 Task: Format the document by adding a header with the text 'DISTANCE EDUCATION', change the font style and color, and attempt to insert a picture into the header.
Action: Mouse moved to (461, 357)
Screenshot: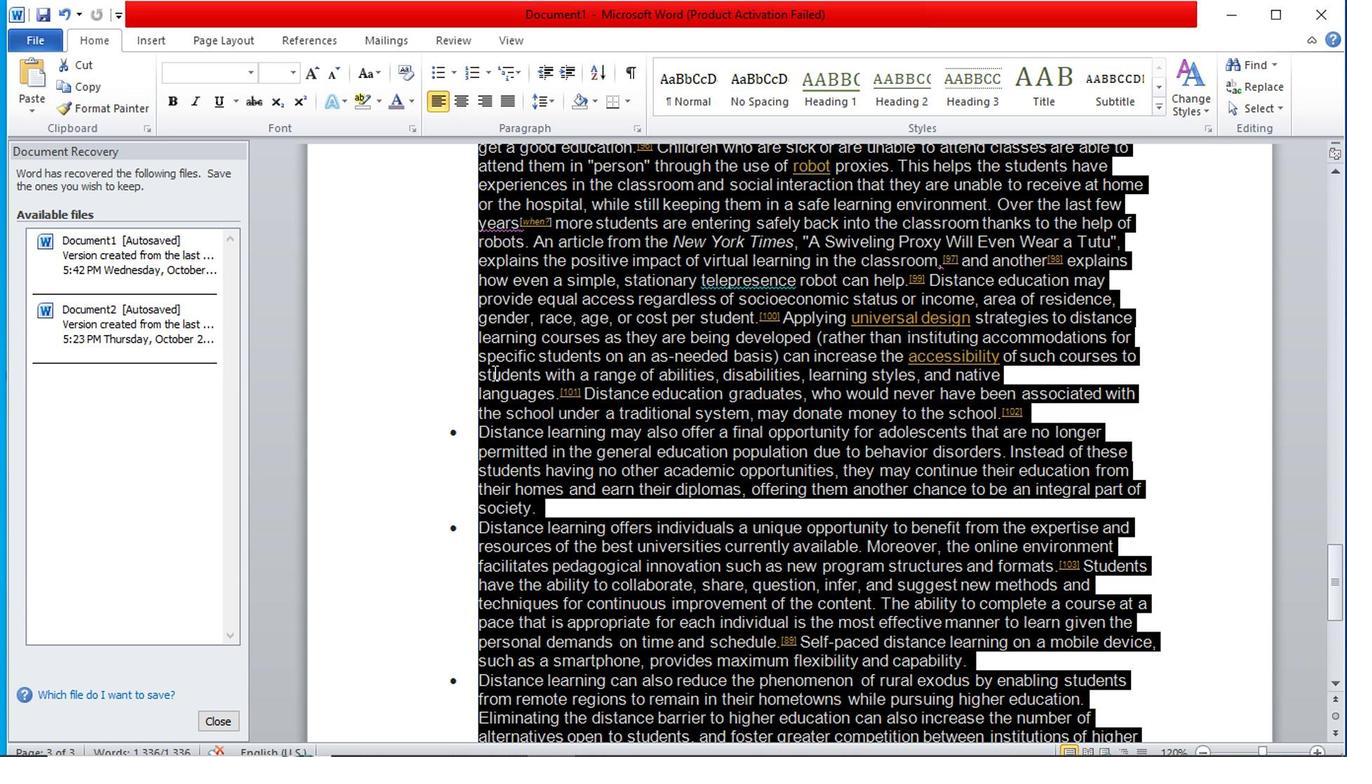 
Action: Mouse pressed left at (461, 357)
Screenshot: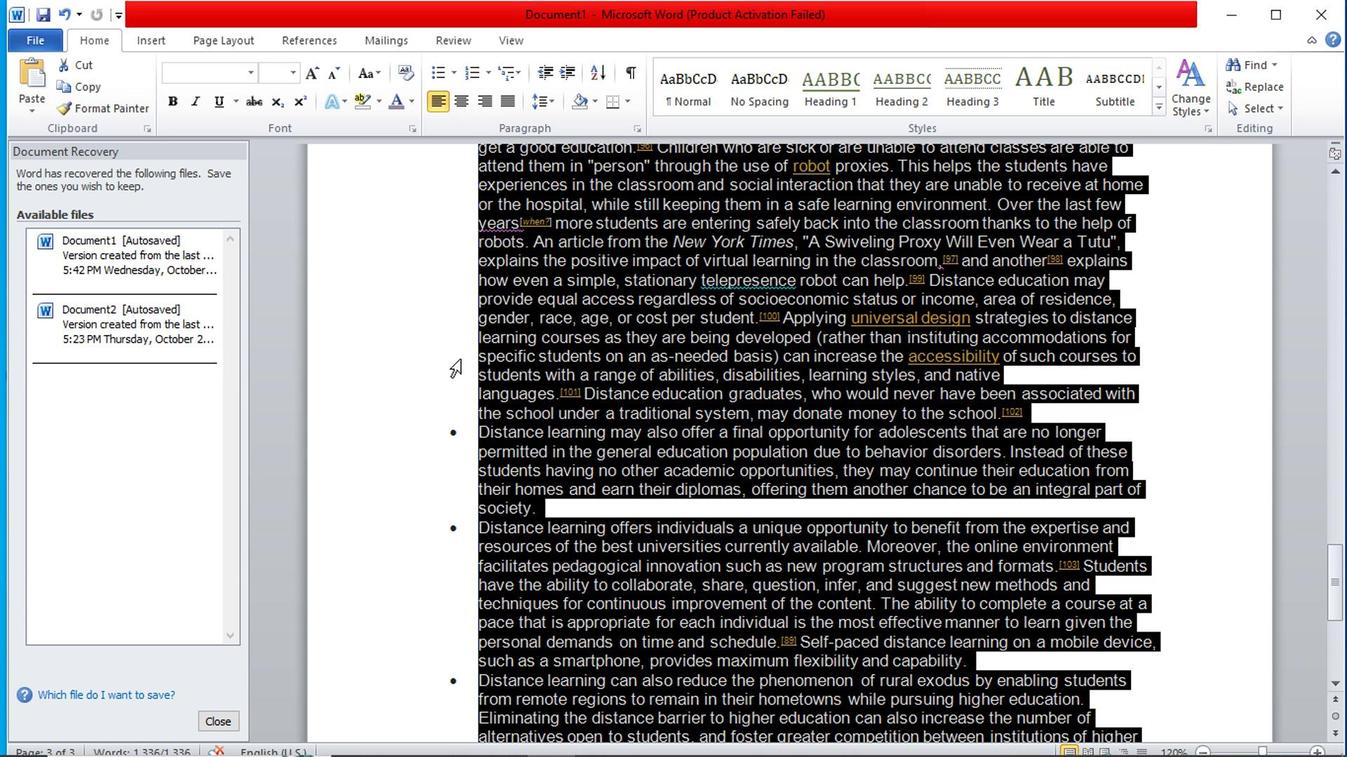 
Action: Mouse moved to (1247, 352)
Screenshot: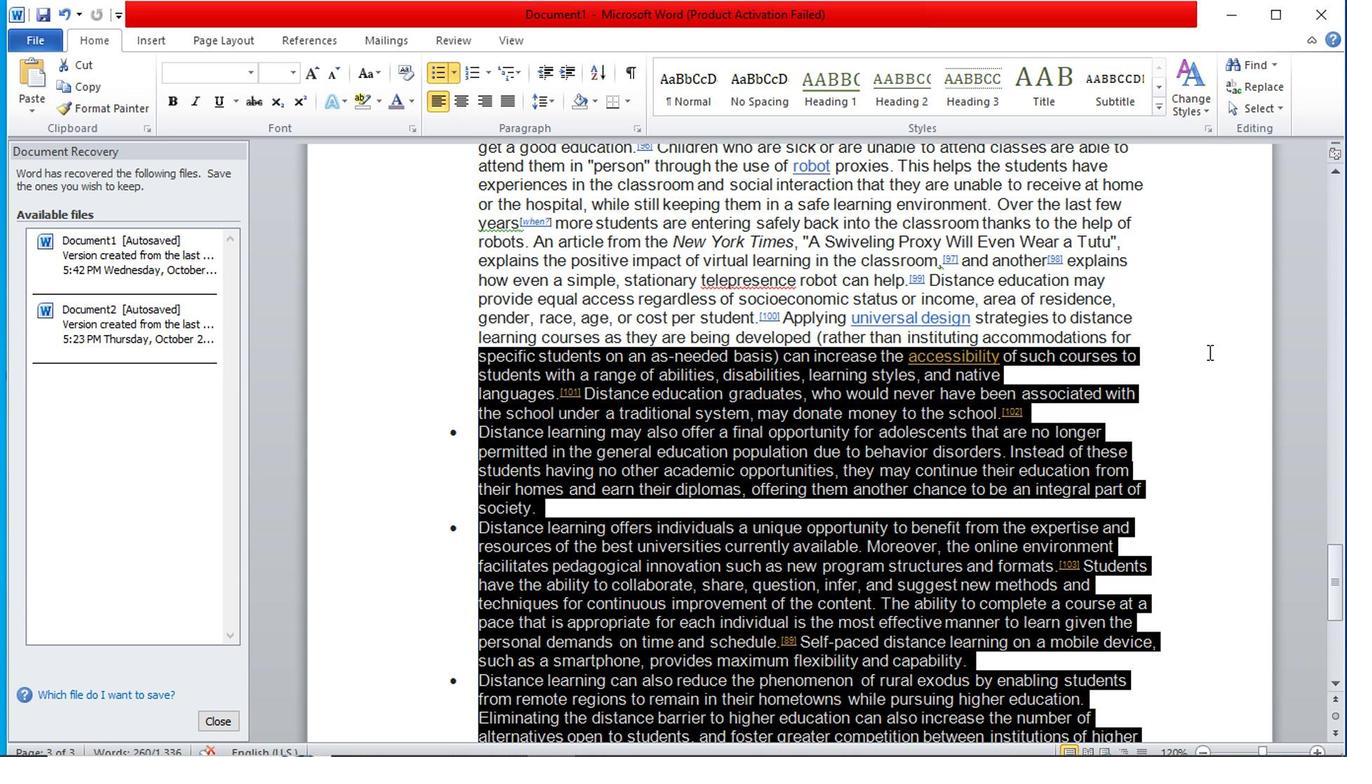 
Action: Mouse pressed left at (1247, 352)
Screenshot: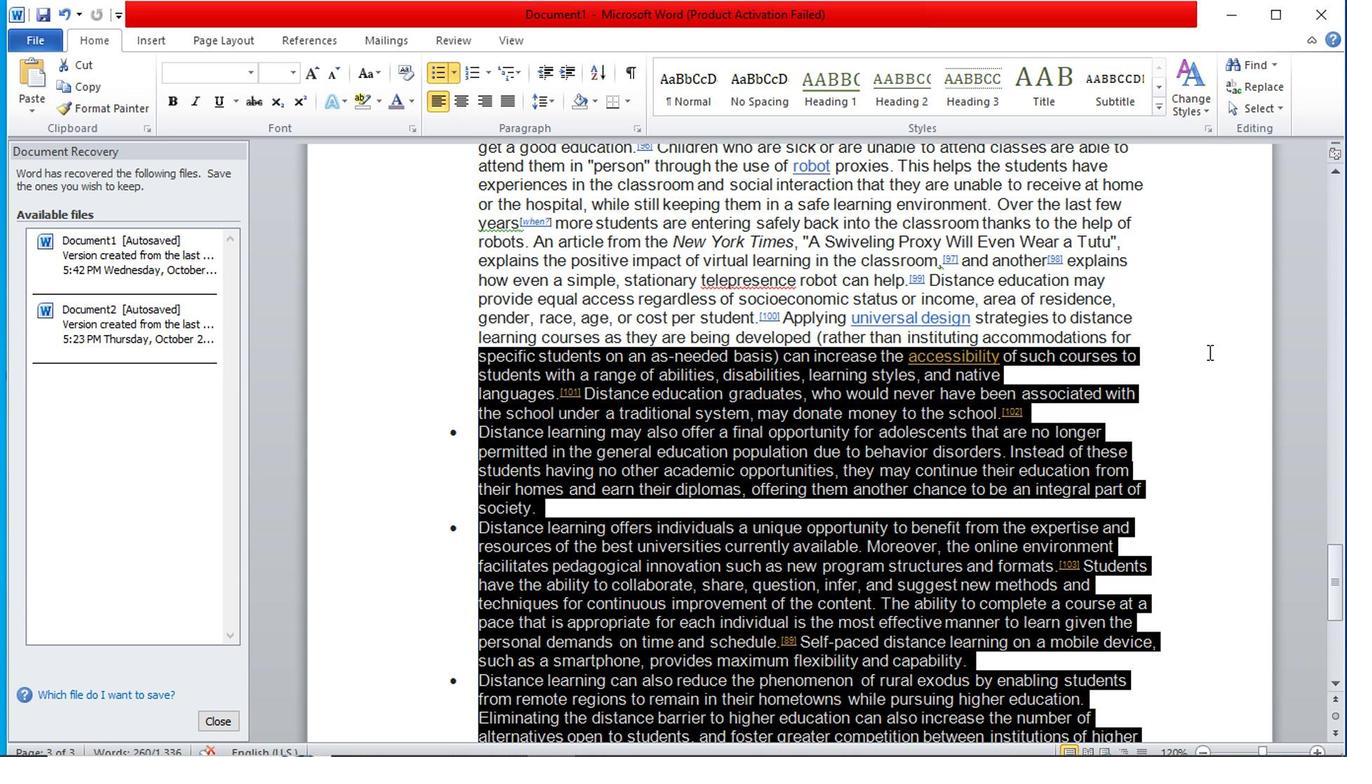 
Action: Mouse moved to (1247, 358)
Screenshot: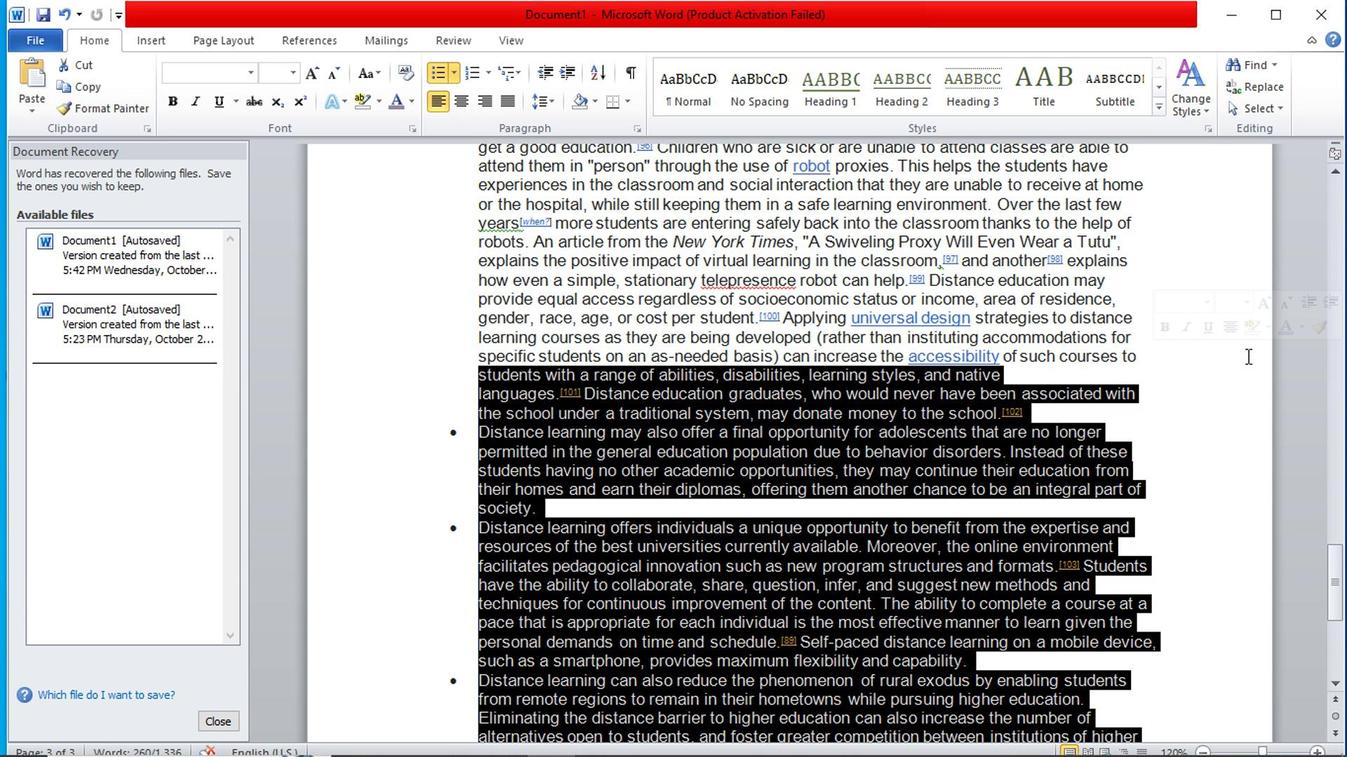 
Action: Mouse pressed left at (1247, 358)
Screenshot: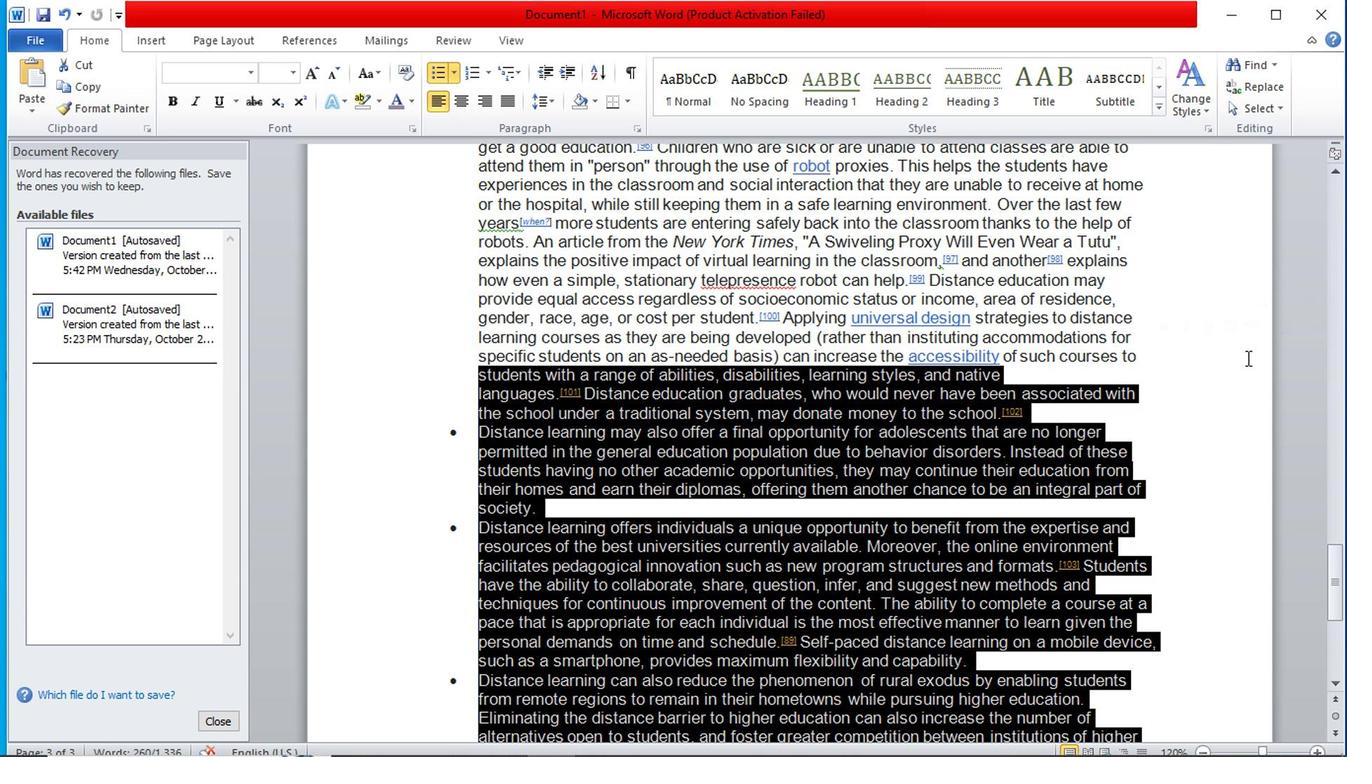 
Action: Mouse moved to (1245, 427)
Screenshot: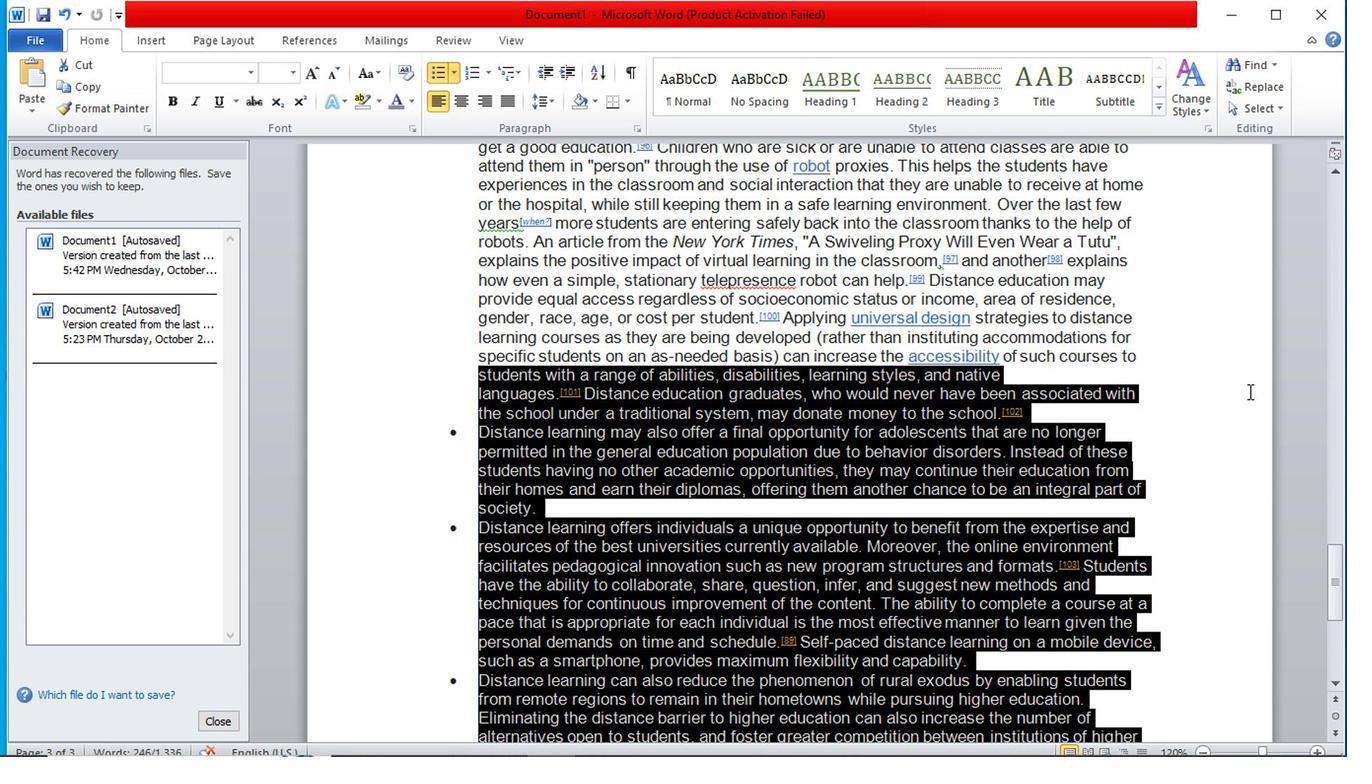 
Action: Mouse pressed left at (1245, 427)
Screenshot: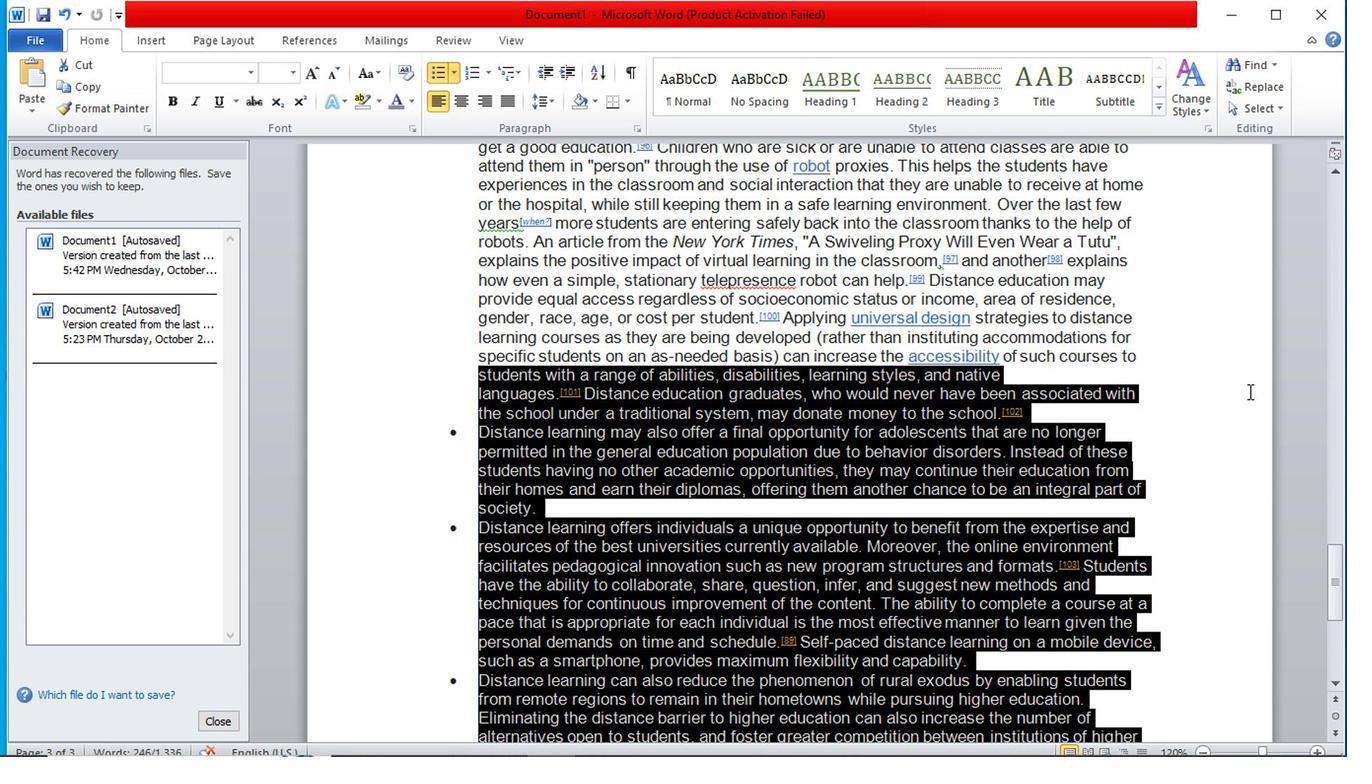 
Action: Mouse moved to (1278, 426)
Screenshot: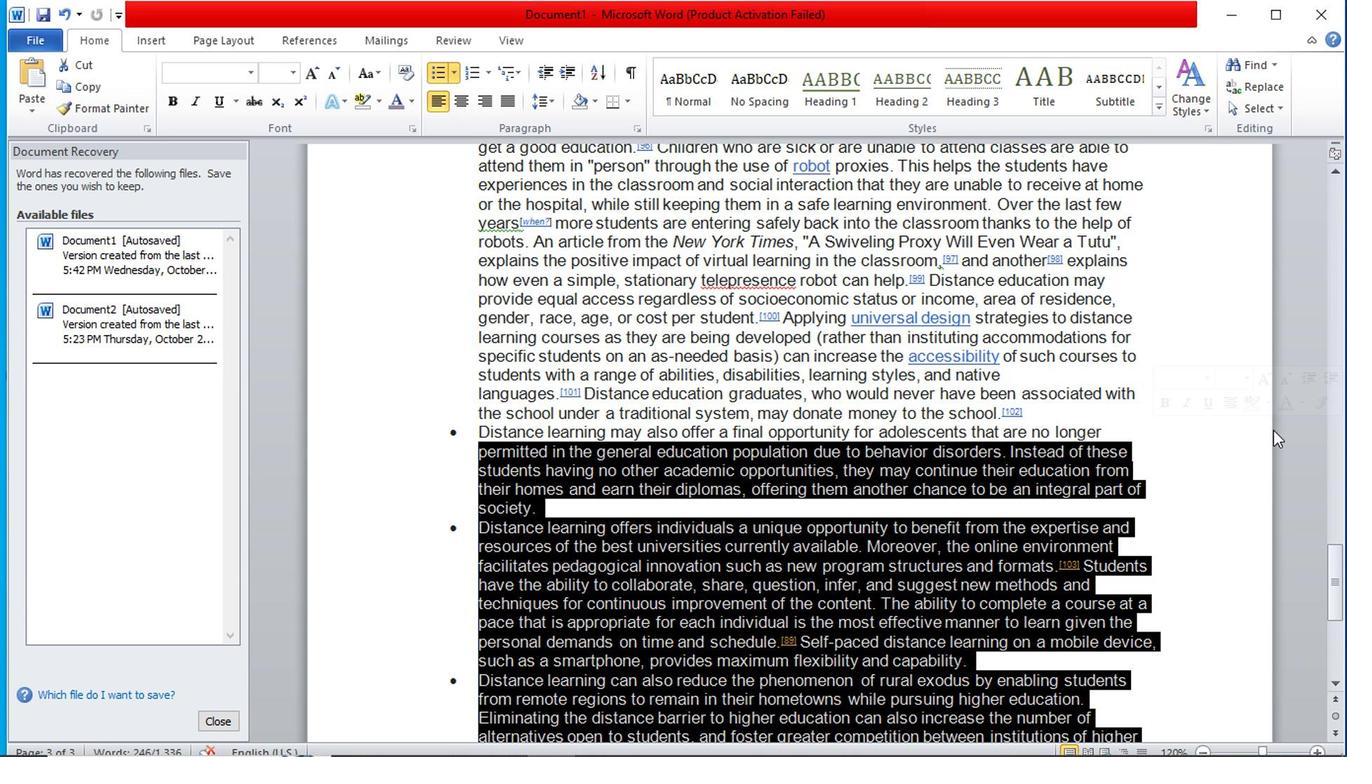 
Action: Mouse pressed left at (1278, 426)
Screenshot: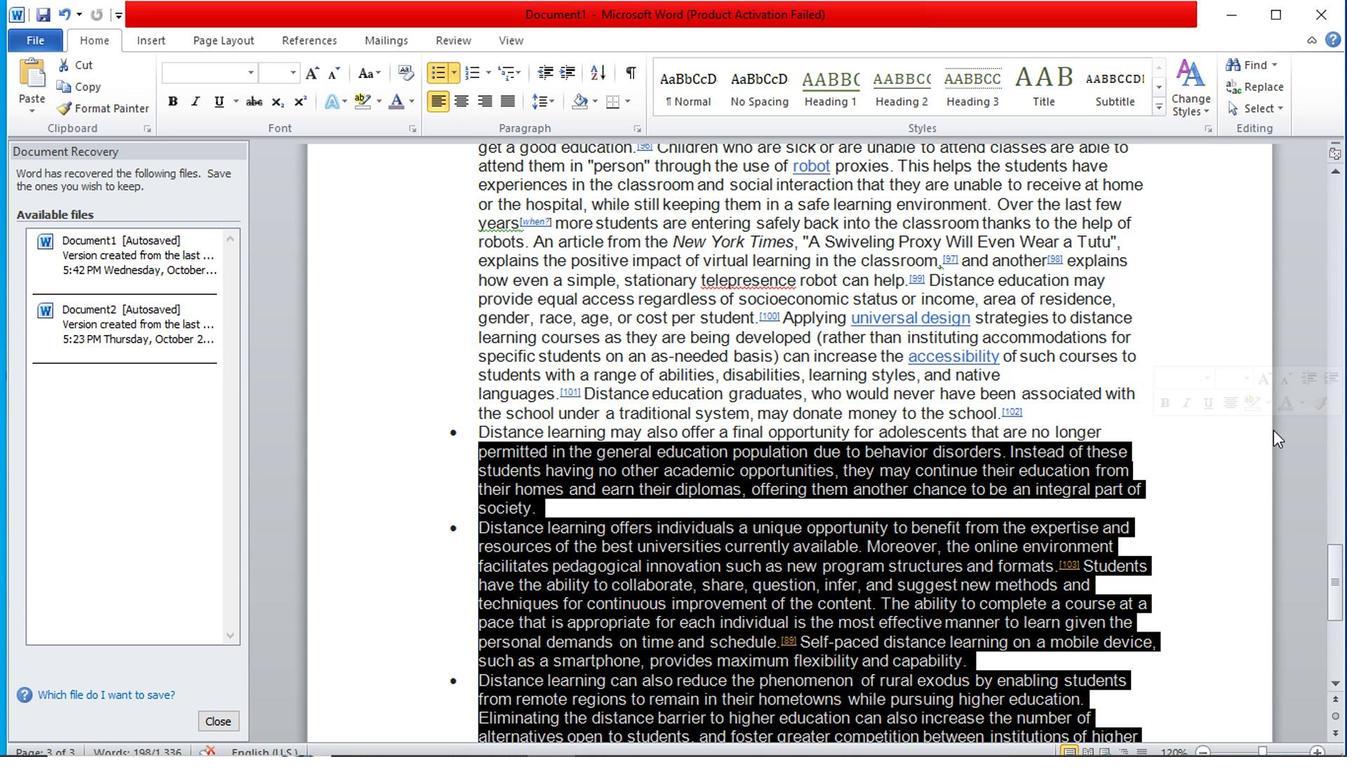 
Action: Mouse moved to (1290, 447)
Screenshot: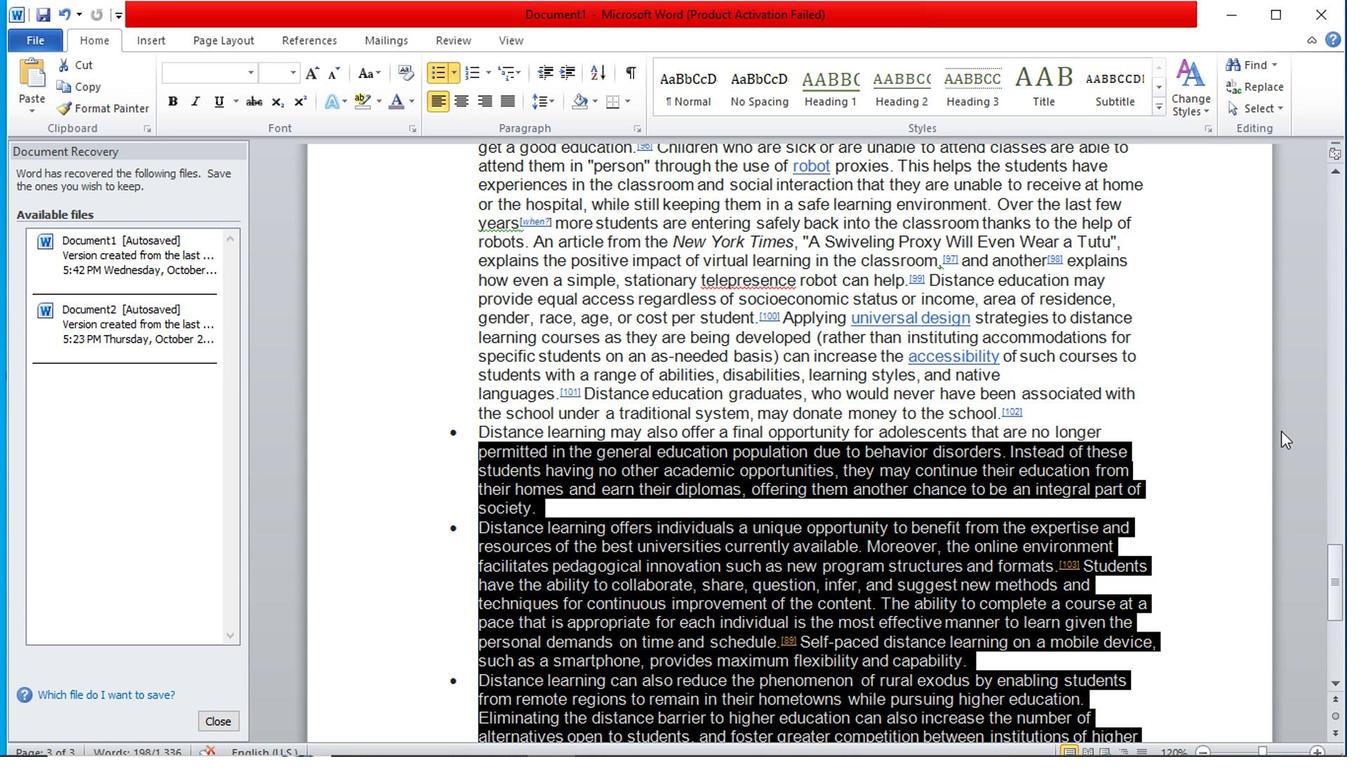
Action: Mouse pressed left at (1290, 447)
Screenshot: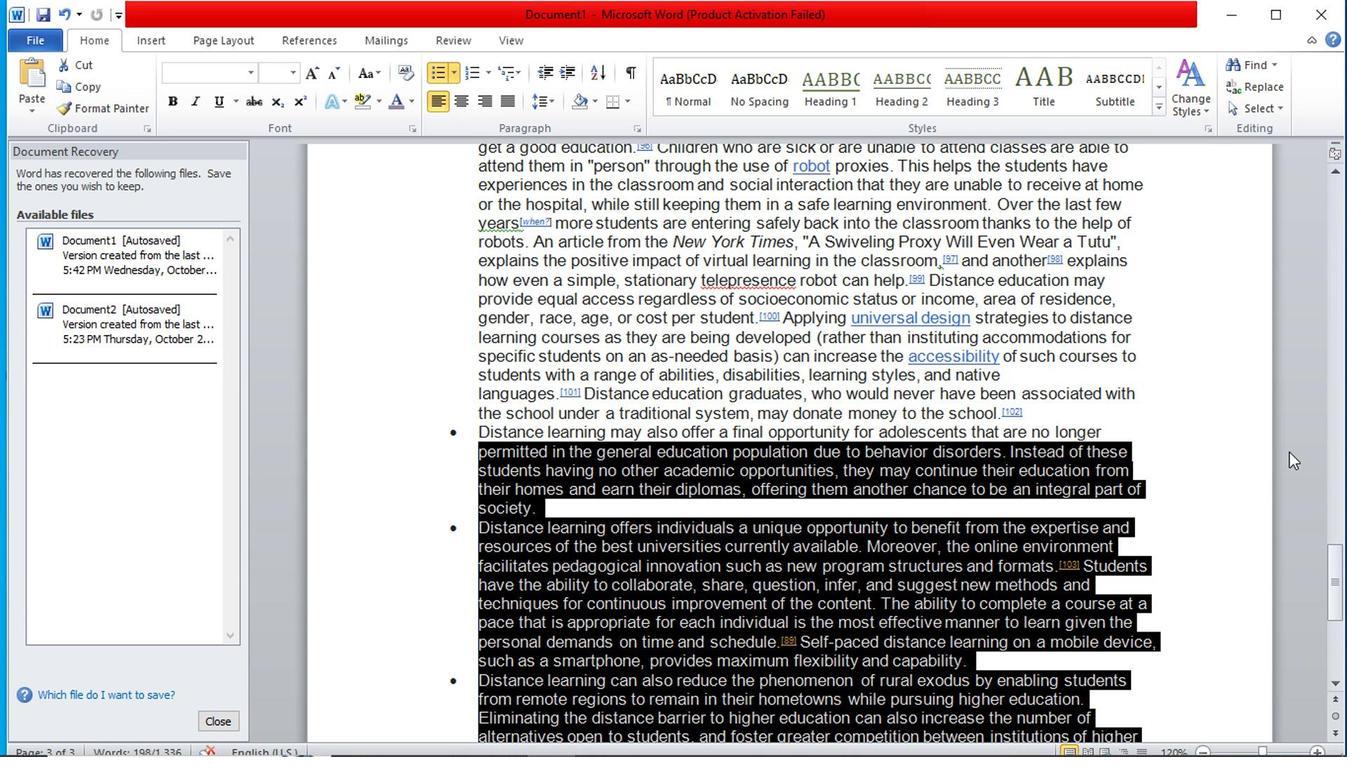 
Action: Mouse pressed left at (1290, 447)
Screenshot: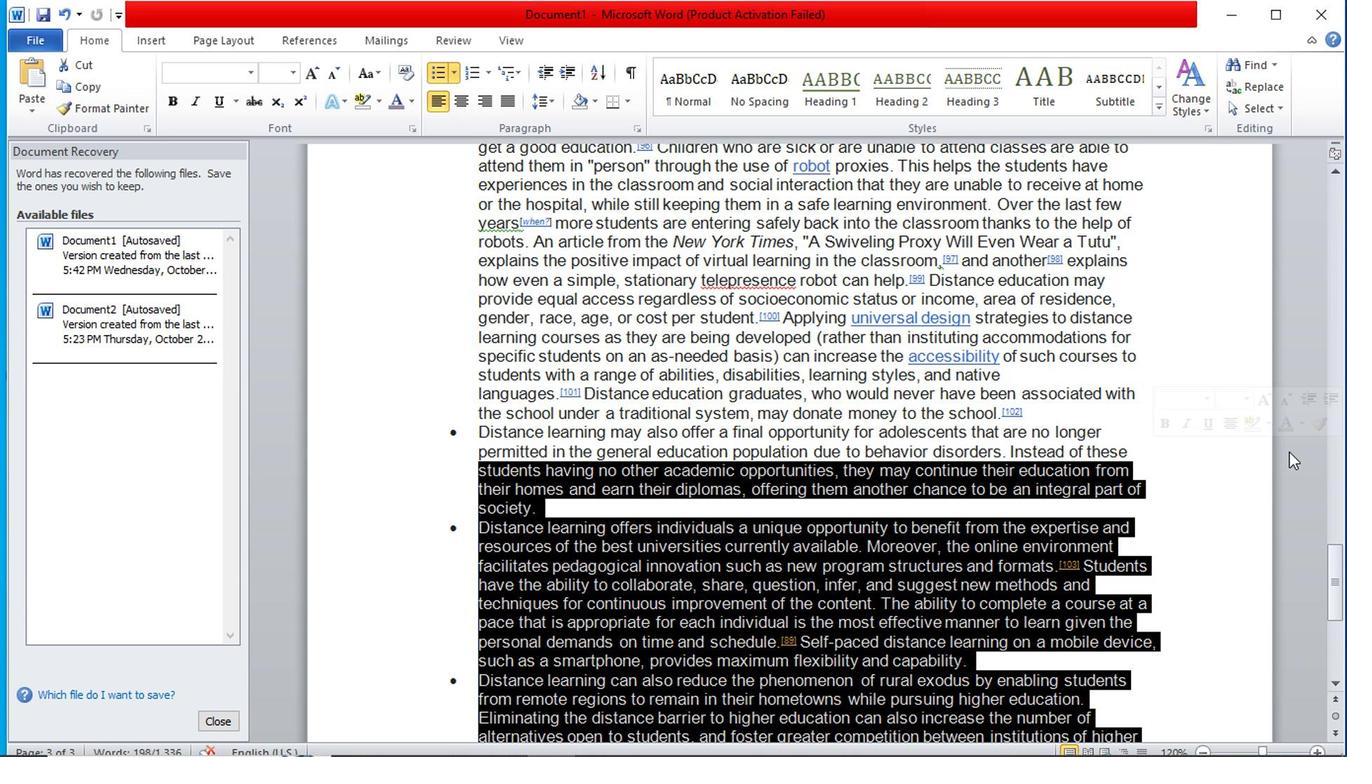 
Action: Mouse pressed left at (1290, 447)
Screenshot: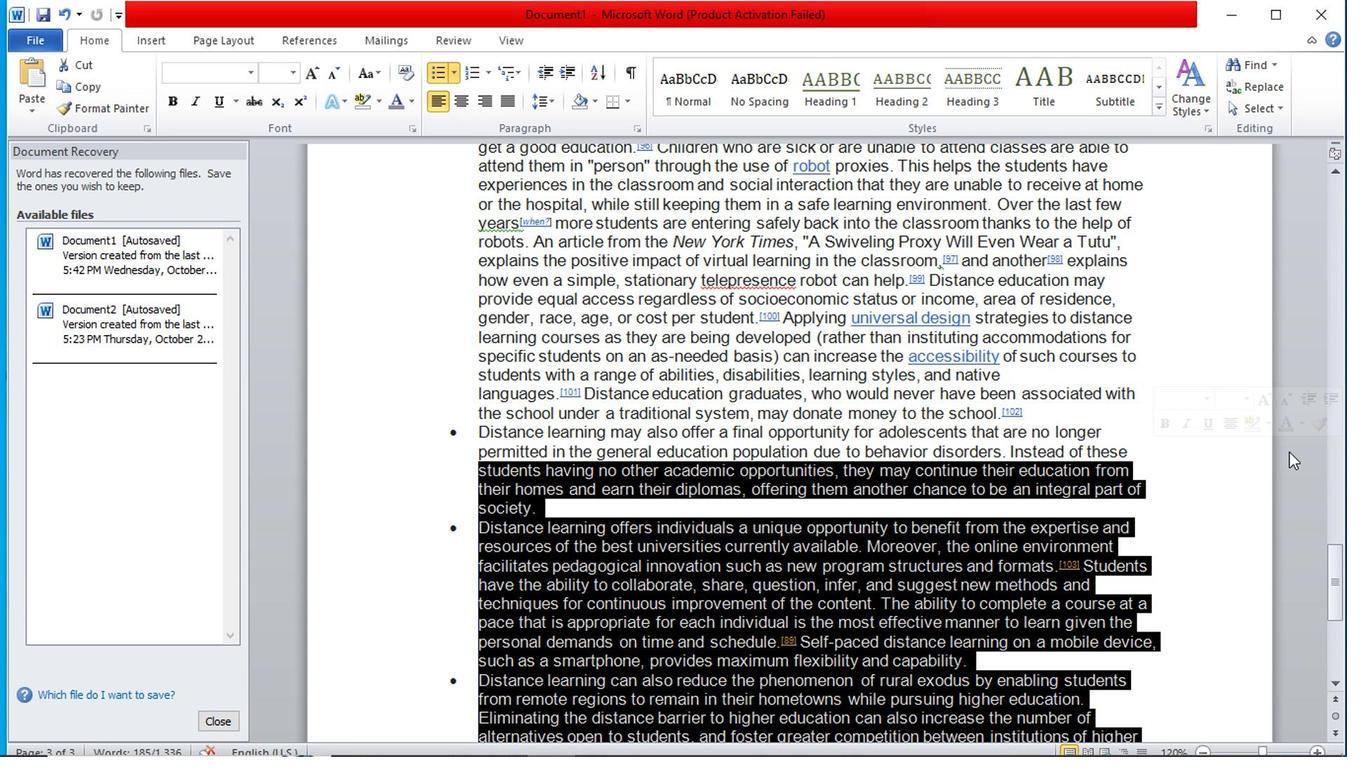 
Action: Mouse moved to (1214, 423)
Screenshot: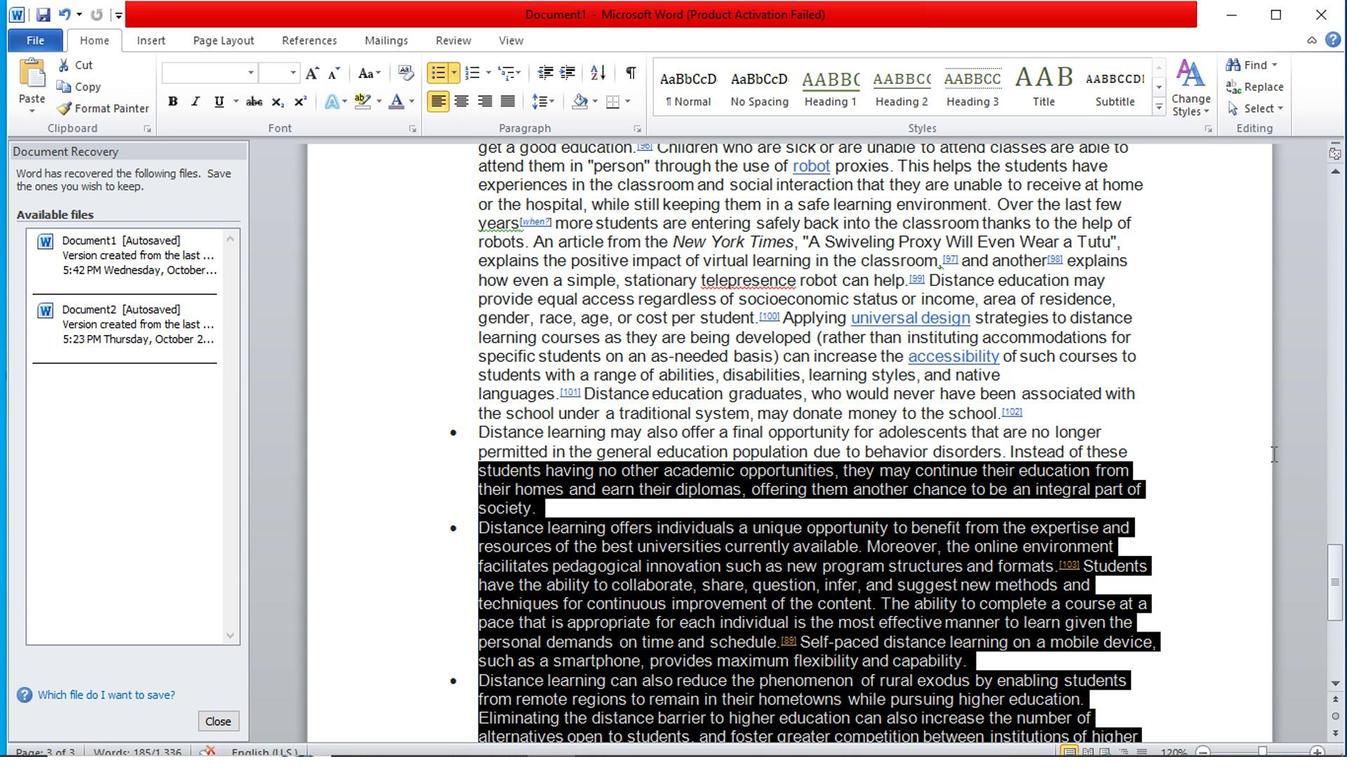 
Action: Mouse scrolled (1214, 422) with delta (0, -1)
Screenshot: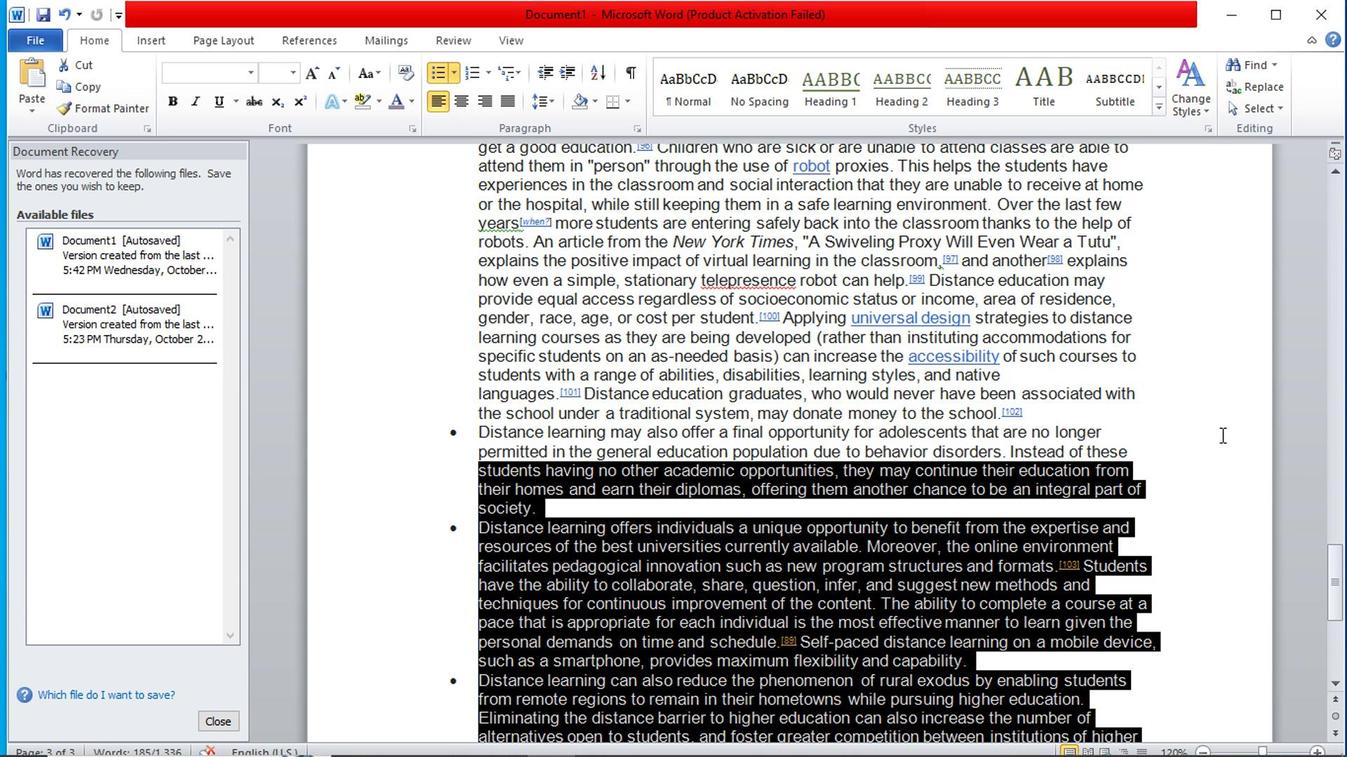 
Action: Mouse scrolled (1214, 422) with delta (0, -1)
Screenshot: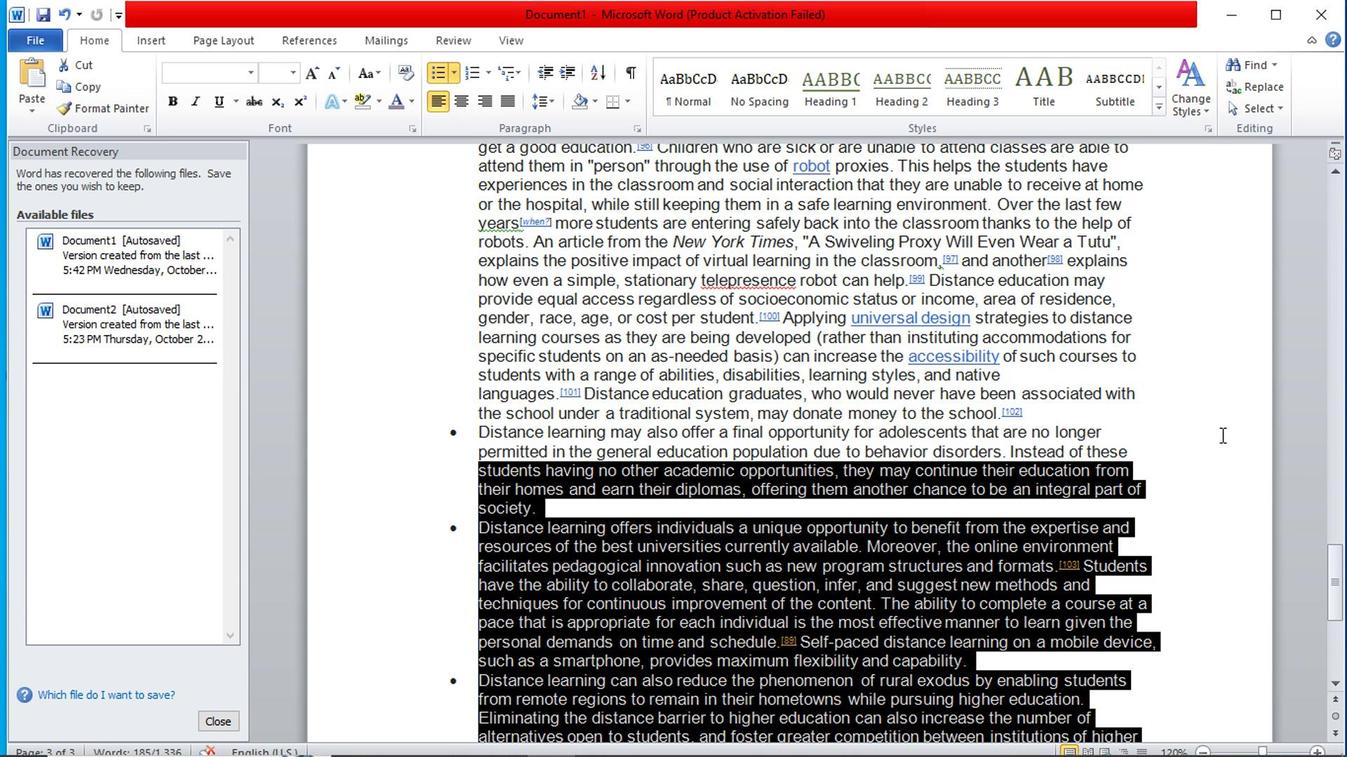 
Action: Mouse scrolled (1214, 422) with delta (0, -1)
Screenshot: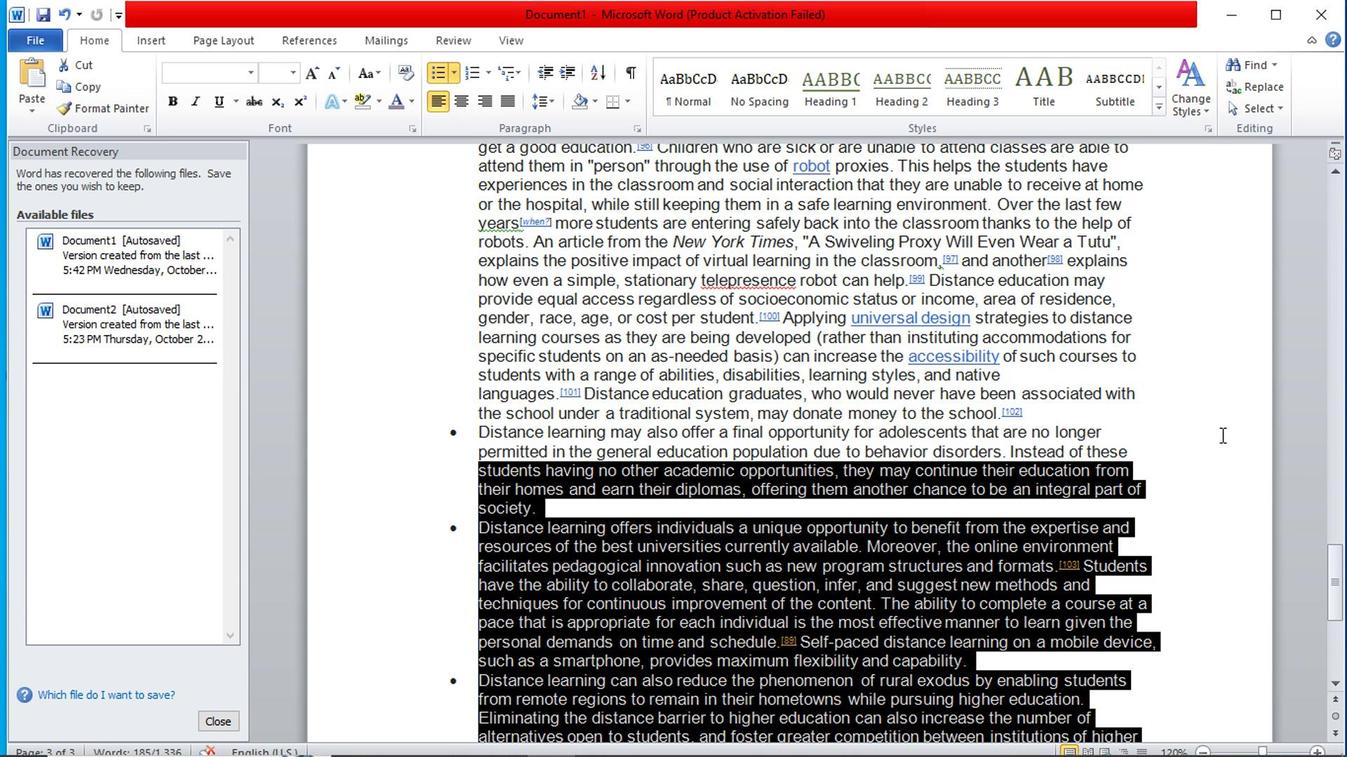 
Action: Mouse moved to (1213, 414)
Screenshot: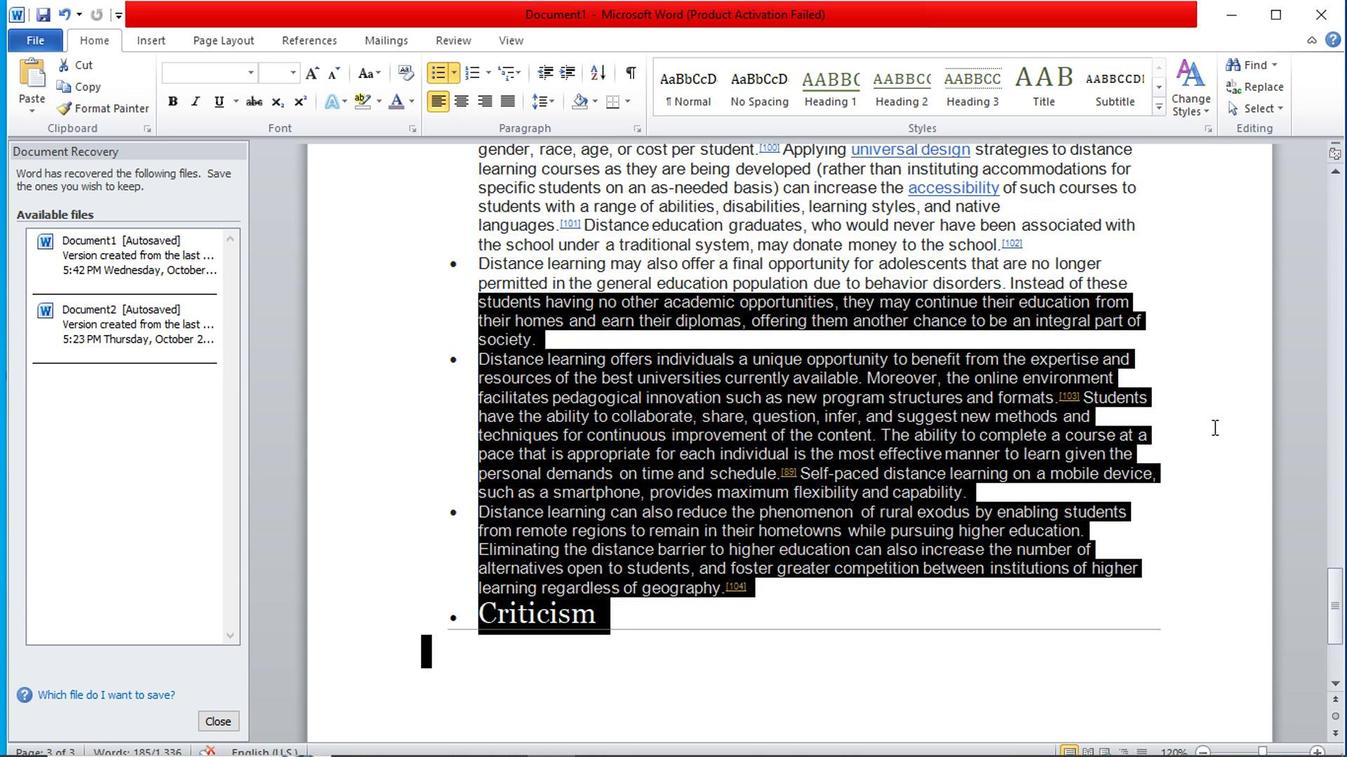 
Action: Mouse scrolled (1213, 414) with delta (0, 0)
Screenshot: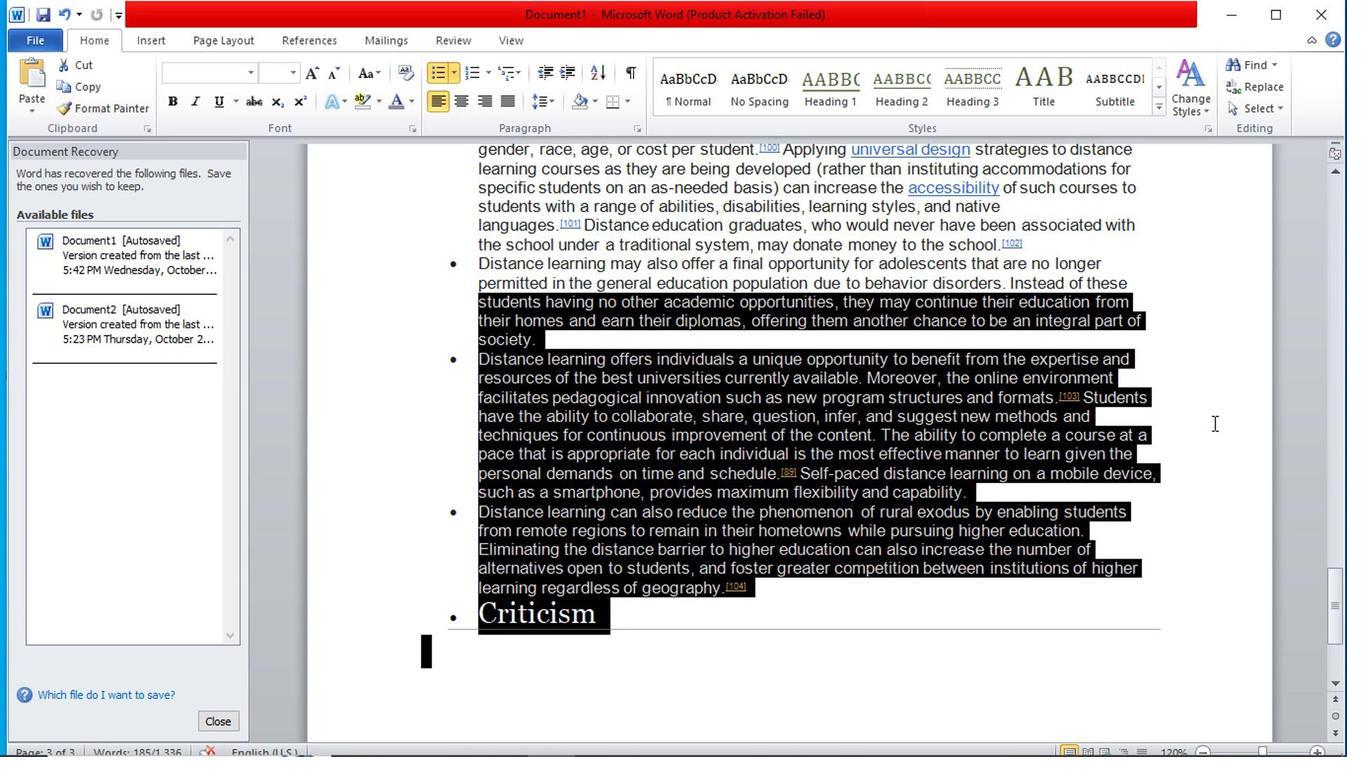 
Action: Mouse scrolled (1213, 414) with delta (0, 0)
Screenshot: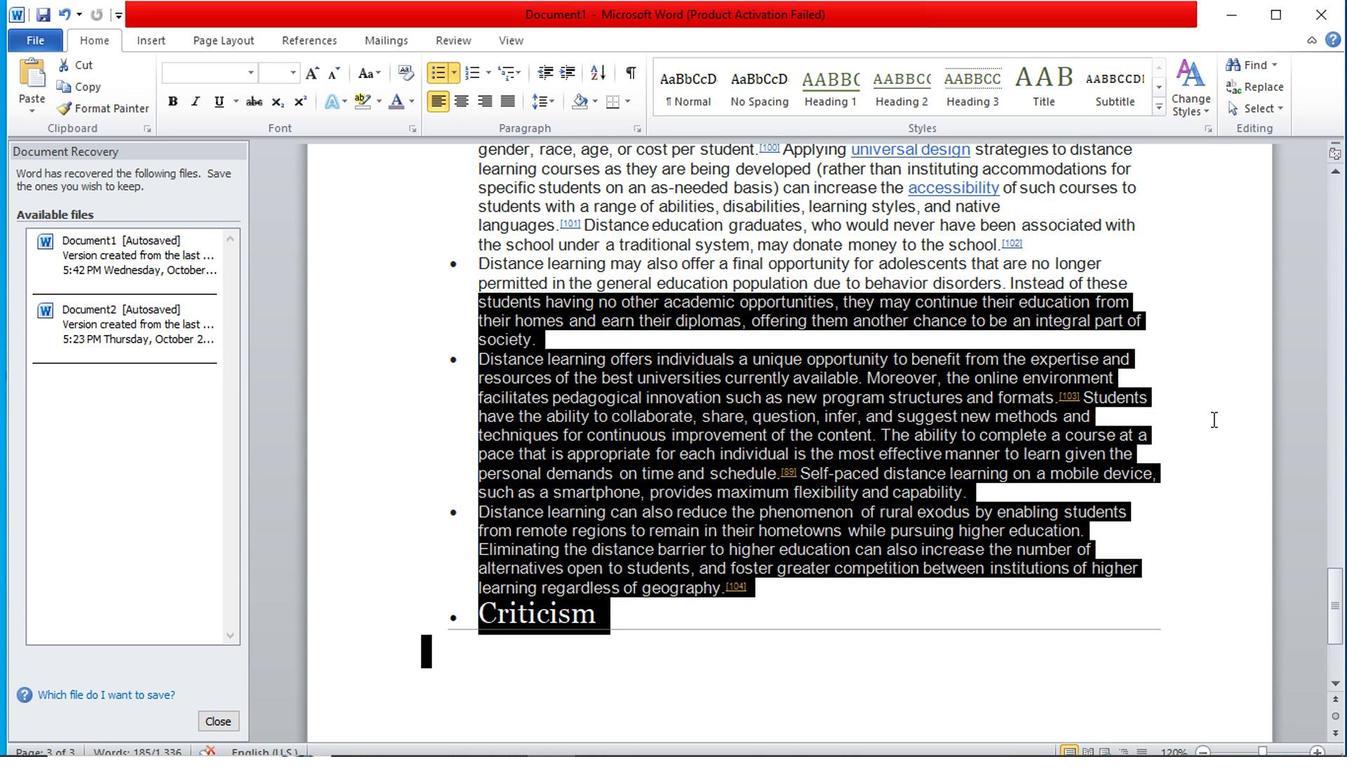 
Action: Mouse moved to (1263, 411)
Screenshot: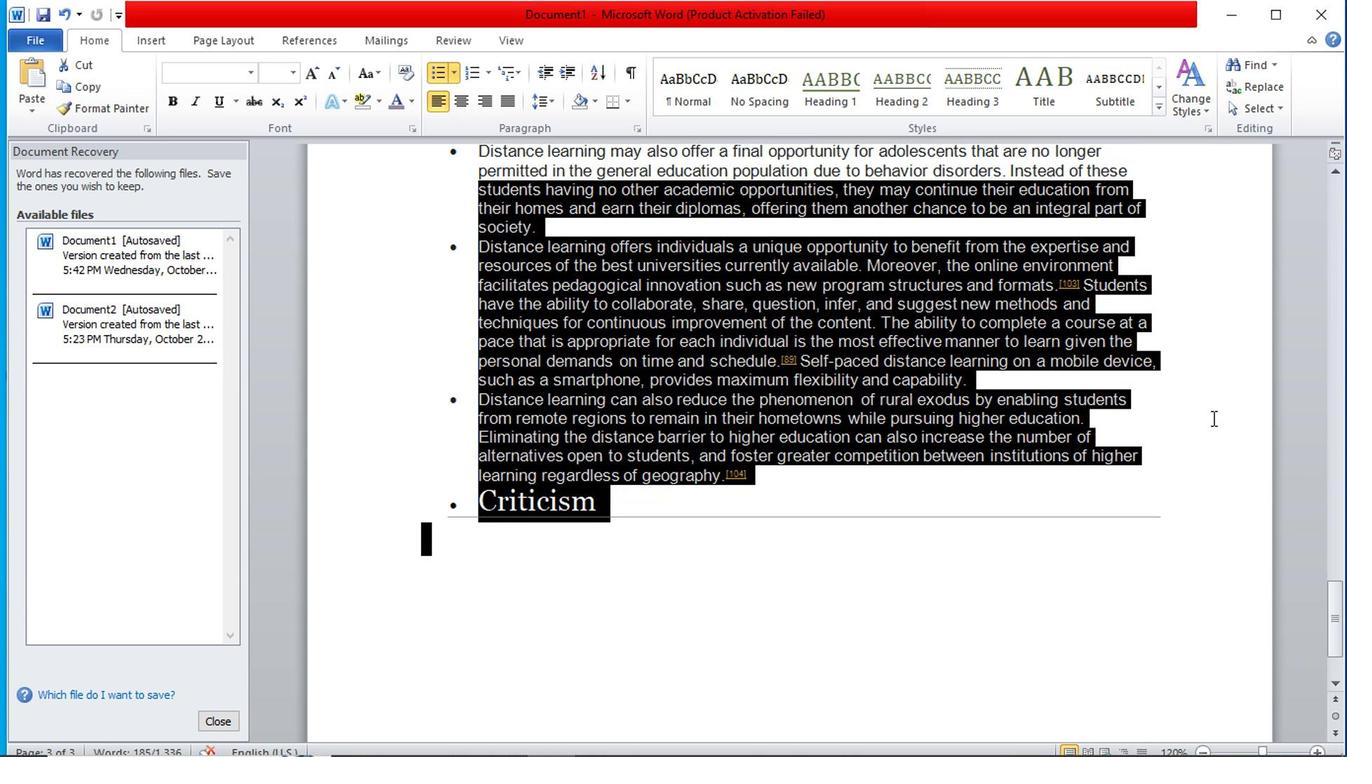 
Action: Mouse pressed left at (1263, 411)
Screenshot: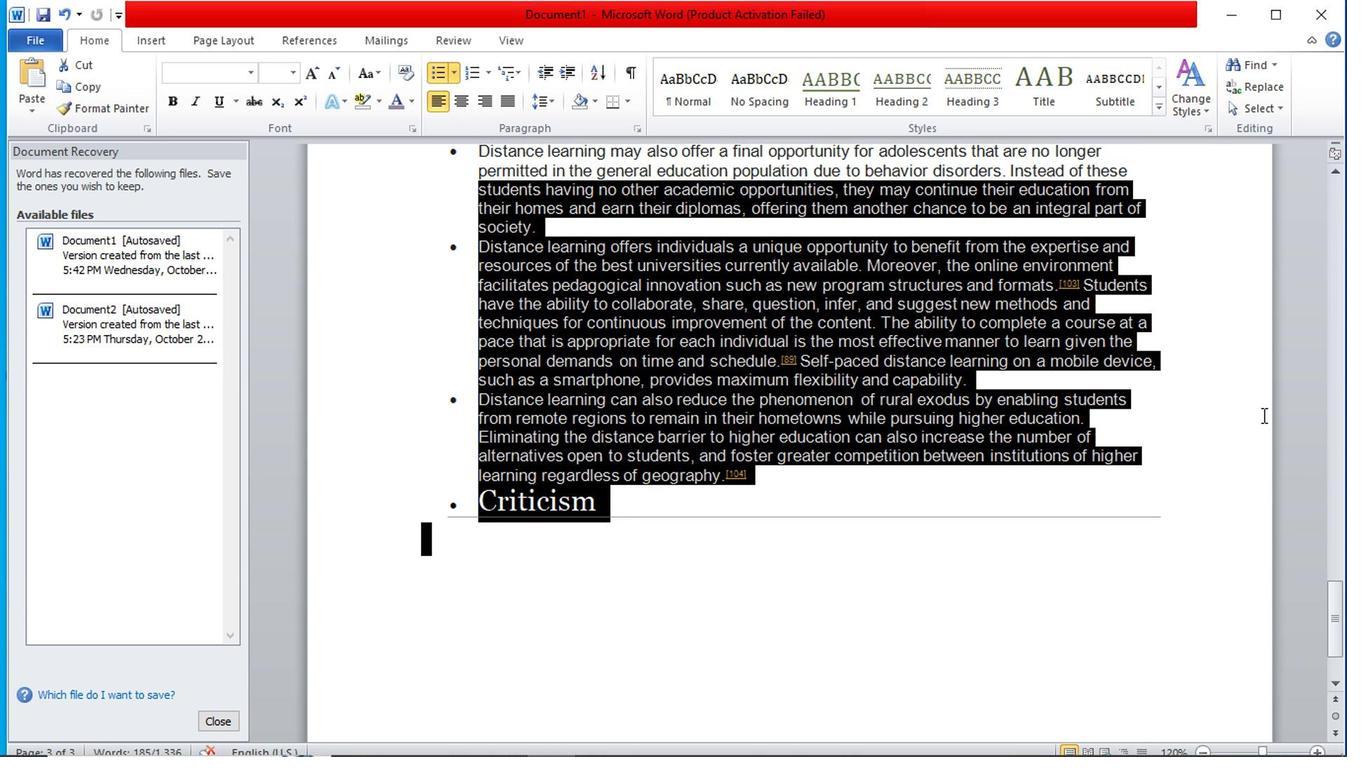
Action: Mouse moved to (1293, 437)
Screenshot: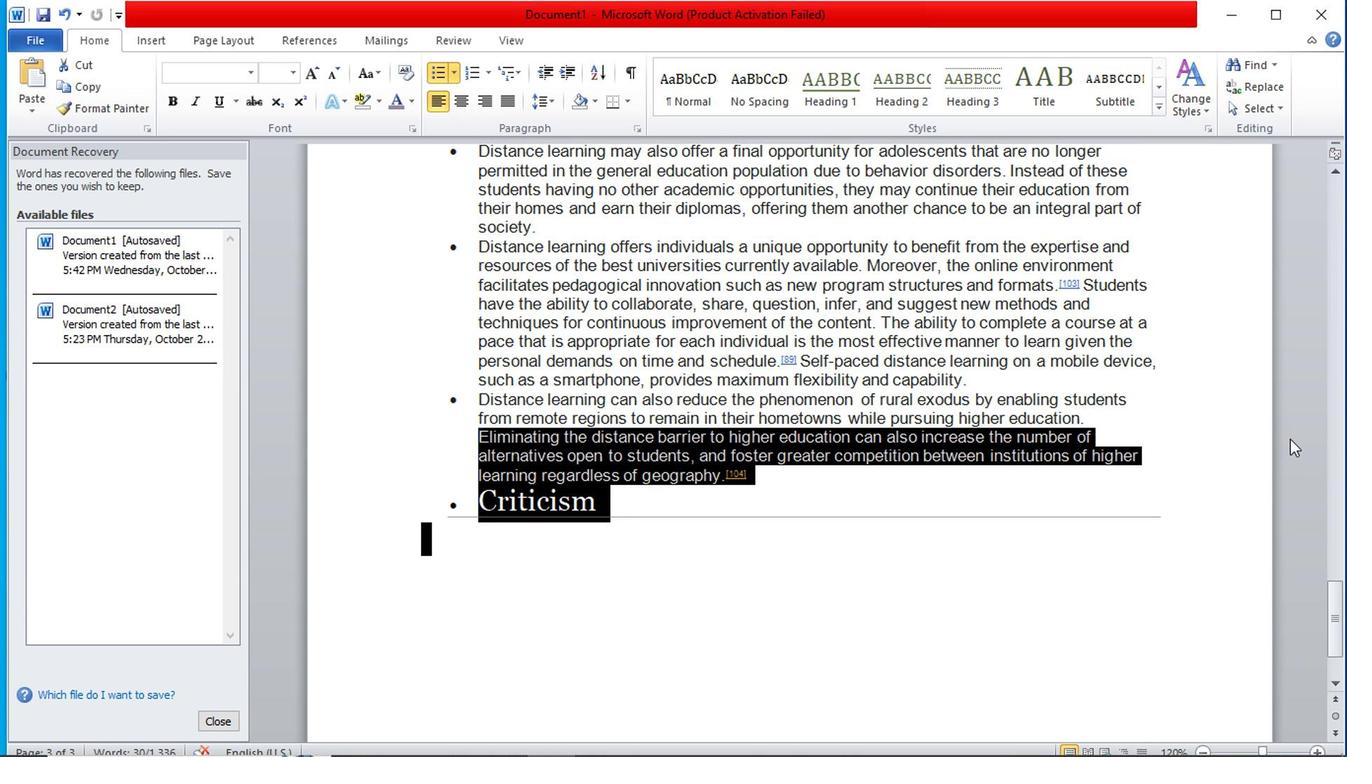 
Action: Mouse pressed left at (1293, 437)
Screenshot: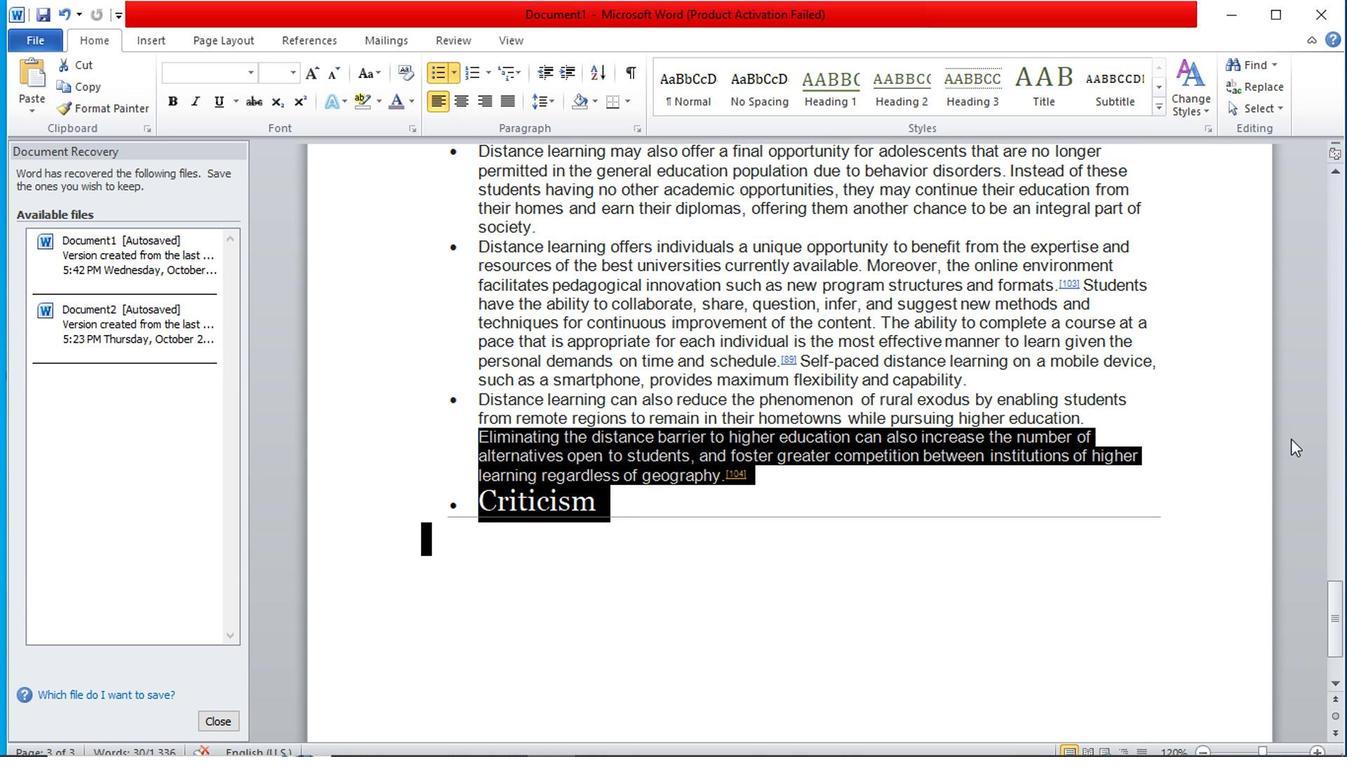 
Action: Mouse moved to (1273, 455)
Screenshot: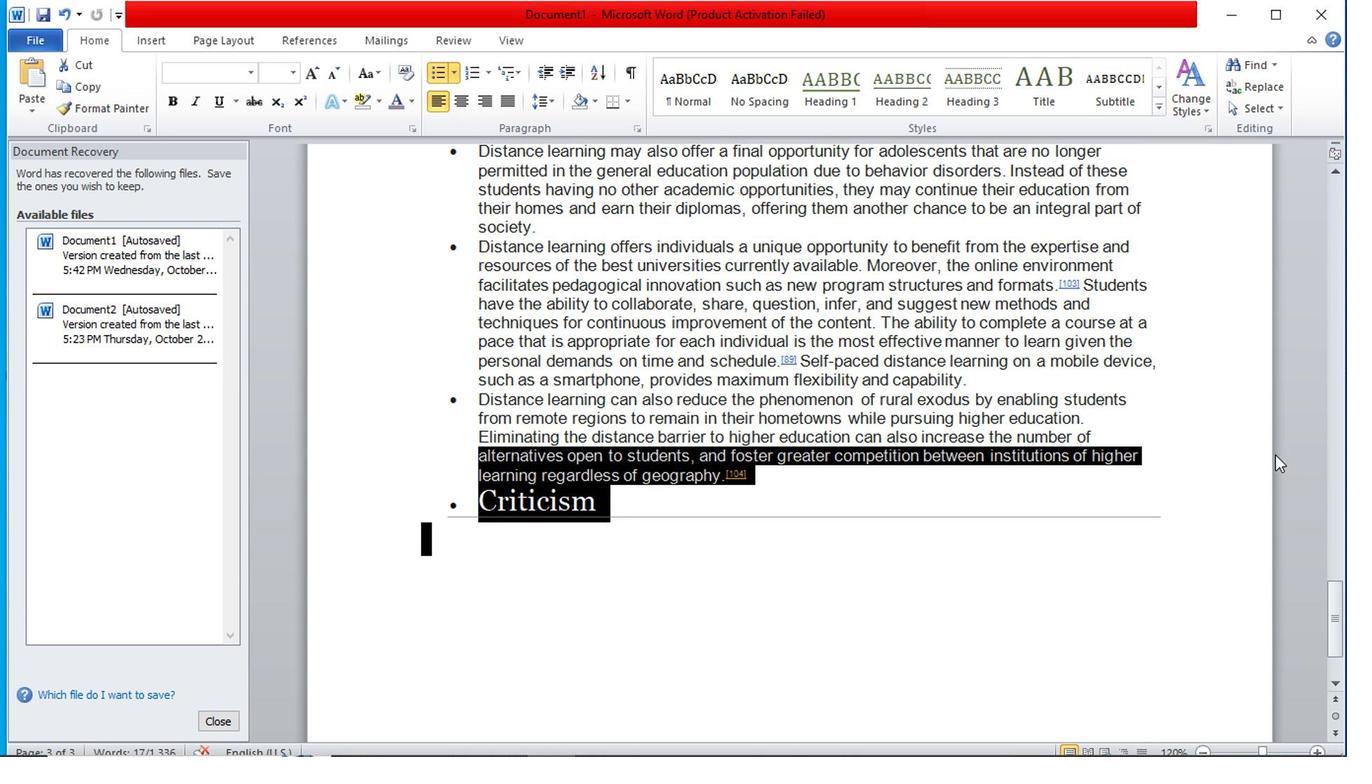 
Action: Mouse pressed left at (1273, 455)
Screenshot: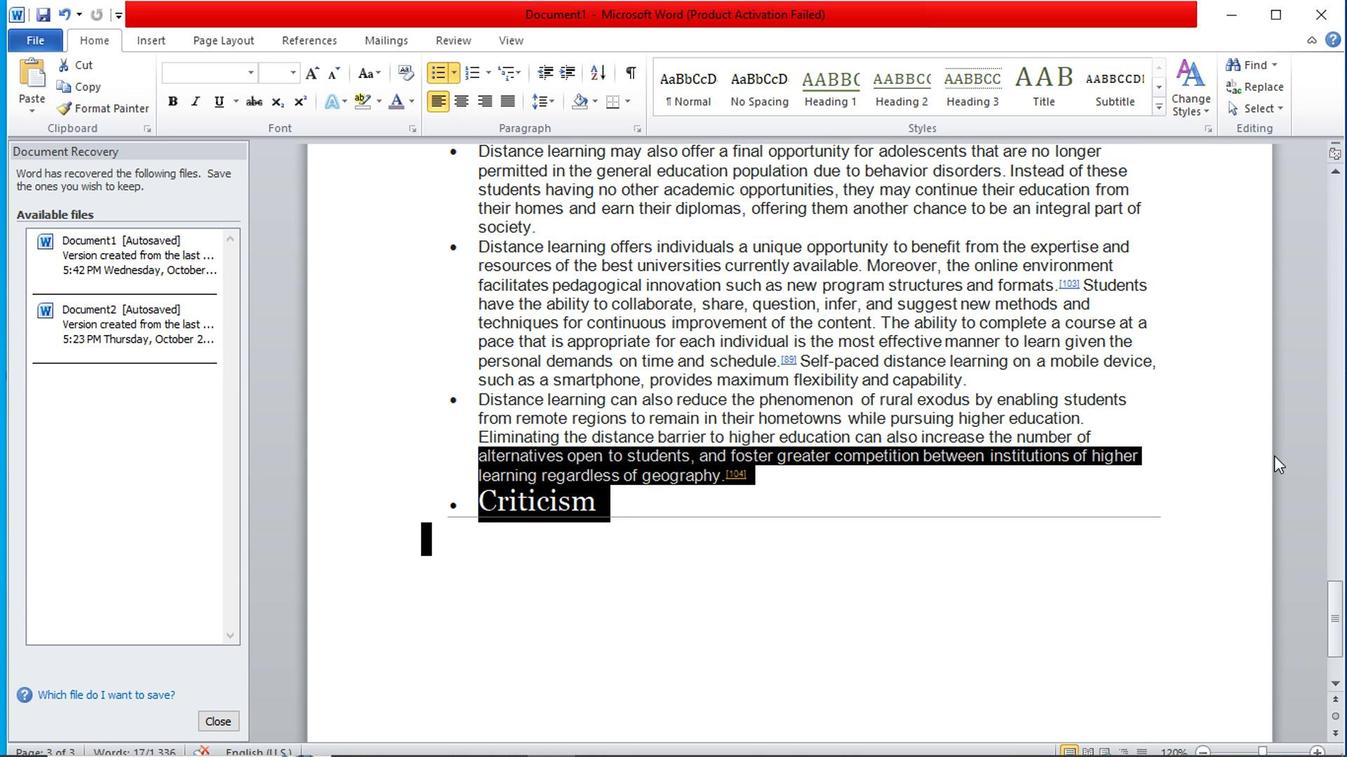 
Action: Mouse moved to (1273, 496)
Screenshot: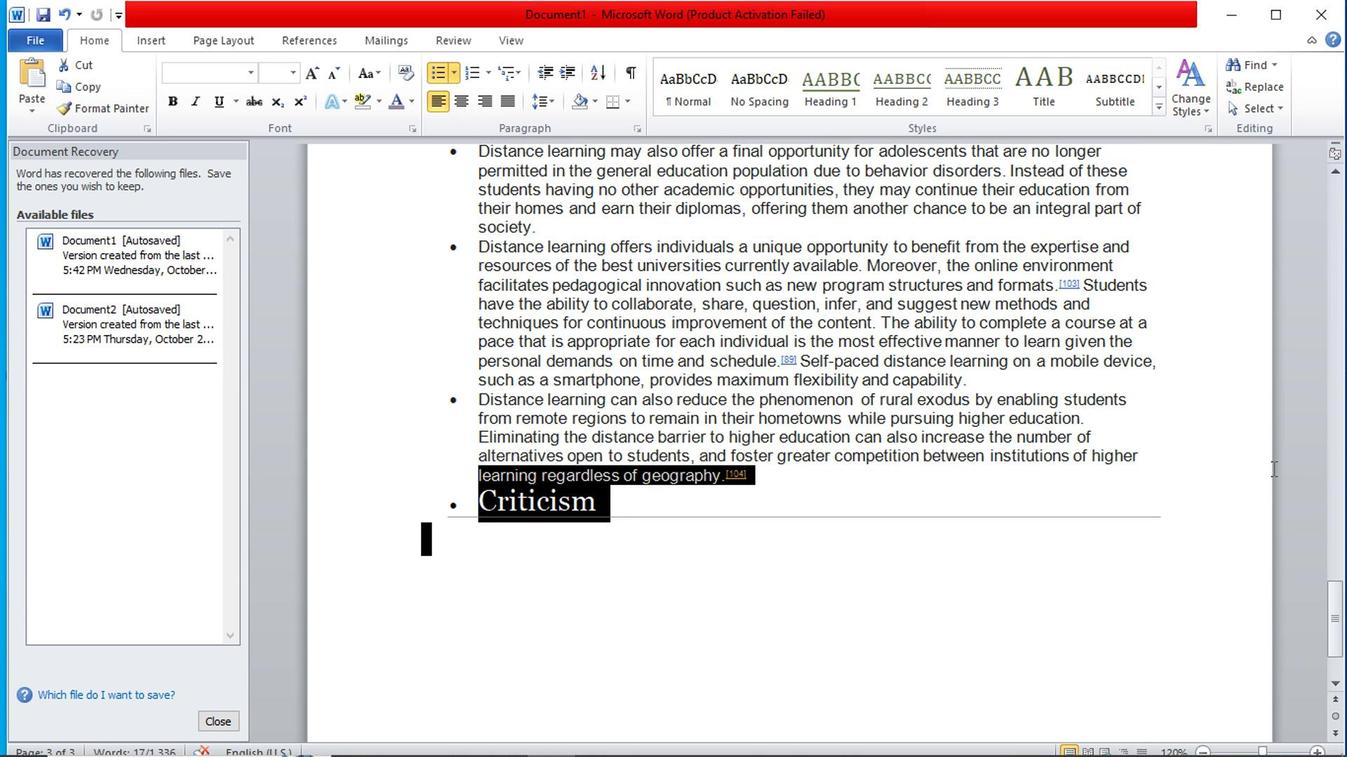 
Action: Mouse pressed left at (1273, 496)
Screenshot: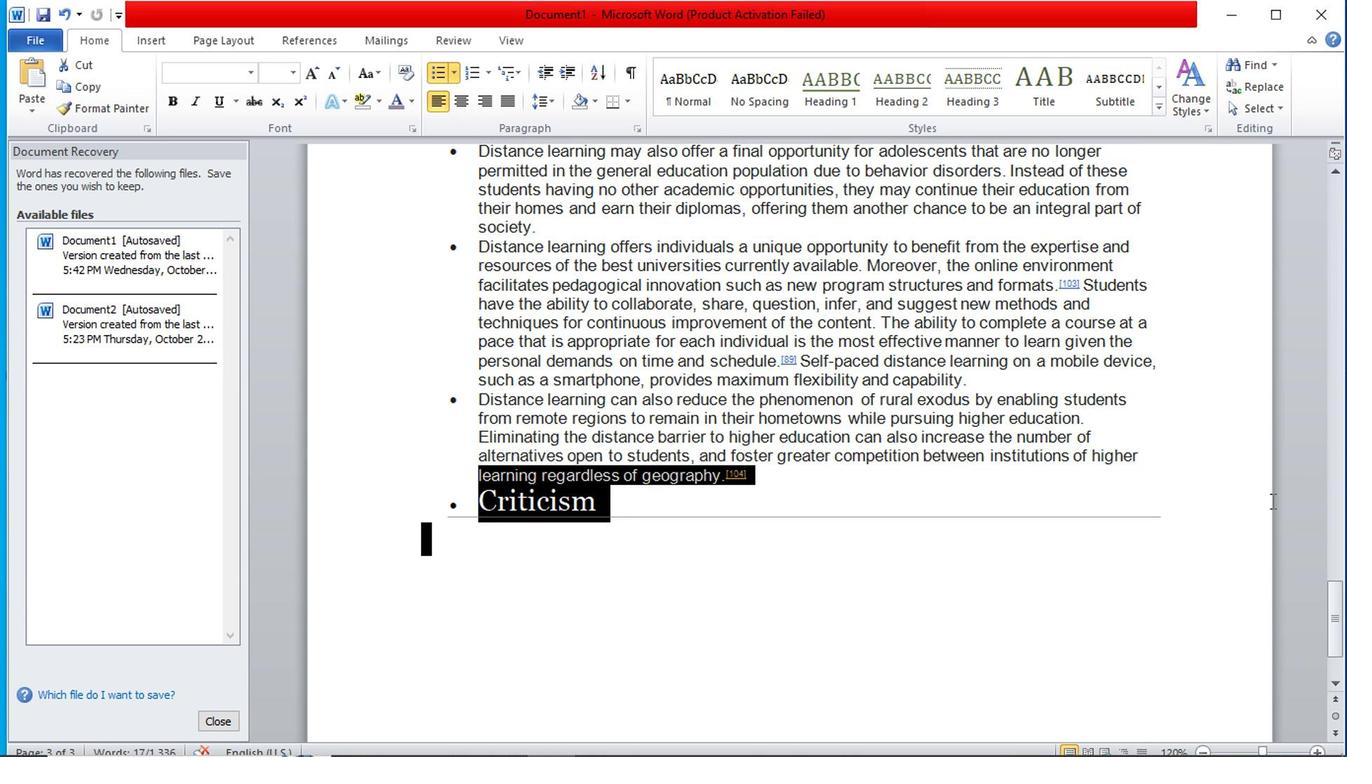
Action: Mouse moved to (1274, 543)
Screenshot: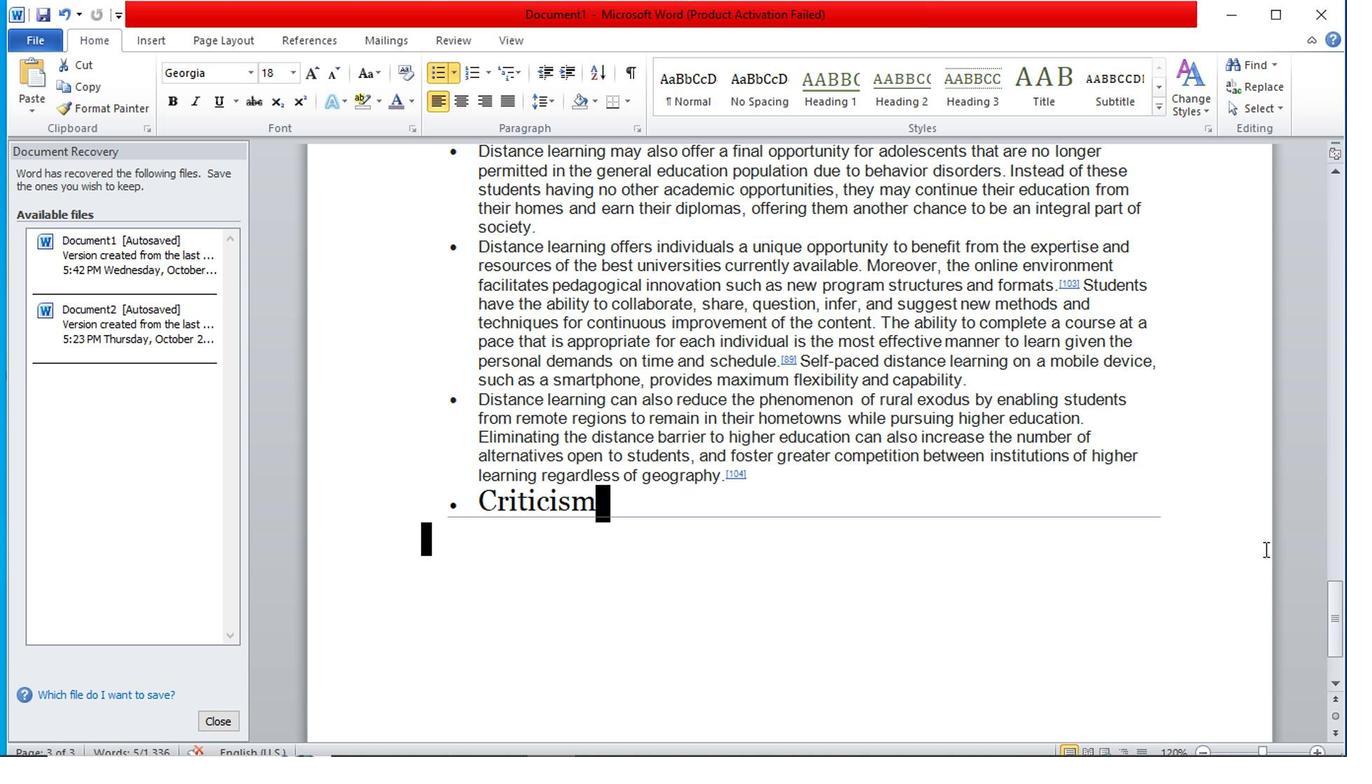 
Action: Mouse pressed left at (1274, 543)
Screenshot: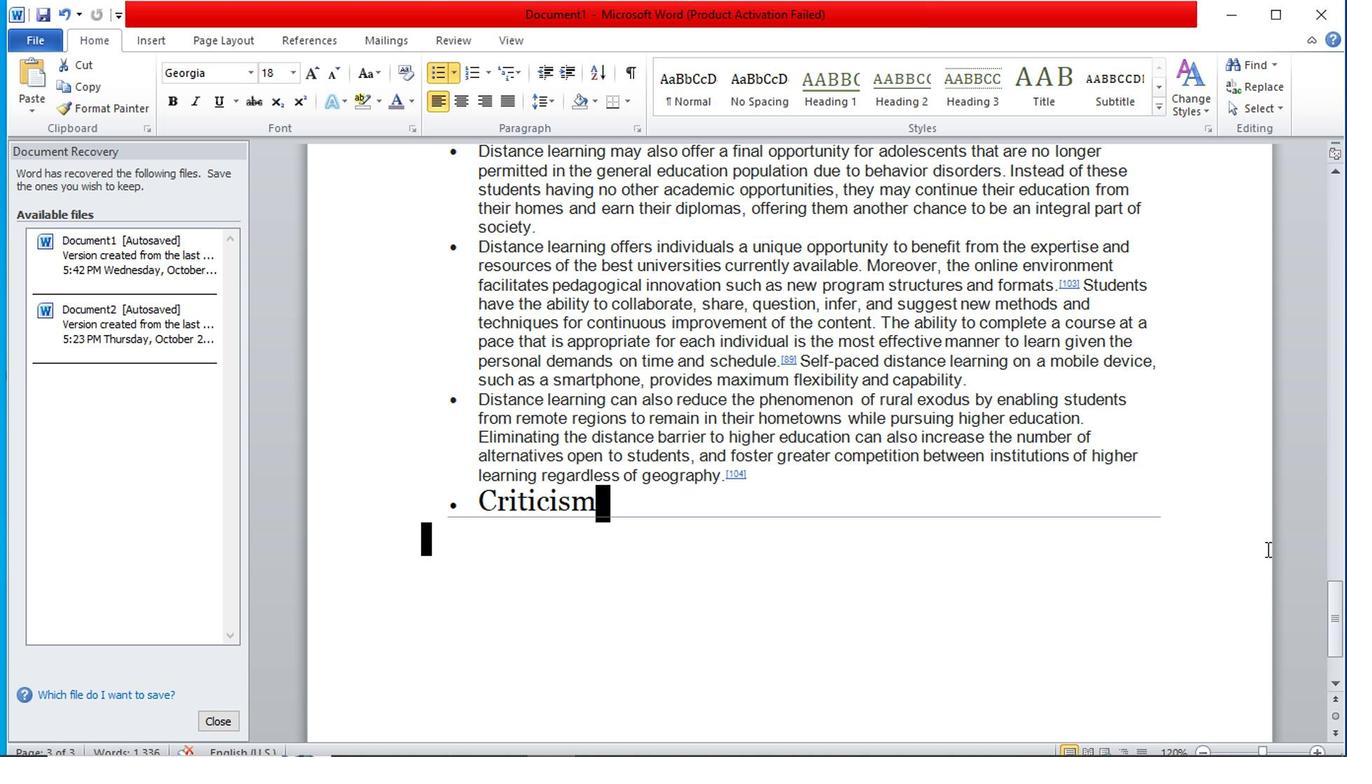 
Action: Mouse moved to (1108, 341)
Screenshot: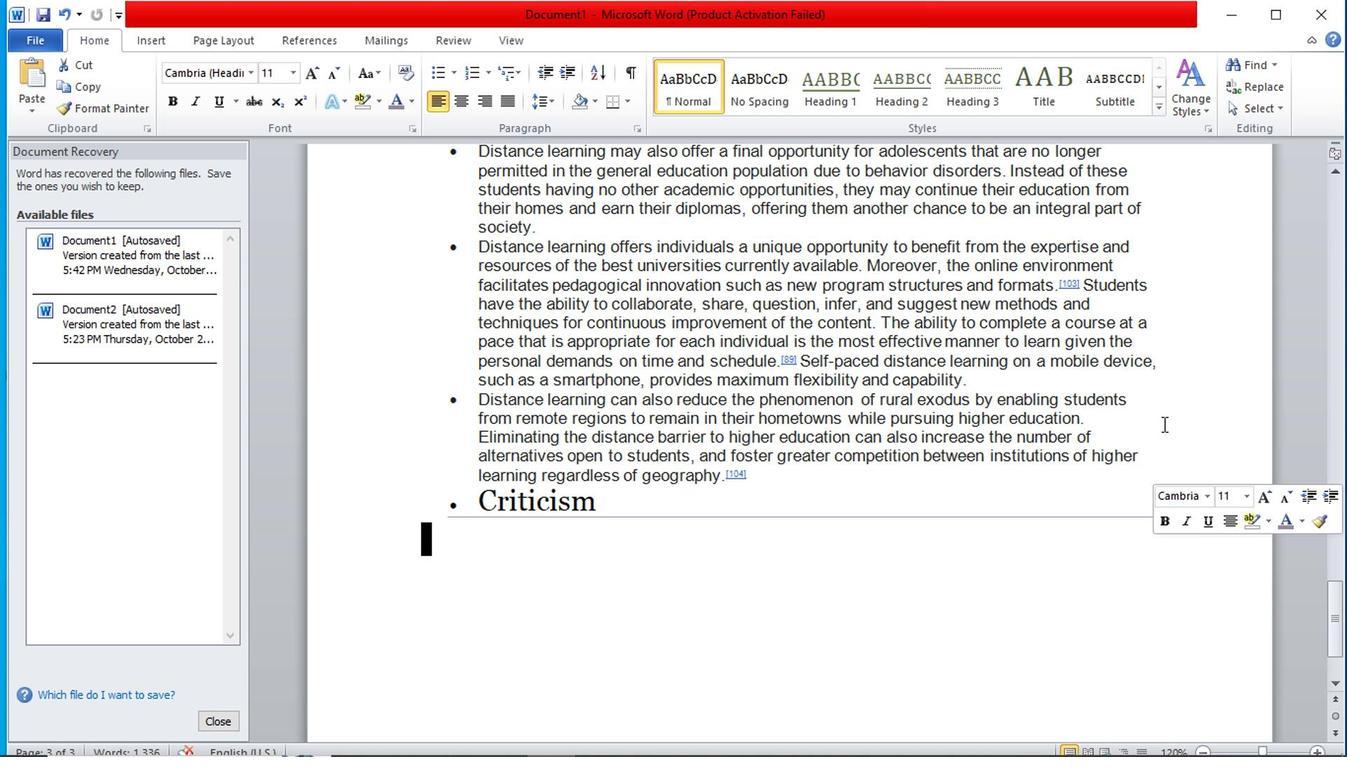 
Action: Mouse scrolled (1108, 342) with delta (0, 0)
Screenshot: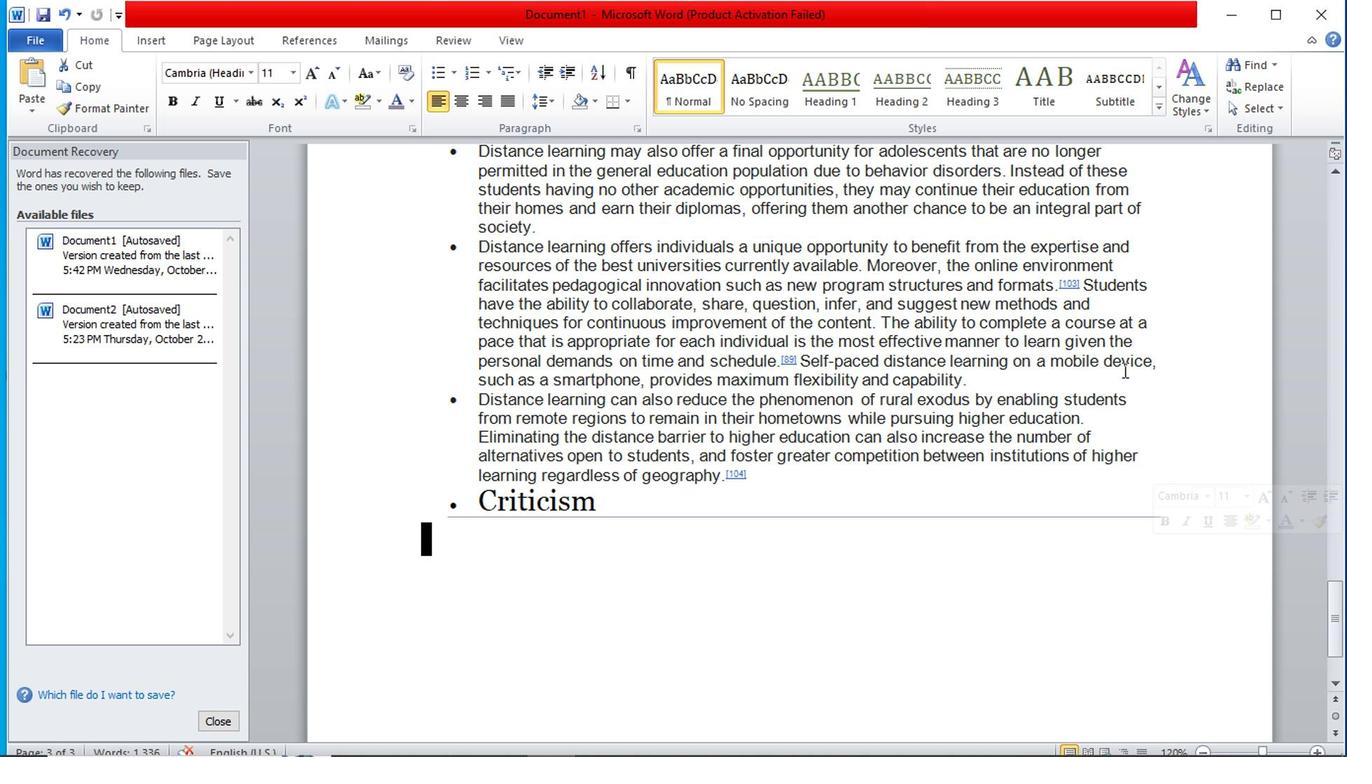 
Action: Mouse scrolled (1108, 342) with delta (0, 0)
Screenshot: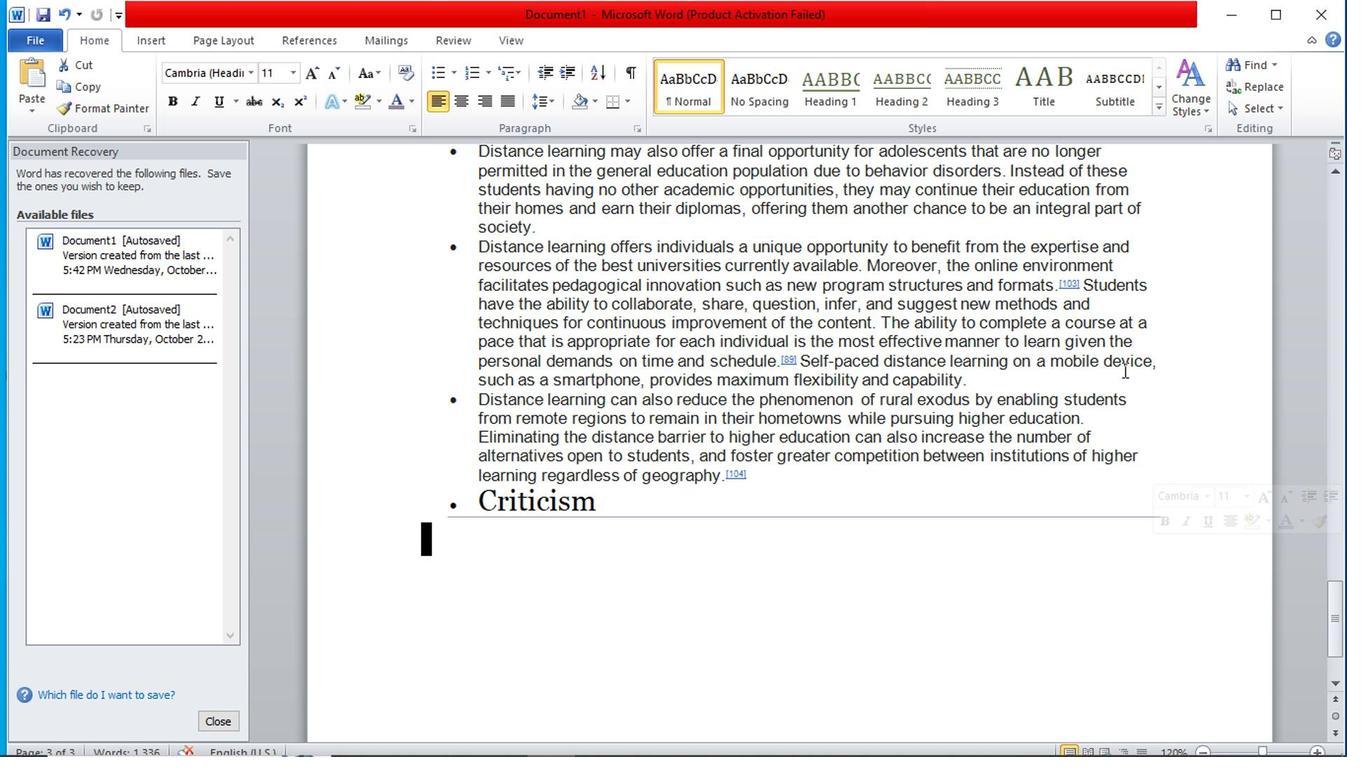 
Action: Mouse scrolled (1108, 342) with delta (0, 0)
Screenshot: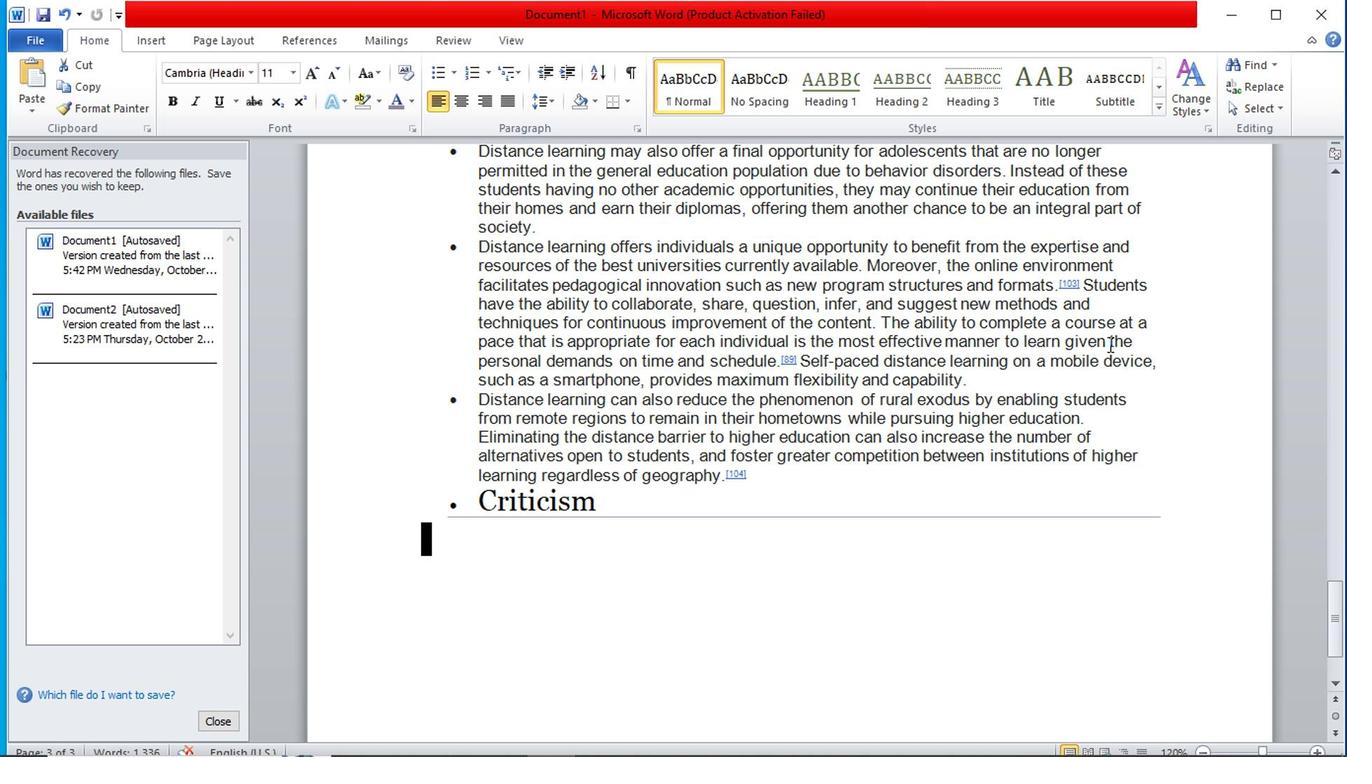 
Action: Mouse scrolled (1108, 342) with delta (0, 0)
Screenshot: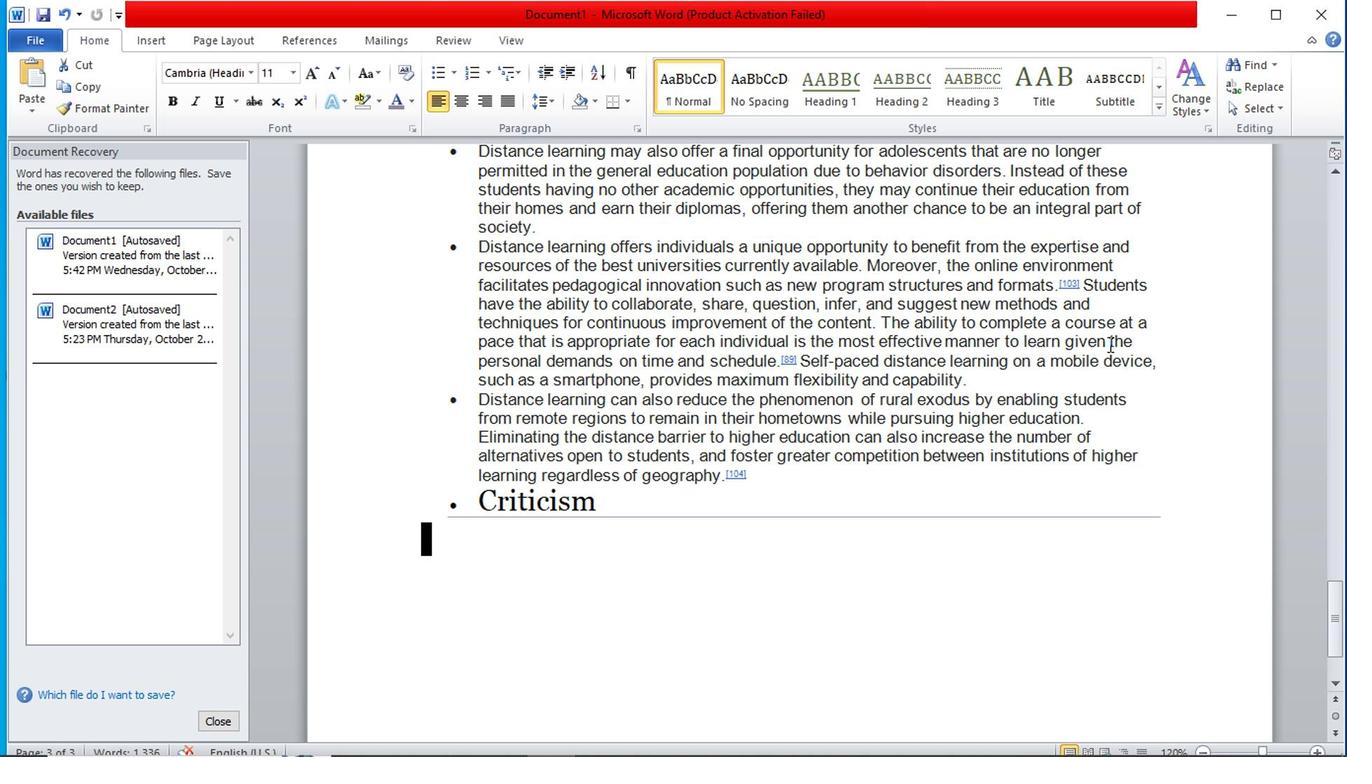 
Action: Mouse moved to (1094, 321)
Screenshot: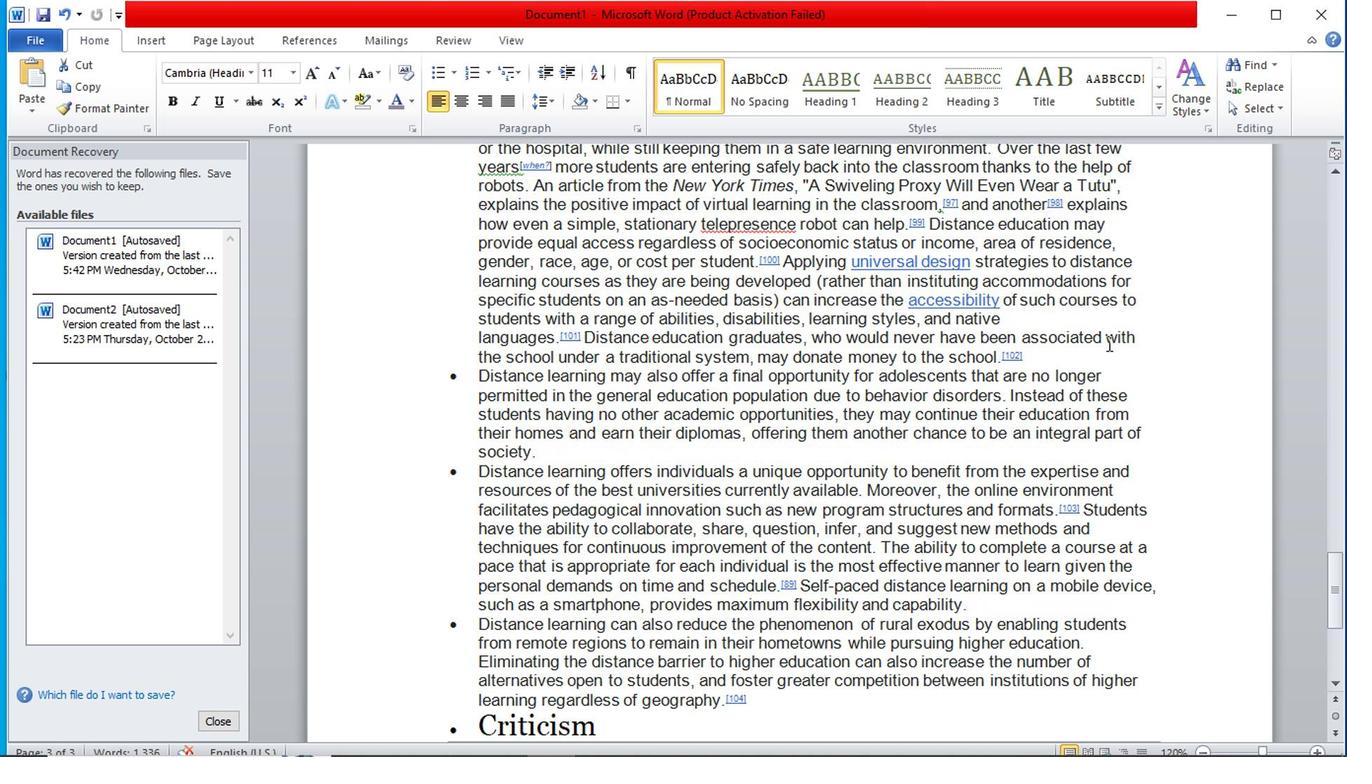 
Action: Mouse scrolled (1094, 322) with delta (0, 0)
Screenshot: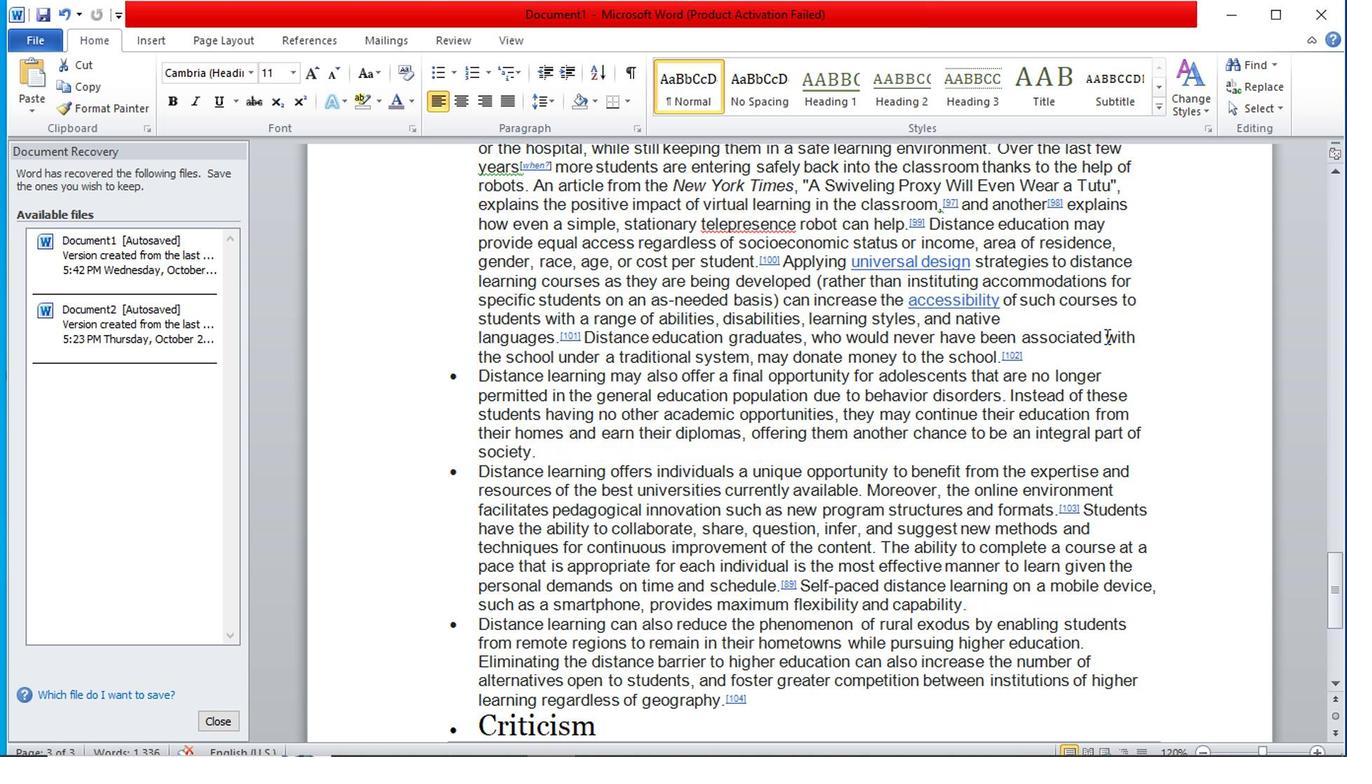 
Action: Mouse scrolled (1094, 322) with delta (0, 0)
Screenshot: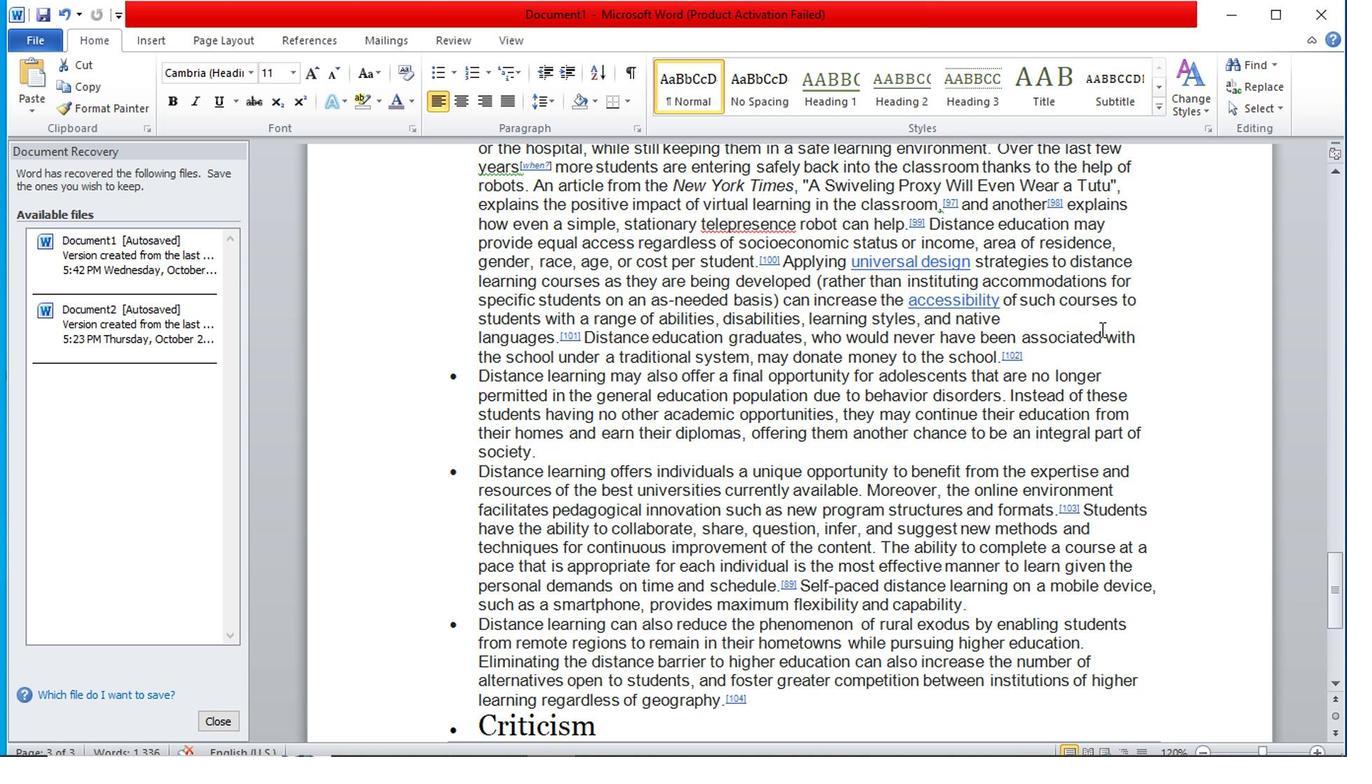 
Action: Mouse scrolled (1094, 322) with delta (0, 0)
Screenshot: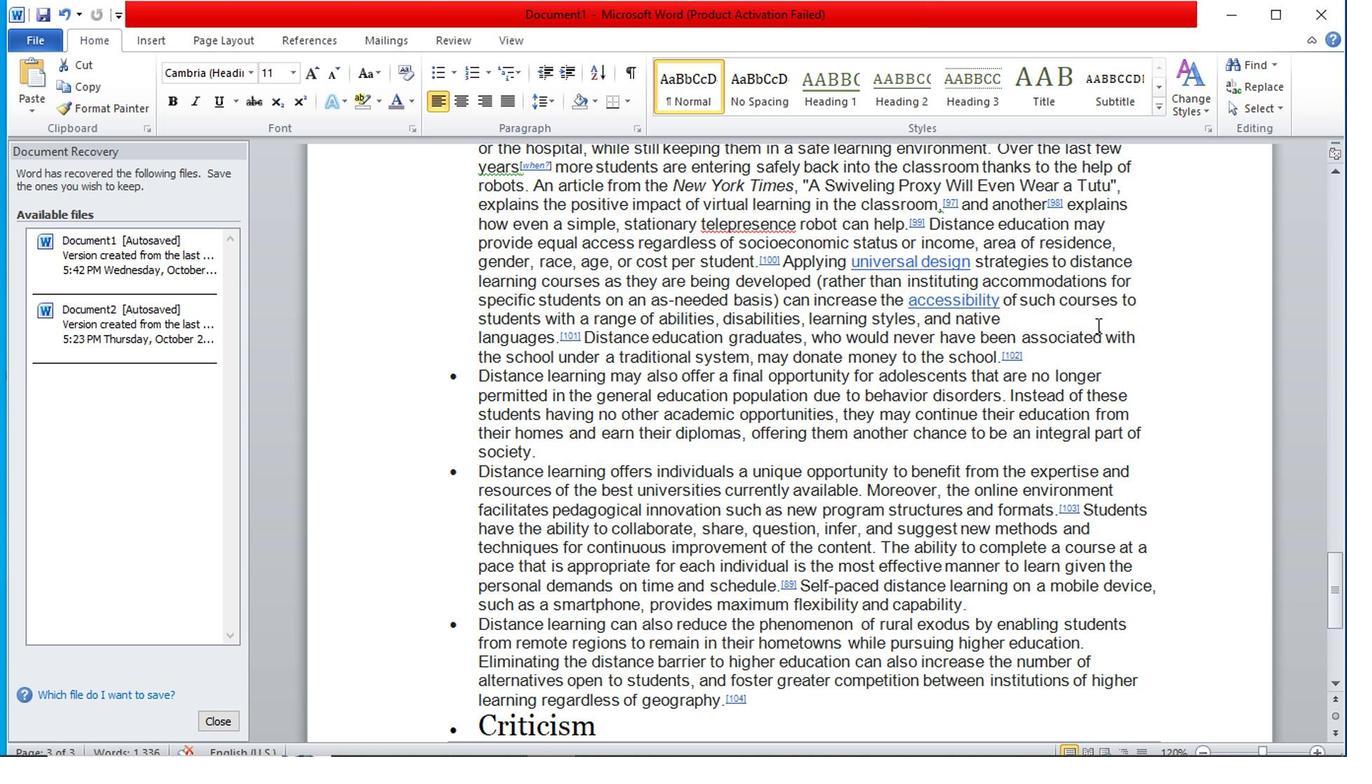
Action: Mouse scrolled (1094, 322) with delta (0, 0)
Screenshot: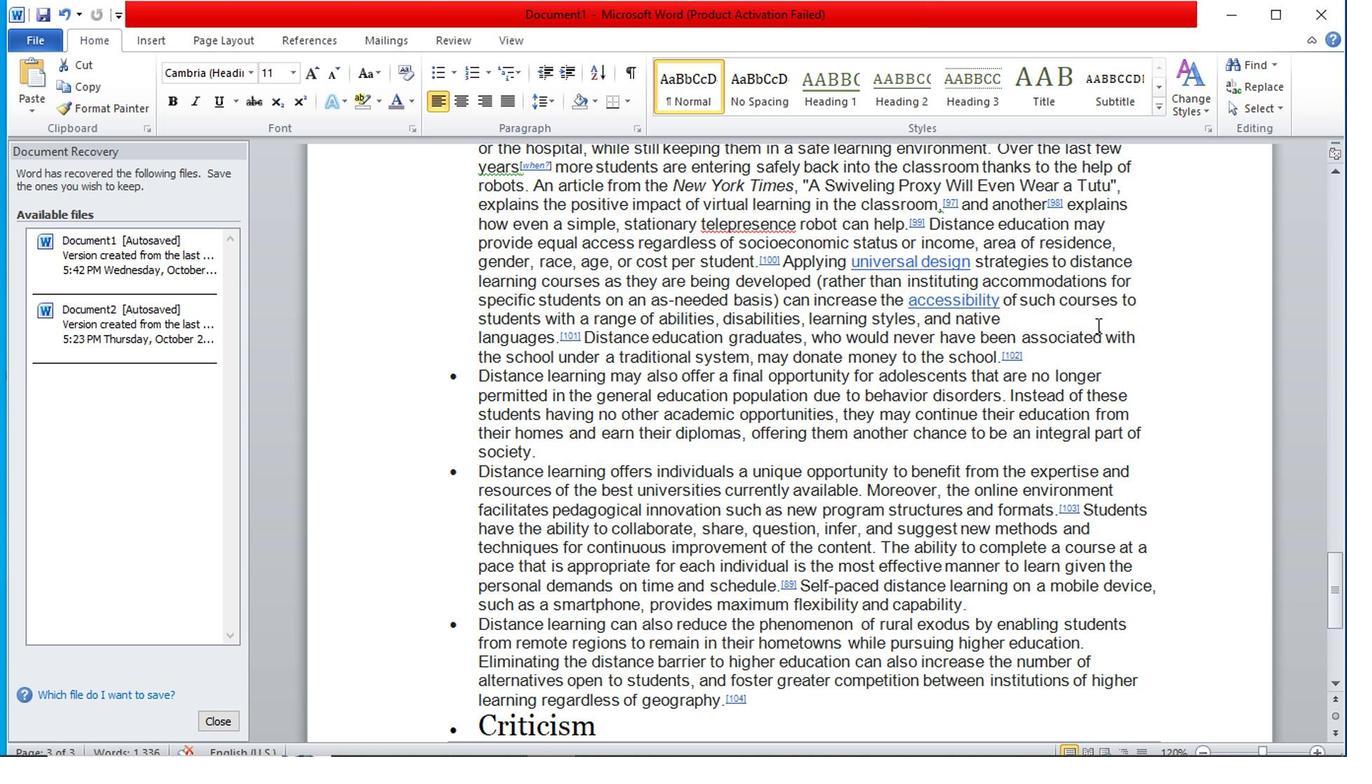 
Action: Mouse scrolled (1094, 322) with delta (0, 0)
Screenshot: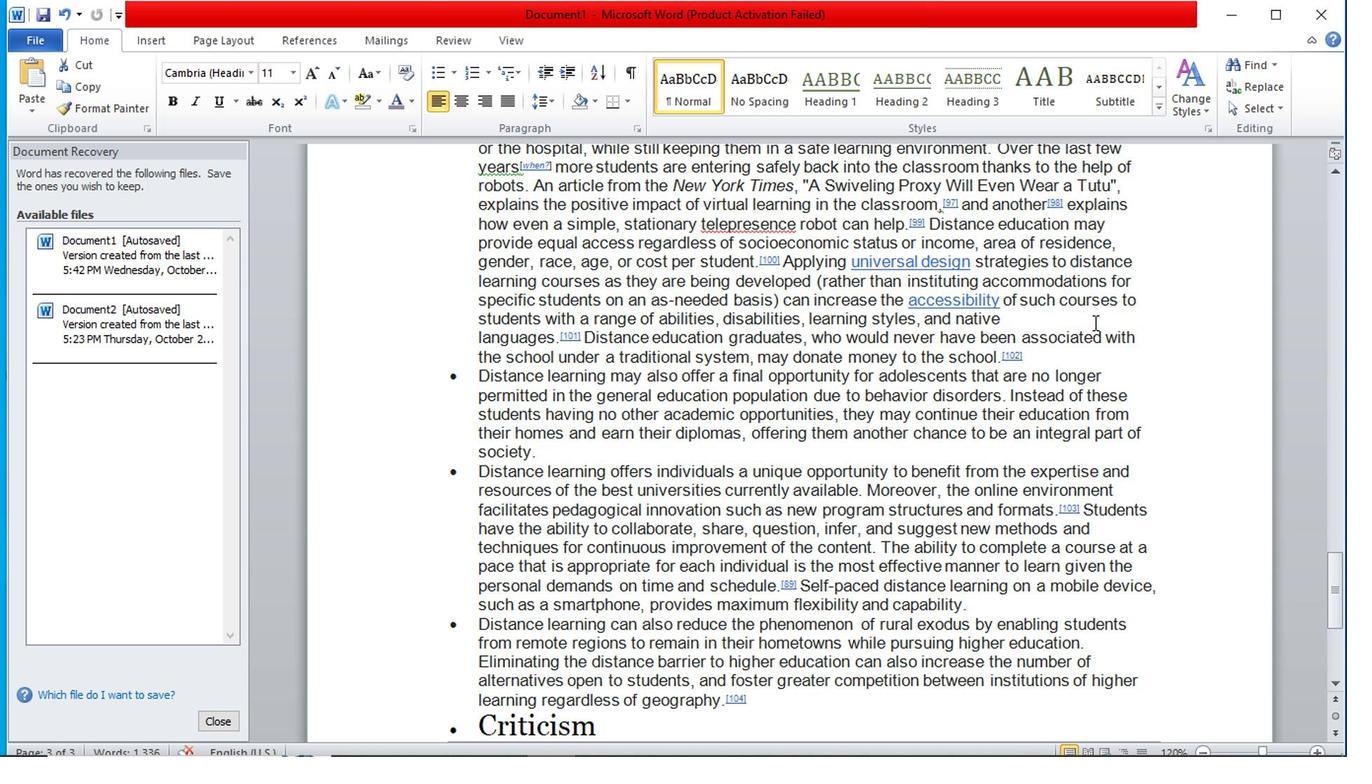 
Action: Mouse scrolled (1094, 320) with delta (0, -1)
Screenshot: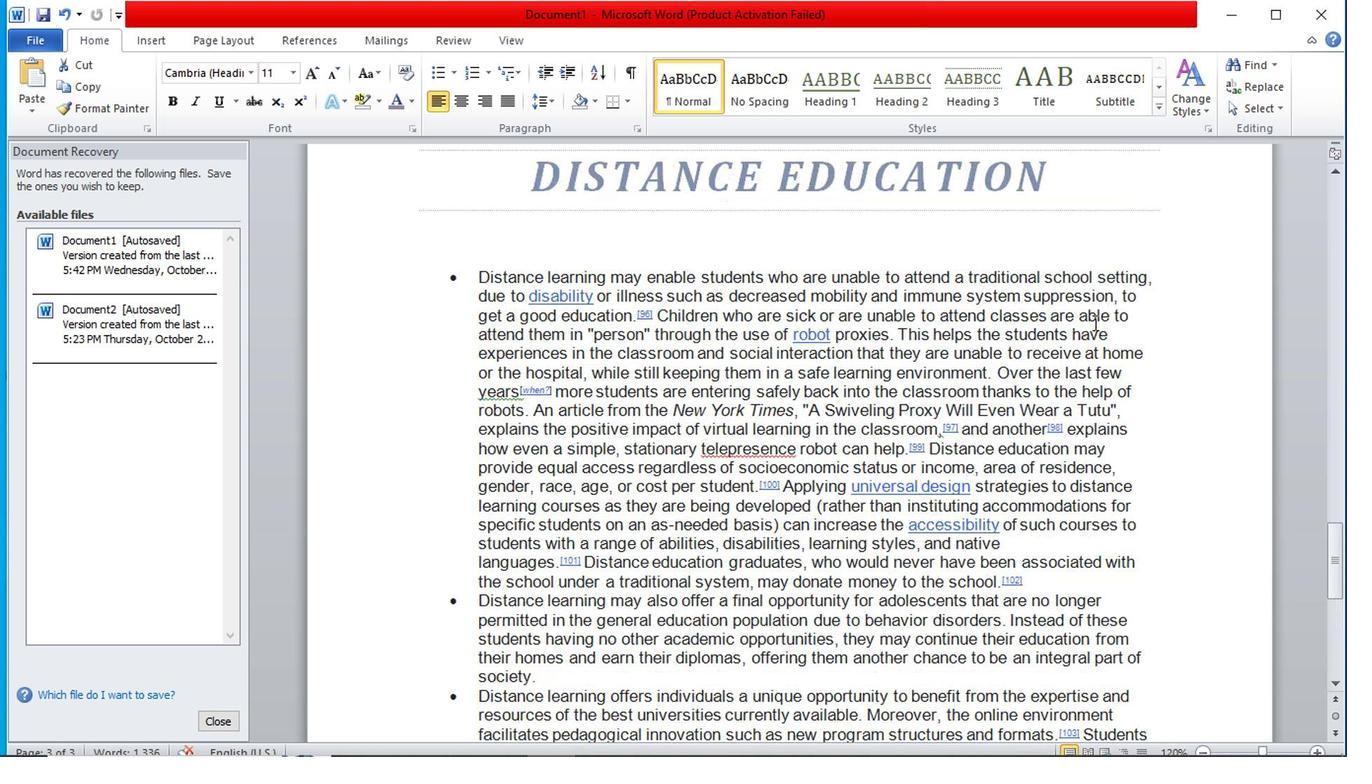 
Action: Mouse scrolled (1094, 320) with delta (0, -1)
Screenshot: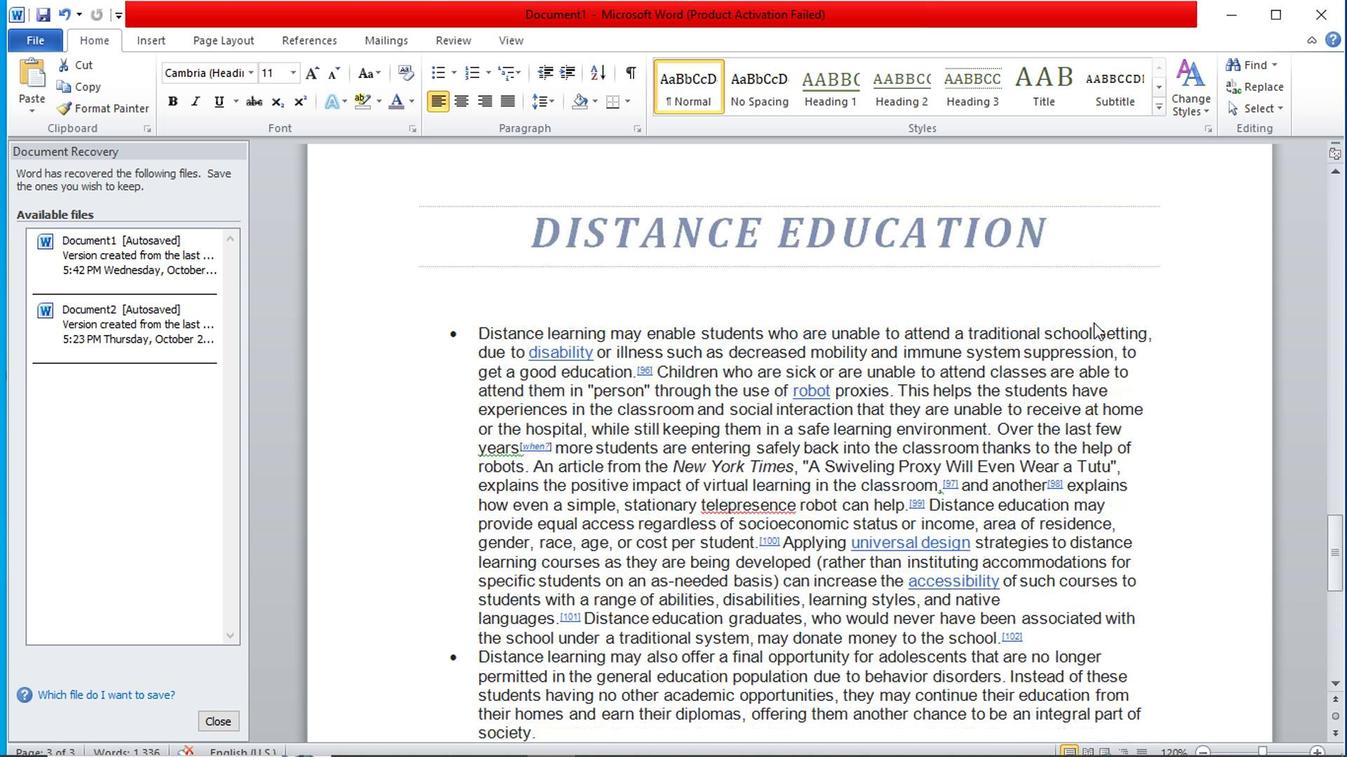 
Action: Mouse scrolled (1094, 320) with delta (0, -1)
Screenshot: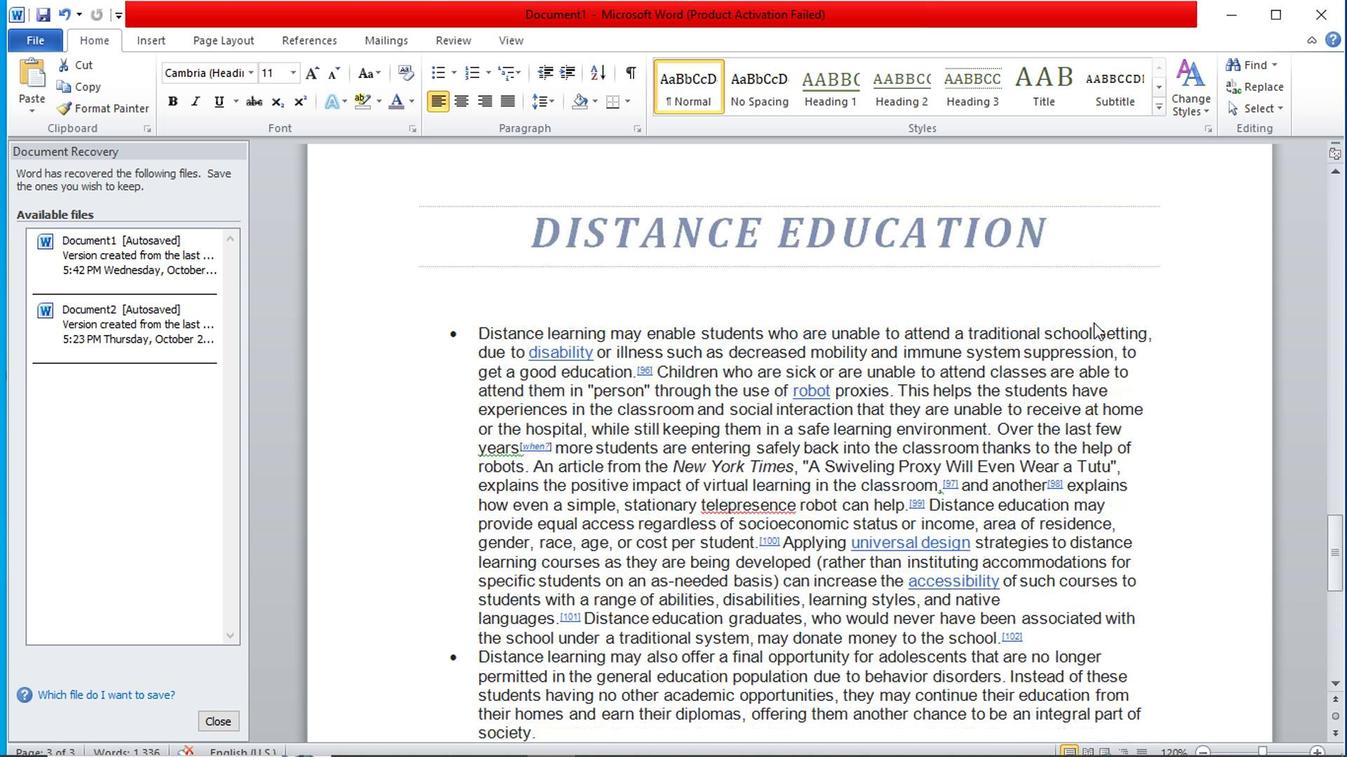 
Action: Mouse scrolled (1094, 320) with delta (0, -1)
Screenshot: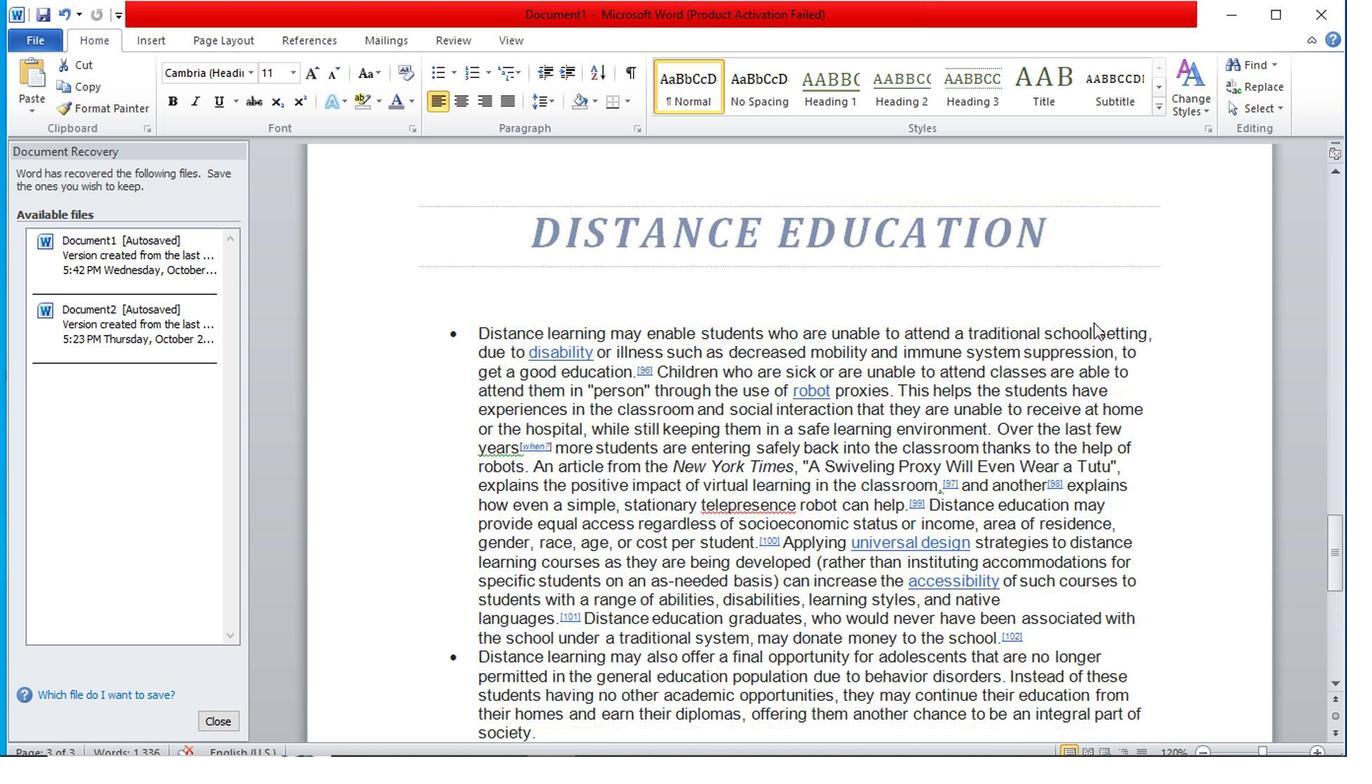 
Action: Mouse moved to (1094, 321)
Screenshot: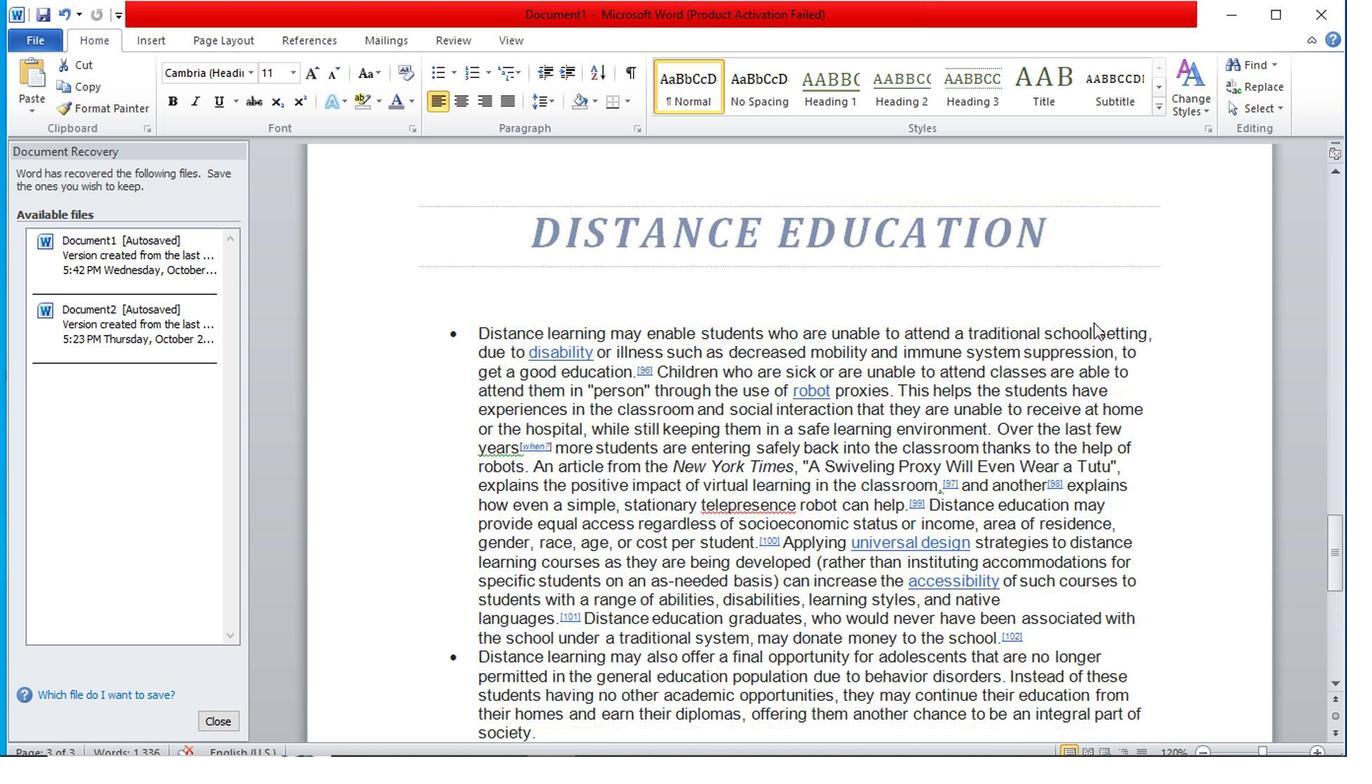 
Action: Mouse scrolled (1094, 320) with delta (0, -1)
Screenshot: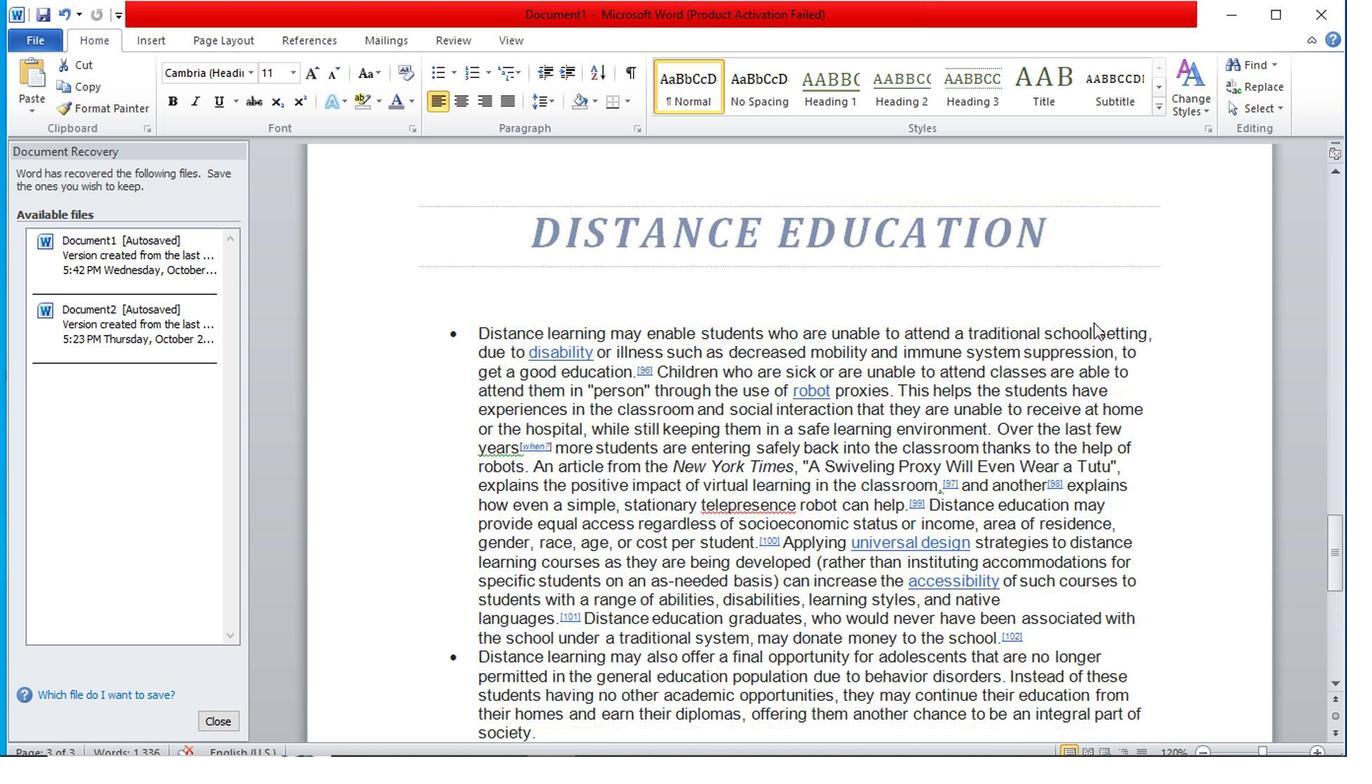 
Action: Mouse moved to (1084, 322)
Screenshot: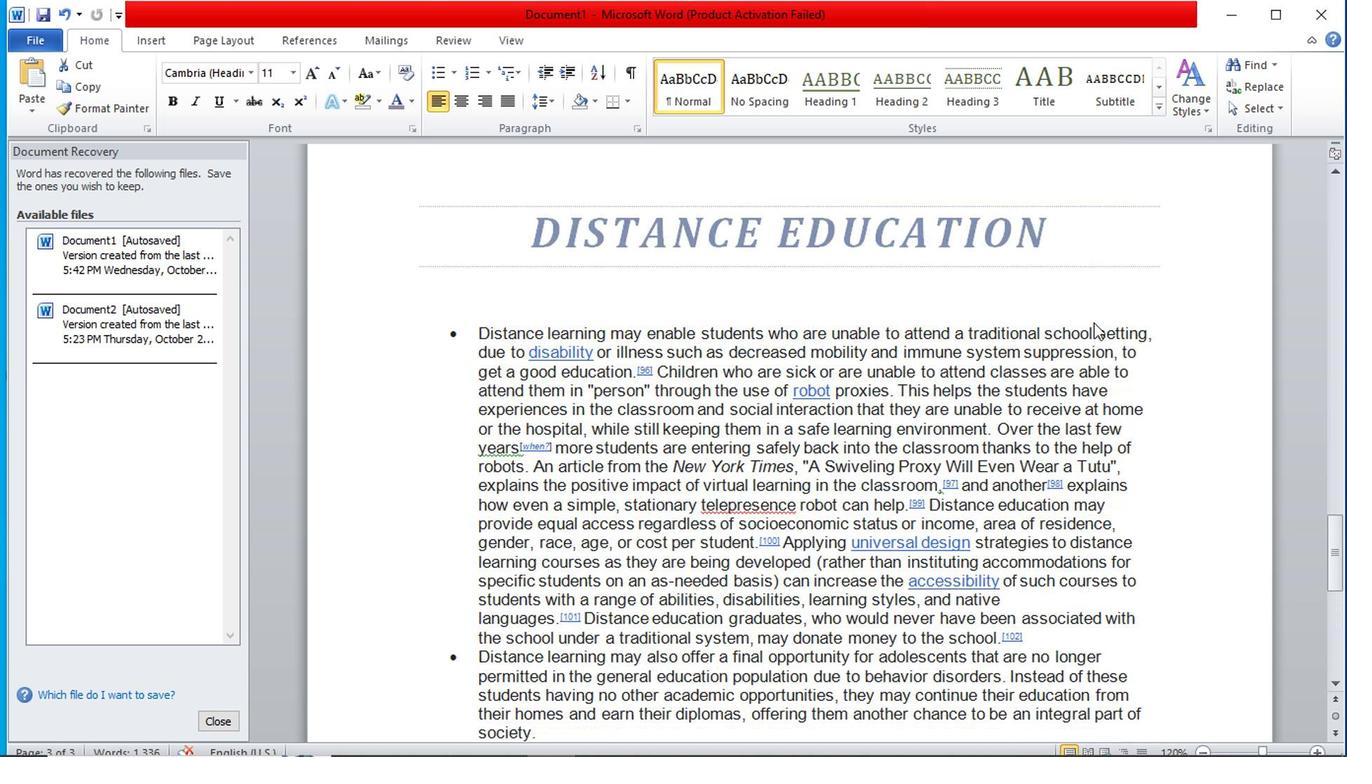 
Action: Mouse scrolled (1084, 321) with delta (0, 0)
Screenshot: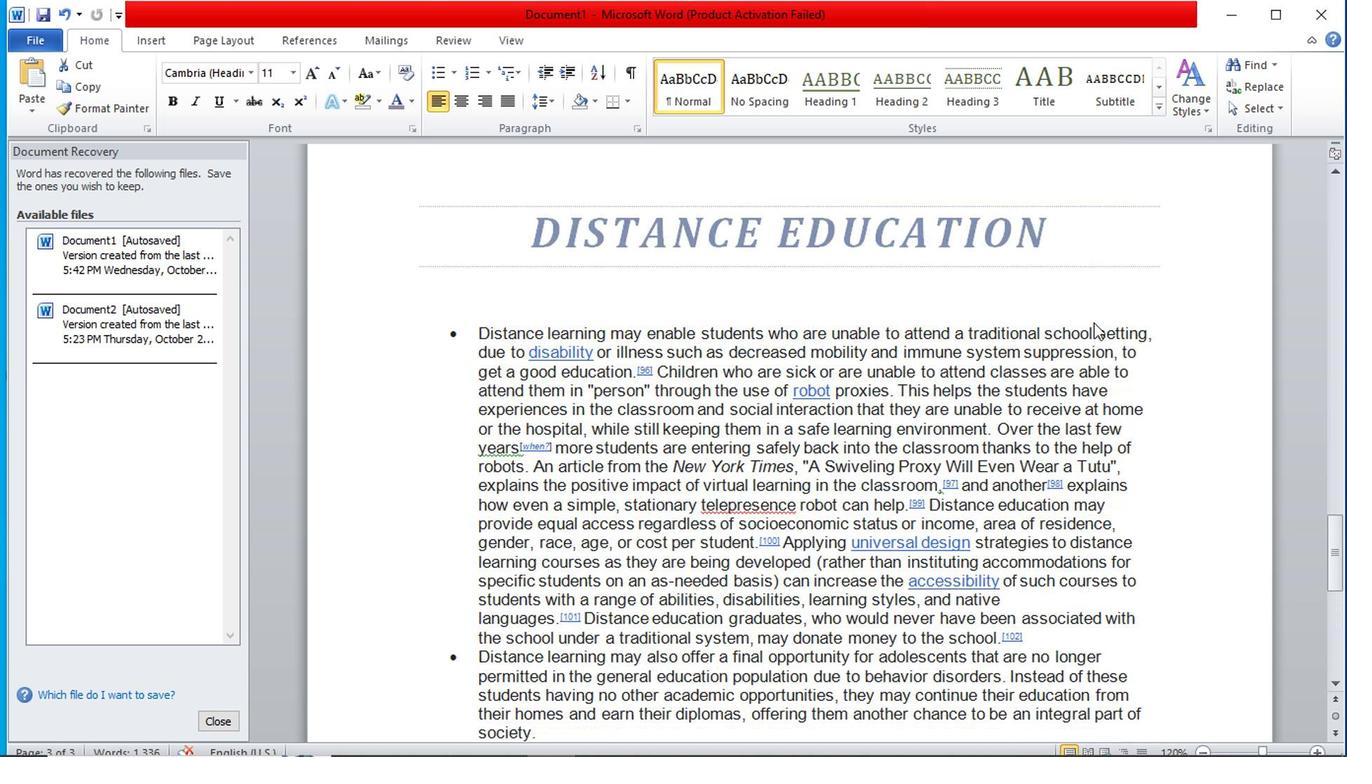 
Action: Mouse moved to (1046, 324)
Screenshot: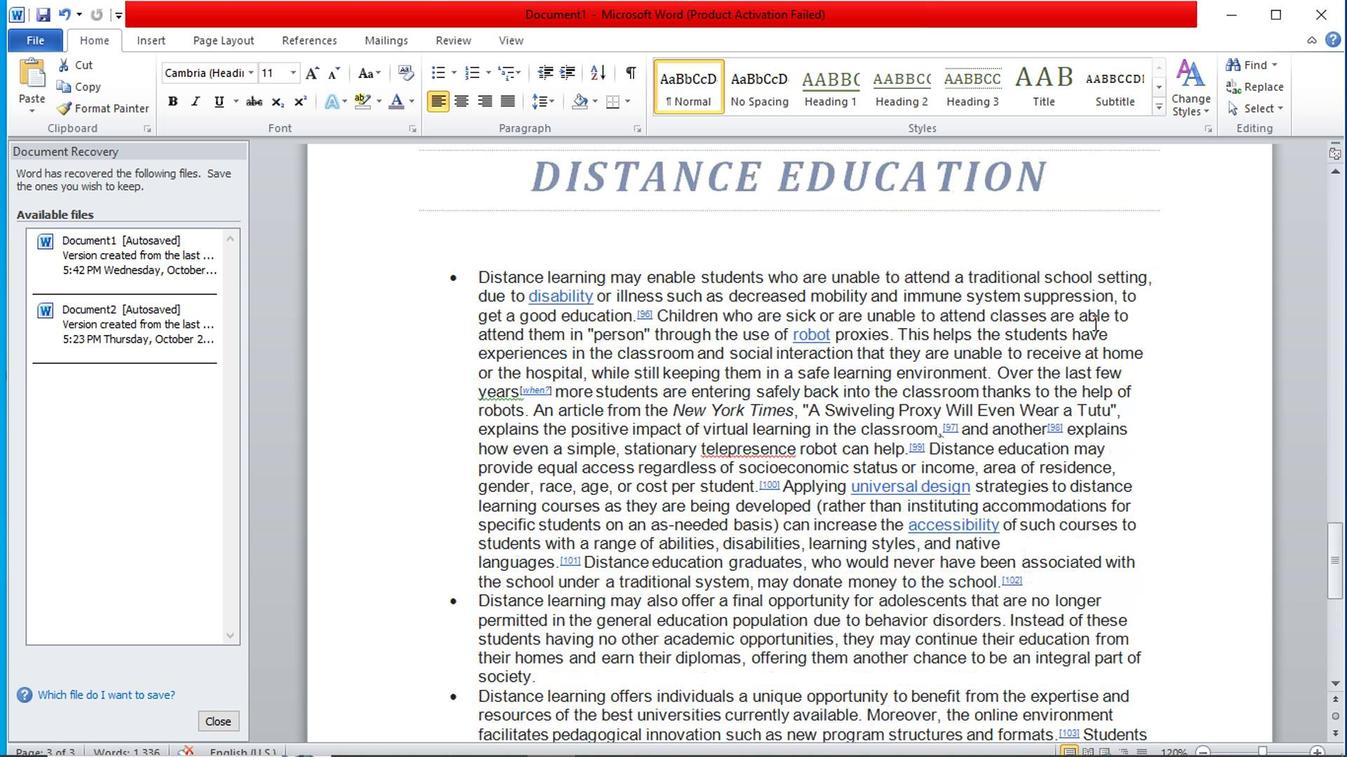 
Action: Mouse scrolled (1046, 323) with delta (0, 0)
Screenshot: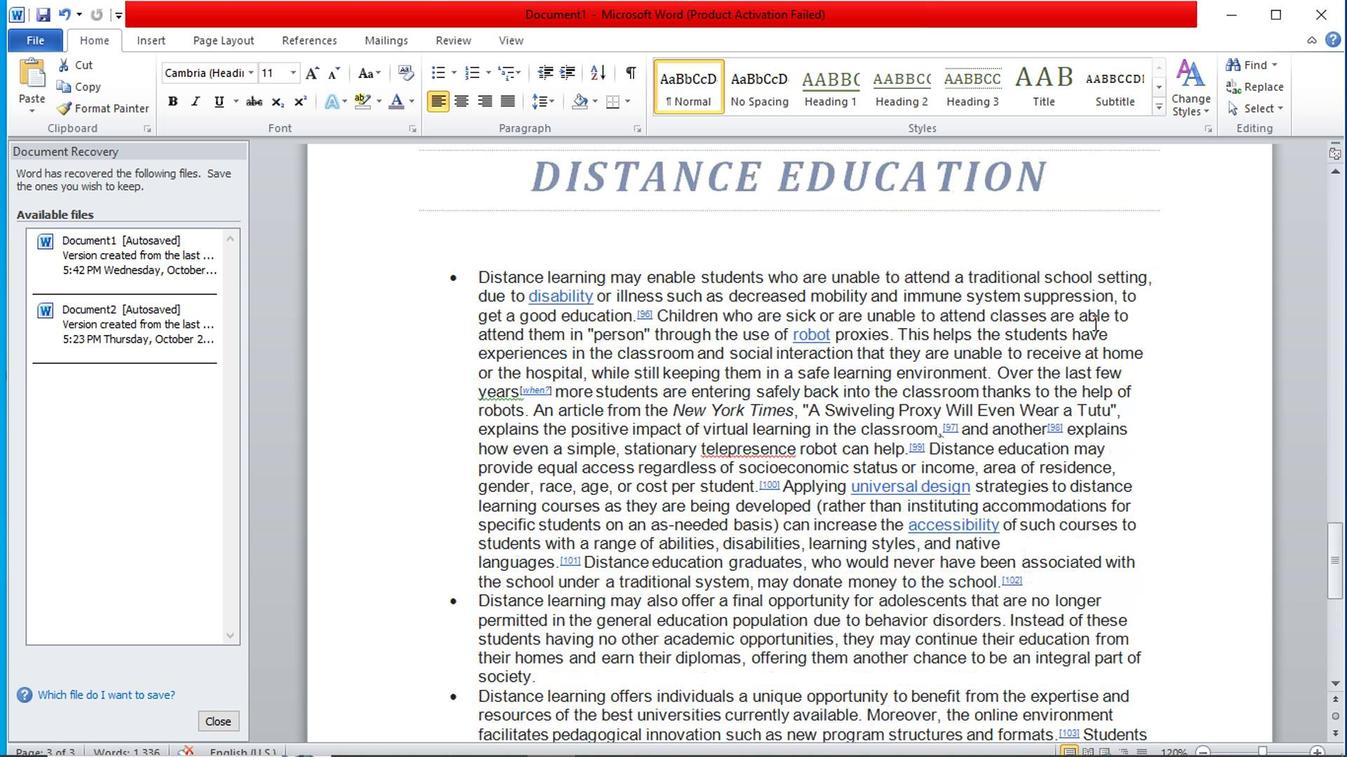 
Action: Mouse moved to (984, 303)
Screenshot: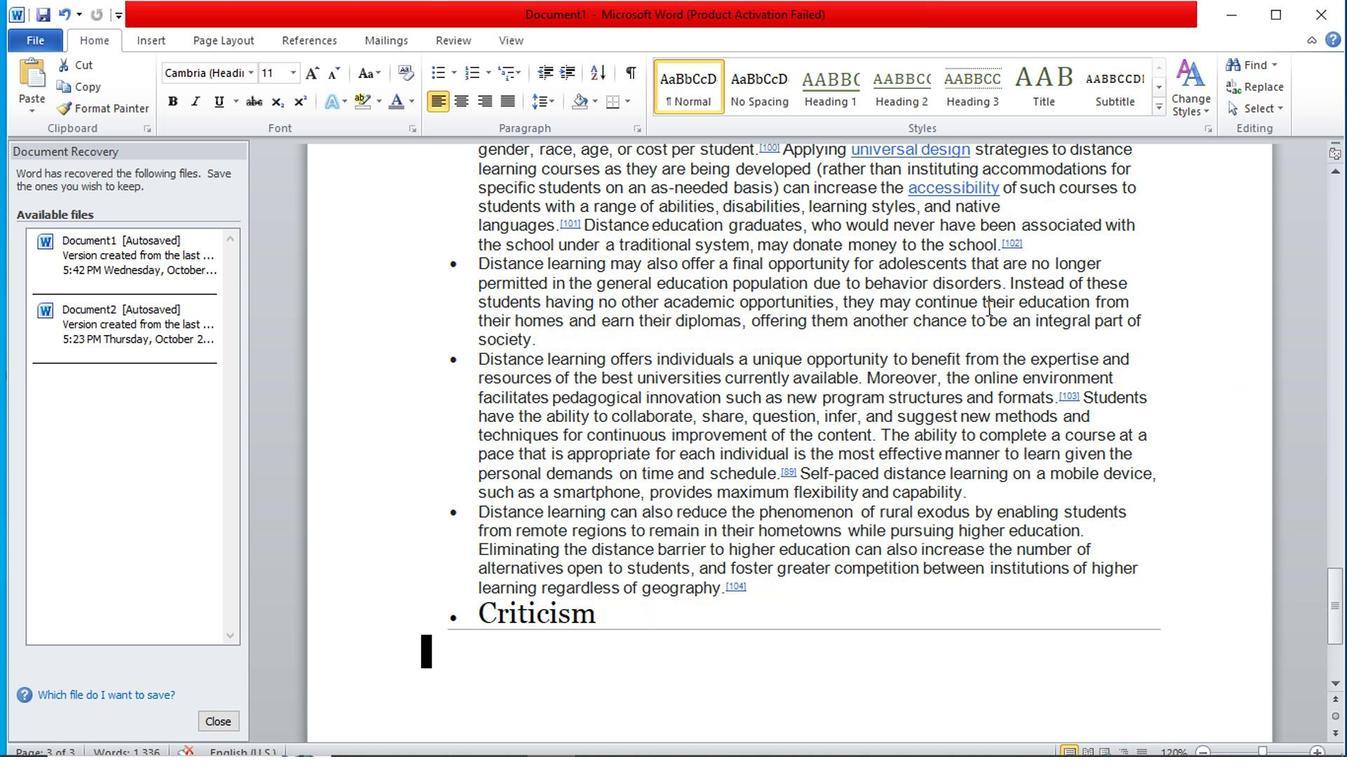 
Action: Mouse scrolled (984, 301) with delta (0, -1)
Screenshot: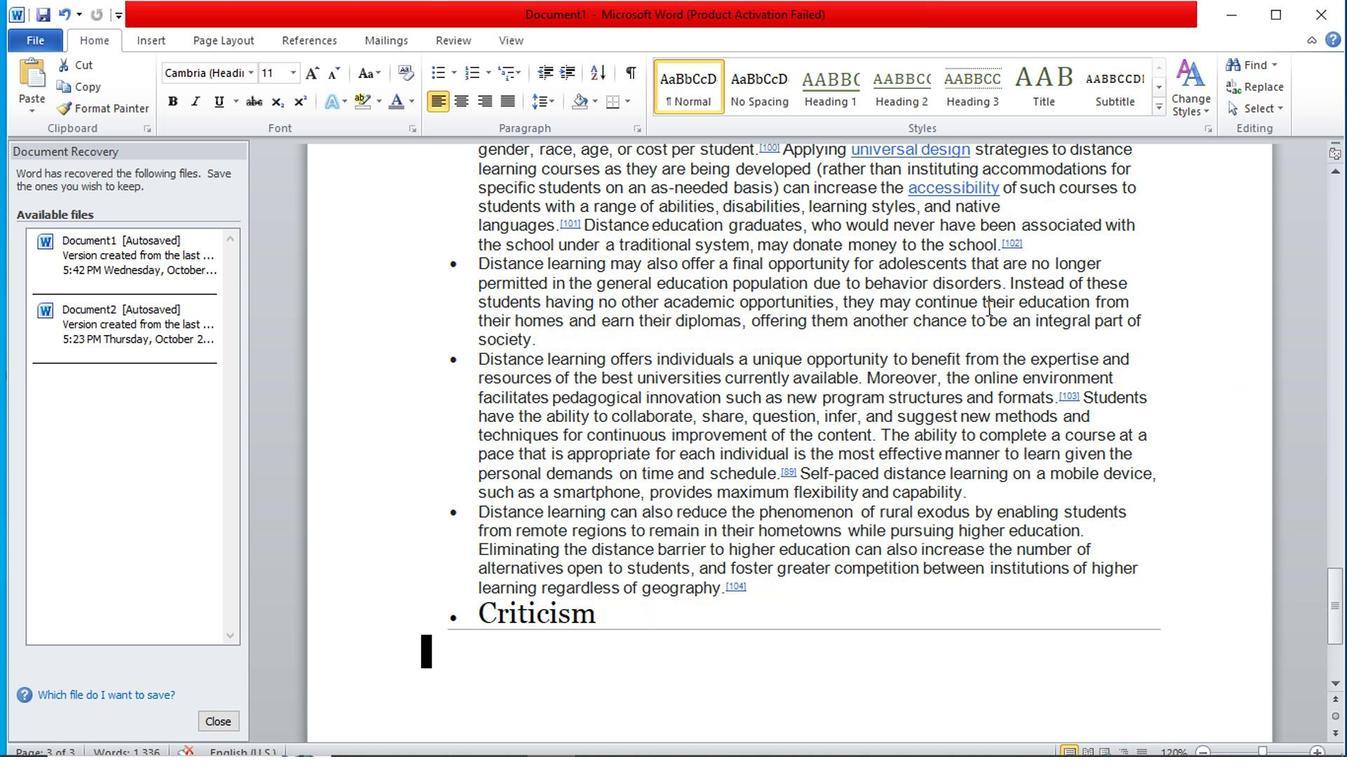 
Action: Mouse moved to (979, 303)
Screenshot: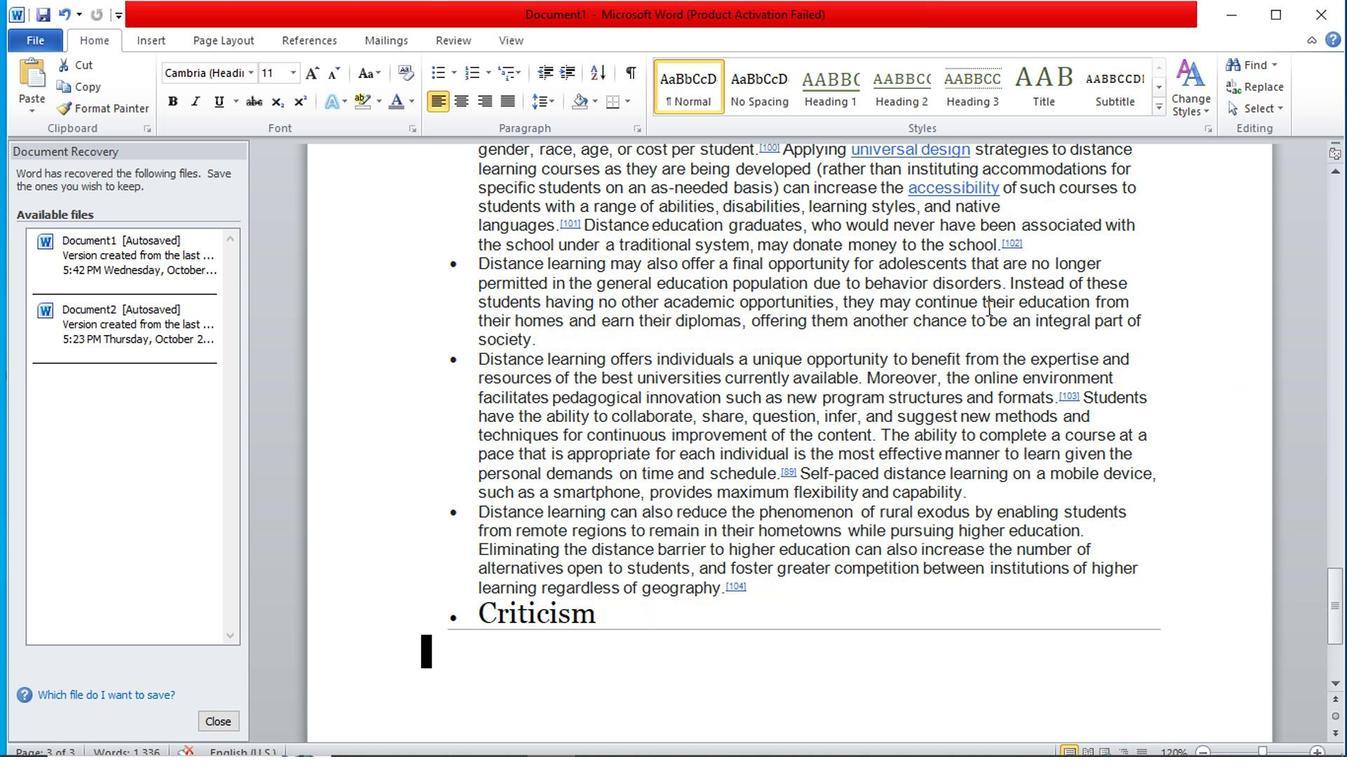 
Action: Mouse scrolled (979, 301) with delta (0, -1)
Screenshot: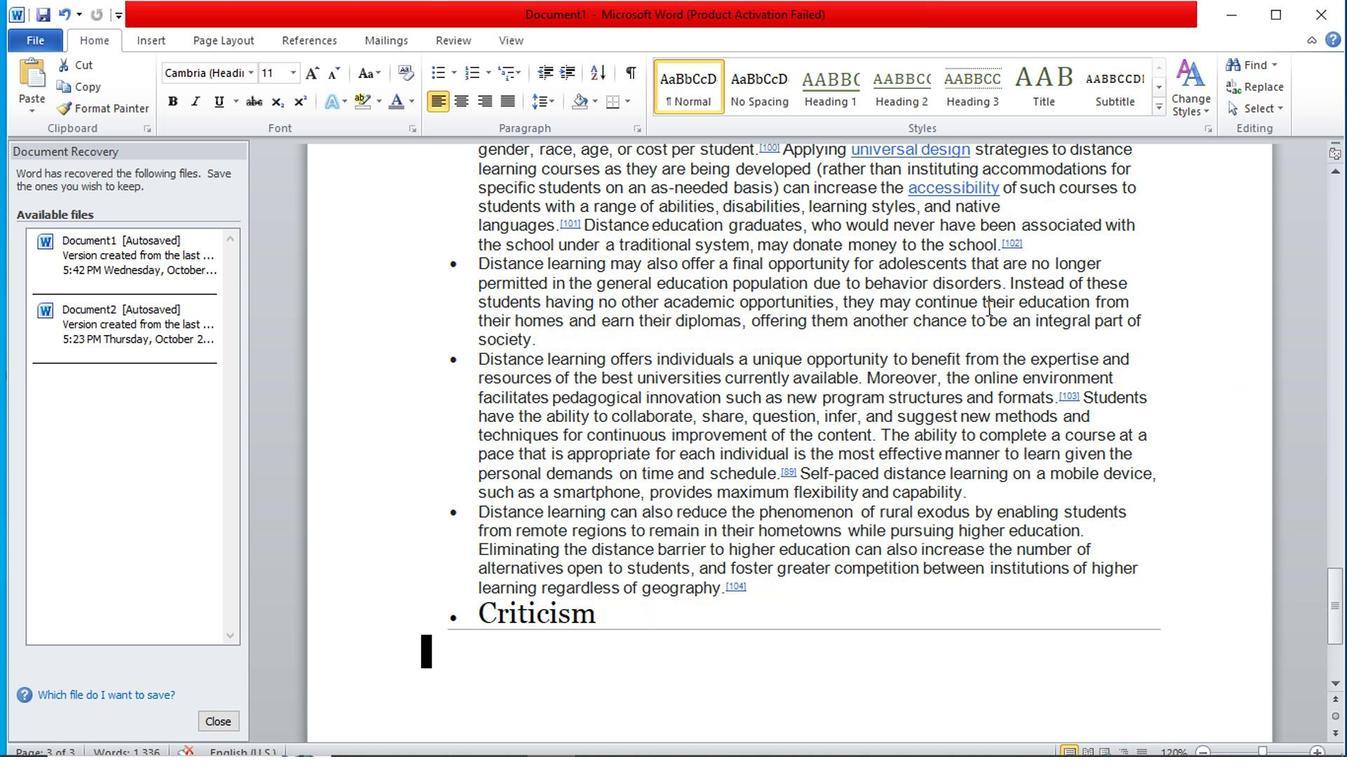 
Action: Mouse moved to (960, 303)
Screenshot: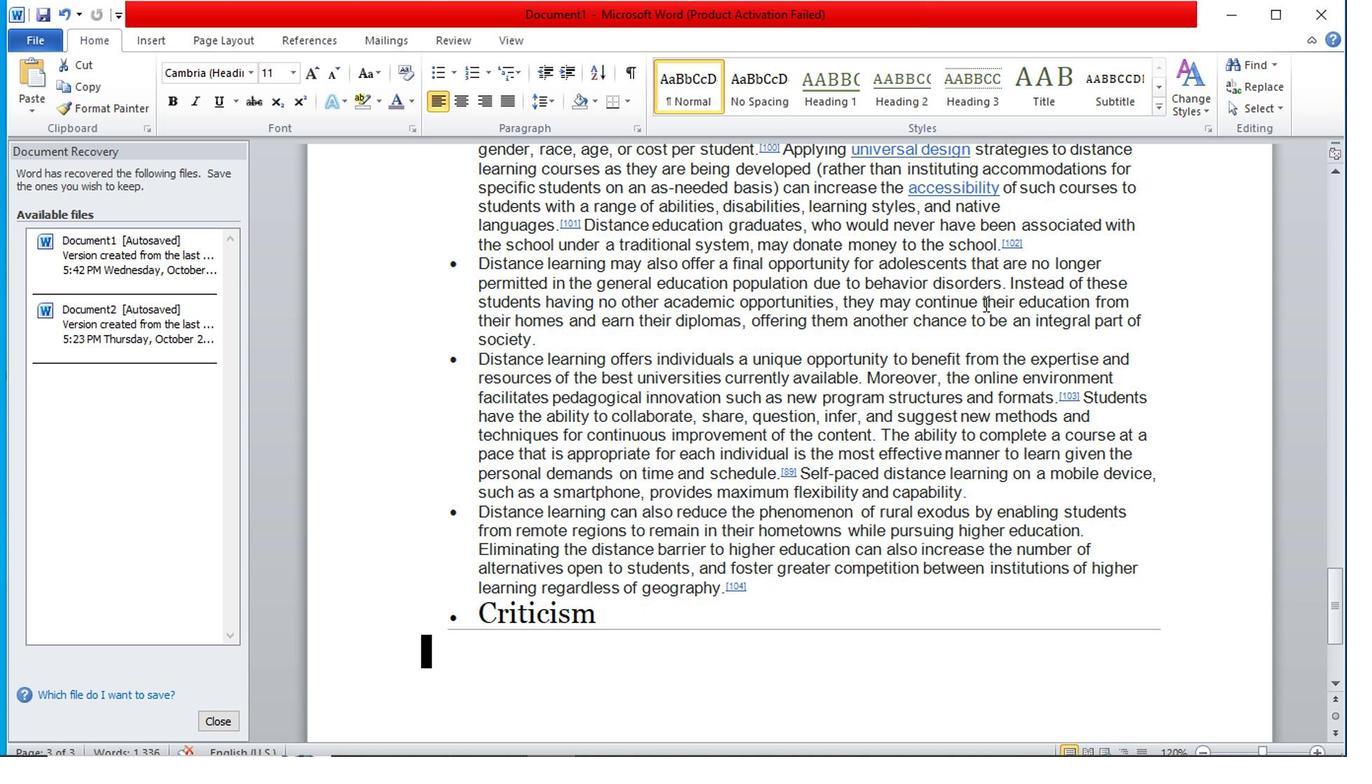 
Action: Mouse scrolled (960, 301) with delta (0, -1)
Screenshot: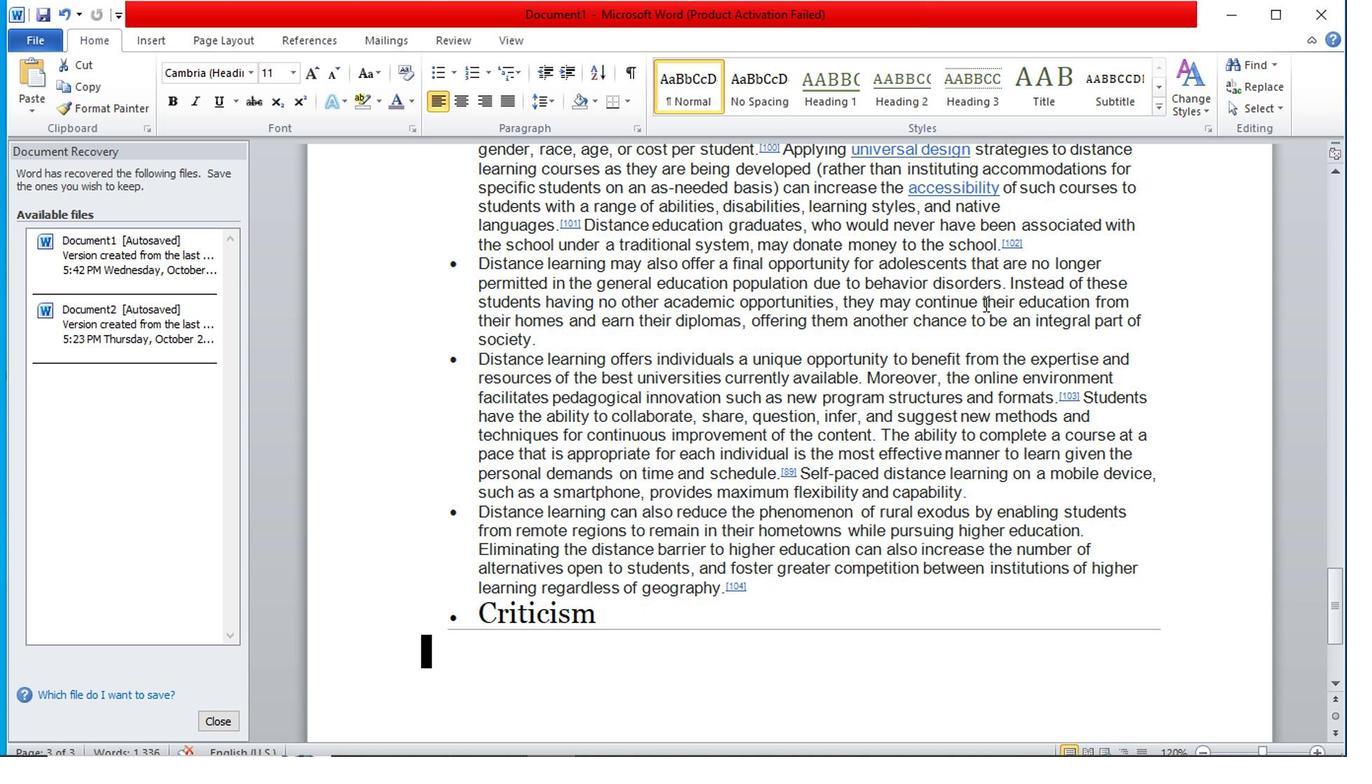 
Action: Mouse moved to (929, 303)
Screenshot: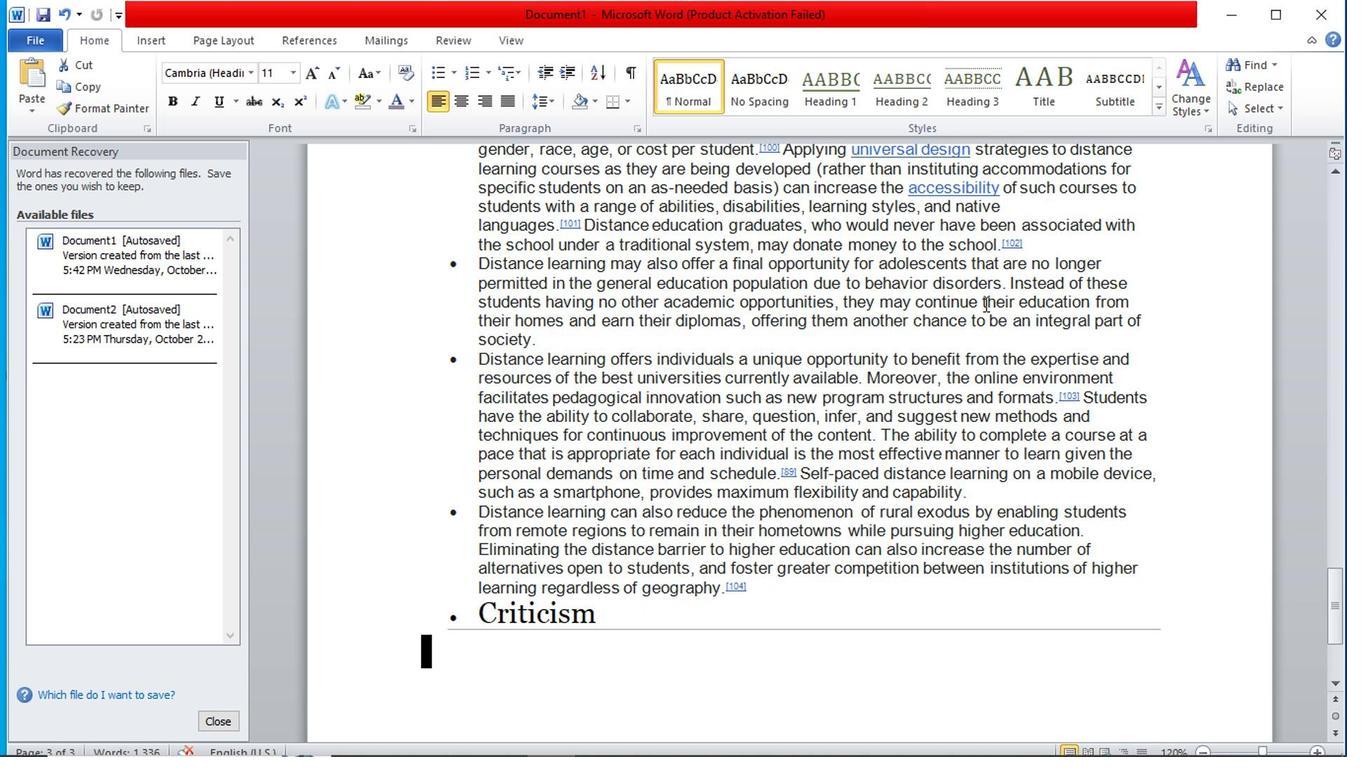 
Action: Mouse scrolled (929, 303) with delta (0, 0)
Screenshot: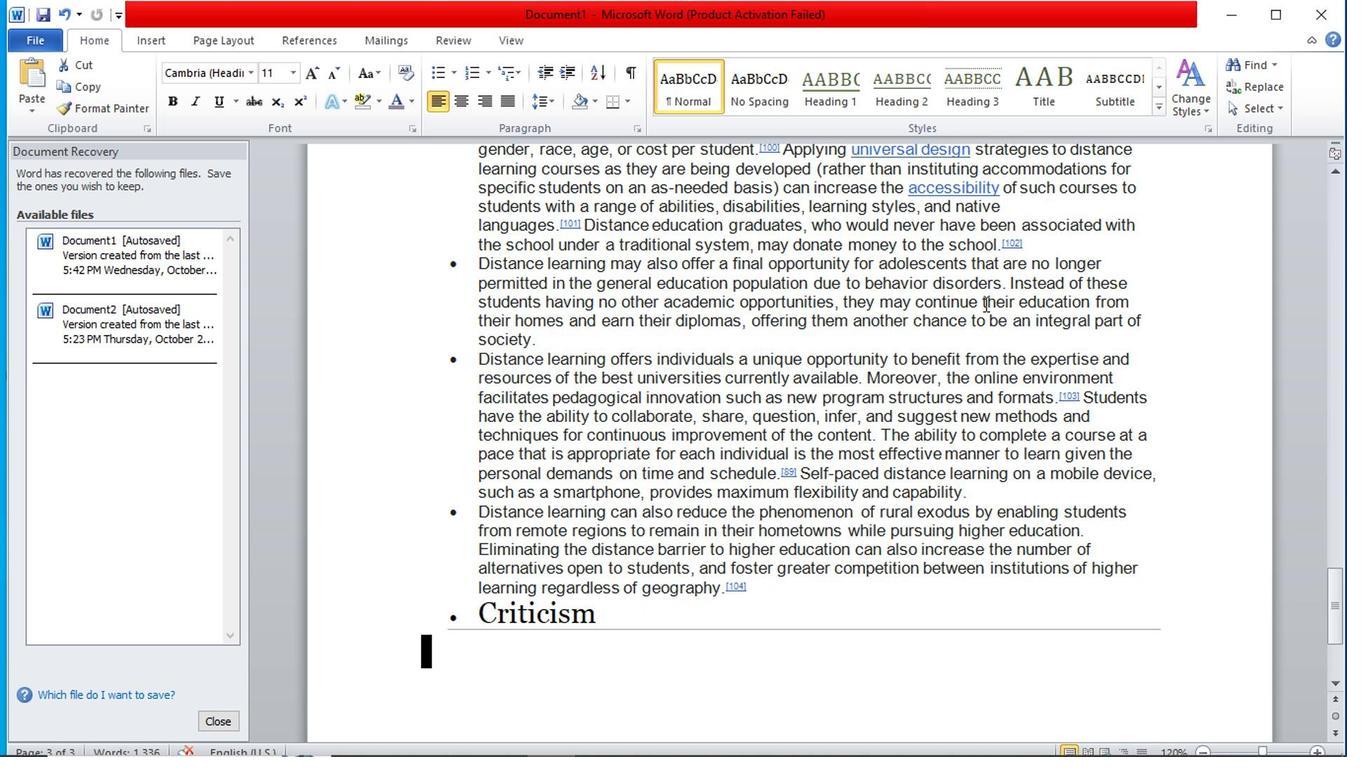 
Action: Mouse moved to (892, 304)
Screenshot: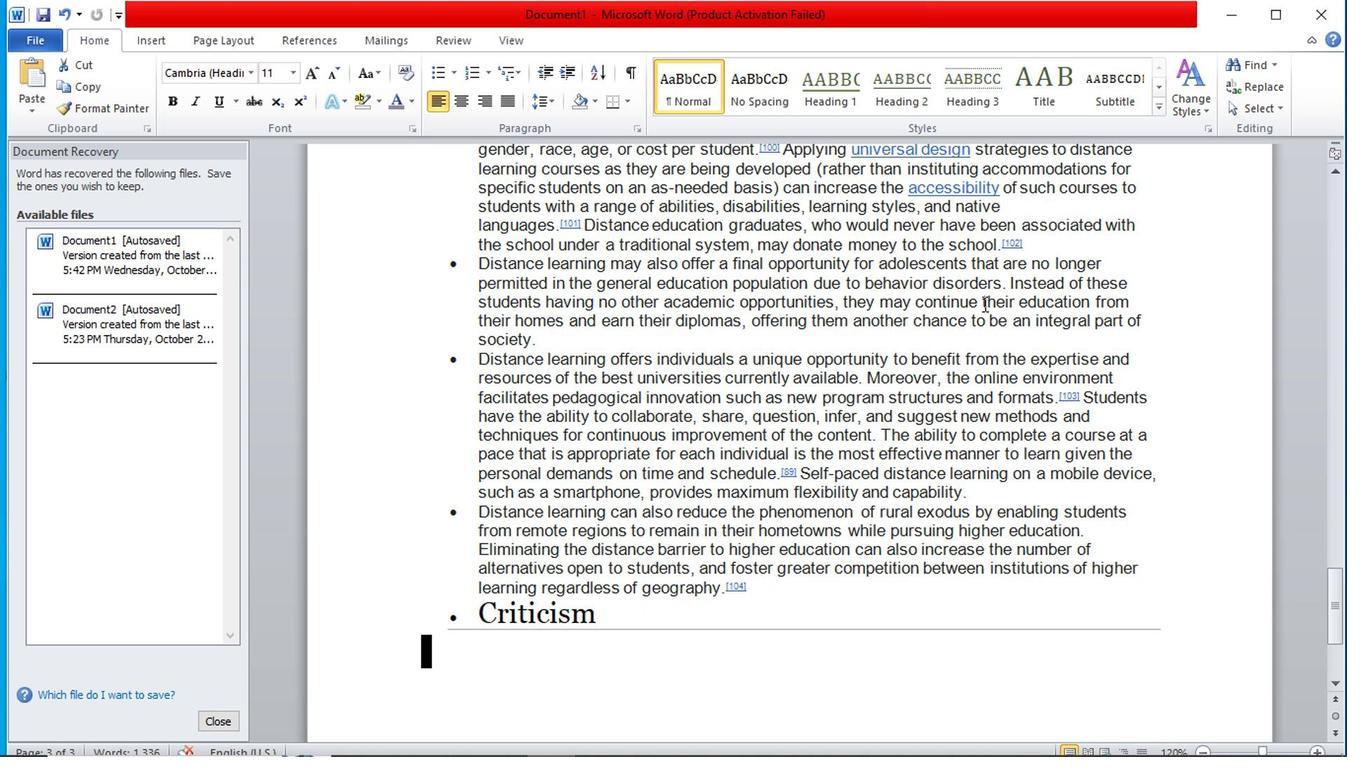 
Action: Mouse scrolled (892, 303) with delta (0, 0)
Screenshot: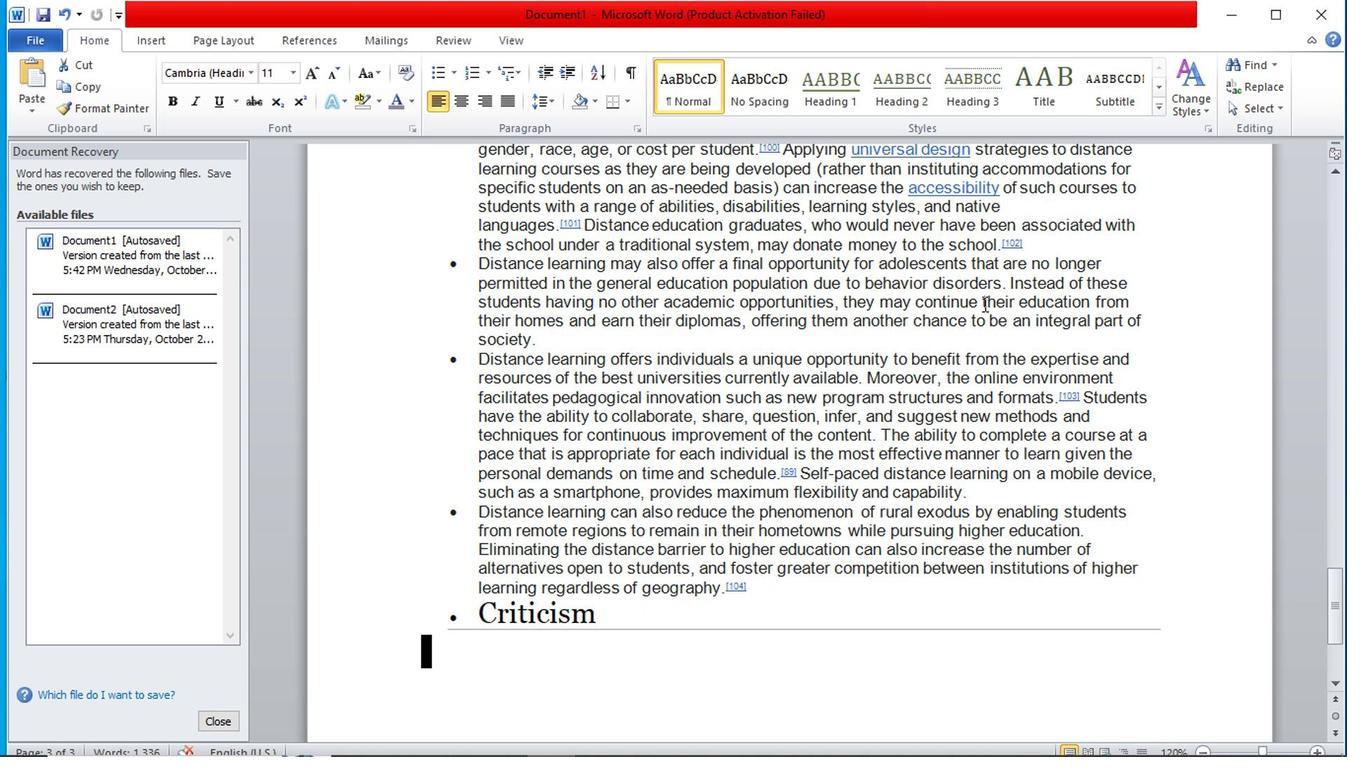 
Action: Mouse moved to (790, 252)
Screenshot: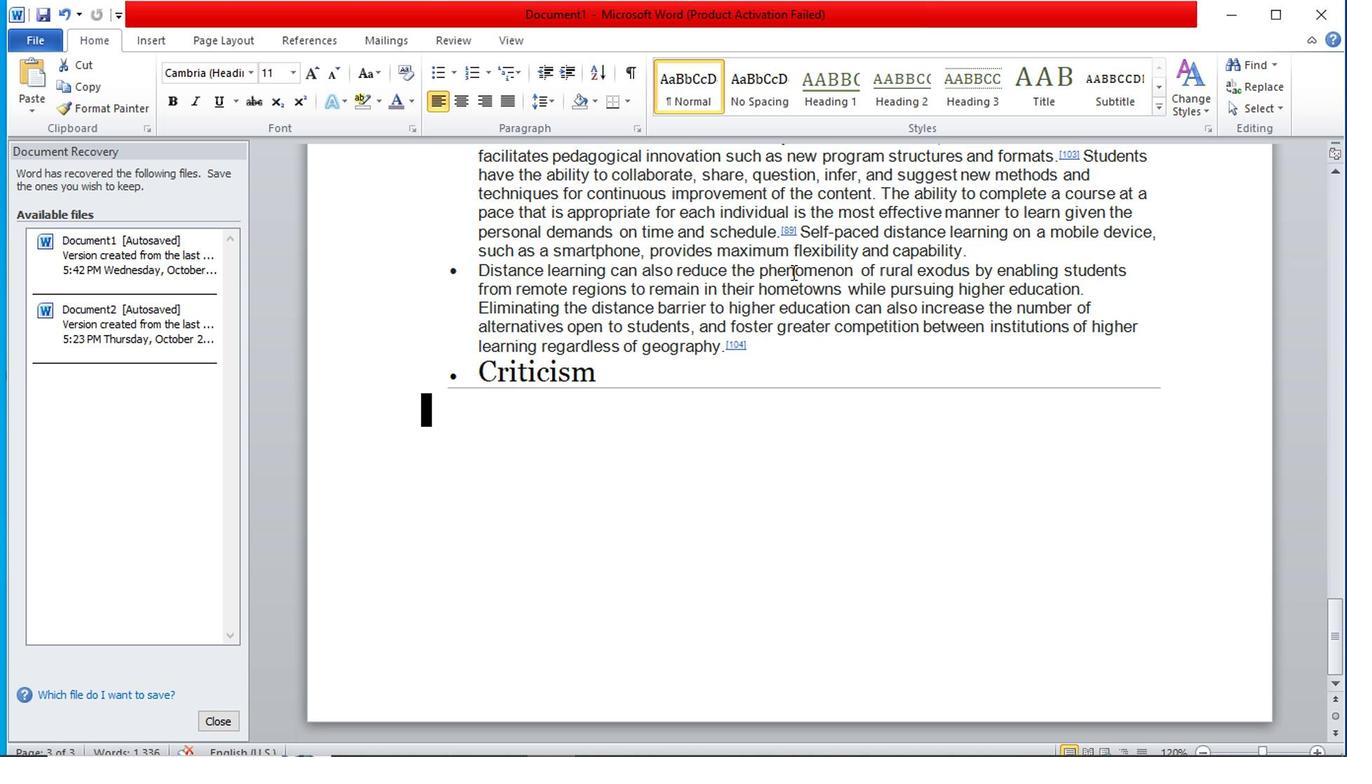 
Action: Mouse scrolled (790, 254) with delta (0, 1)
Screenshot: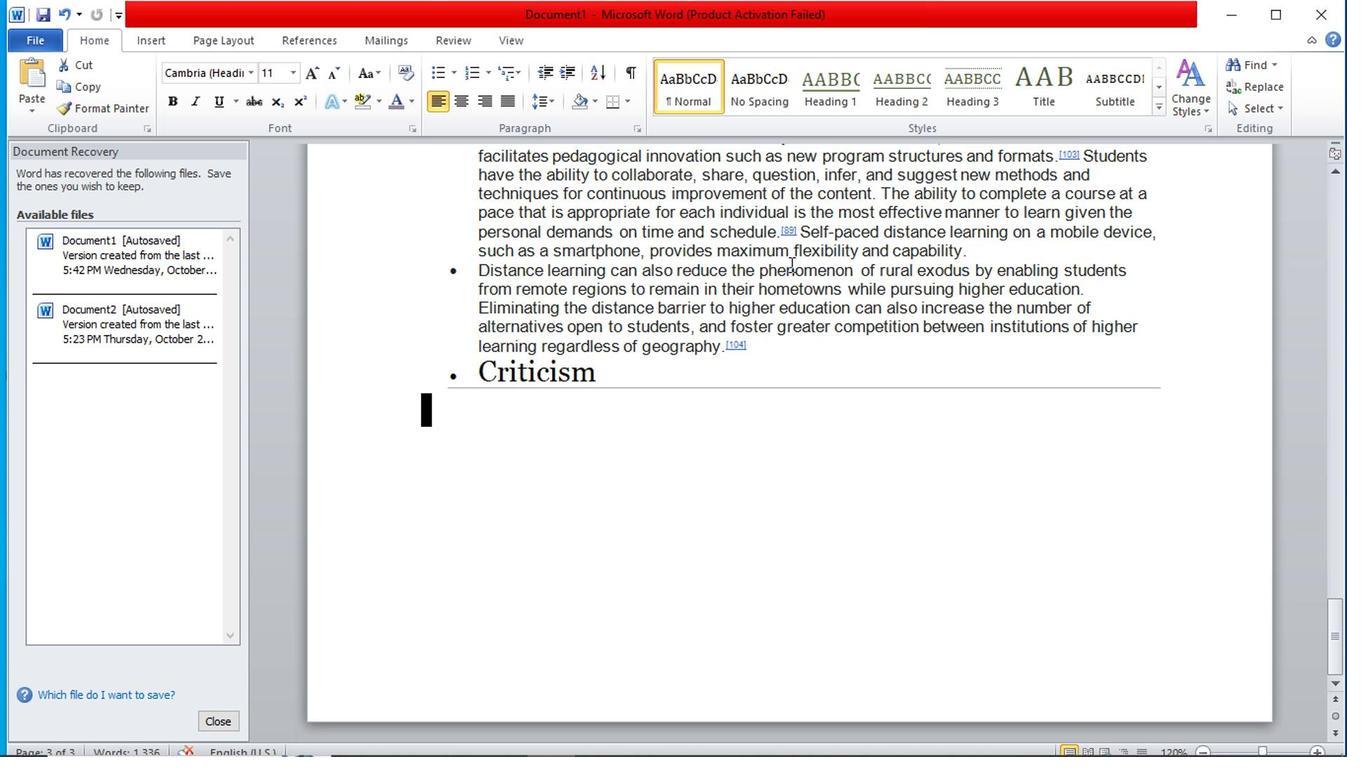 
Action: Mouse scrolled (790, 254) with delta (0, 1)
Screenshot: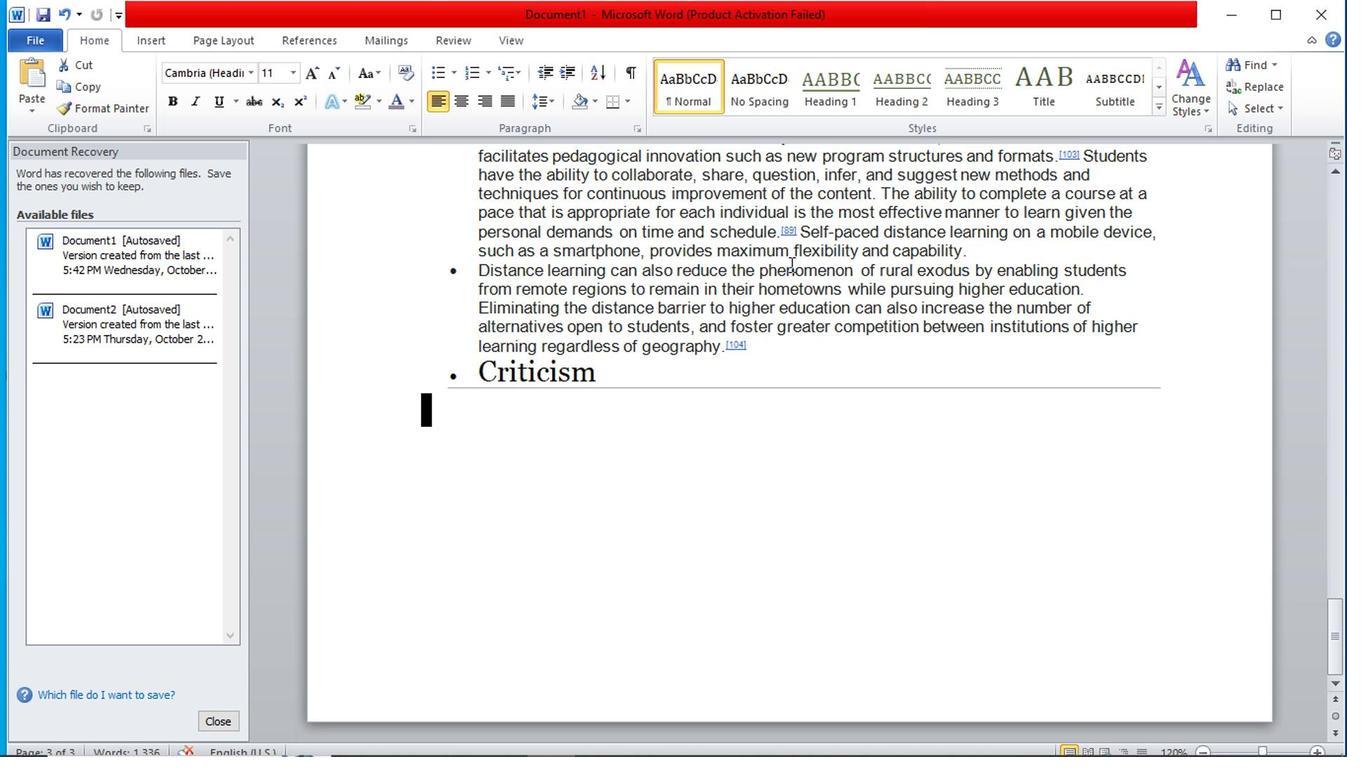 
Action: Mouse scrolled (790, 254) with delta (0, 1)
Screenshot: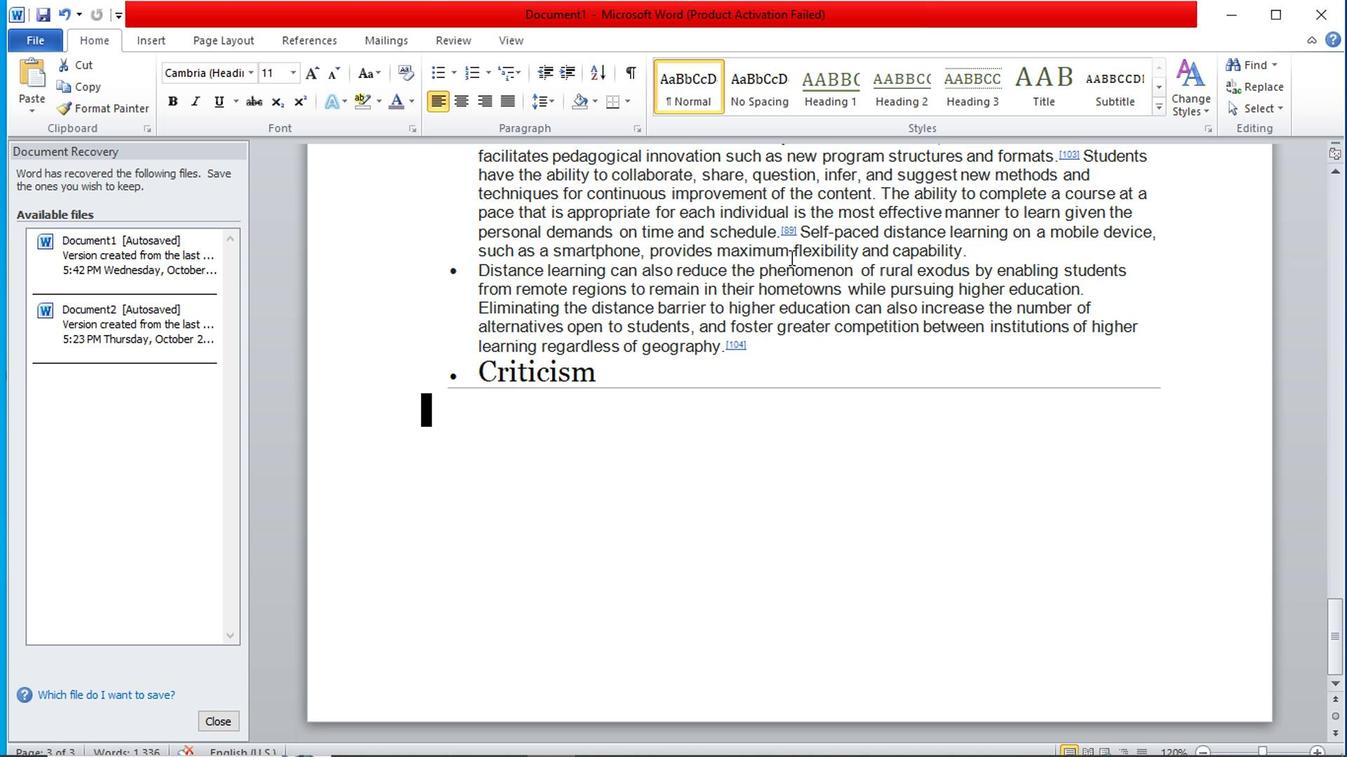 
Action: Mouse scrolled (790, 254) with delta (0, 1)
Screenshot: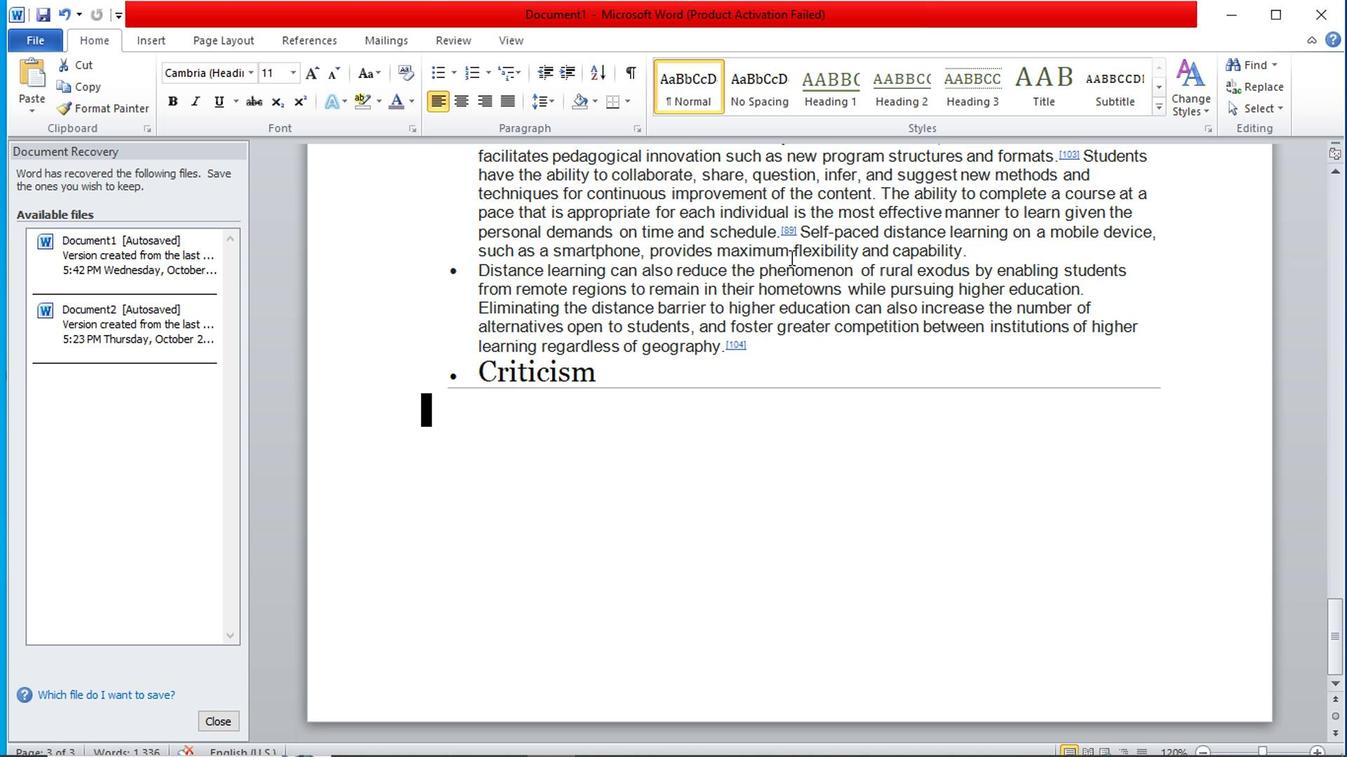 
Action: Mouse scrolled (790, 254) with delta (0, 1)
Screenshot: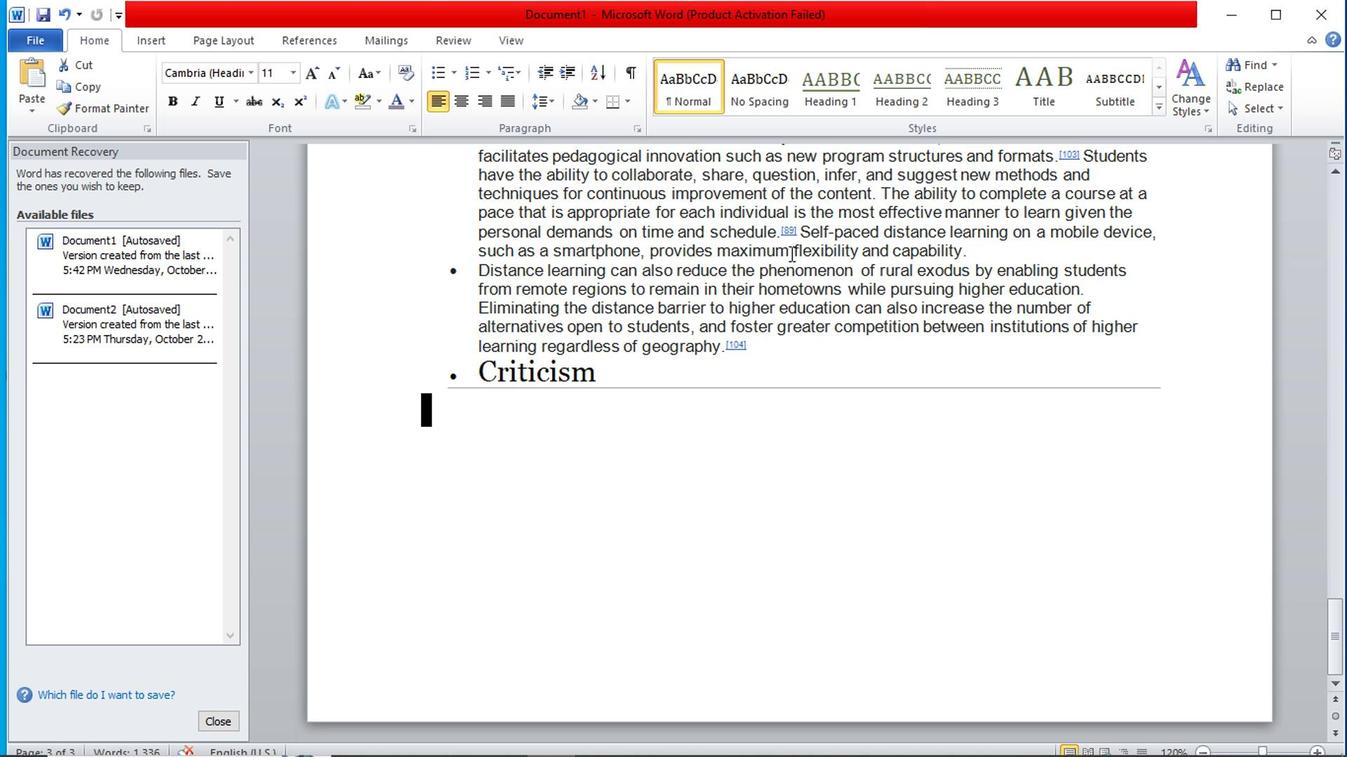 
Action: Mouse scrolled (790, 254) with delta (0, 1)
Screenshot: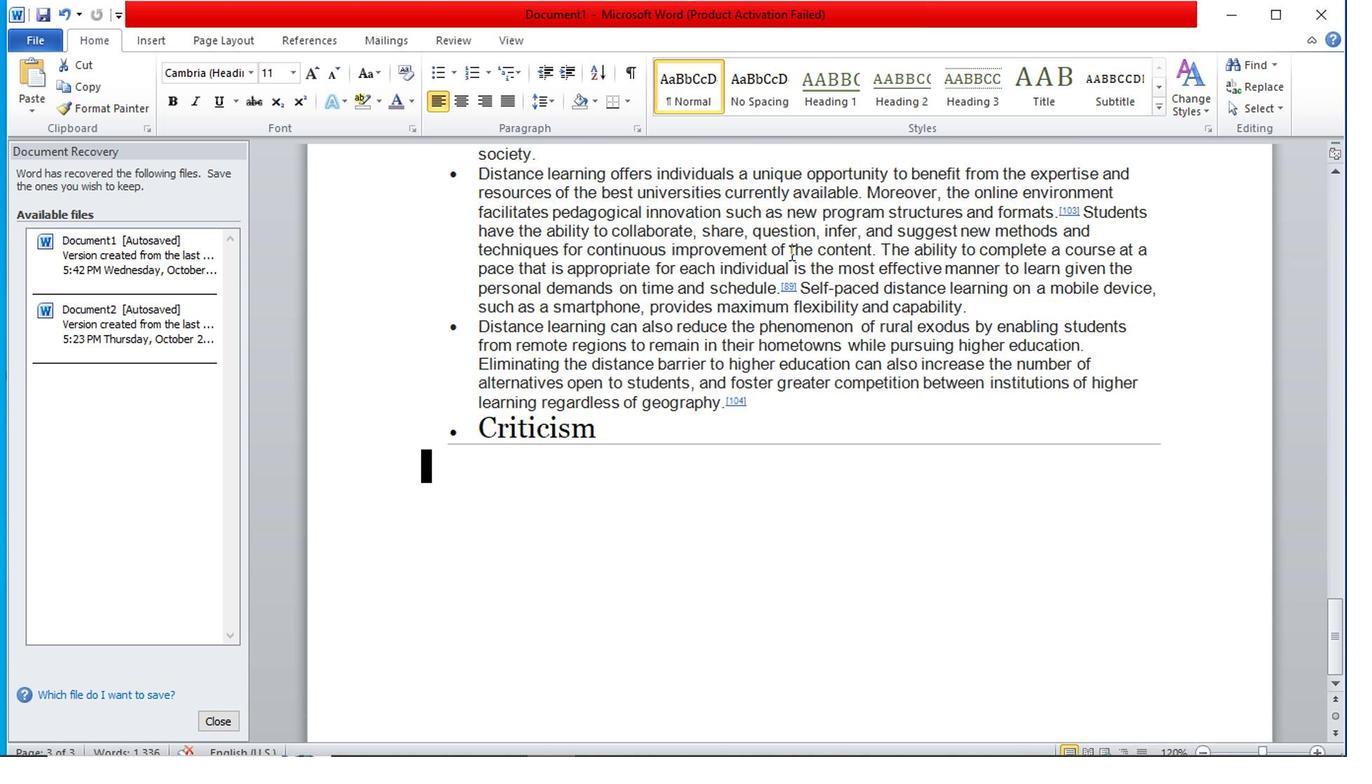 
Action: Mouse scrolled (790, 254) with delta (0, 1)
Screenshot: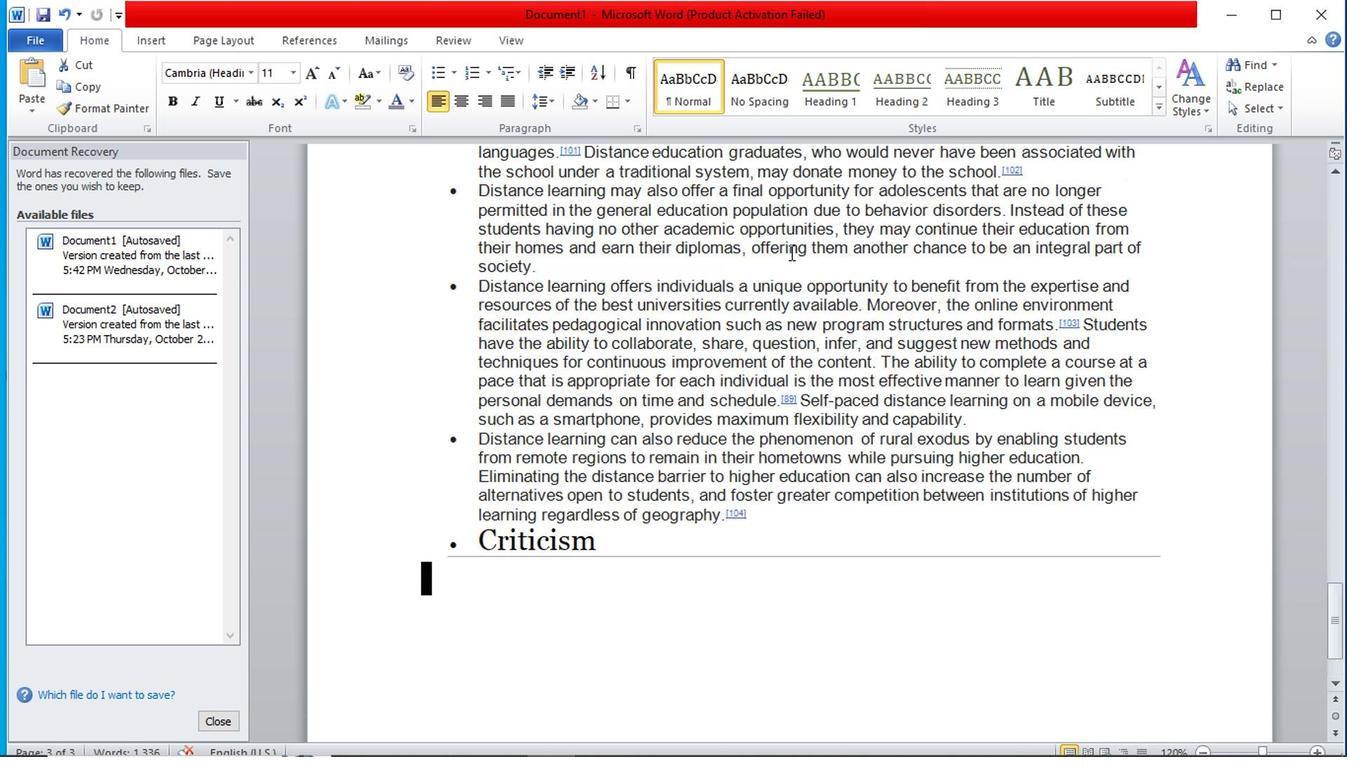 
Action: Mouse scrolled (790, 254) with delta (0, 1)
Screenshot: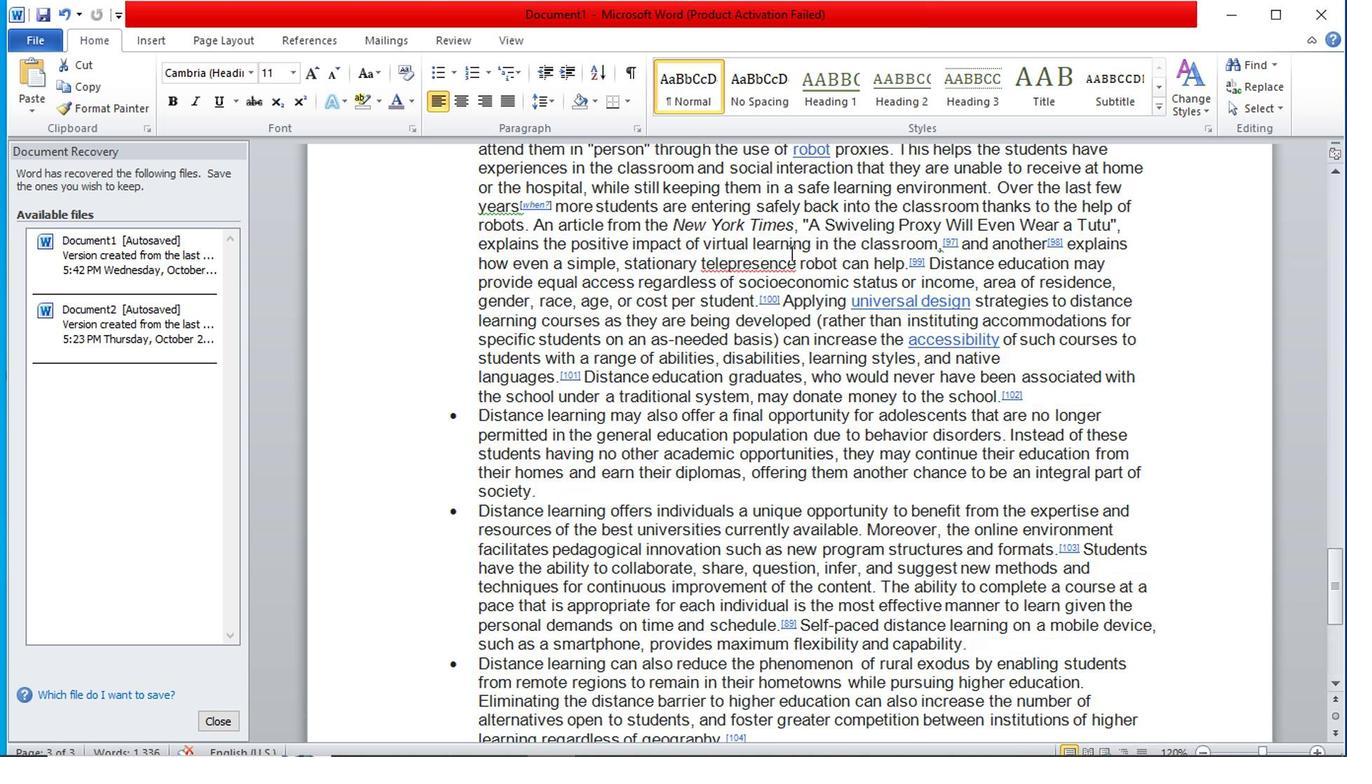 
Action: Mouse scrolled (790, 254) with delta (0, 1)
Screenshot: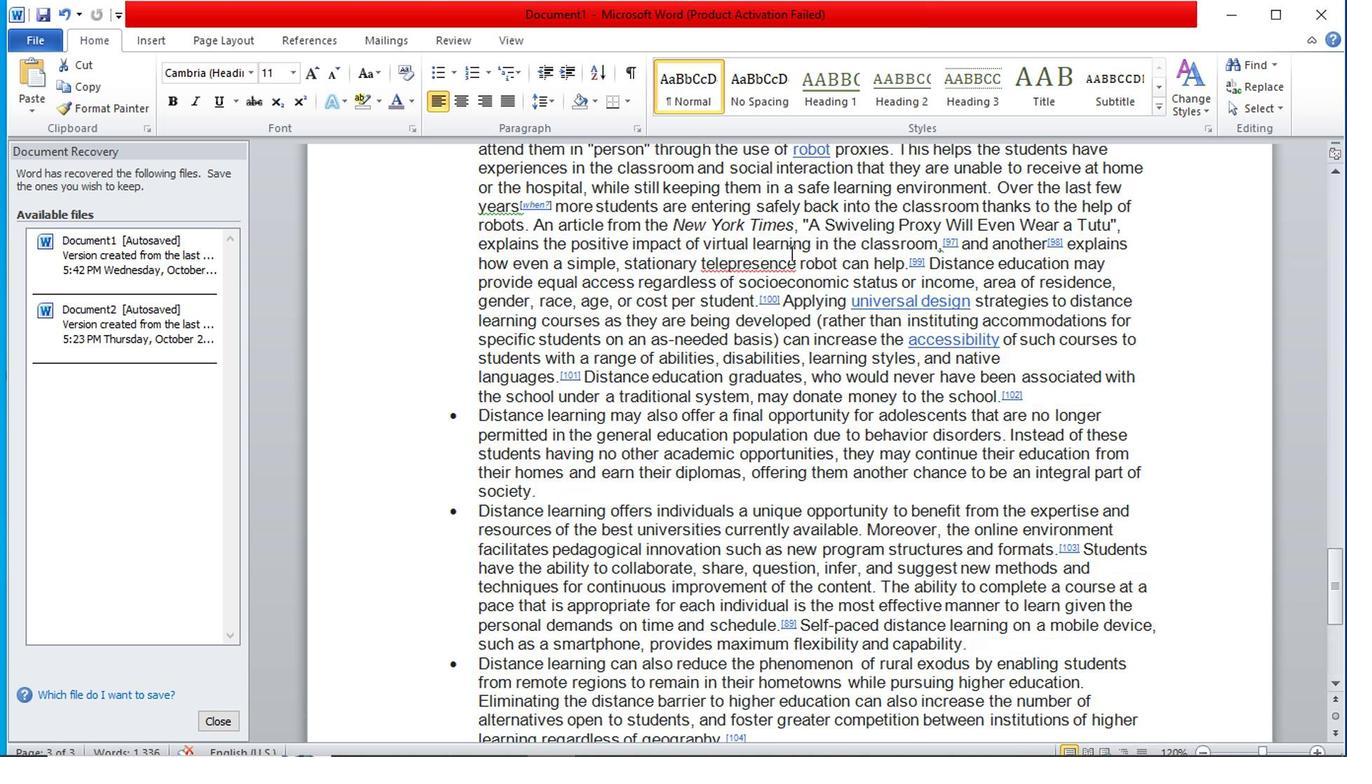 
Action: Mouse scrolled (790, 254) with delta (0, 1)
Screenshot: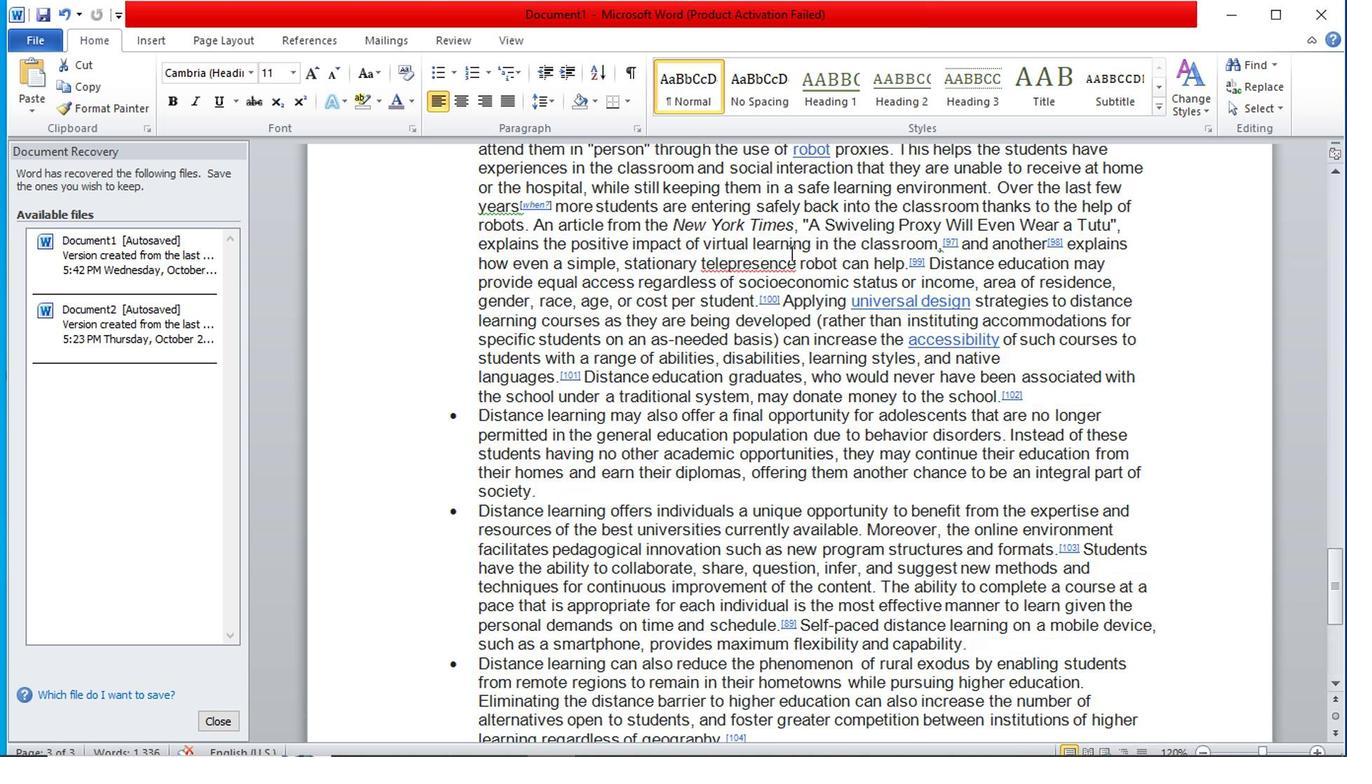
Action: Mouse scrolled (790, 254) with delta (0, 1)
Screenshot: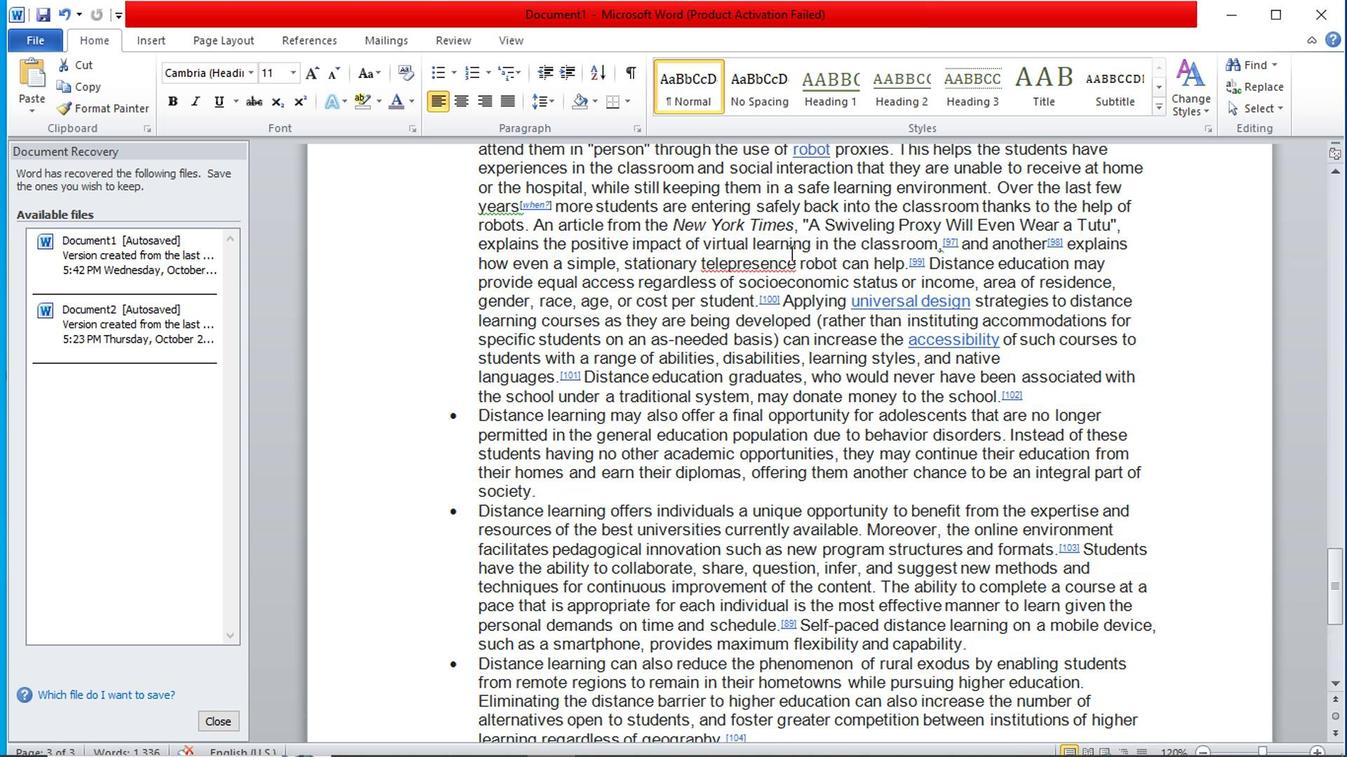 
Action: Mouse scrolled (790, 254) with delta (0, 1)
Screenshot: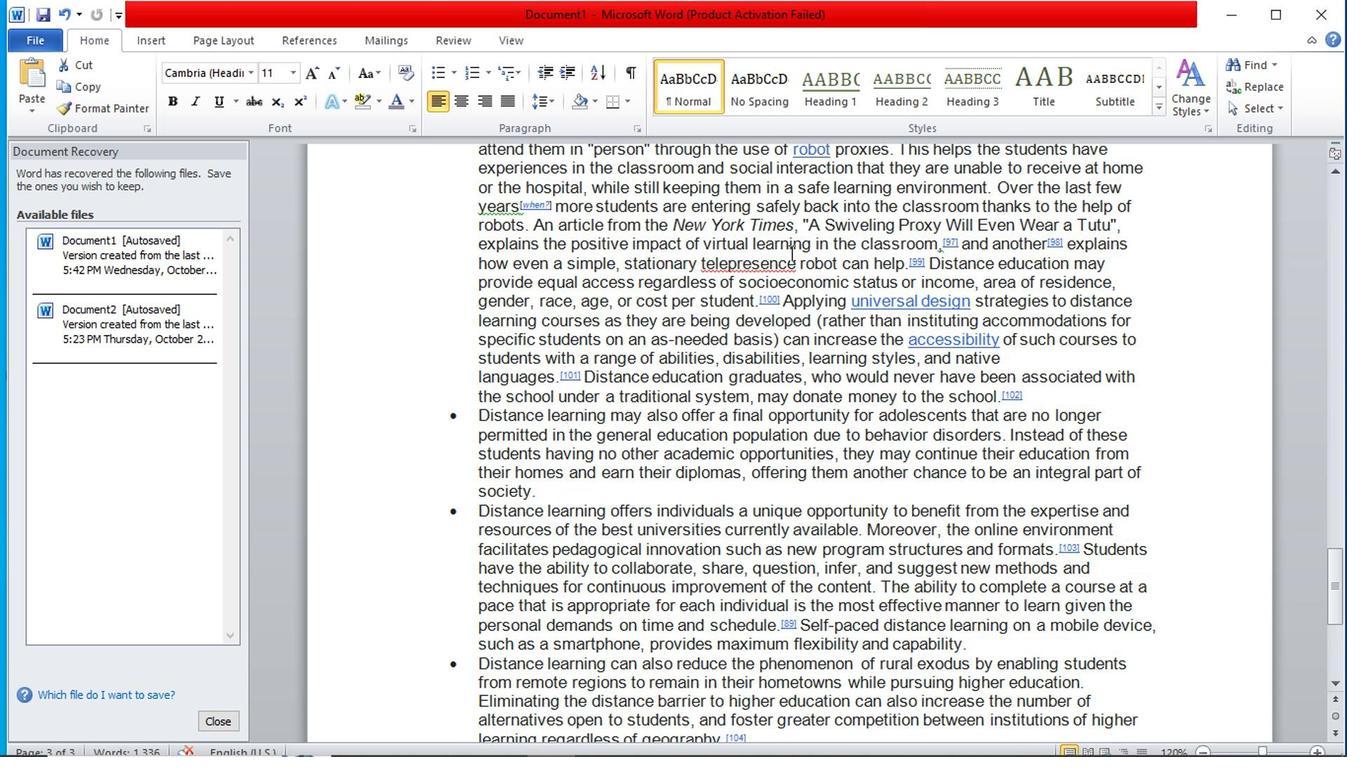 
Action: Mouse scrolled (790, 254) with delta (0, 1)
Screenshot: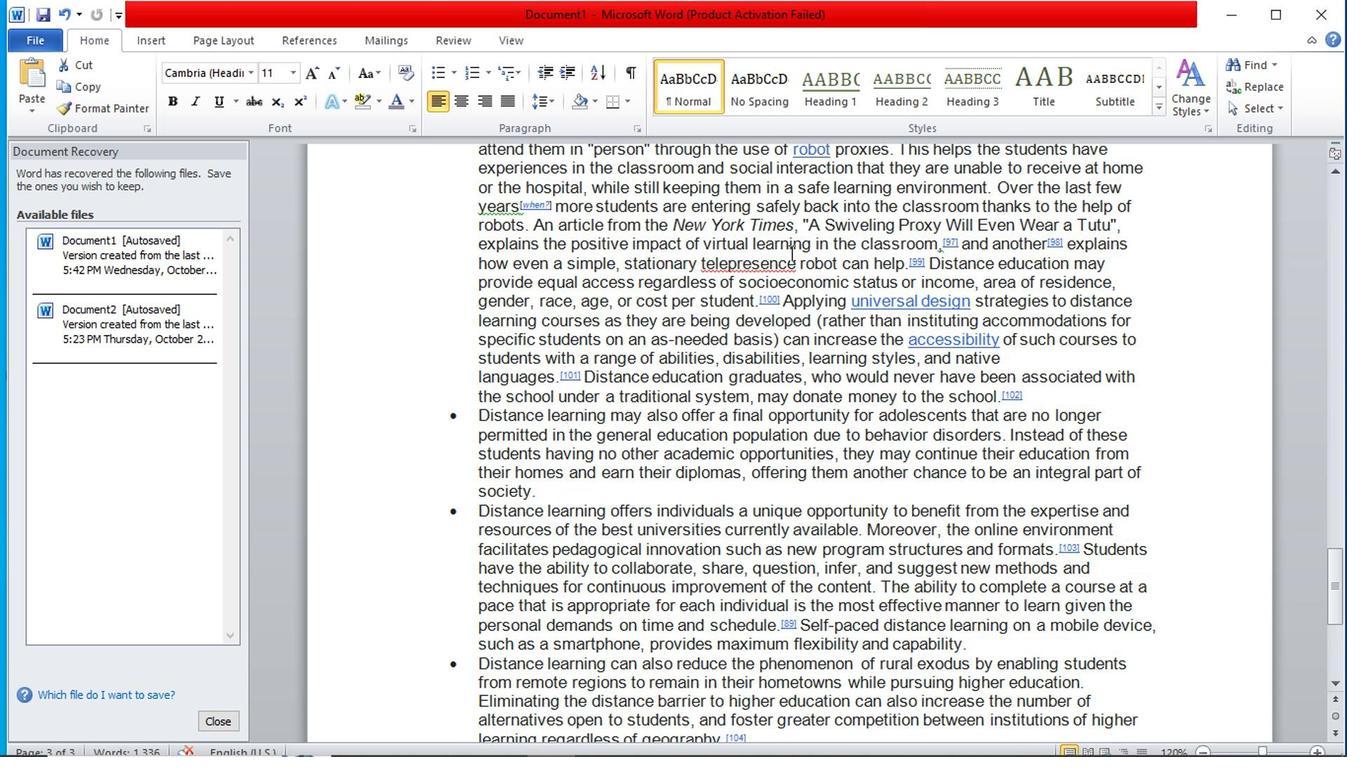 
Action: Mouse scrolled (790, 254) with delta (0, 1)
Screenshot: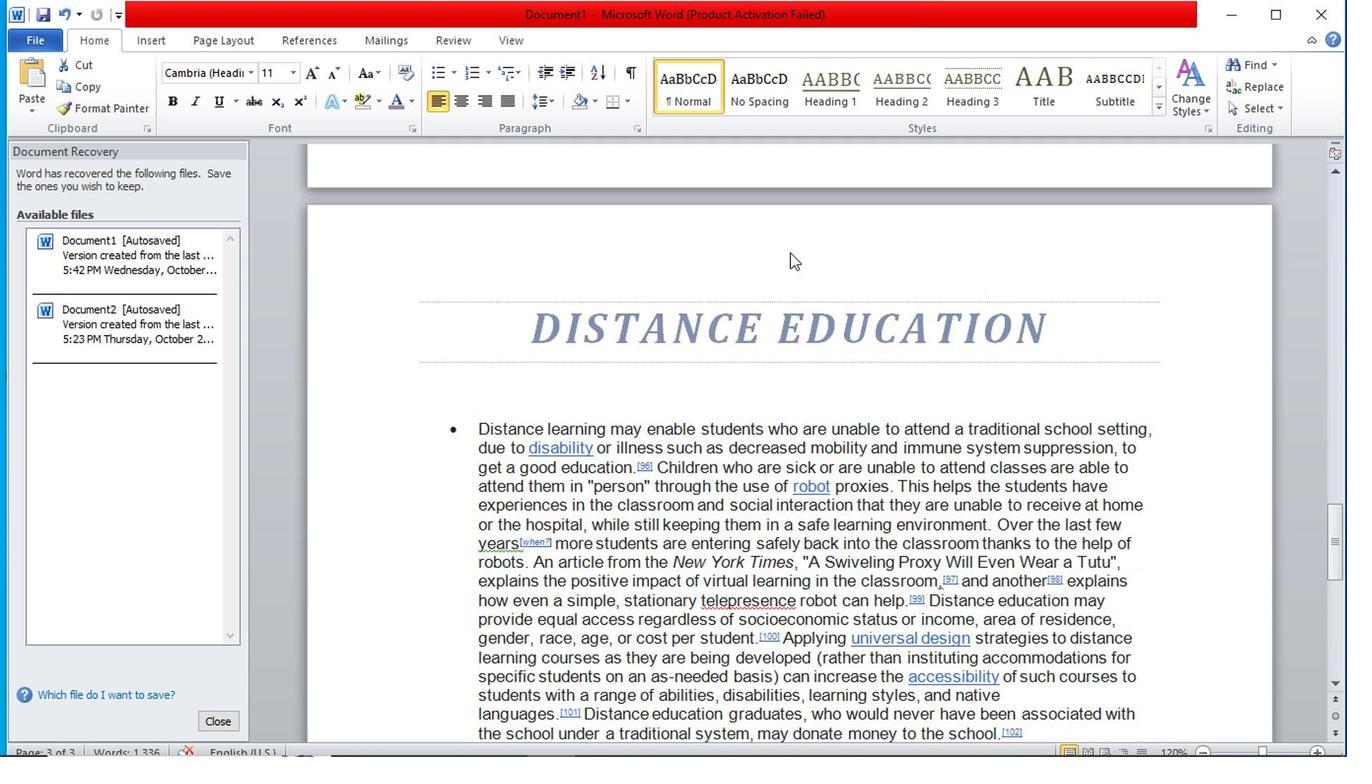 
Action: Mouse scrolled (790, 254) with delta (0, 1)
Screenshot: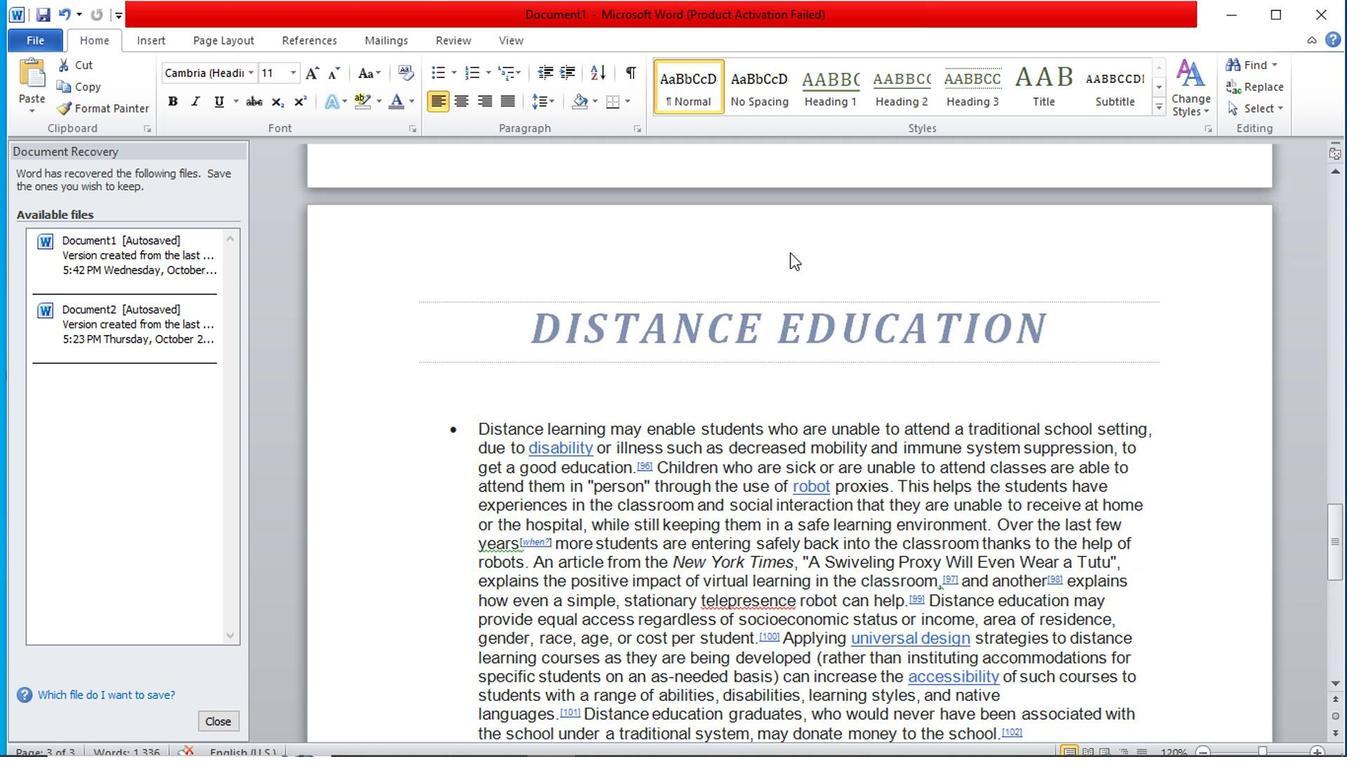 
Action: Mouse scrolled (790, 254) with delta (0, 1)
Screenshot: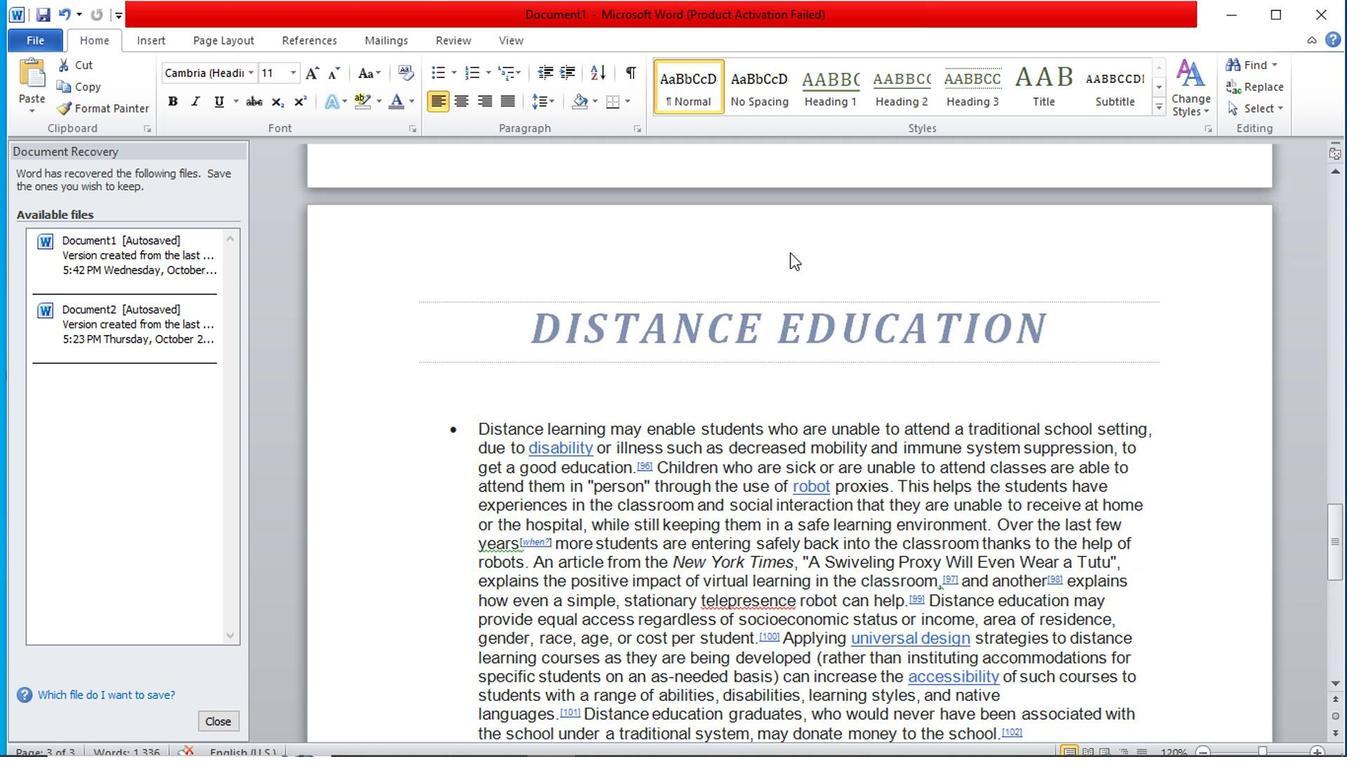 
Action: Mouse scrolled (790, 254) with delta (0, 1)
Screenshot: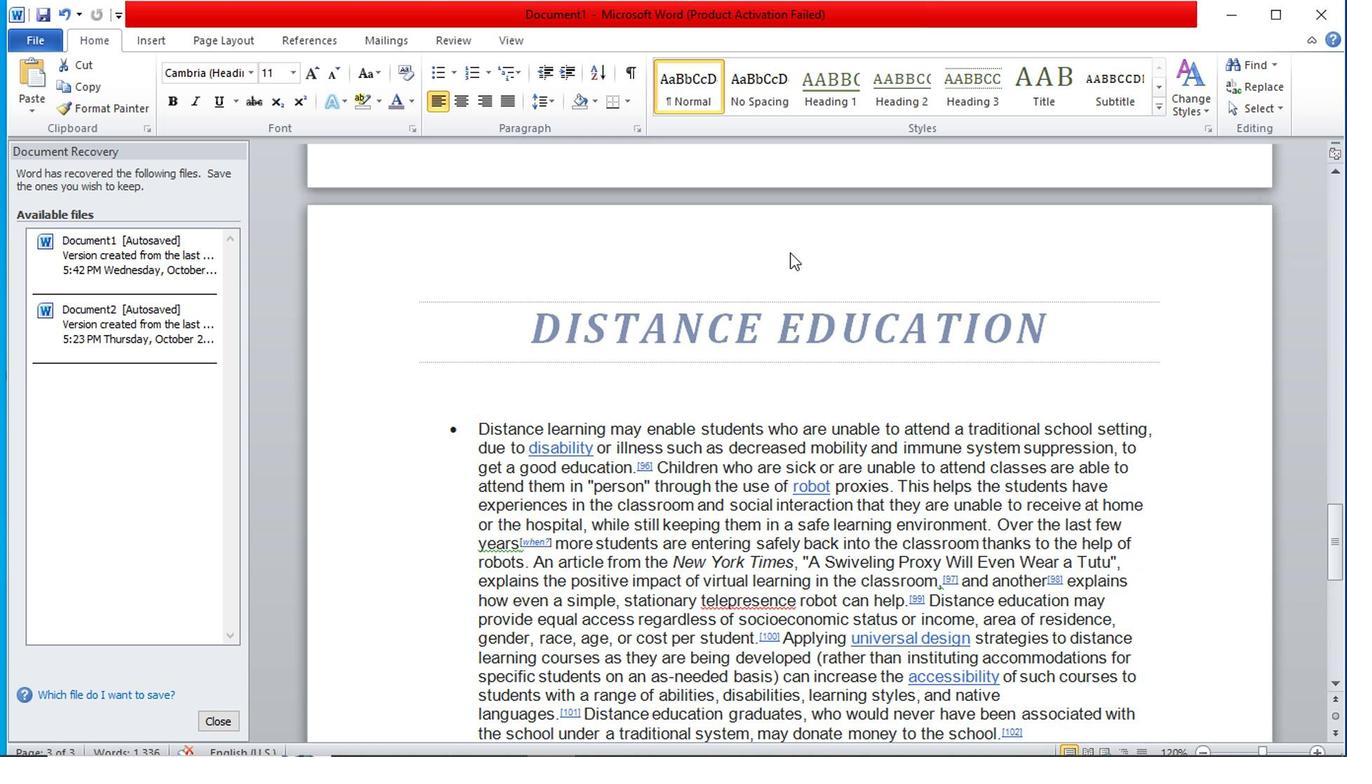 
Action: Mouse scrolled (790, 254) with delta (0, 1)
Screenshot: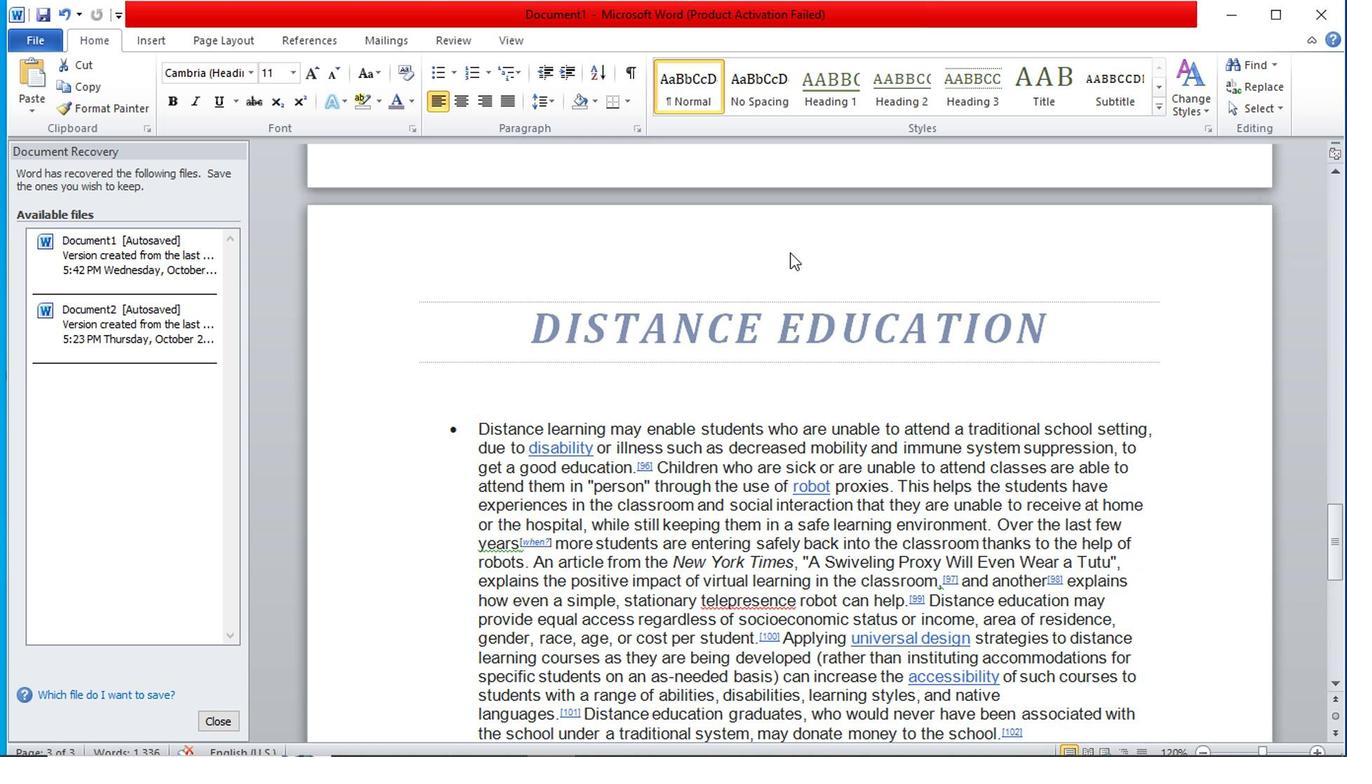 
Action: Mouse scrolled (790, 254) with delta (0, 1)
Screenshot: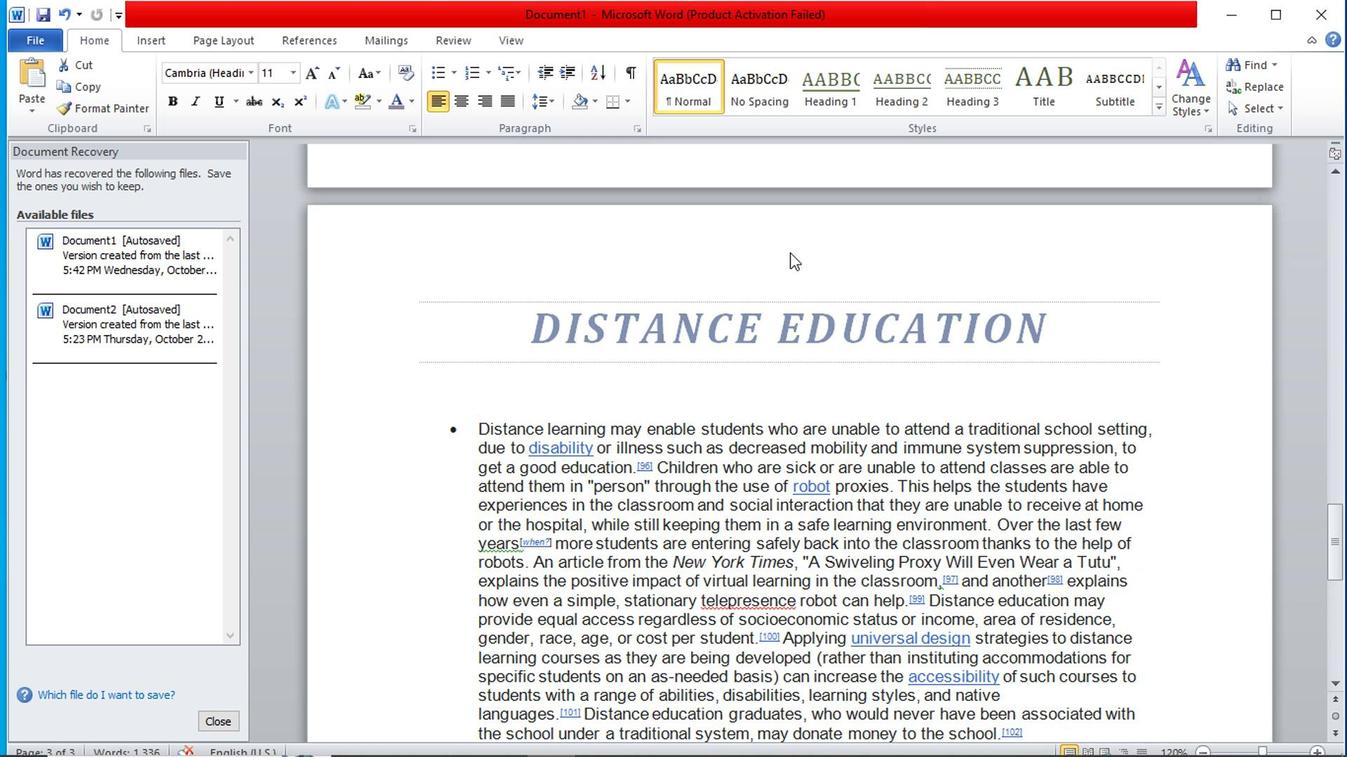 
Action: Mouse scrolled (790, 254) with delta (0, 1)
Screenshot: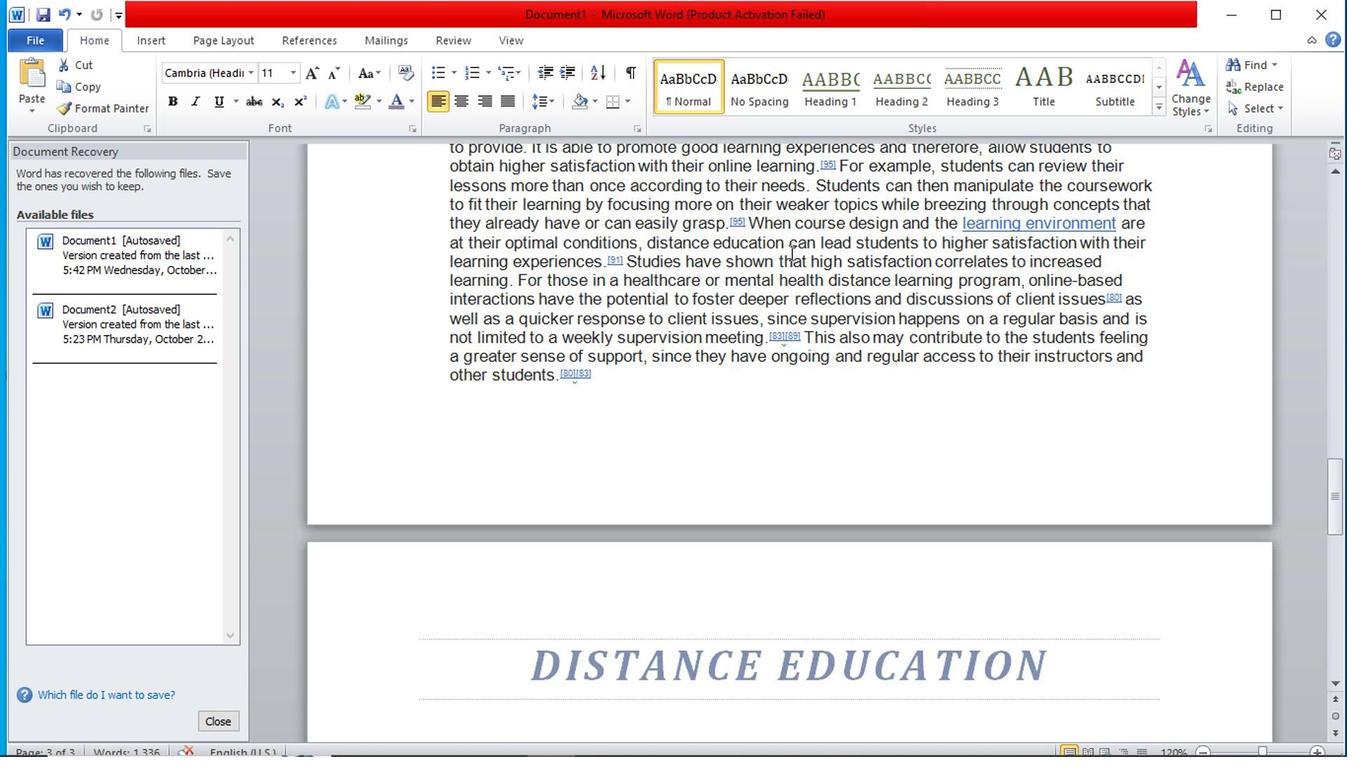 
Action: Mouse scrolled (790, 254) with delta (0, 1)
Screenshot: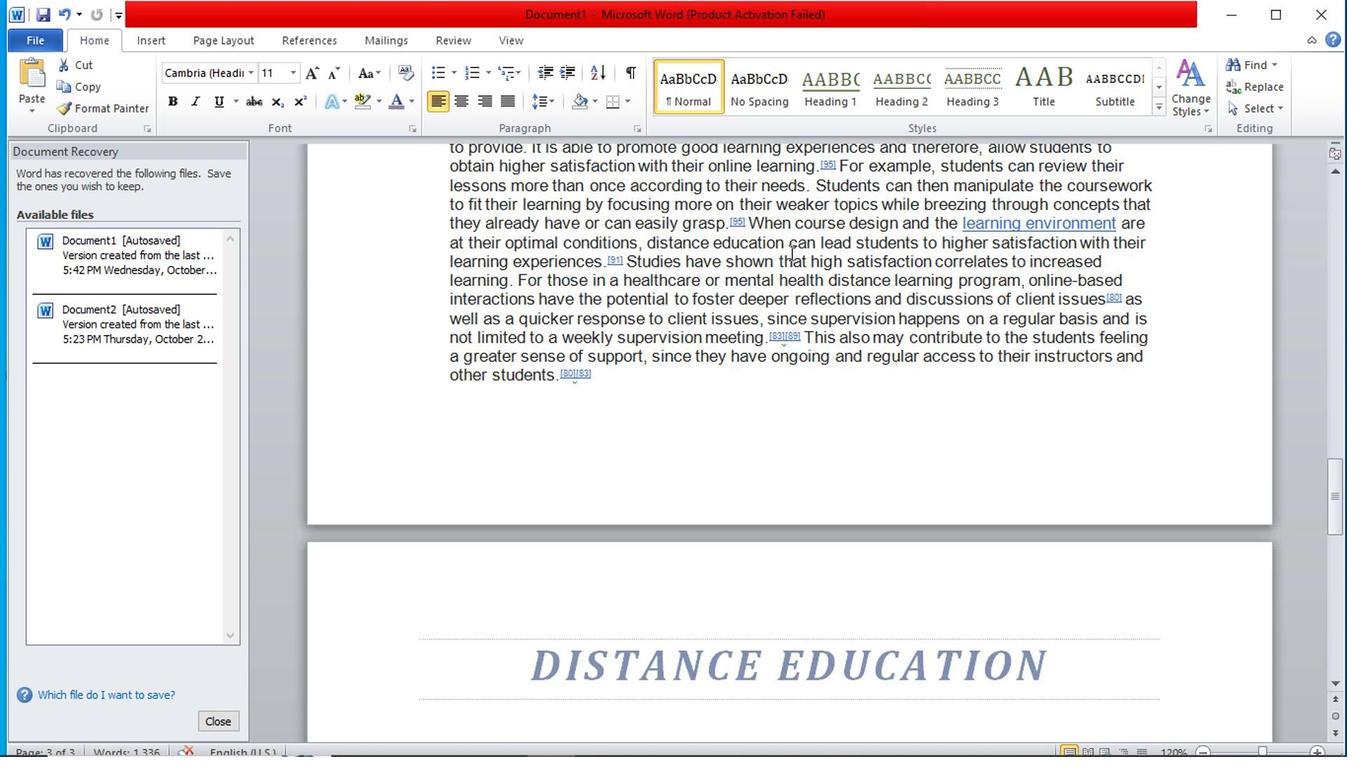 
Action: Mouse scrolled (790, 254) with delta (0, 1)
Screenshot: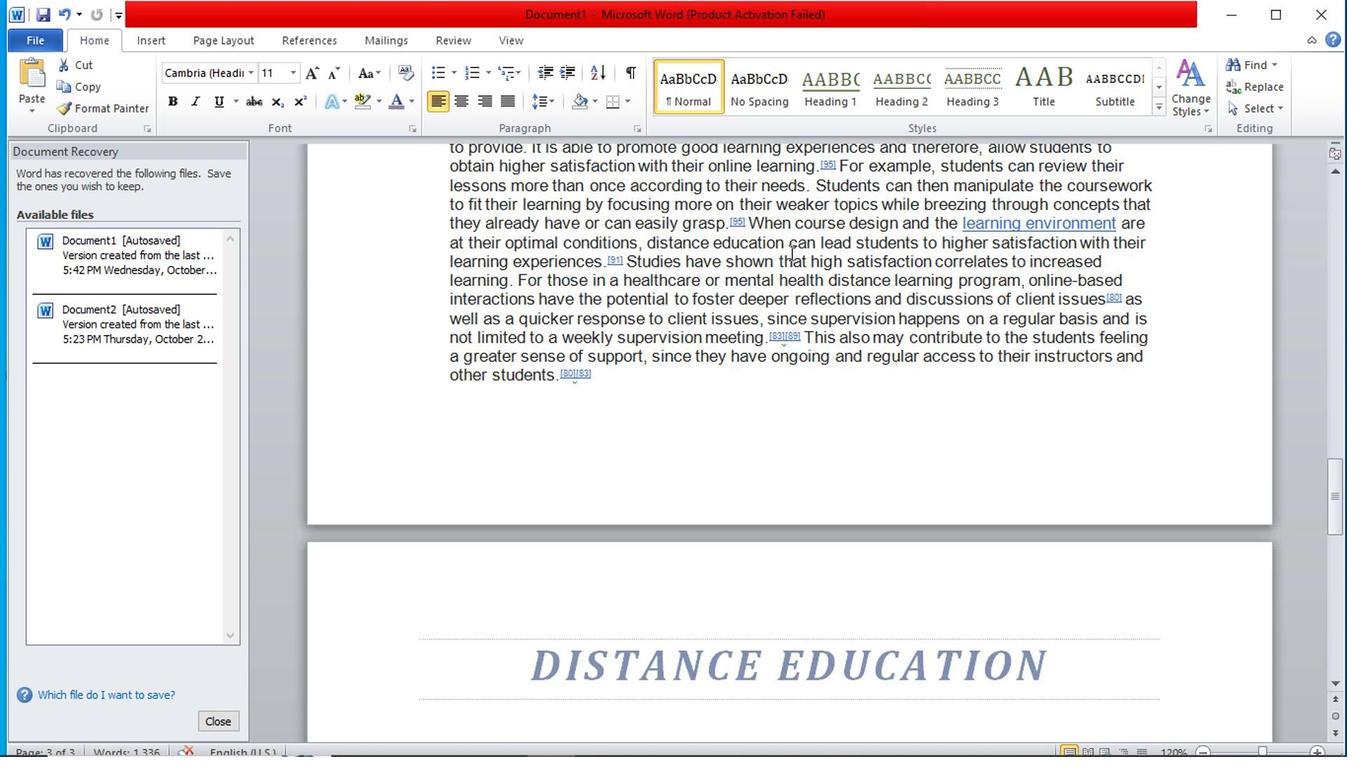
Action: Mouse scrolled (790, 254) with delta (0, 1)
Screenshot: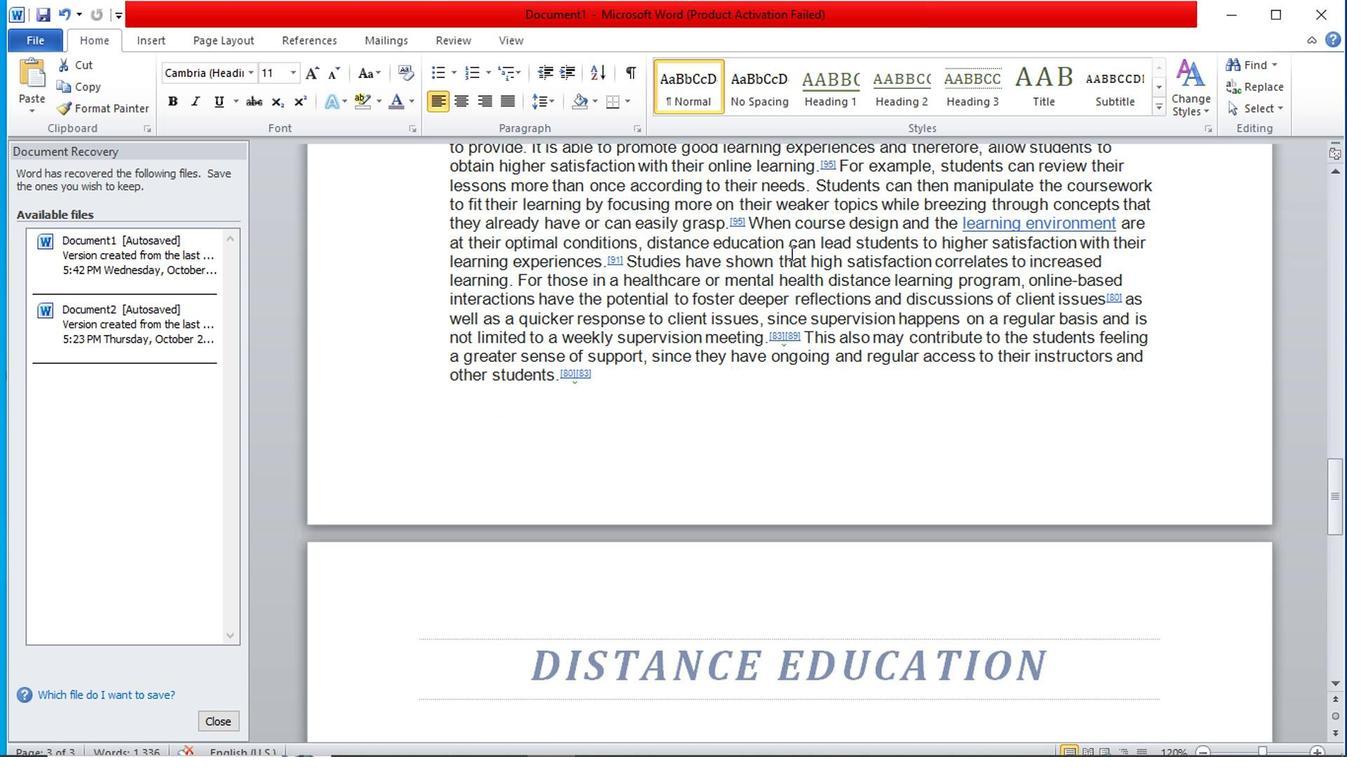 
Action: Mouse scrolled (790, 254) with delta (0, 1)
Screenshot: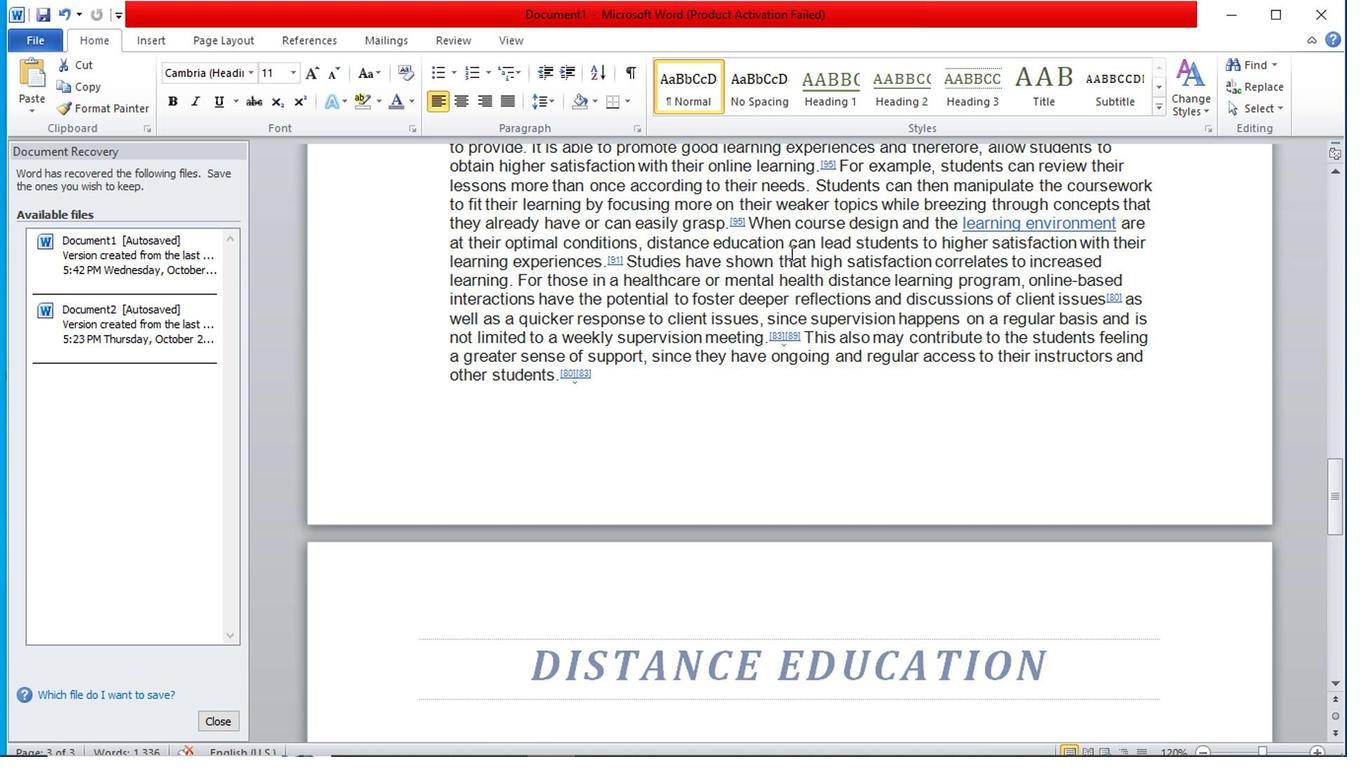 
Action: Mouse scrolled (790, 254) with delta (0, 1)
Screenshot: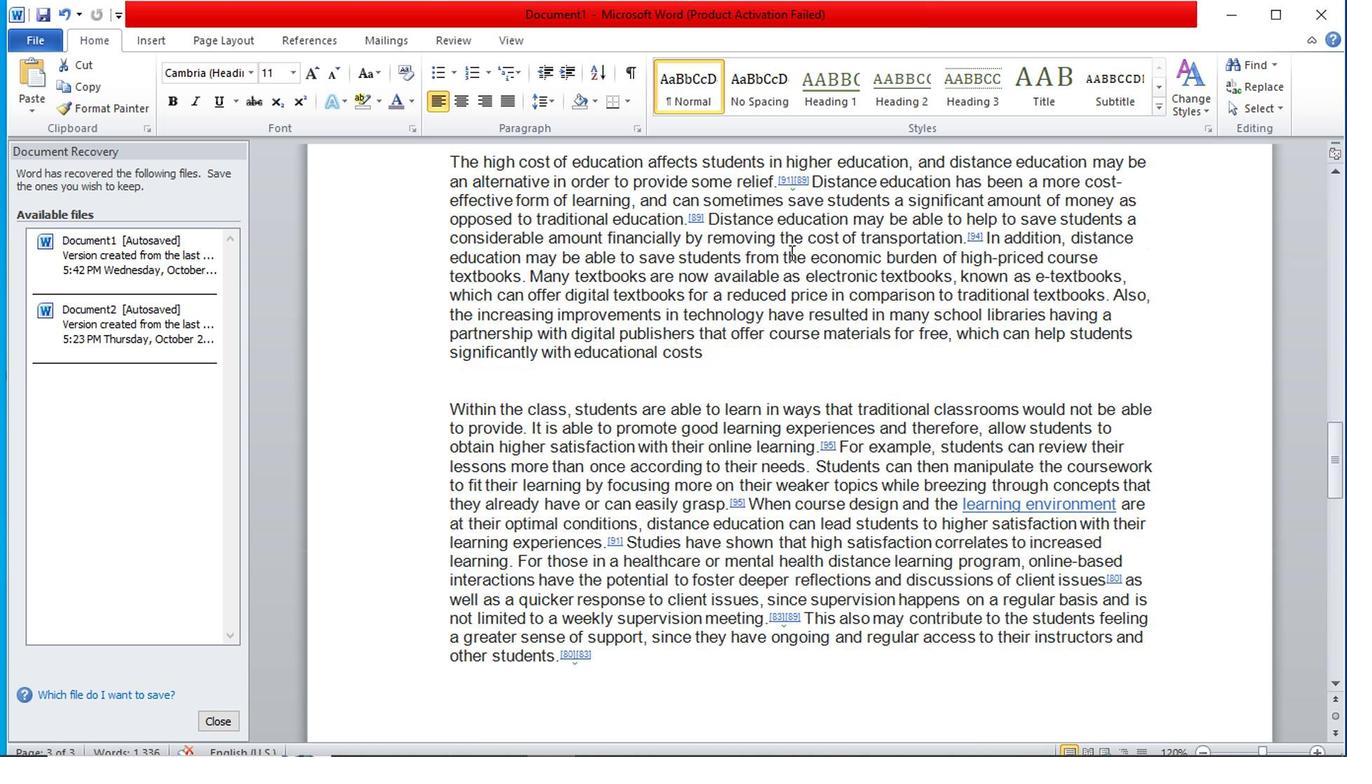 
Action: Mouse scrolled (790, 254) with delta (0, 1)
Screenshot: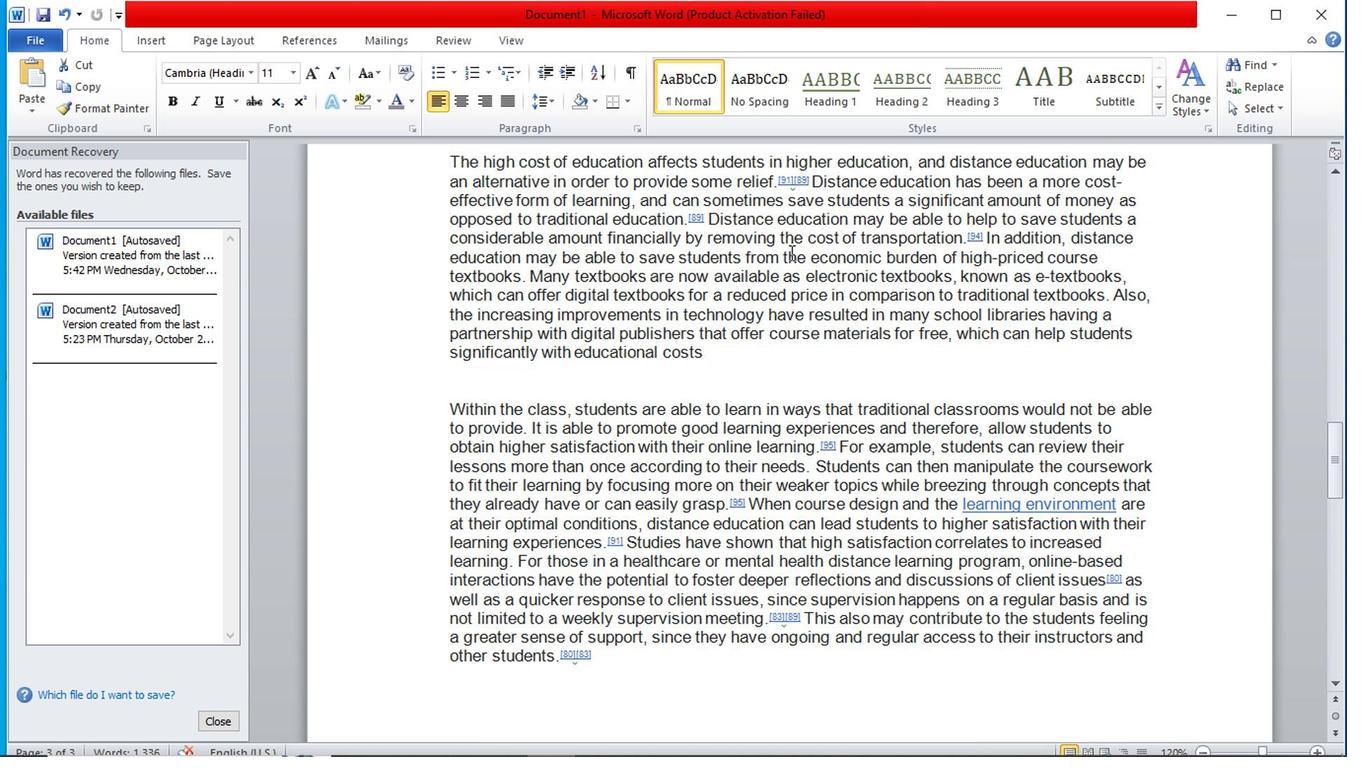 
Action: Mouse scrolled (790, 254) with delta (0, 1)
Screenshot: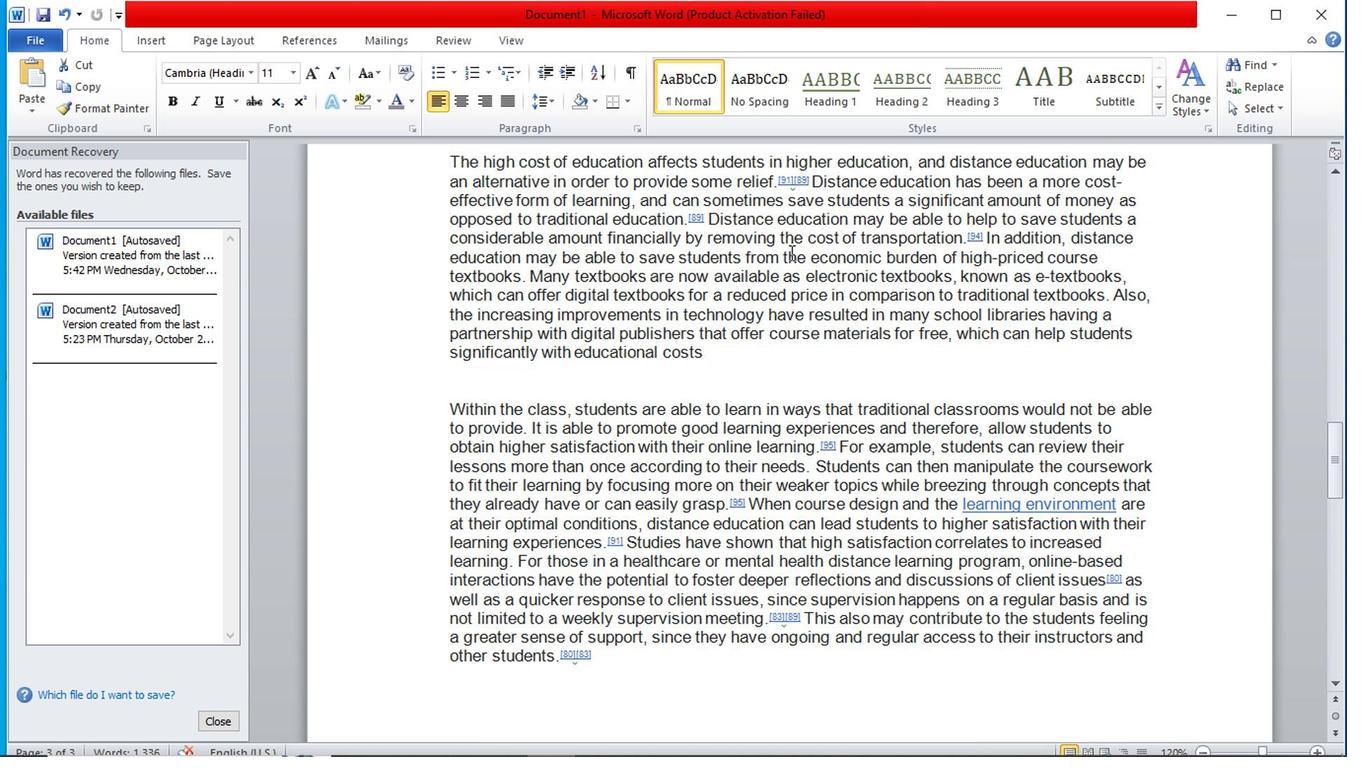 
Action: Mouse scrolled (790, 254) with delta (0, 1)
Screenshot: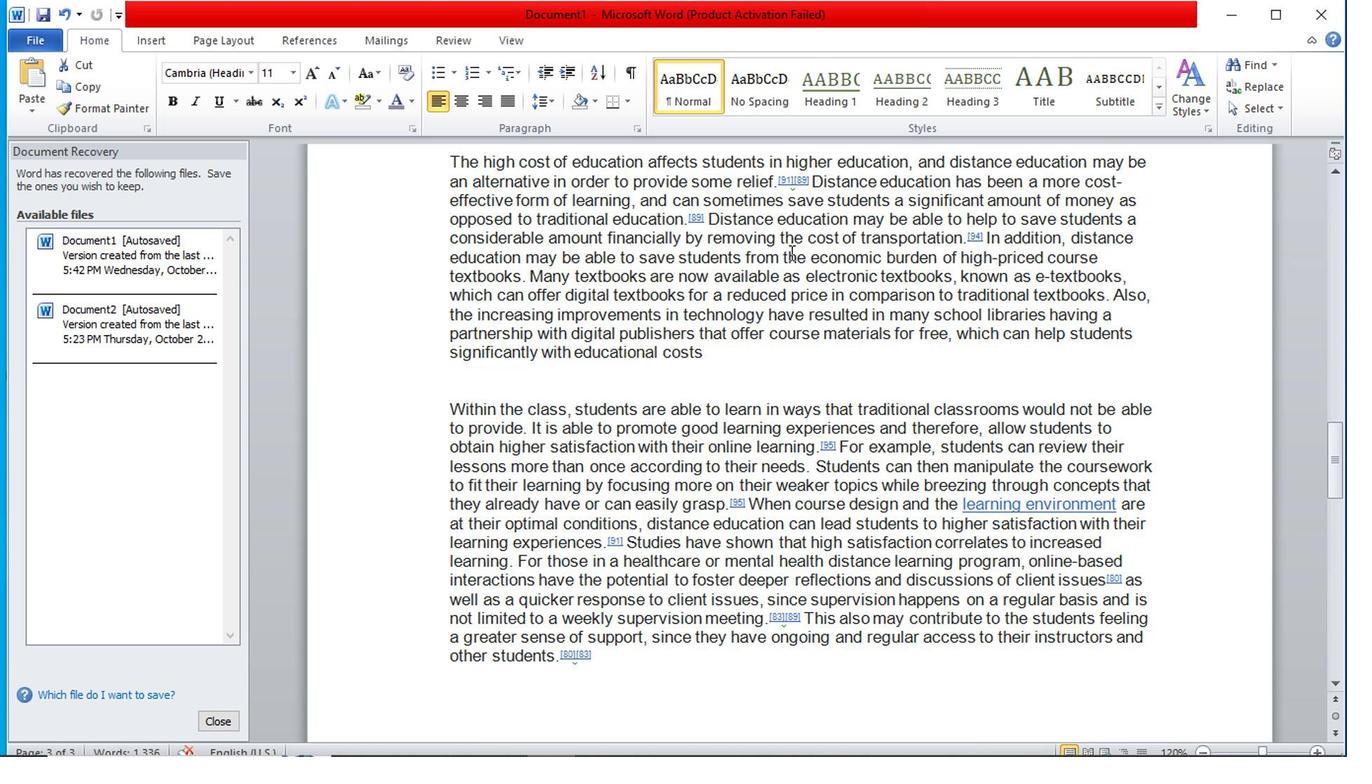 
Action: Mouse scrolled (790, 254) with delta (0, 1)
Screenshot: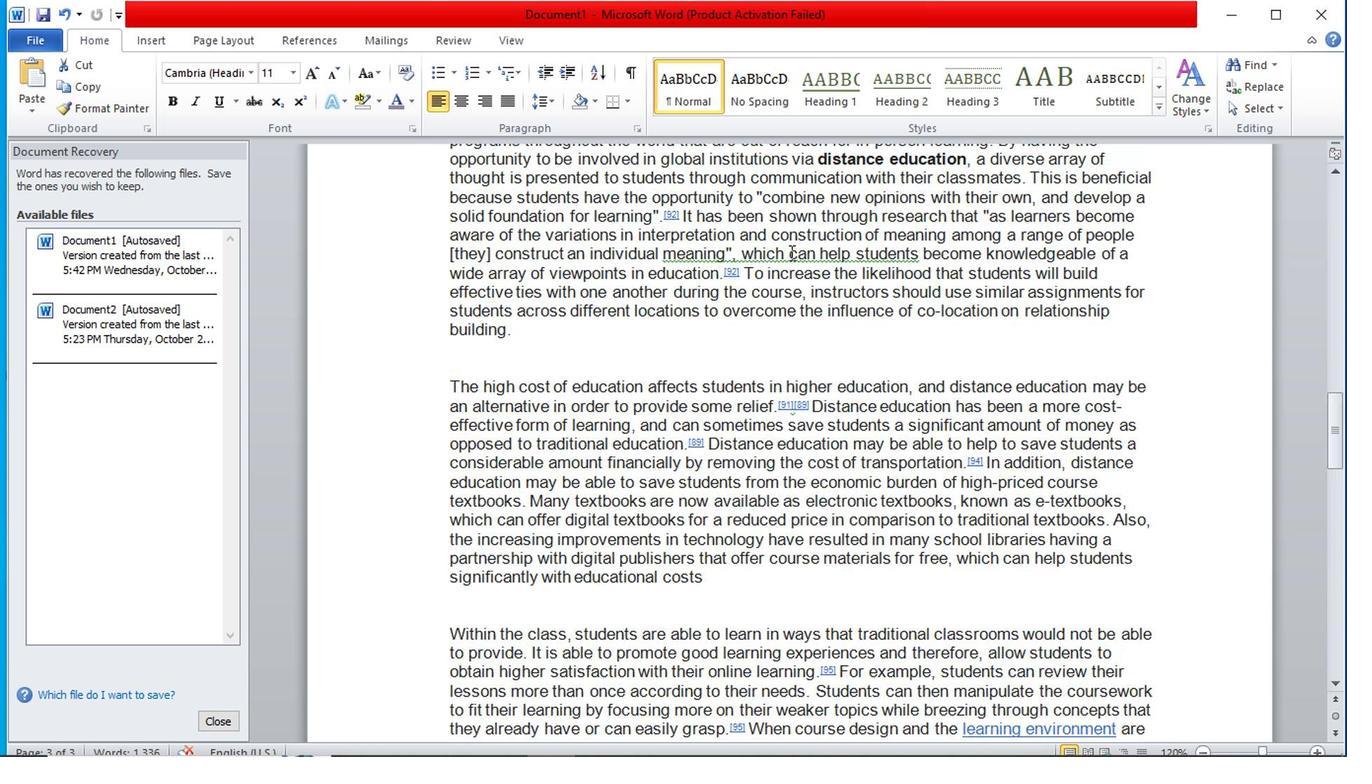 
Action: Mouse scrolled (790, 254) with delta (0, 1)
Screenshot: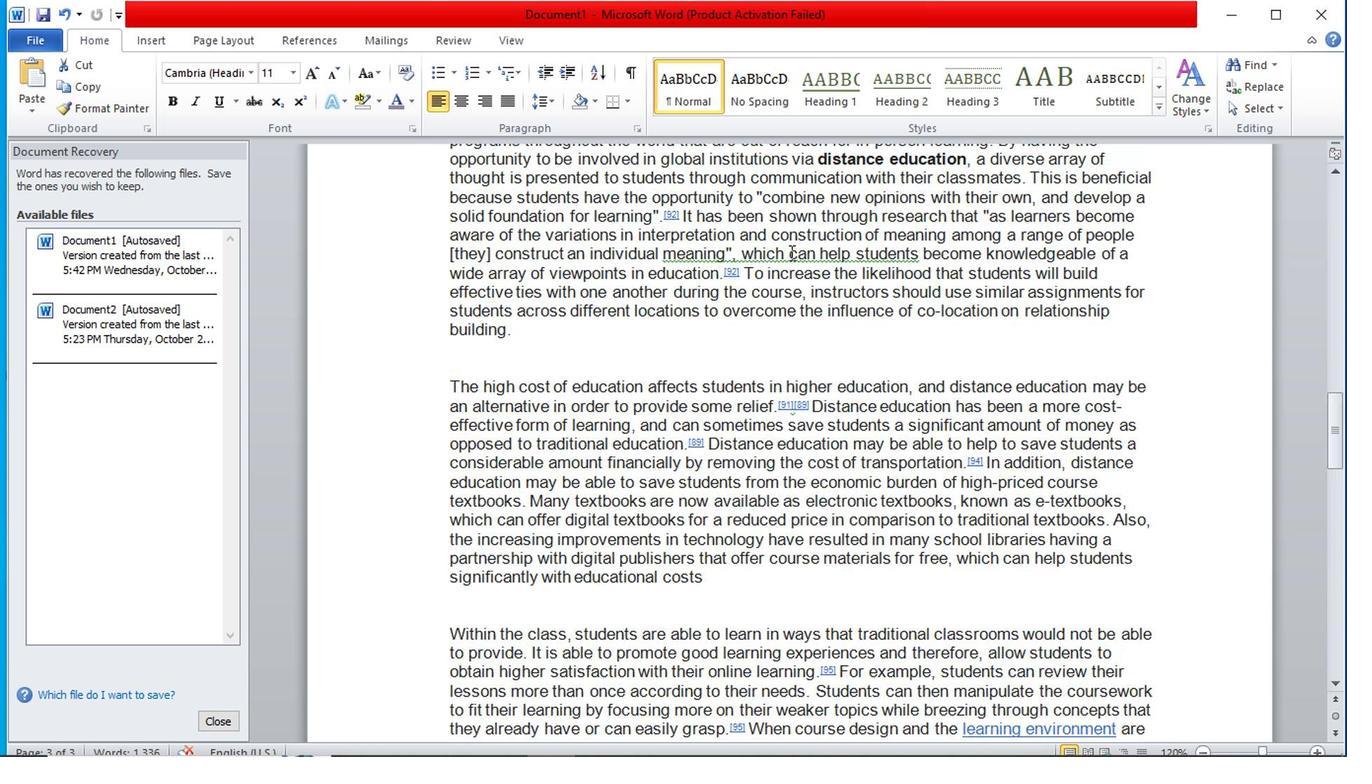 
Action: Mouse scrolled (790, 254) with delta (0, 1)
Screenshot: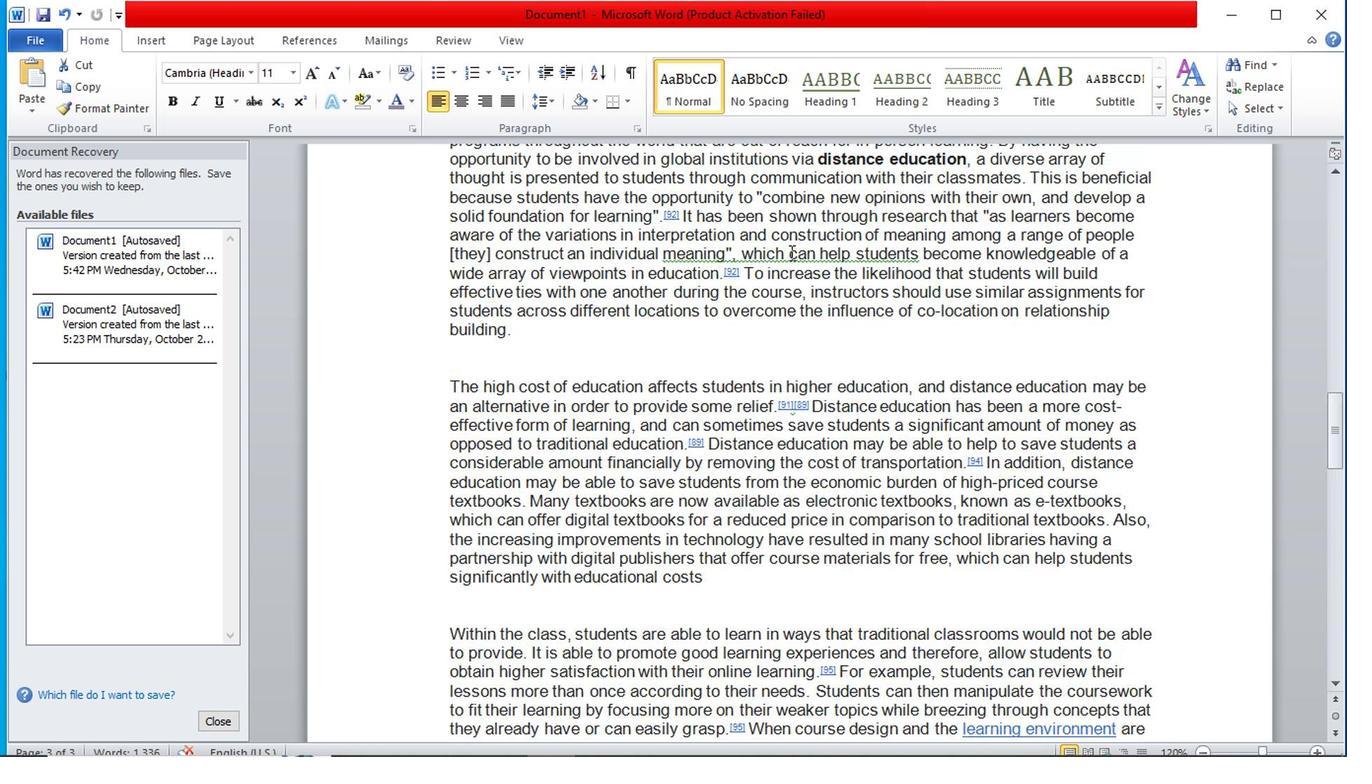 
Action: Mouse scrolled (790, 254) with delta (0, 1)
Screenshot: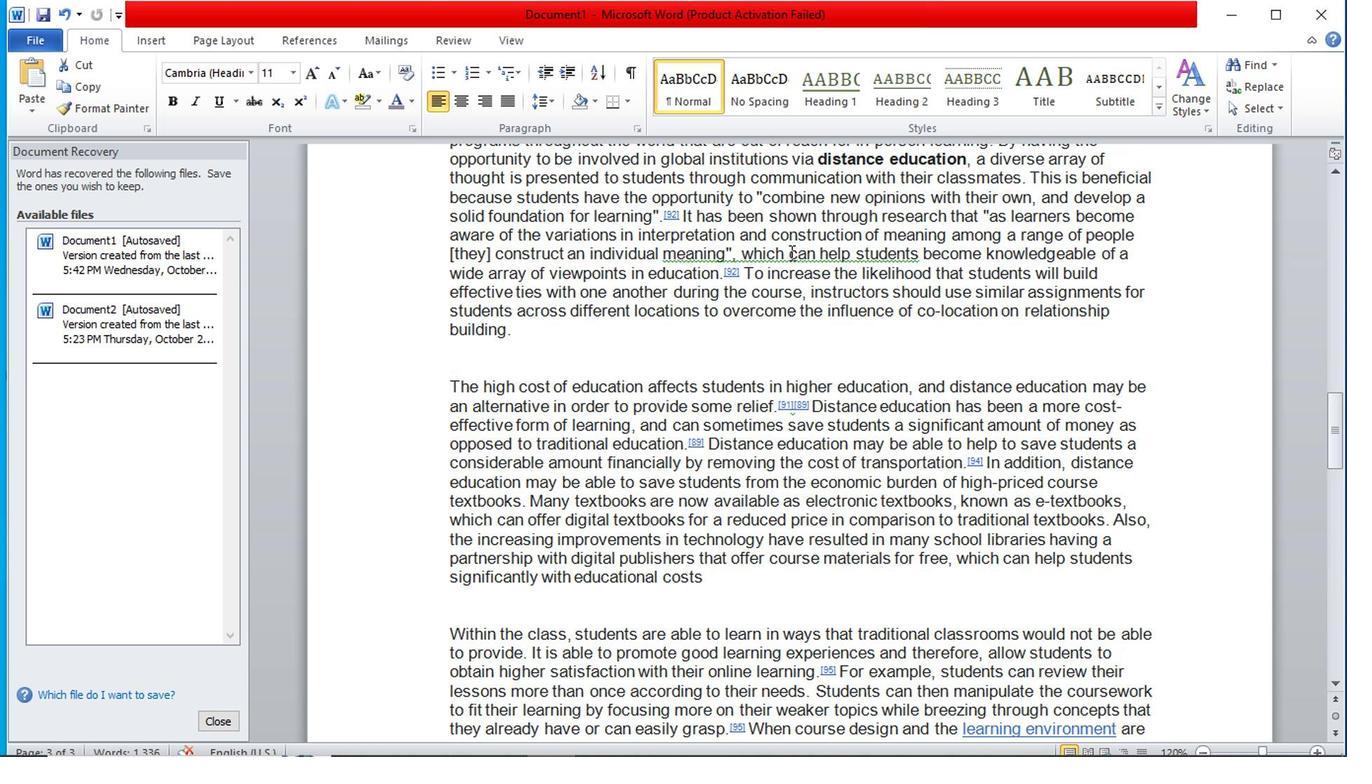 
Action: Mouse scrolled (790, 254) with delta (0, 1)
Screenshot: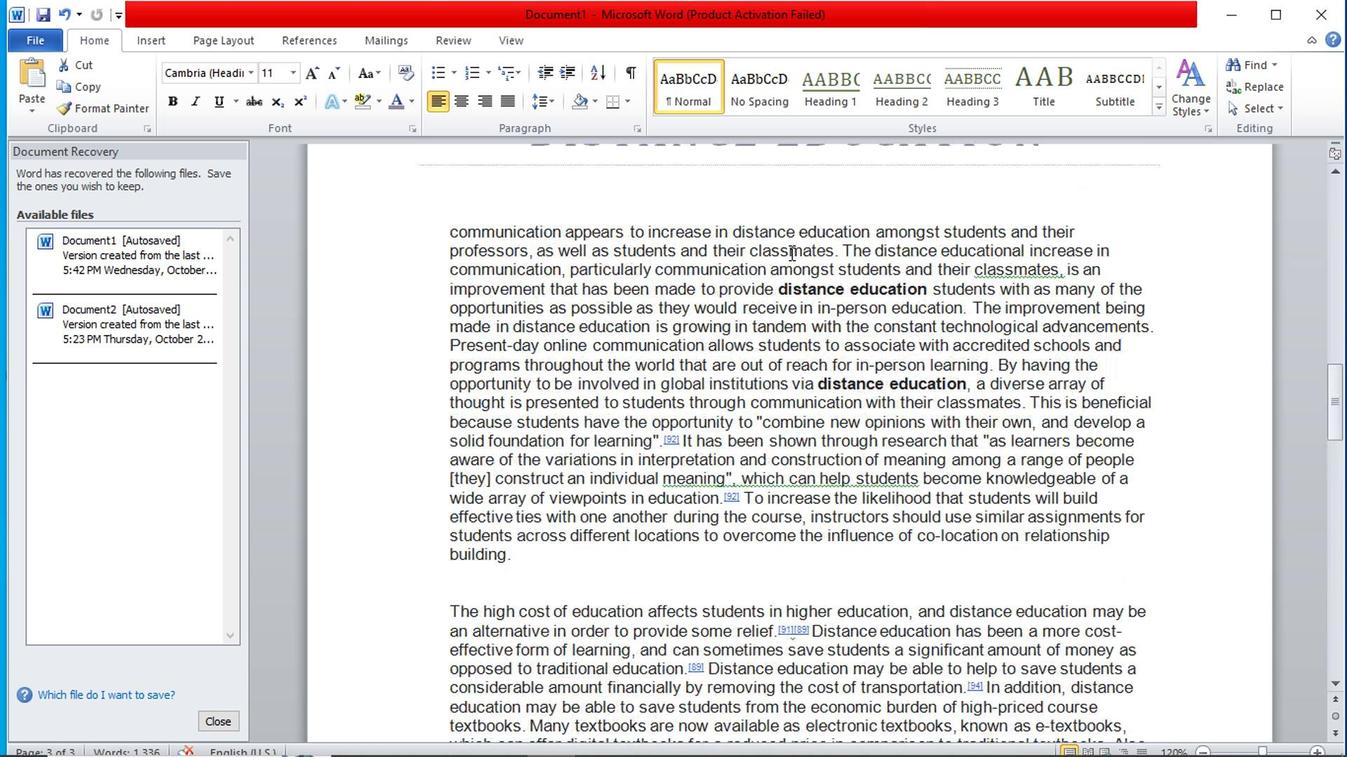 
Action: Mouse scrolled (790, 254) with delta (0, 1)
Screenshot: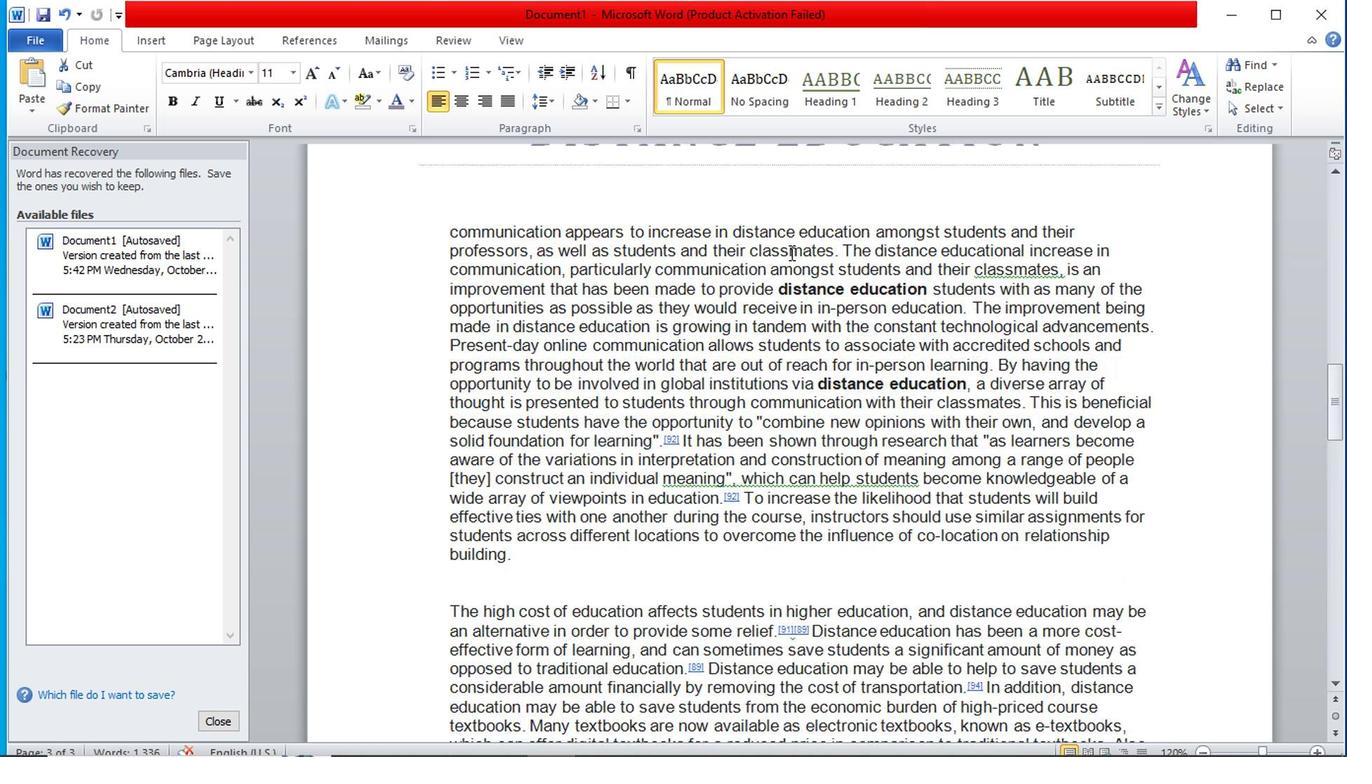 
Action: Mouse scrolled (790, 254) with delta (0, 1)
Screenshot: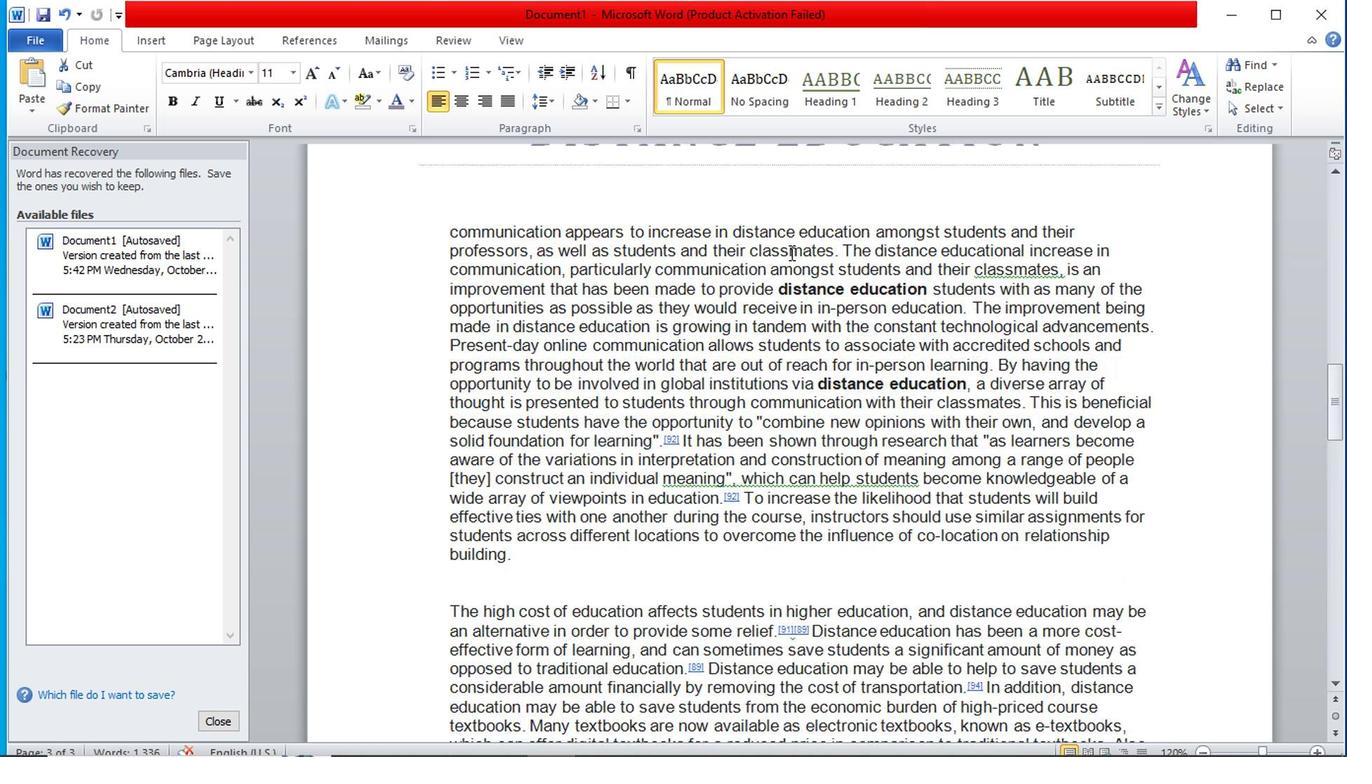 
Action: Mouse scrolled (790, 254) with delta (0, 1)
Screenshot: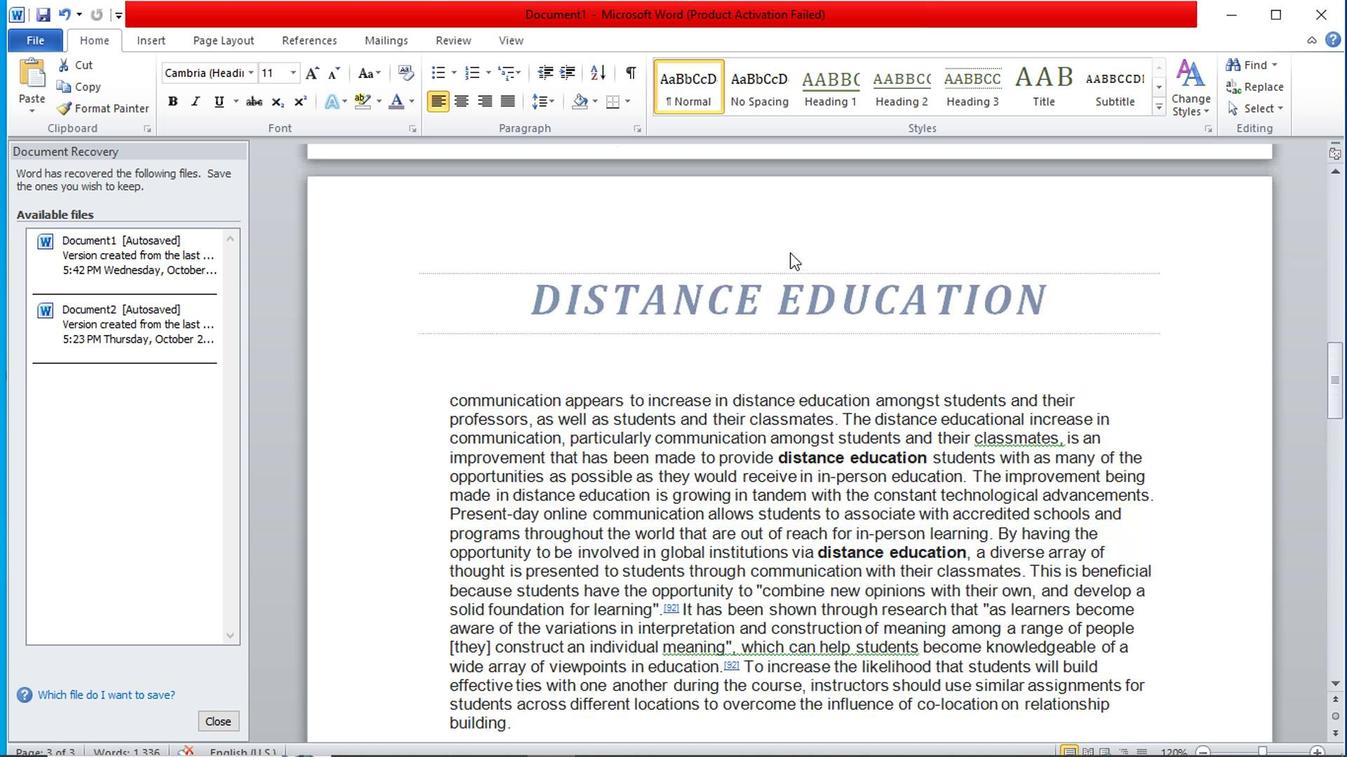 
Action: Mouse scrolled (790, 254) with delta (0, 1)
Screenshot: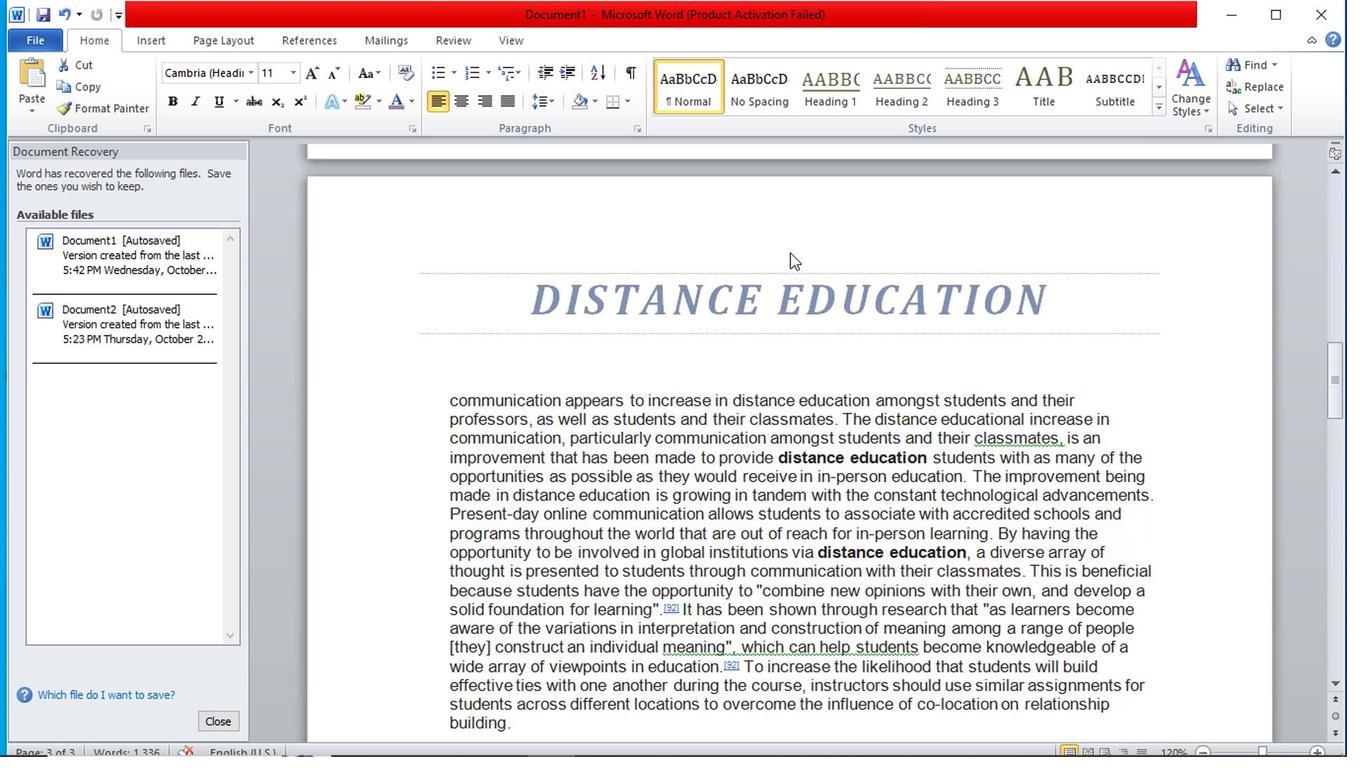 
Action: Mouse scrolled (790, 254) with delta (0, 1)
Screenshot: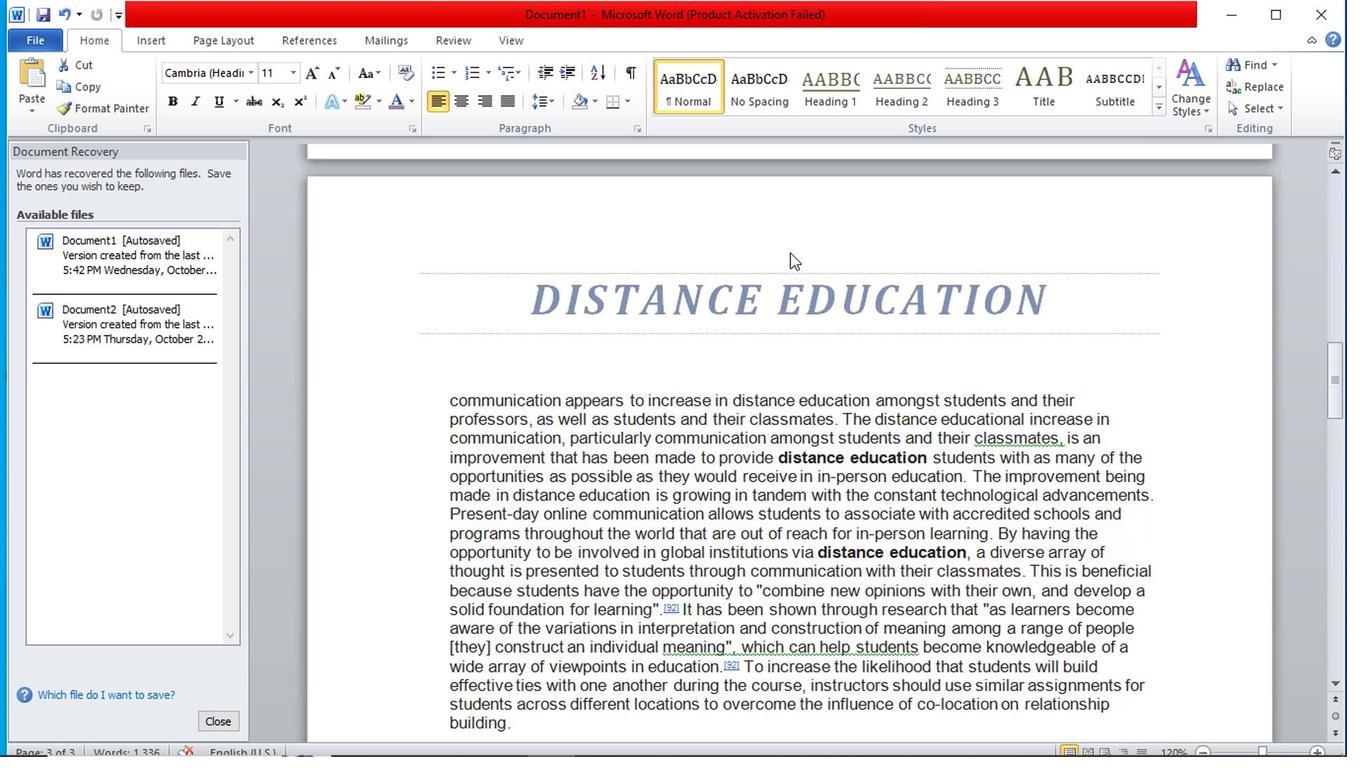 
Action: Mouse scrolled (790, 254) with delta (0, 1)
Screenshot: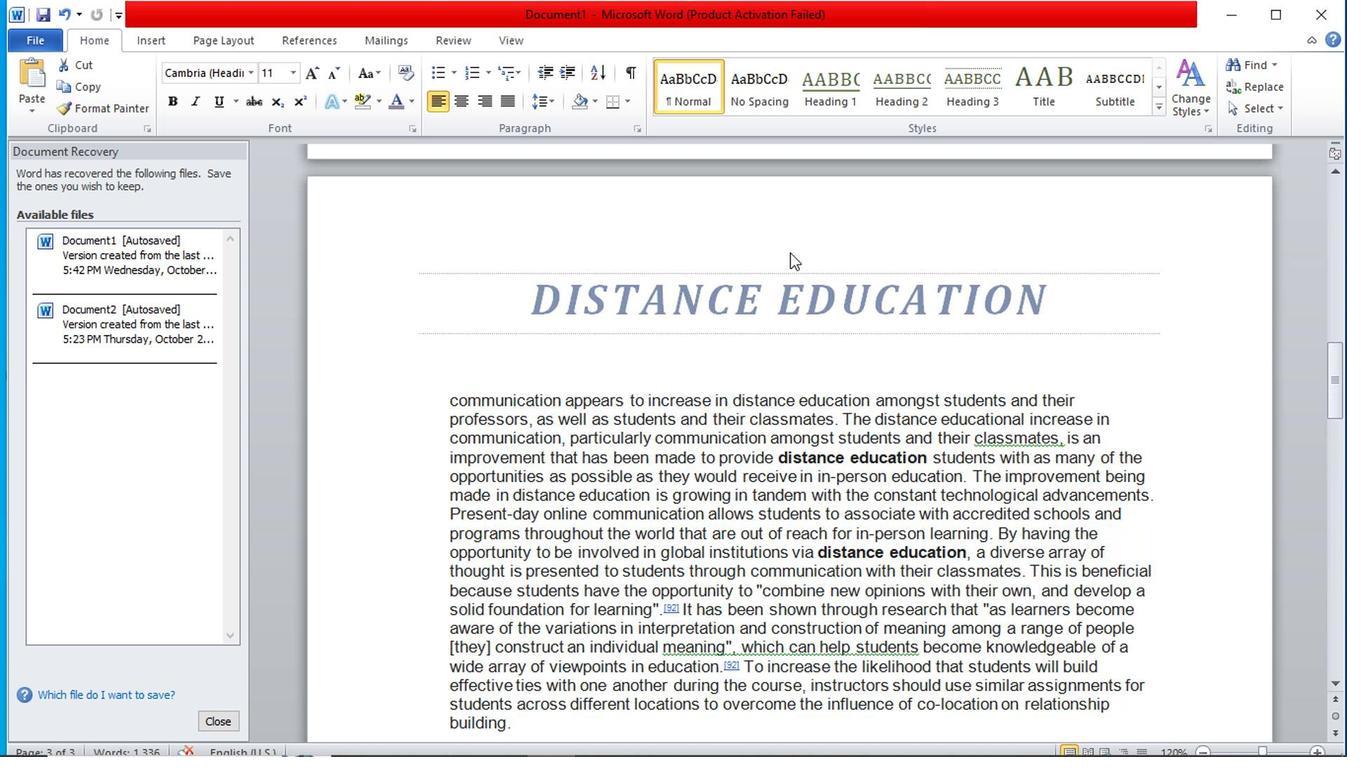 
Action: Mouse scrolled (790, 254) with delta (0, 1)
Screenshot: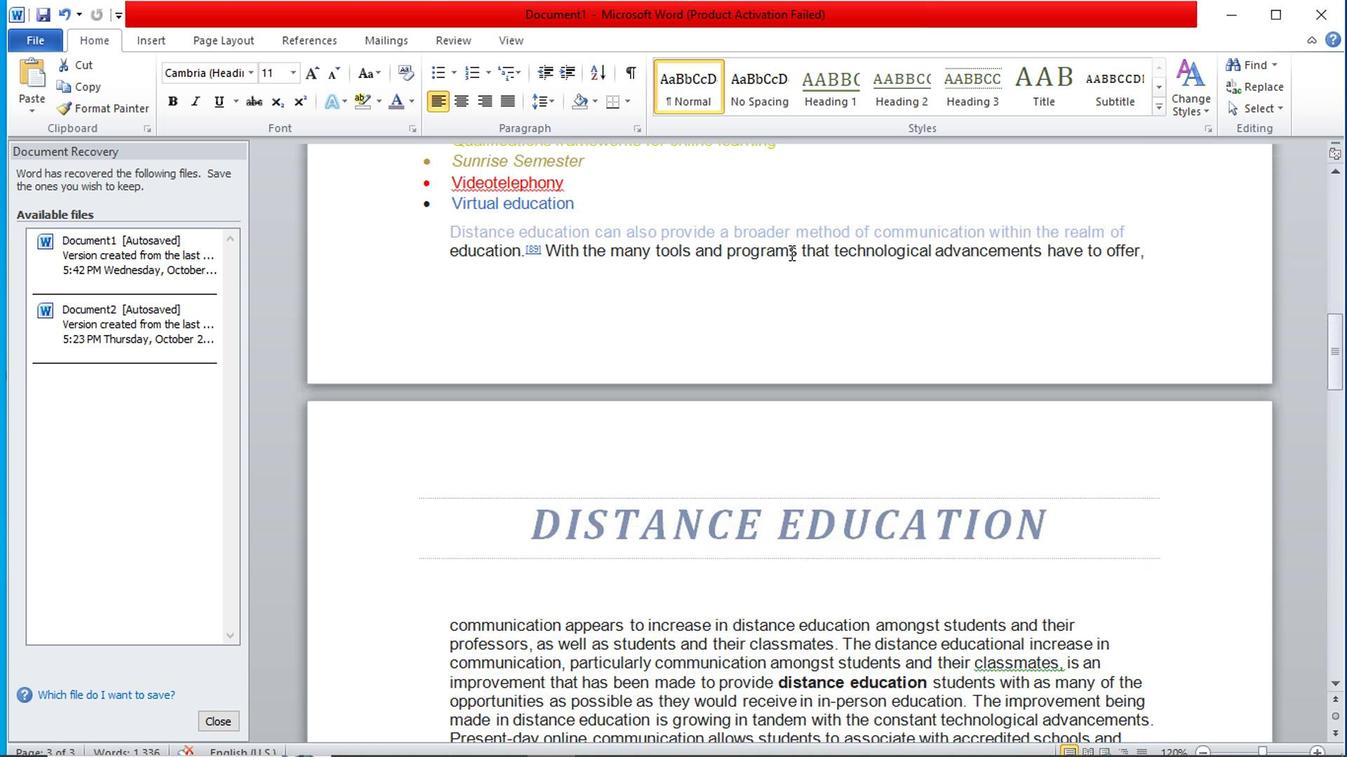
Action: Mouse scrolled (790, 254) with delta (0, 1)
Screenshot: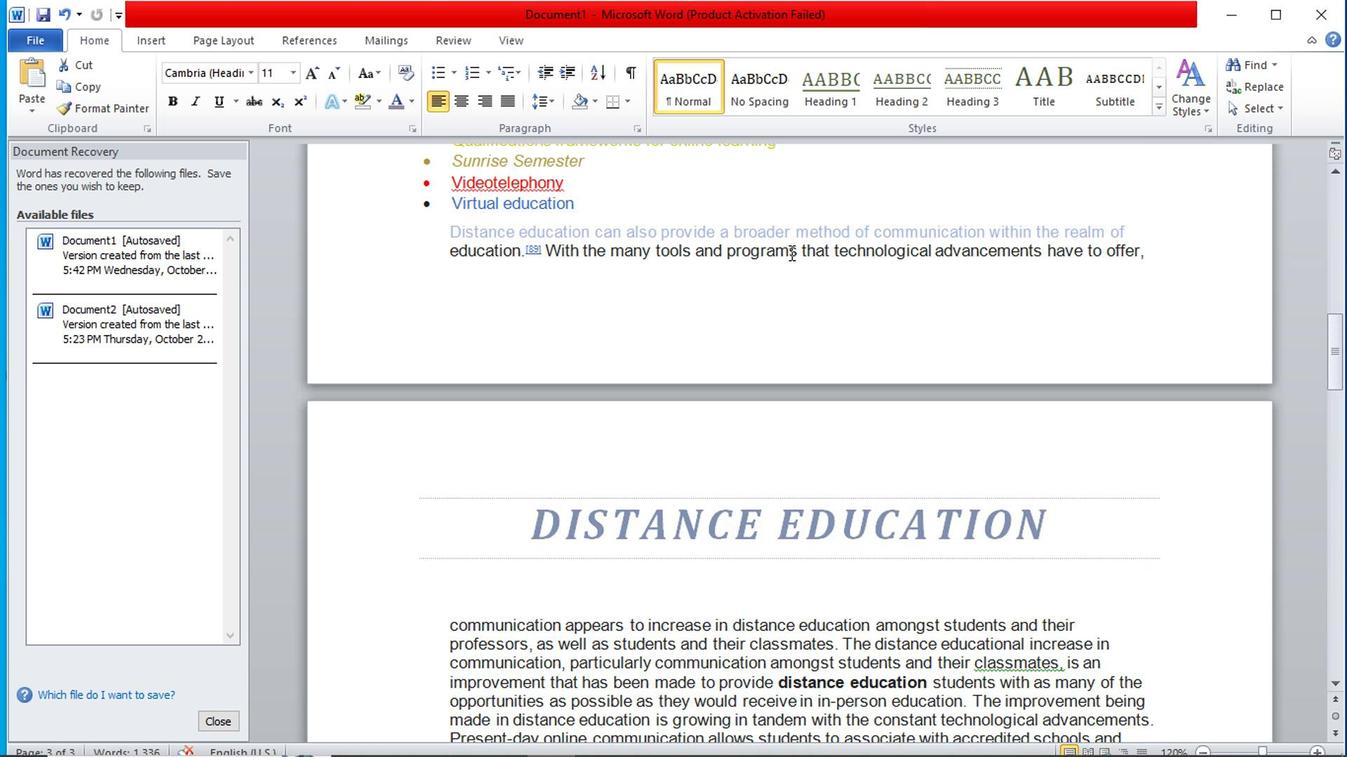 
Action: Mouse scrolled (790, 254) with delta (0, 1)
Screenshot: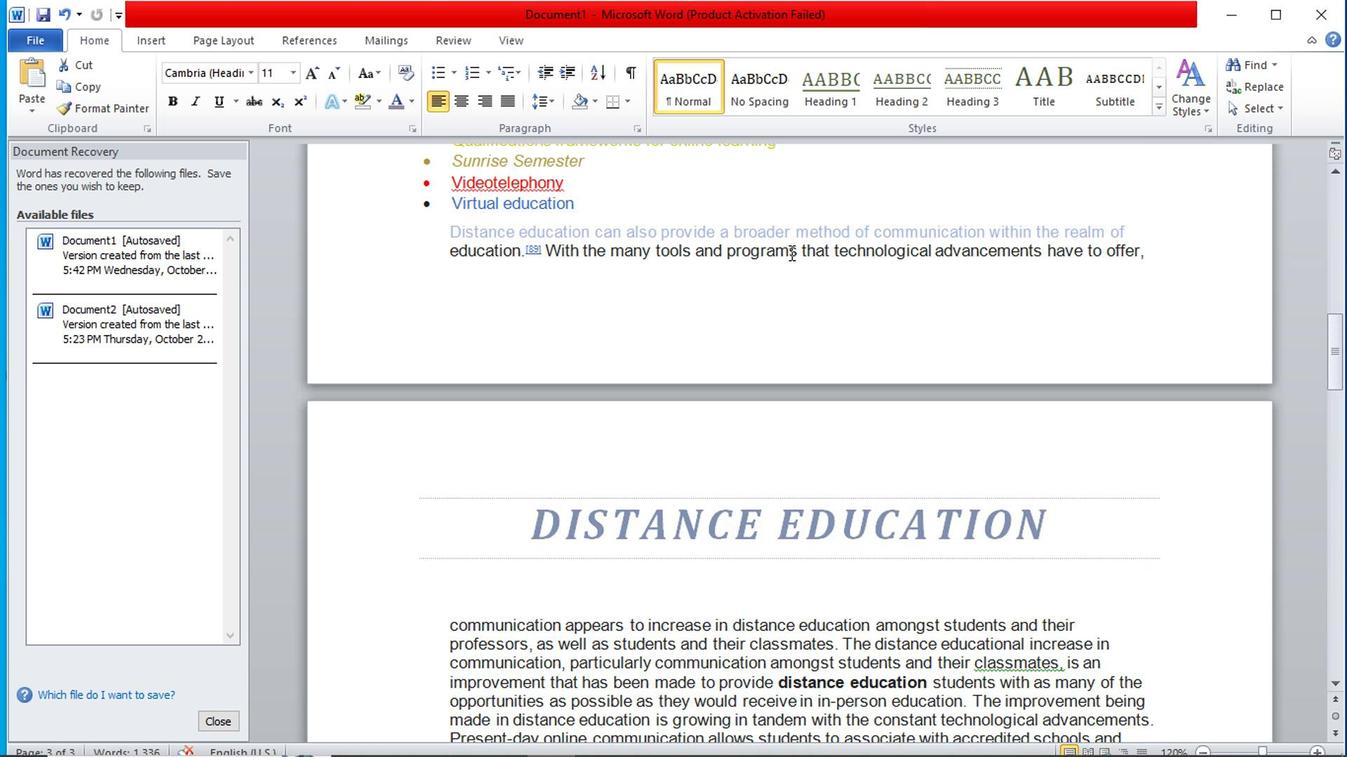 
Action: Mouse scrolled (790, 254) with delta (0, 1)
Screenshot: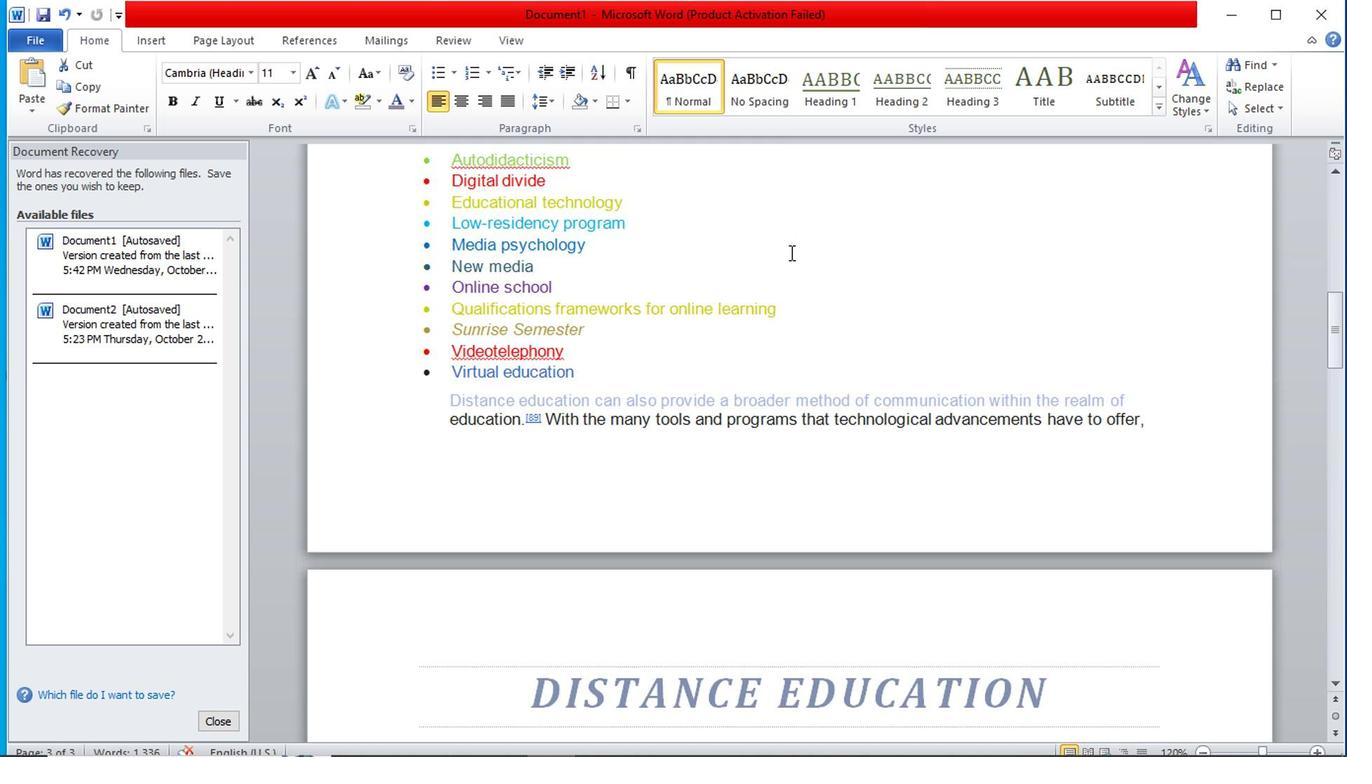 
Action: Mouse scrolled (790, 254) with delta (0, 1)
Screenshot: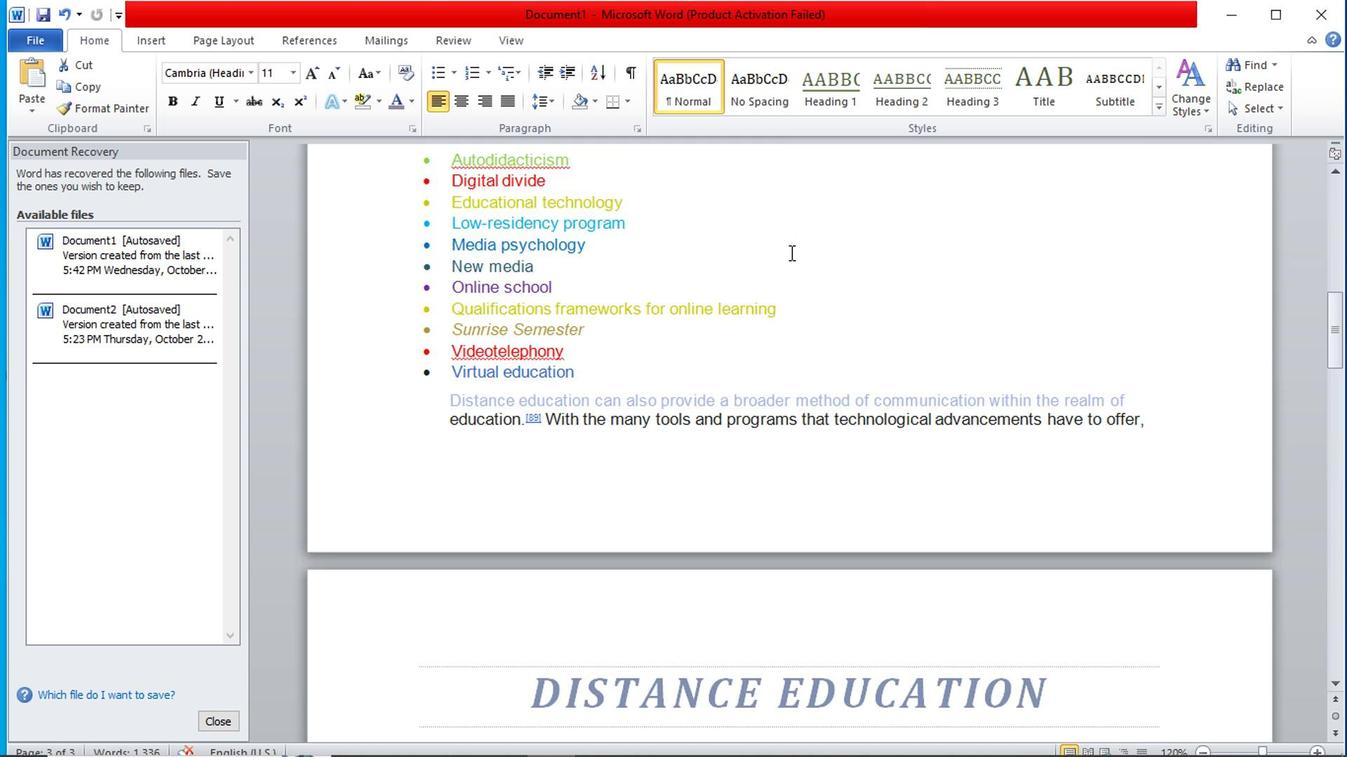 
Action: Mouse scrolled (790, 254) with delta (0, 1)
Screenshot: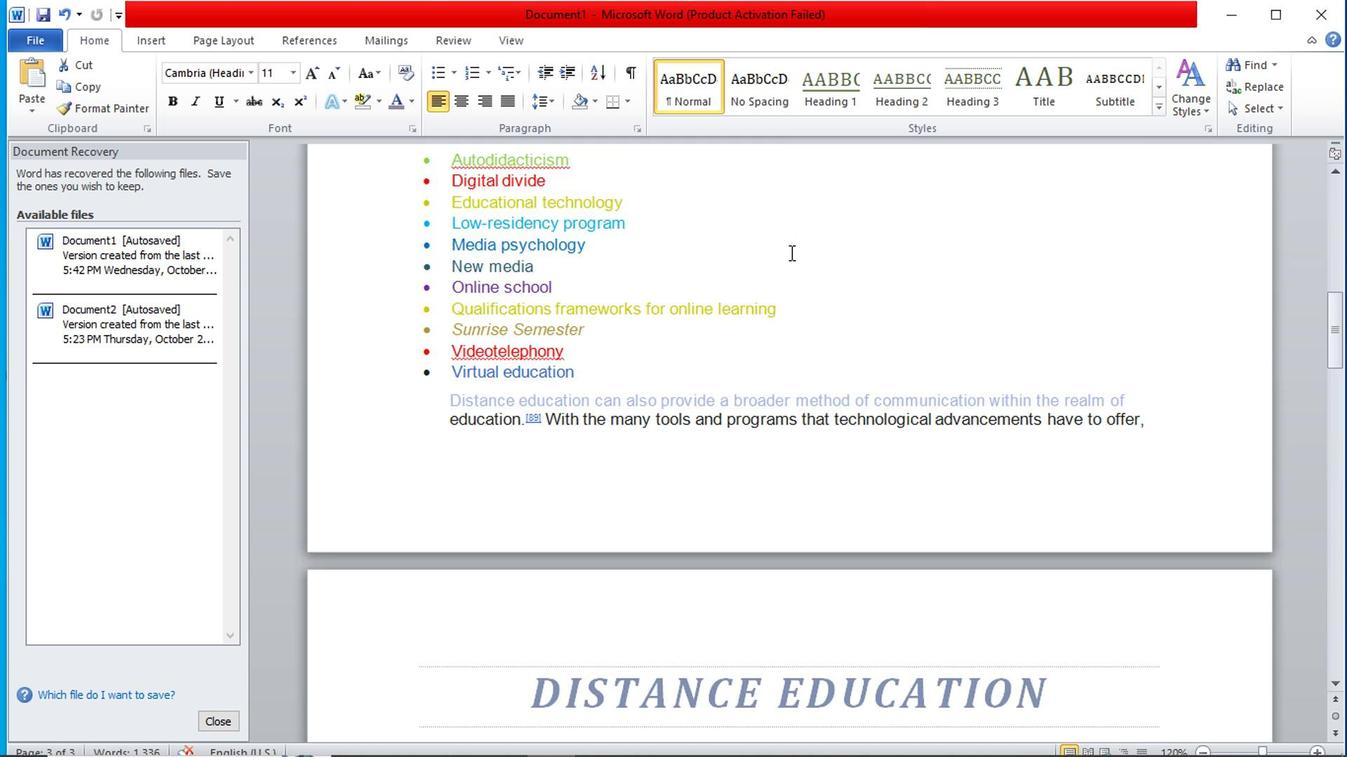 
Action: Mouse scrolled (790, 254) with delta (0, 1)
Screenshot: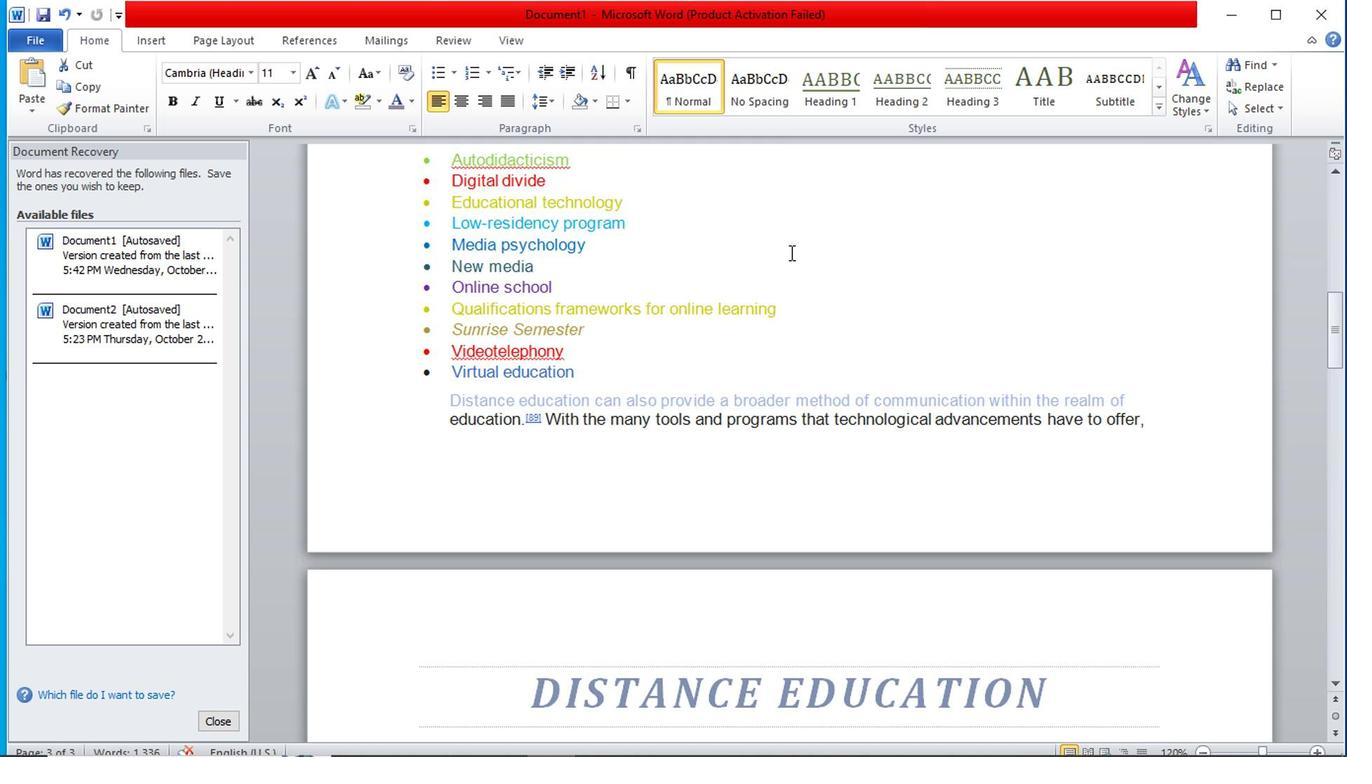 
Action: Mouse scrolled (790, 254) with delta (0, 1)
Screenshot: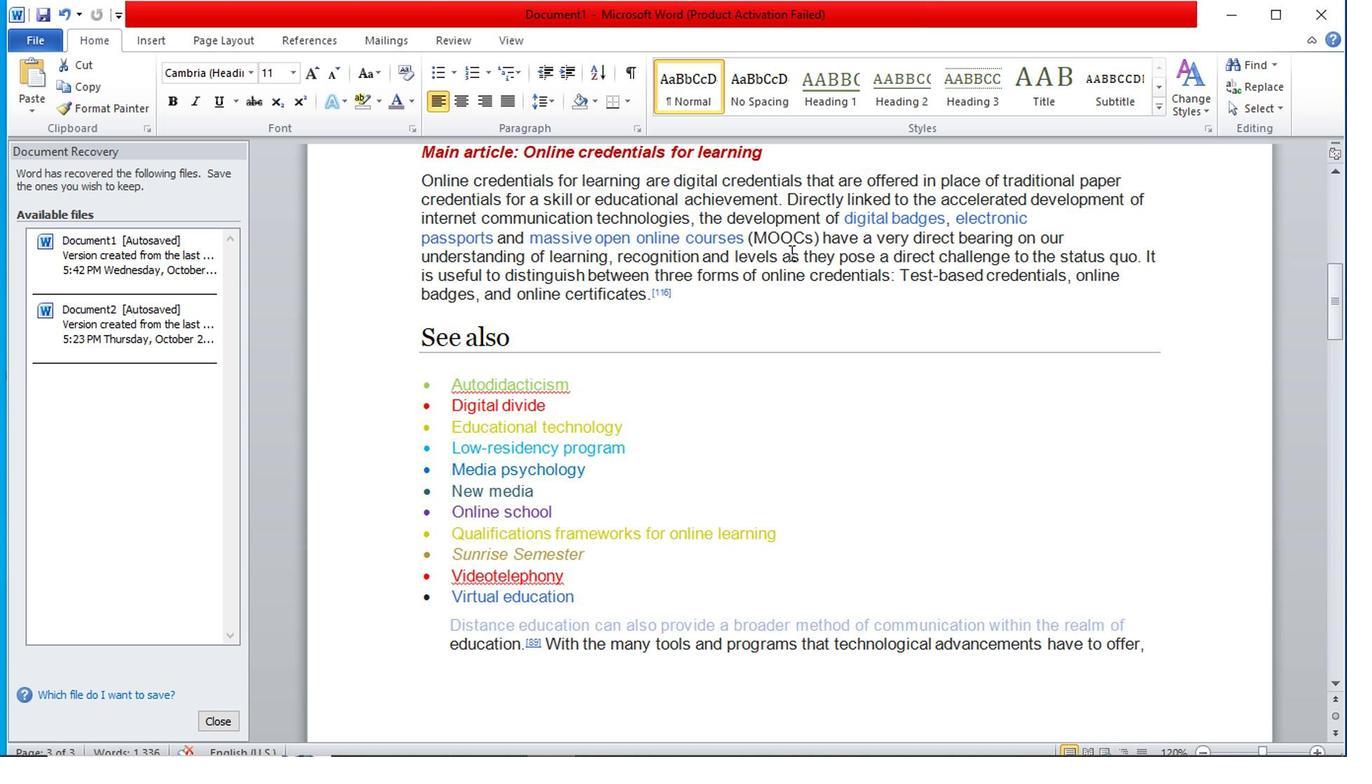 
Action: Mouse scrolled (790, 254) with delta (0, 1)
Screenshot: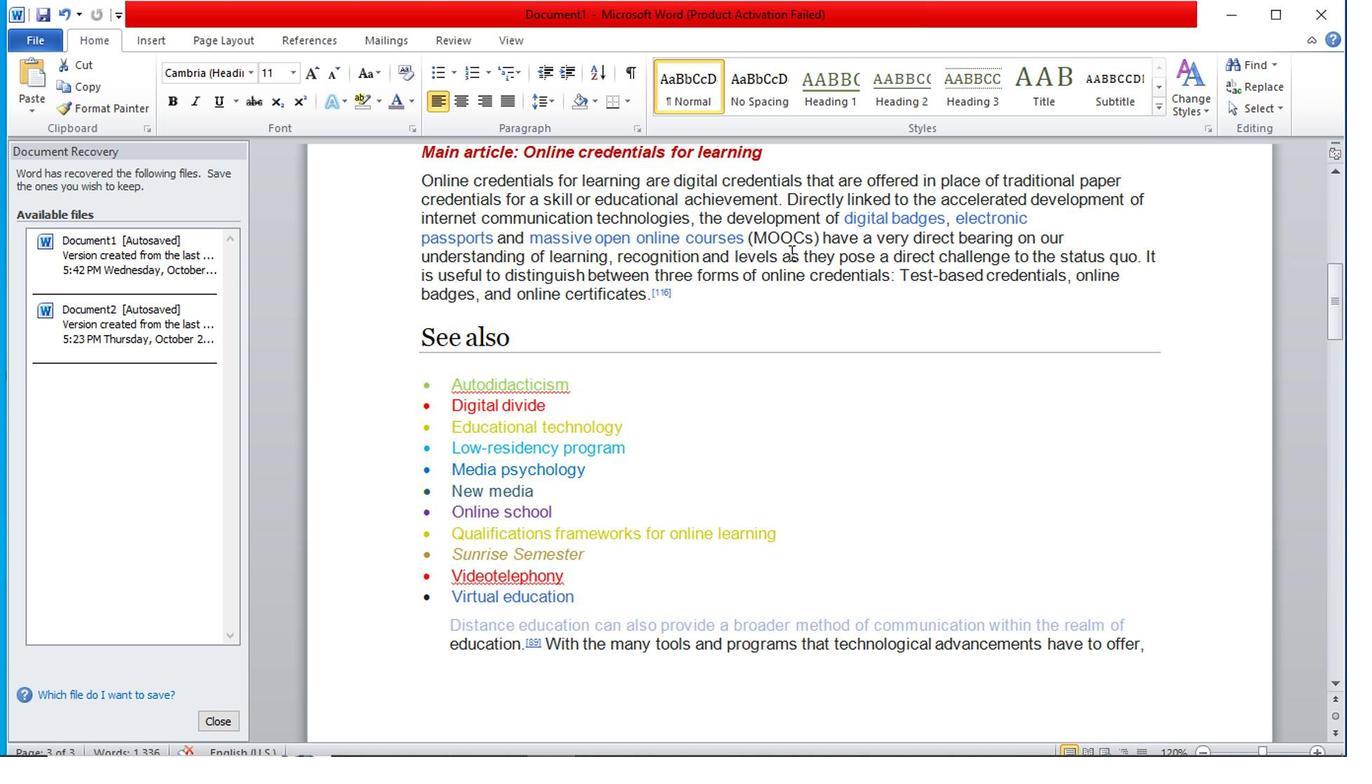
Action: Mouse scrolled (790, 254) with delta (0, 1)
Screenshot: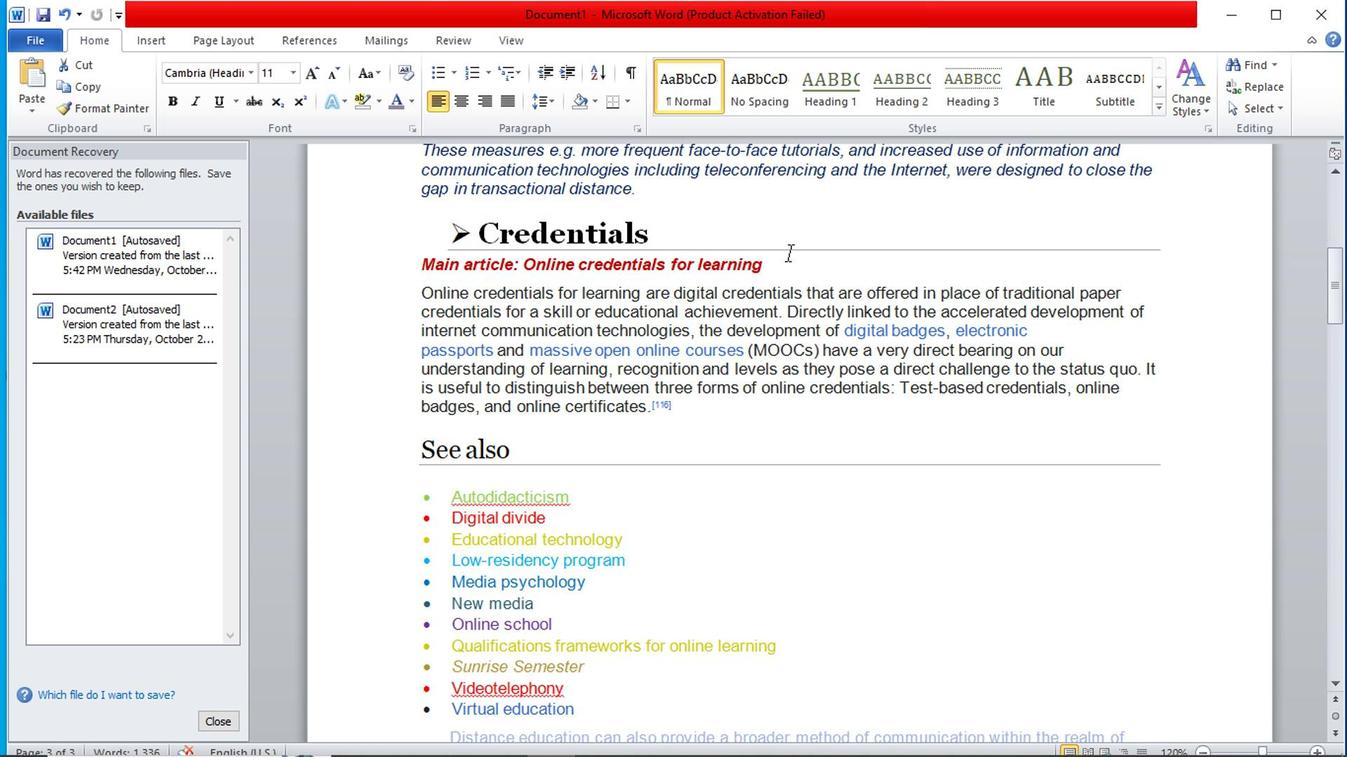 
Action: Mouse scrolled (790, 254) with delta (0, 1)
Screenshot: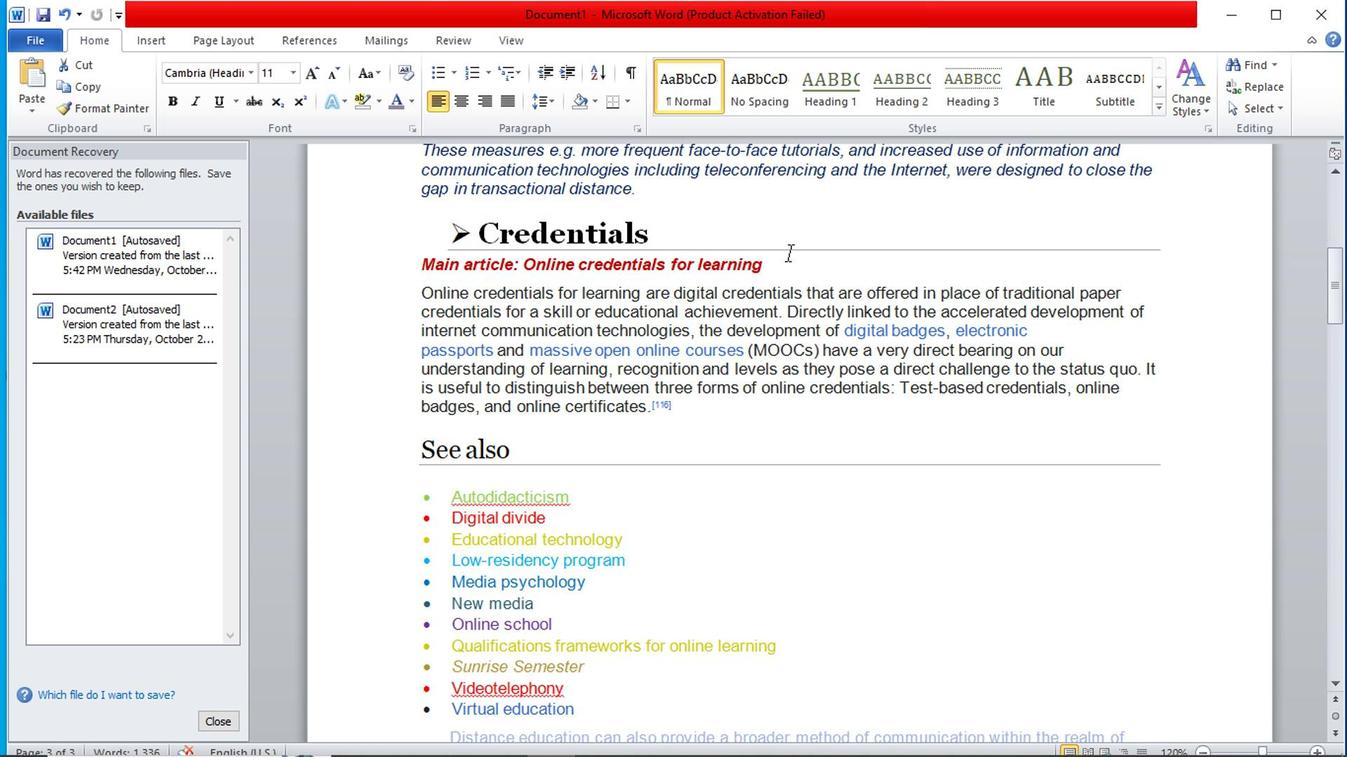 
Action: Mouse scrolled (790, 254) with delta (0, 1)
Screenshot: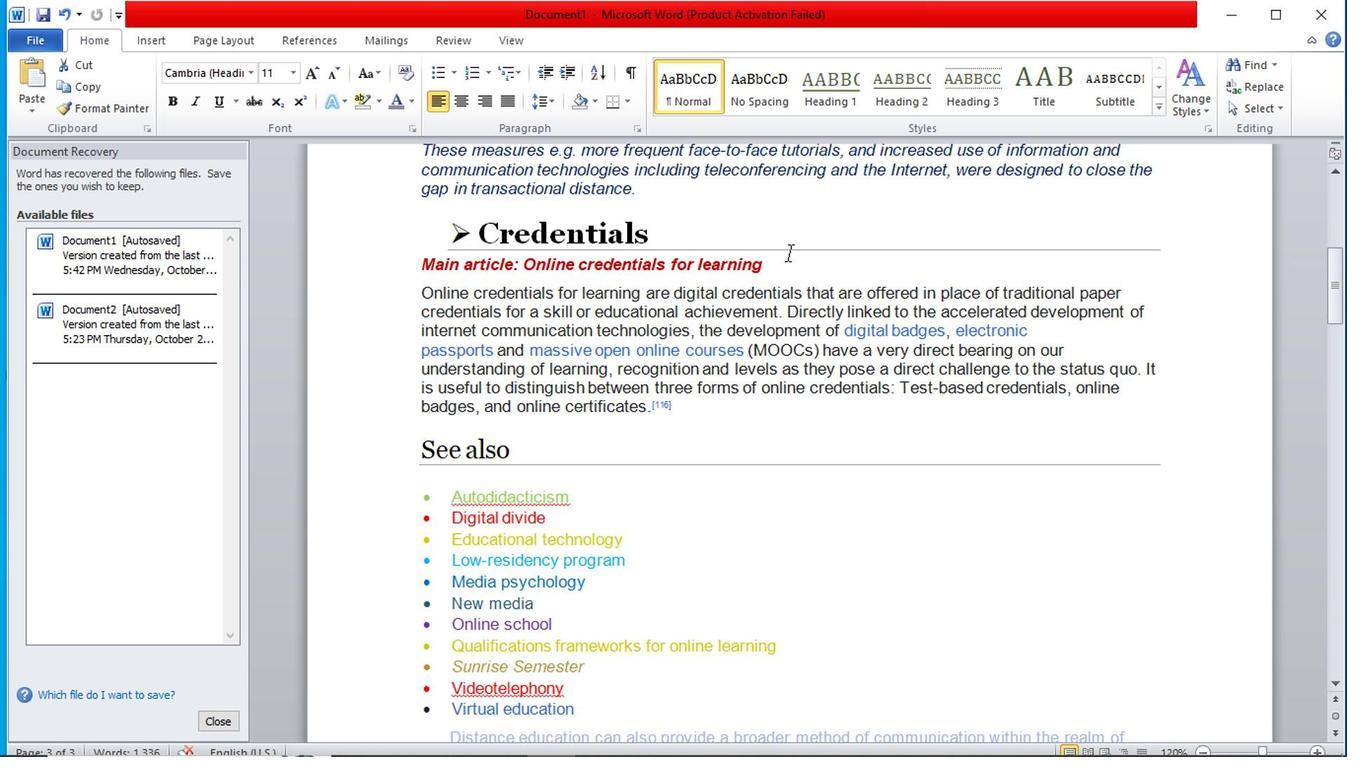 
Action: Mouse scrolled (790, 254) with delta (0, 1)
Screenshot: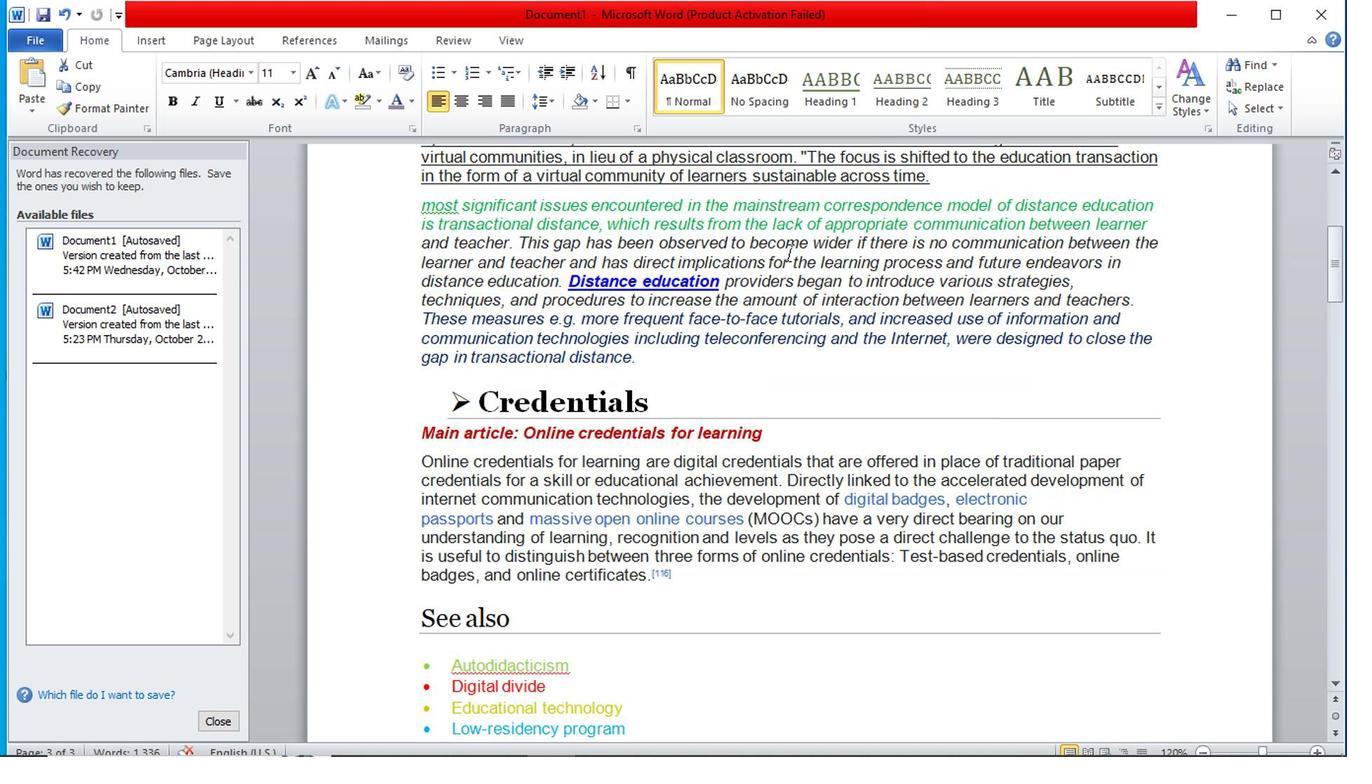 
Action: Mouse scrolled (790, 254) with delta (0, 1)
Screenshot: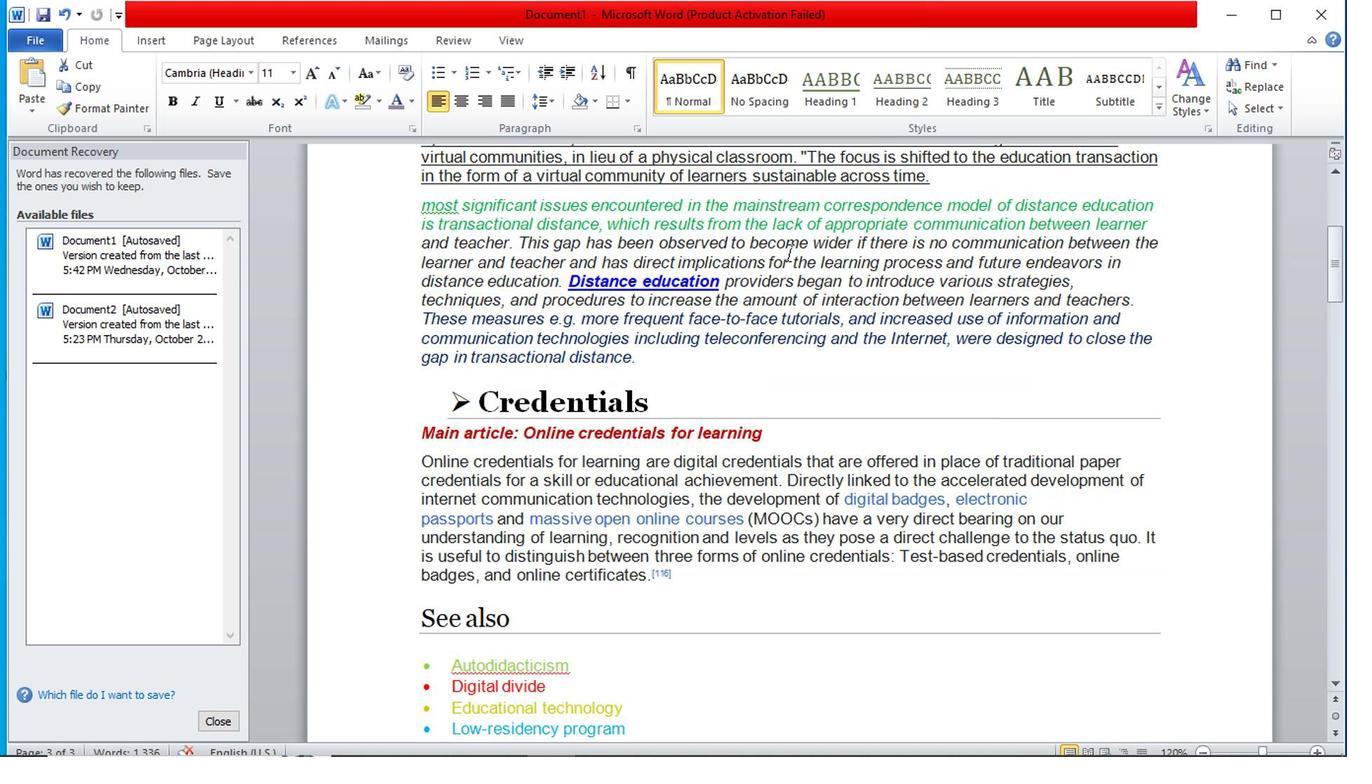 
Action: Mouse scrolled (790, 254) with delta (0, 1)
Screenshot: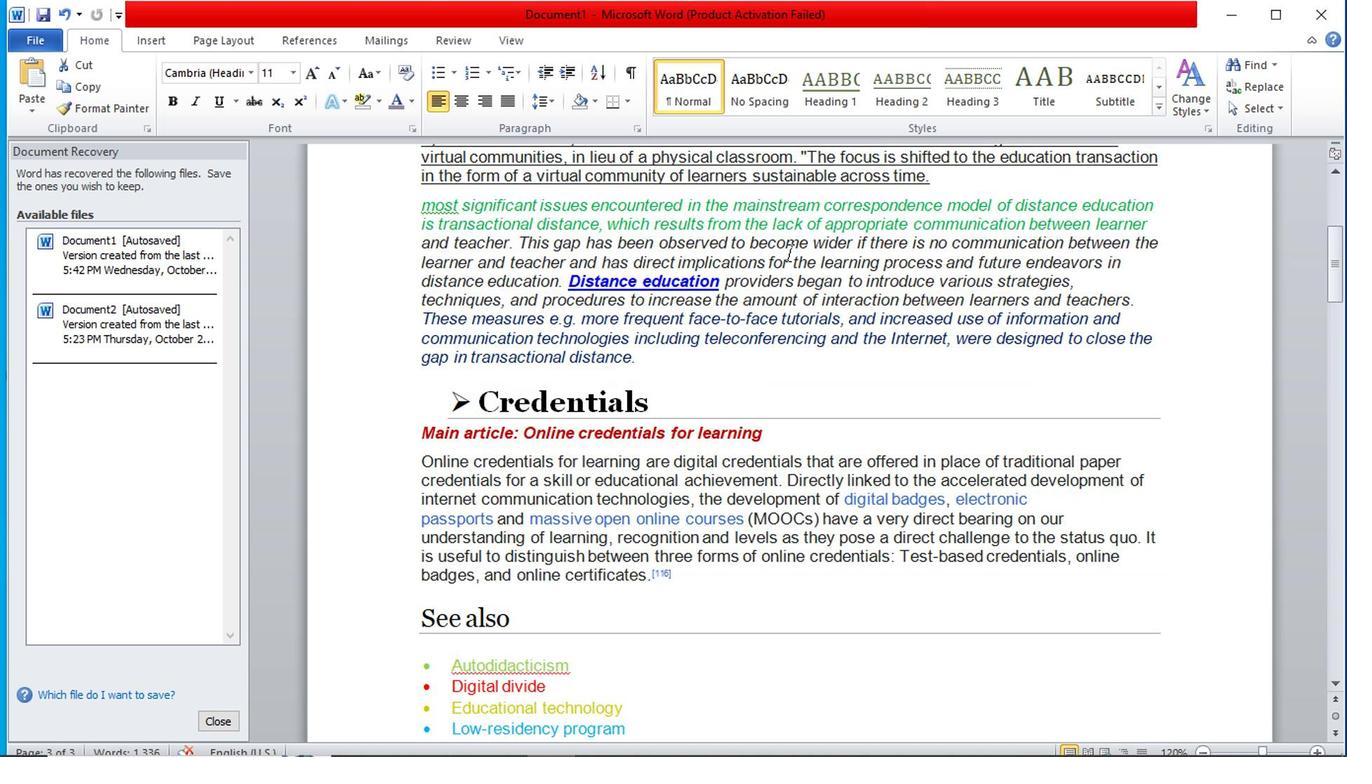 
Action: Mouse scrolled (790, 254) with delta (0, 1)
Screenshot: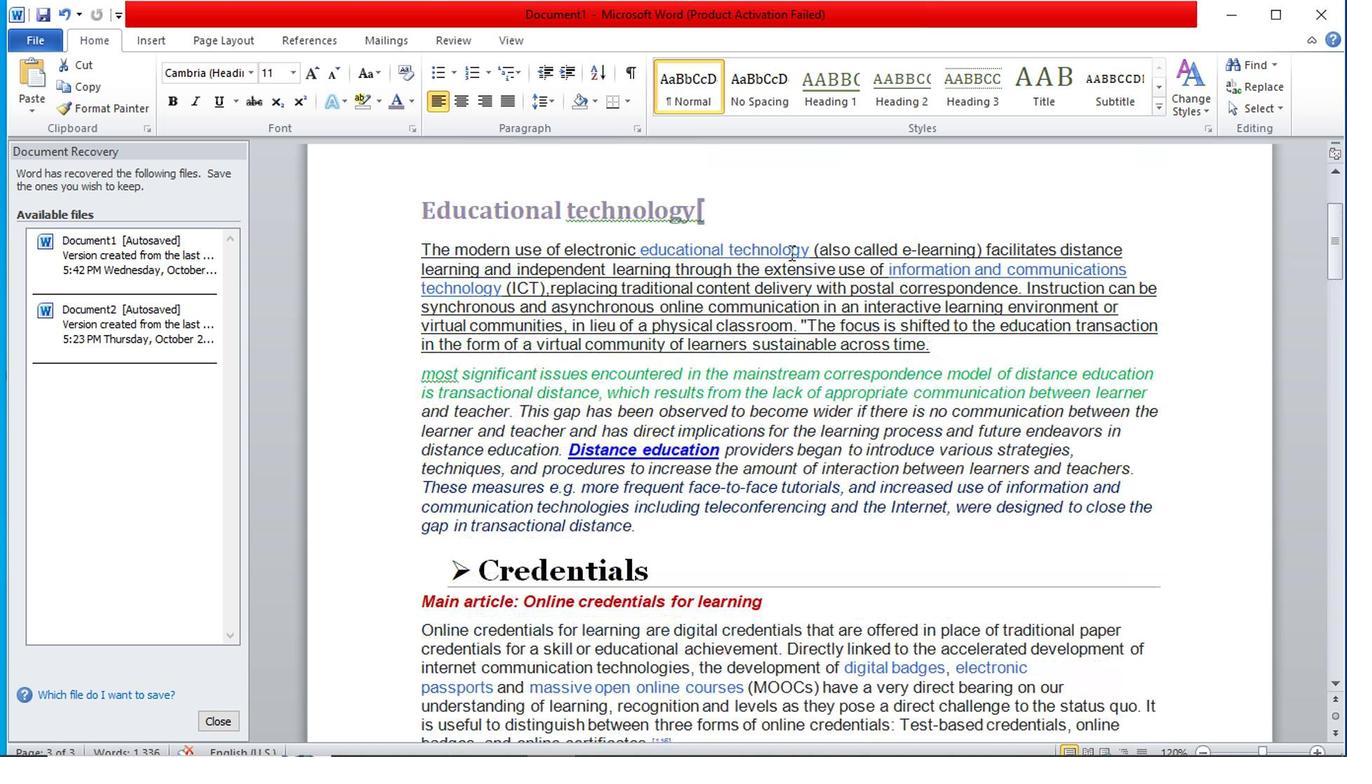 
Action: Mouse scrolled (790, 254) with delta (0, 1)
Screenshot: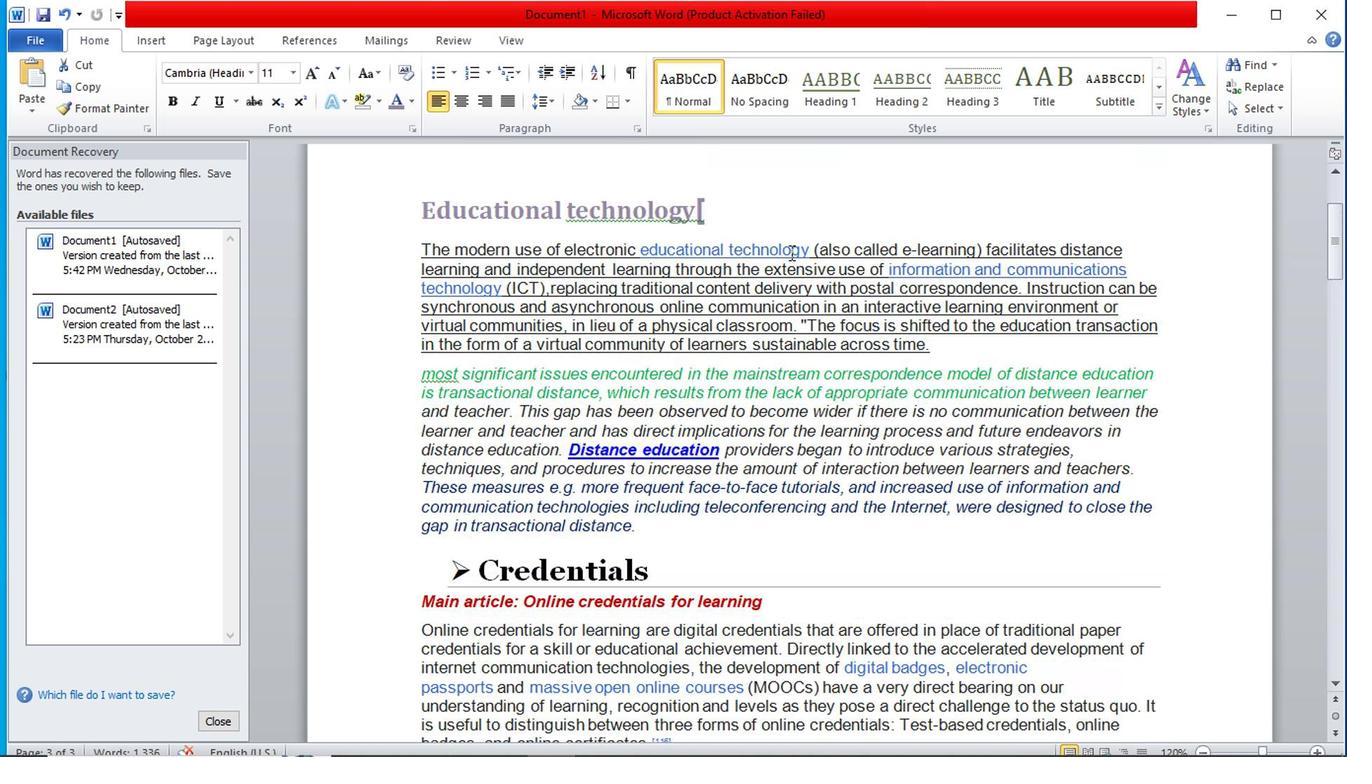 
Action: Mouse scrolled (790, 254) with delta (0, 1)
Screenshot: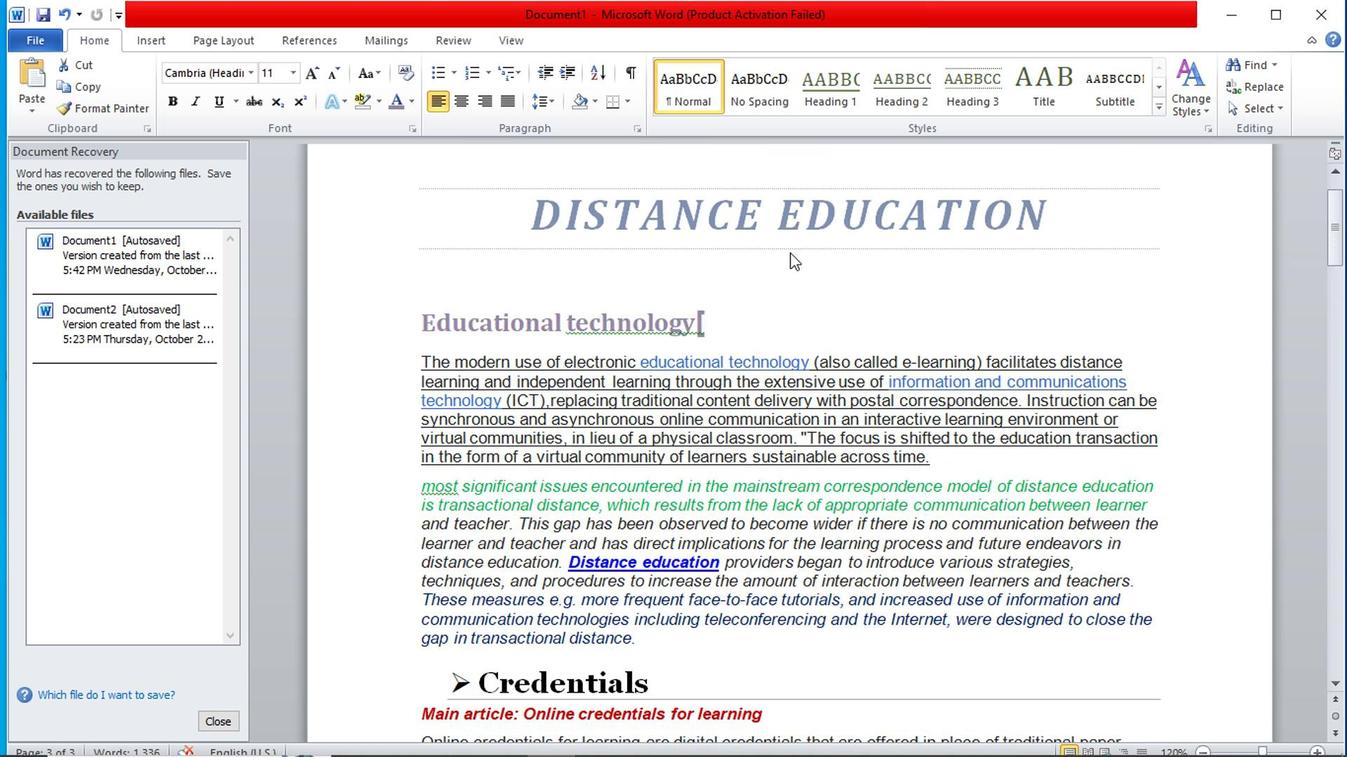 
Action: Mouse scrolled (790, 254) with delta (0, 1)
Screenshot: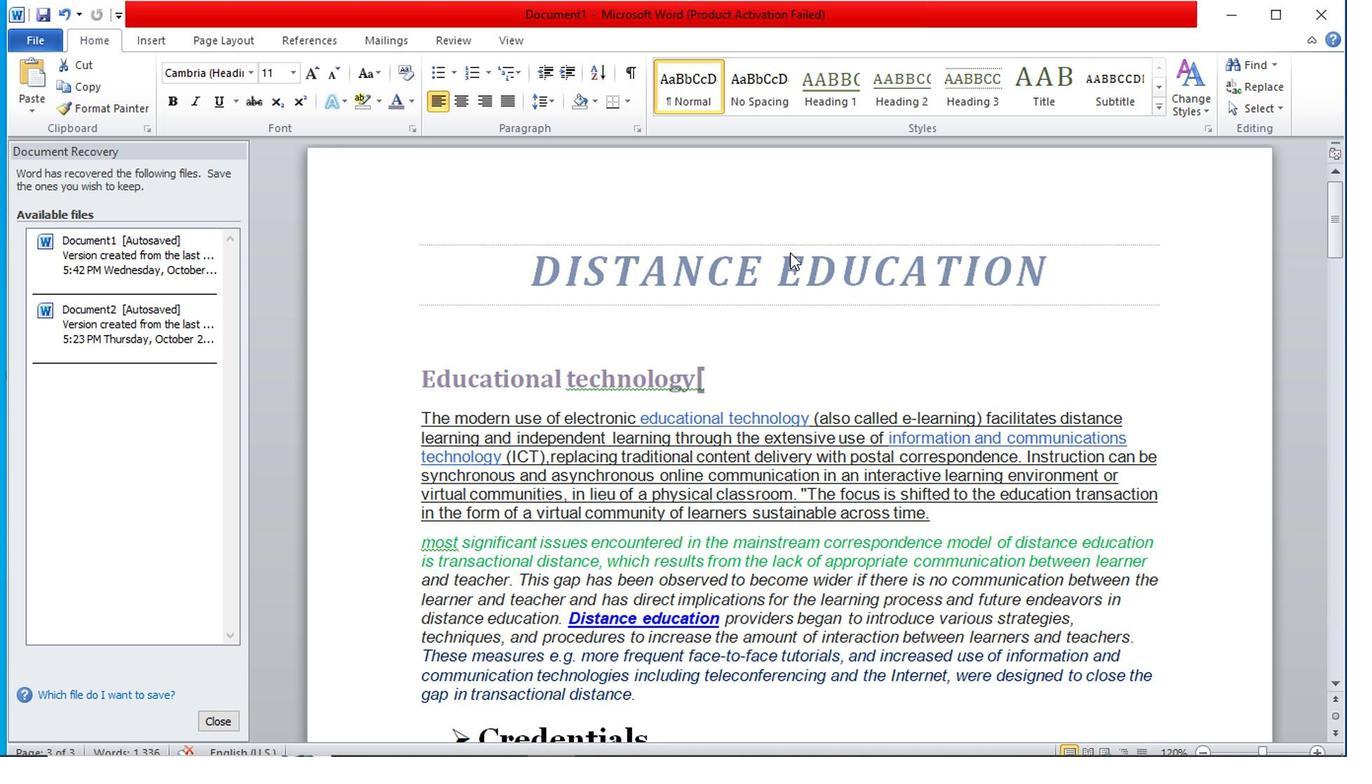 
Action: Mouse moved to (778, 232)
Screenshot: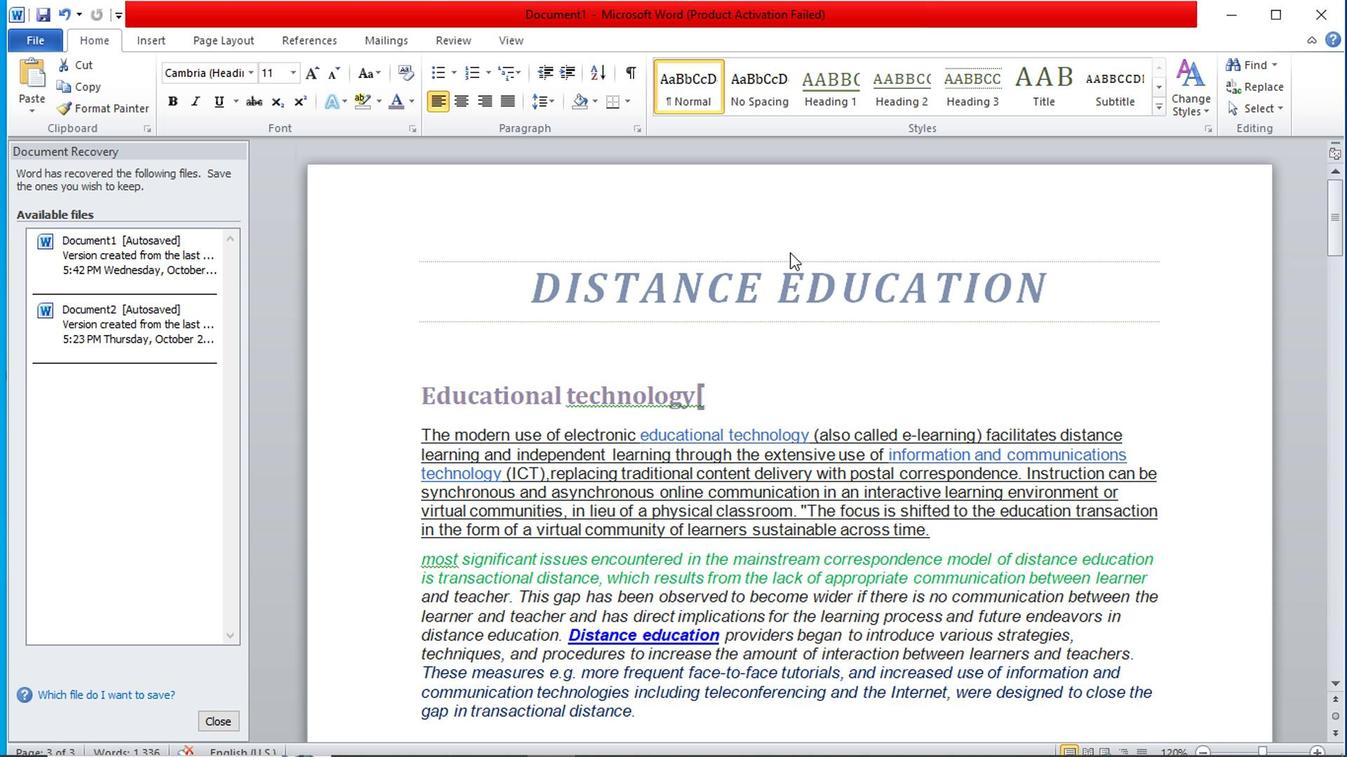 
Action: Mouse scrolled (778, 233) with delta (0, 1)
Screenshot: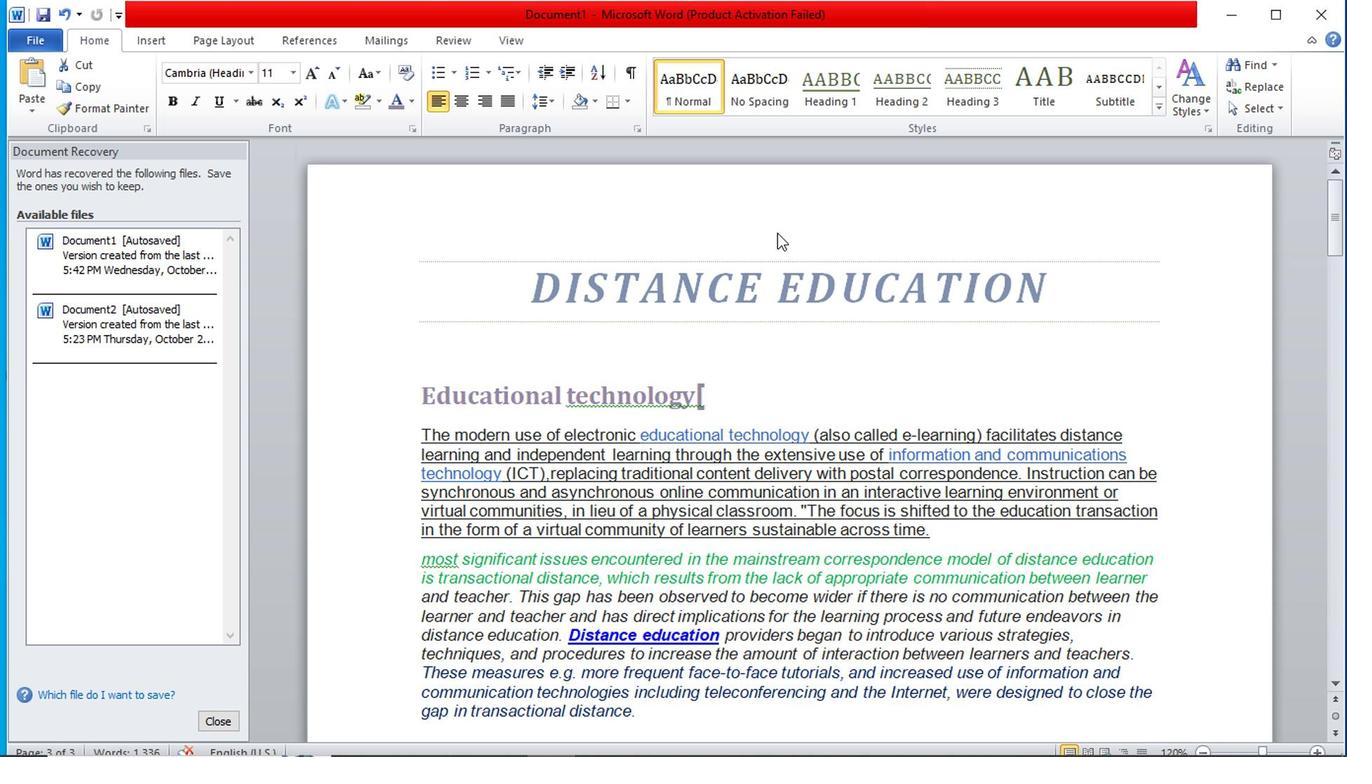 
Action: Mouse moved to (421, 388)
Screenshot: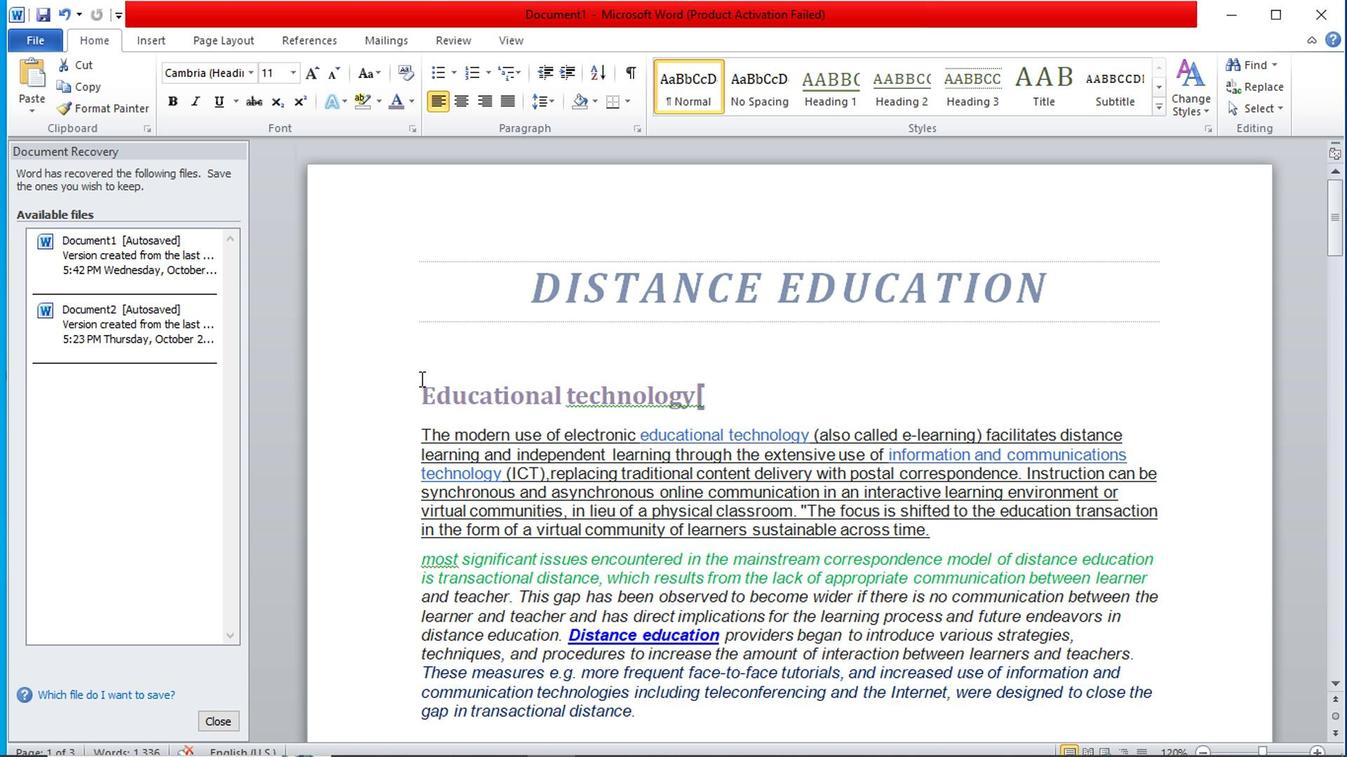 
Action: Mouse pressed left at (421, 388)
Screenshot: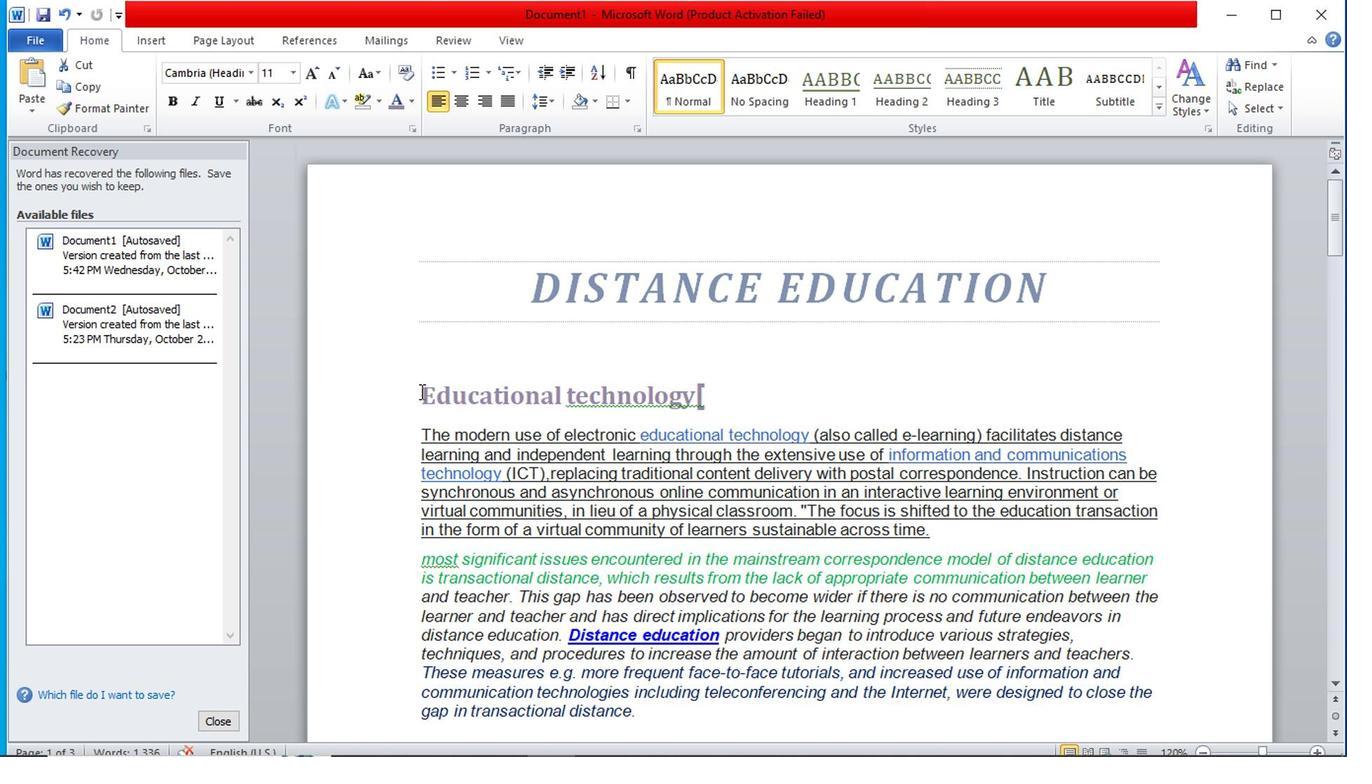 
Action: Mouse moved to (805, 375)
Screenshot: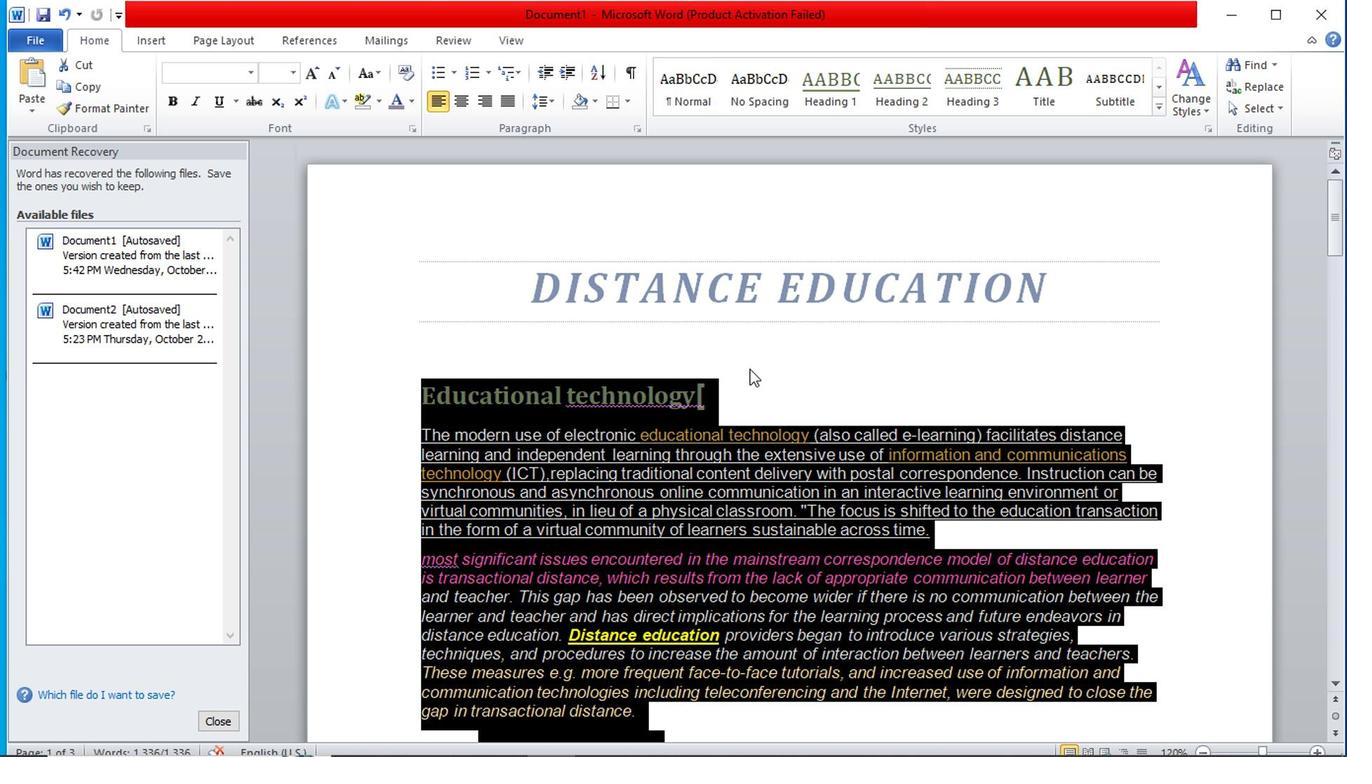 
Action: Mouse pressed left at (805, 375)
Screenshot: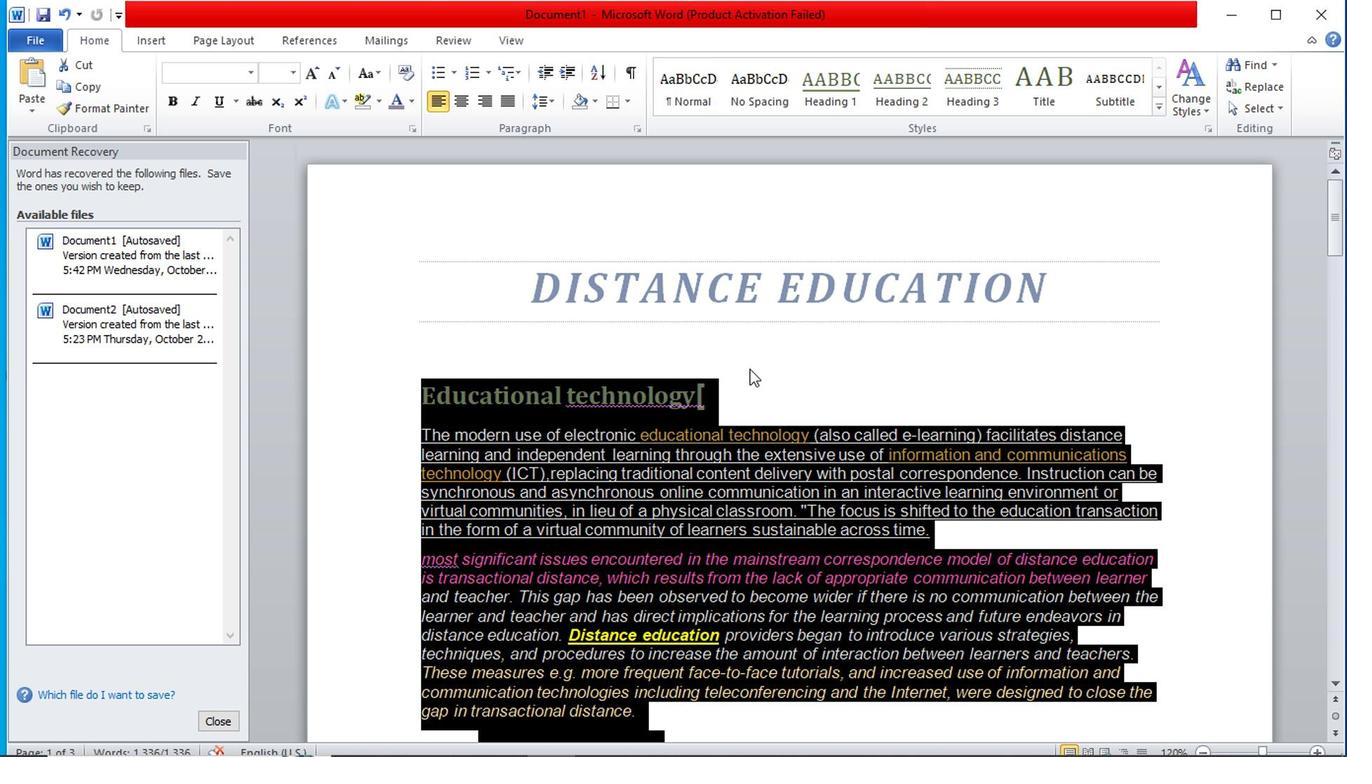 
Action: Mouse moved to (691, 318)
Screenshot: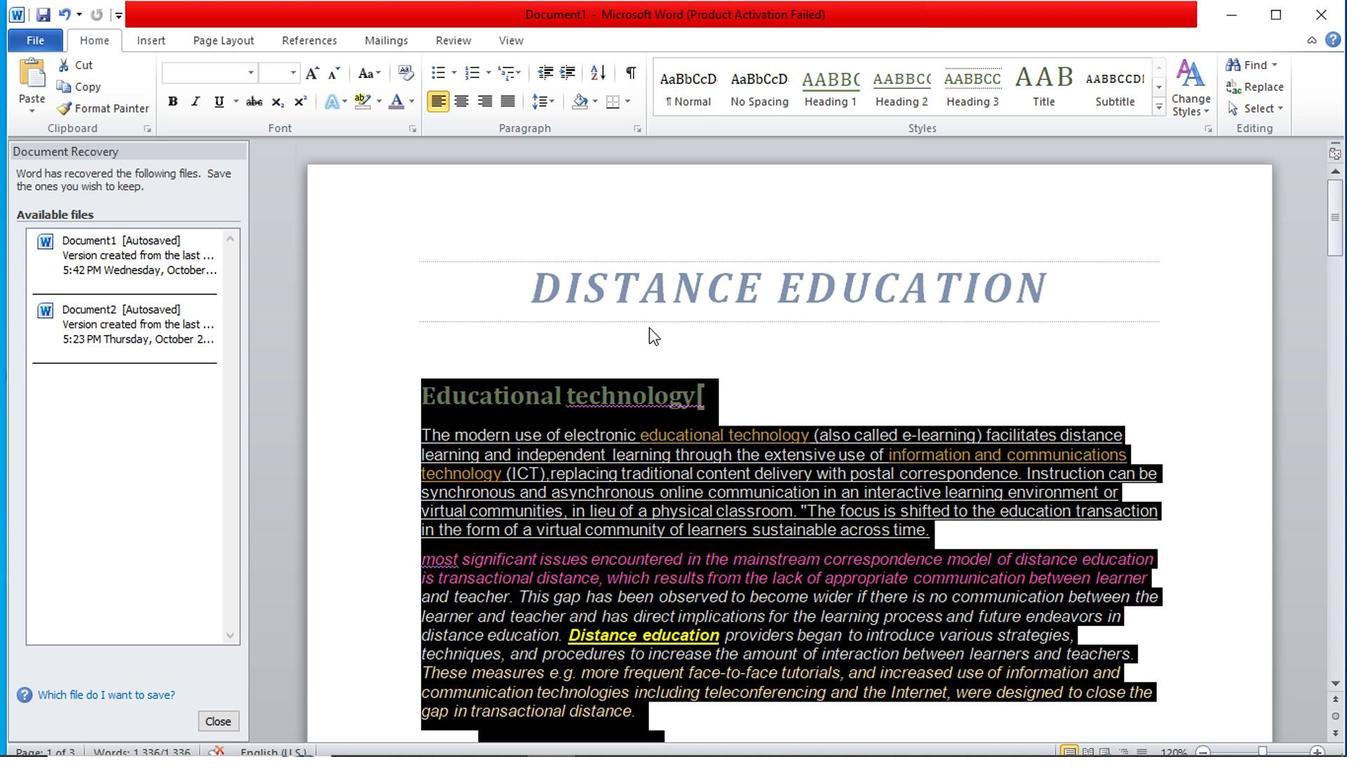 
Action: Mouse scrolled (691, 317) with delta (0, -1)
Screenshot: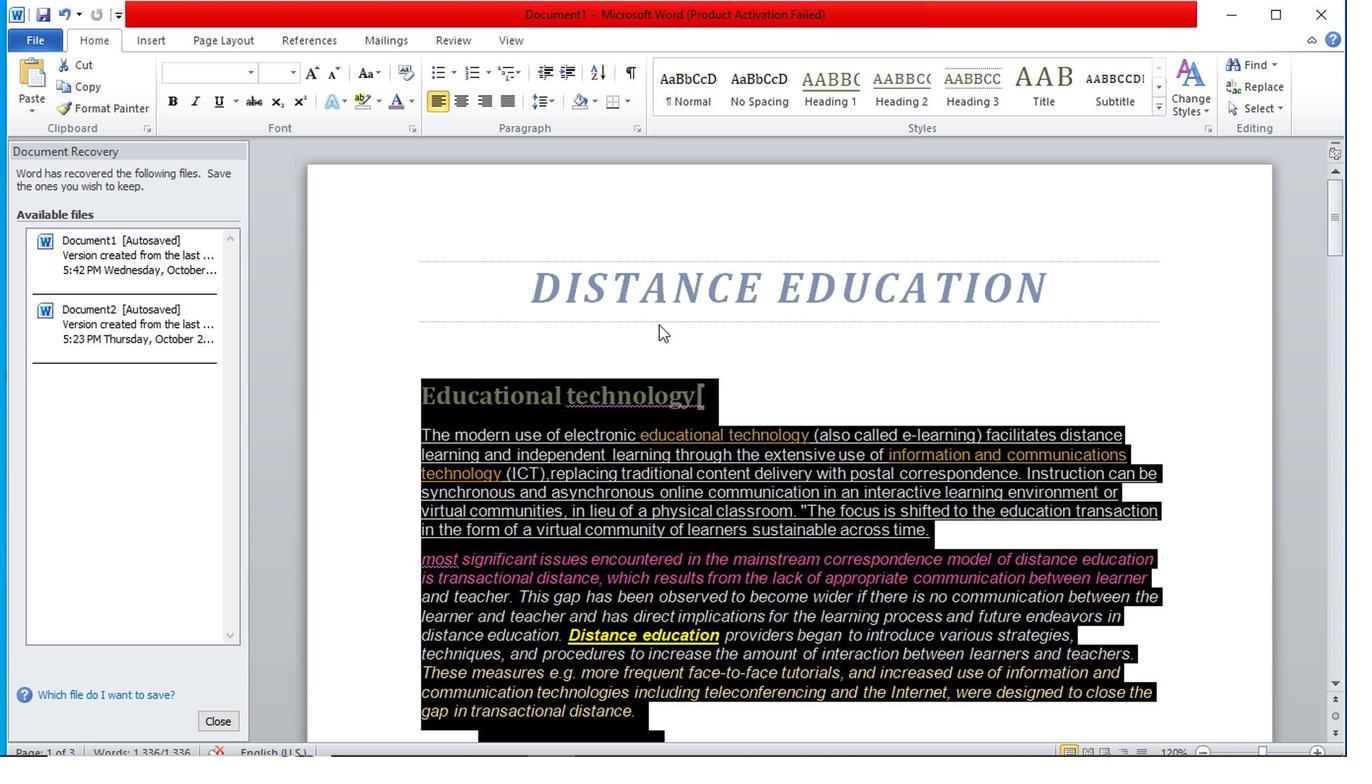 
Action: Mouse scrolled (691, 317) with delta (0, -1)
Screenshot: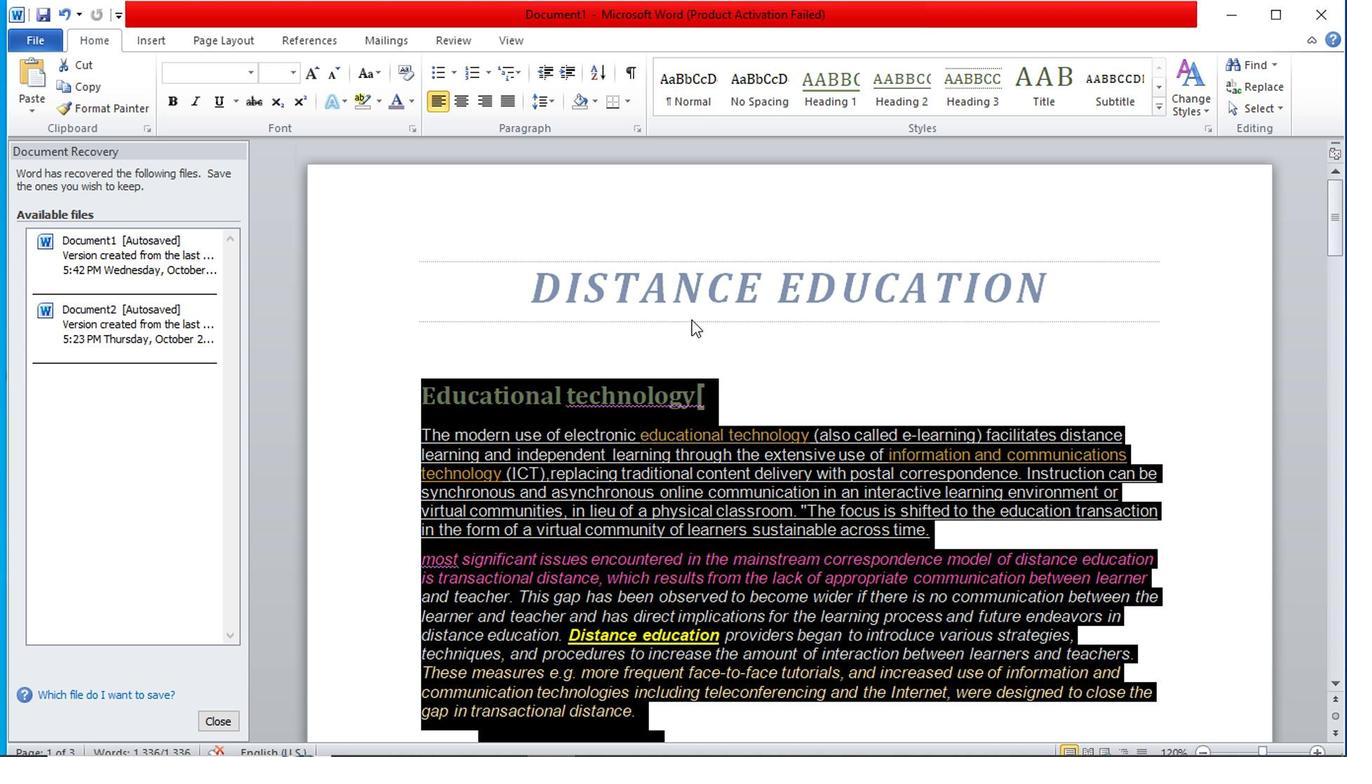 
Action: Mouse moved to (157, 42)
Screenshot: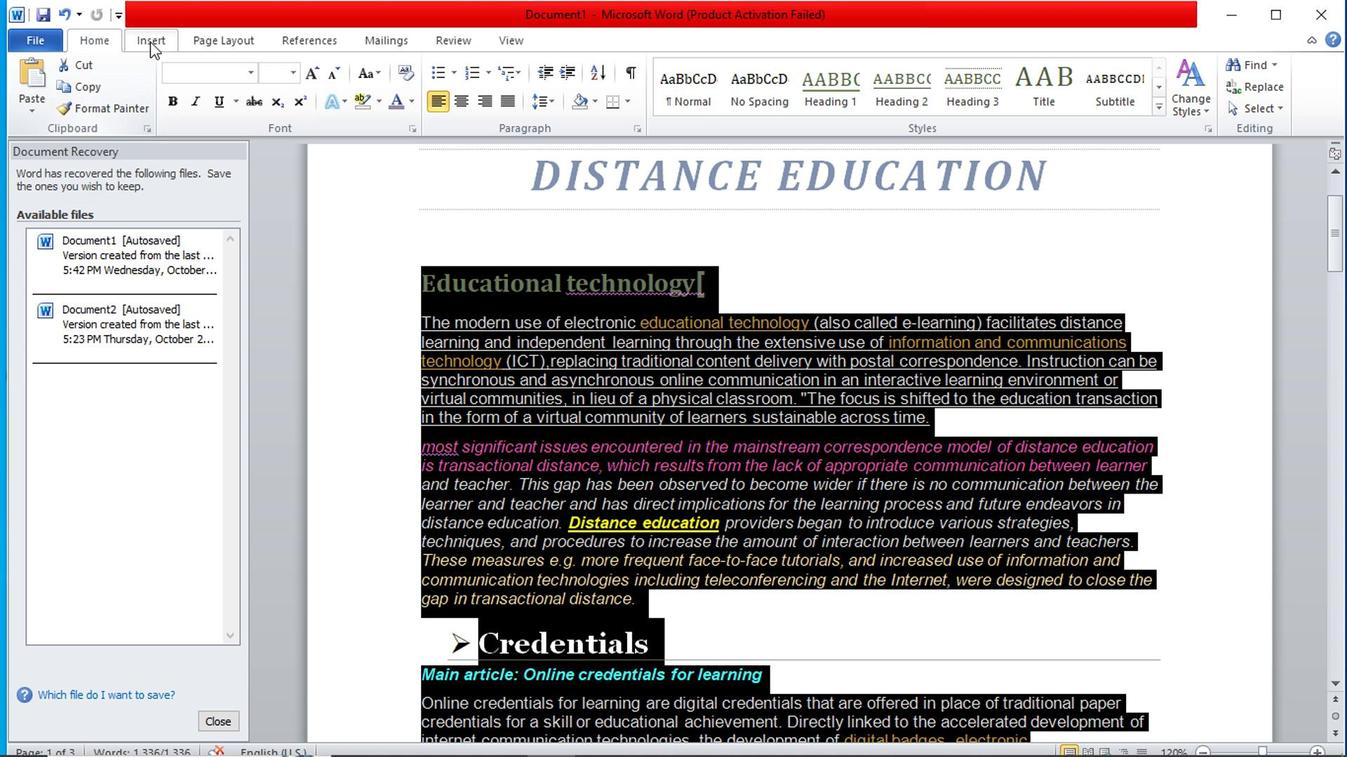 
Action: Mouse pressed left at (157, 42)
Screenshot: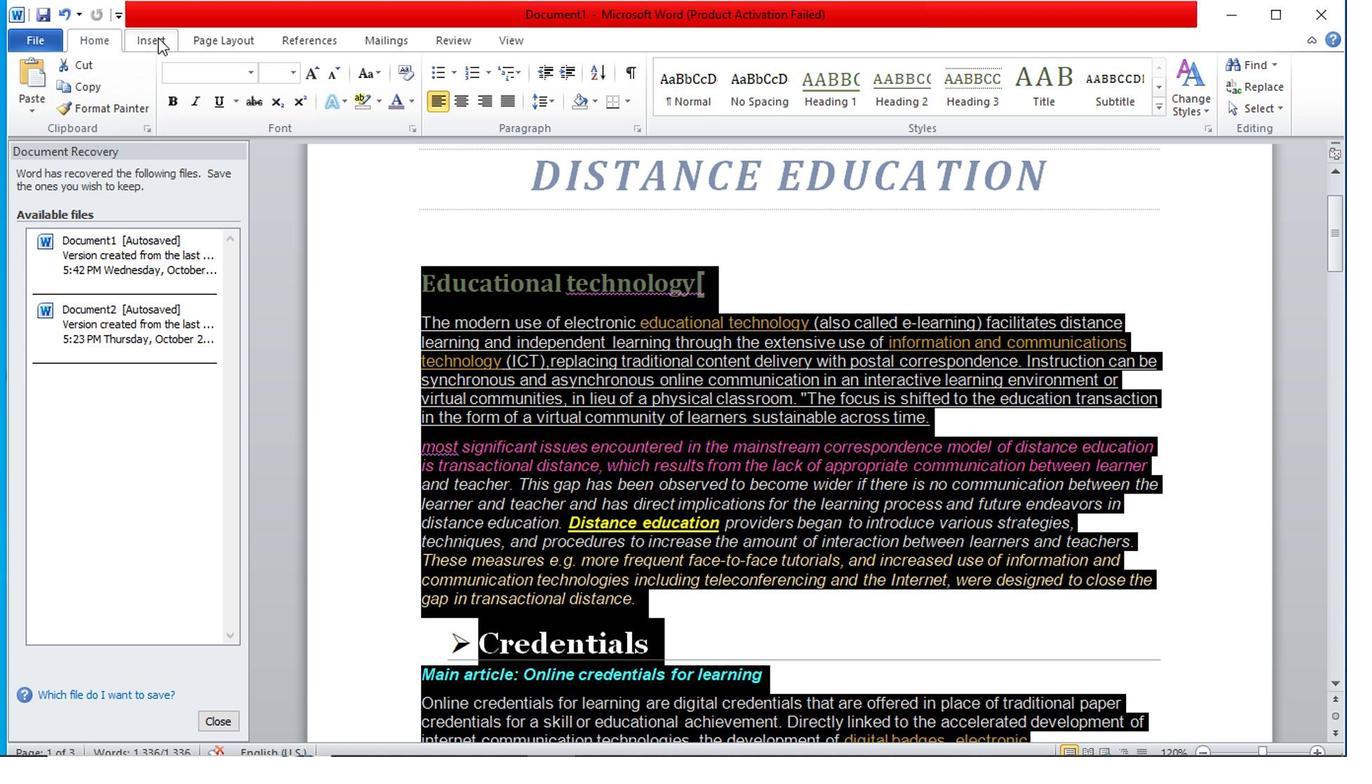 
Action: Mouse moved to (236, 51)
Screenshot: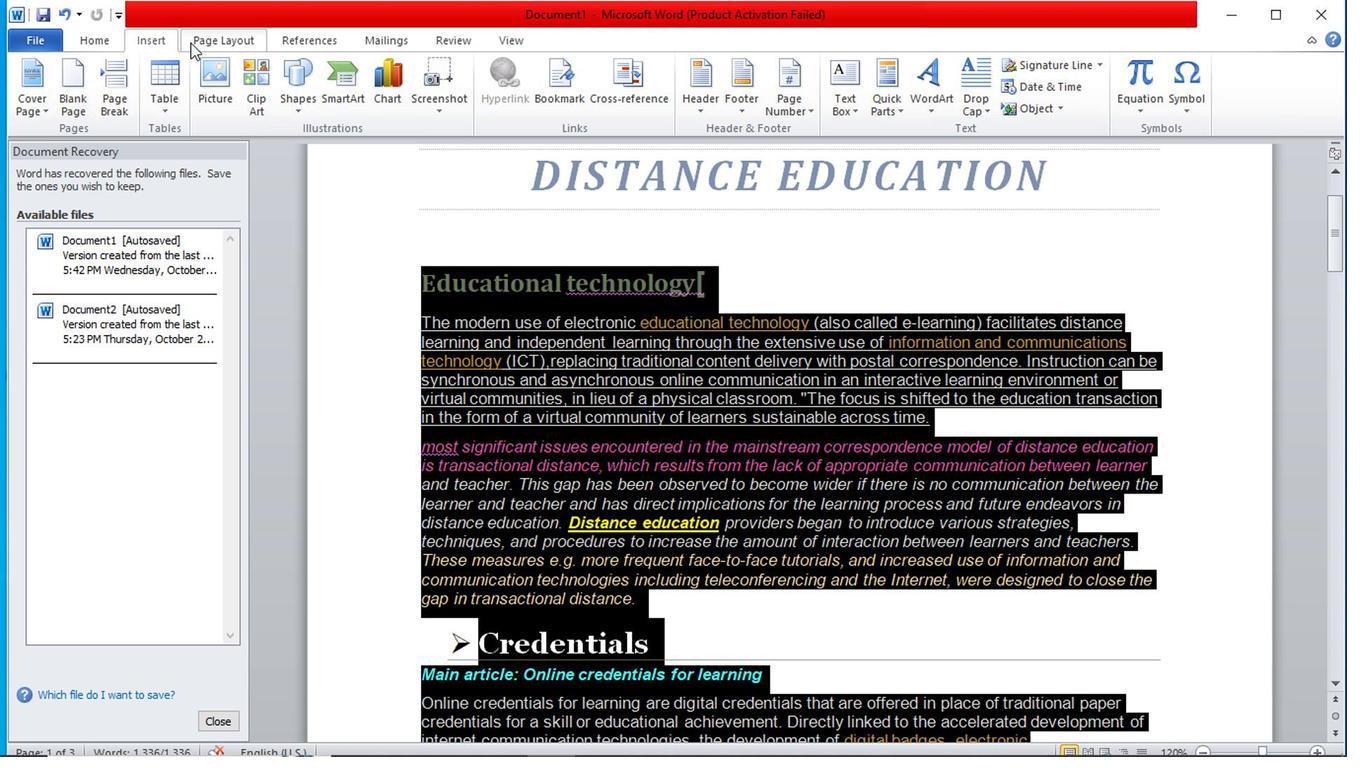 
Action: Mouse pressed left at (236, 51)
Screenshot: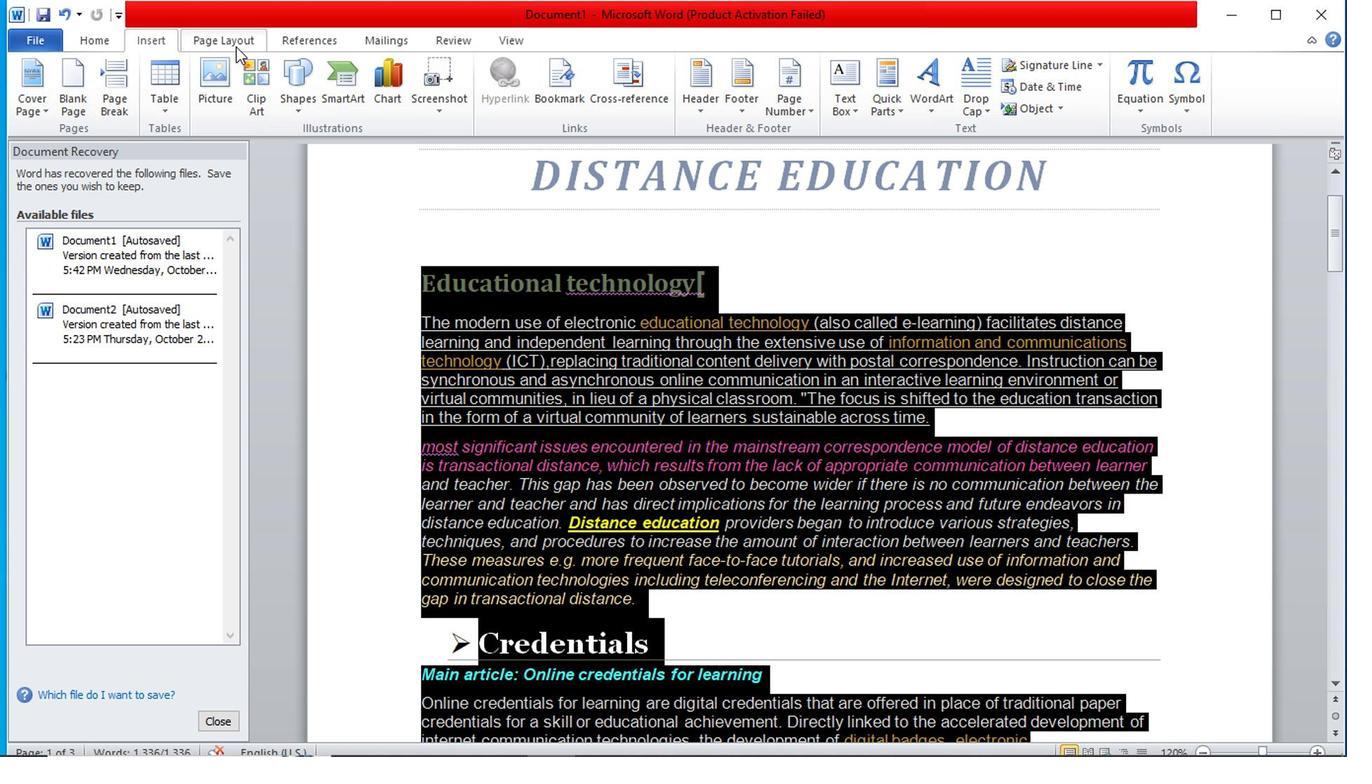 
Action: Mouse moved to (297, 44)
Screenshot: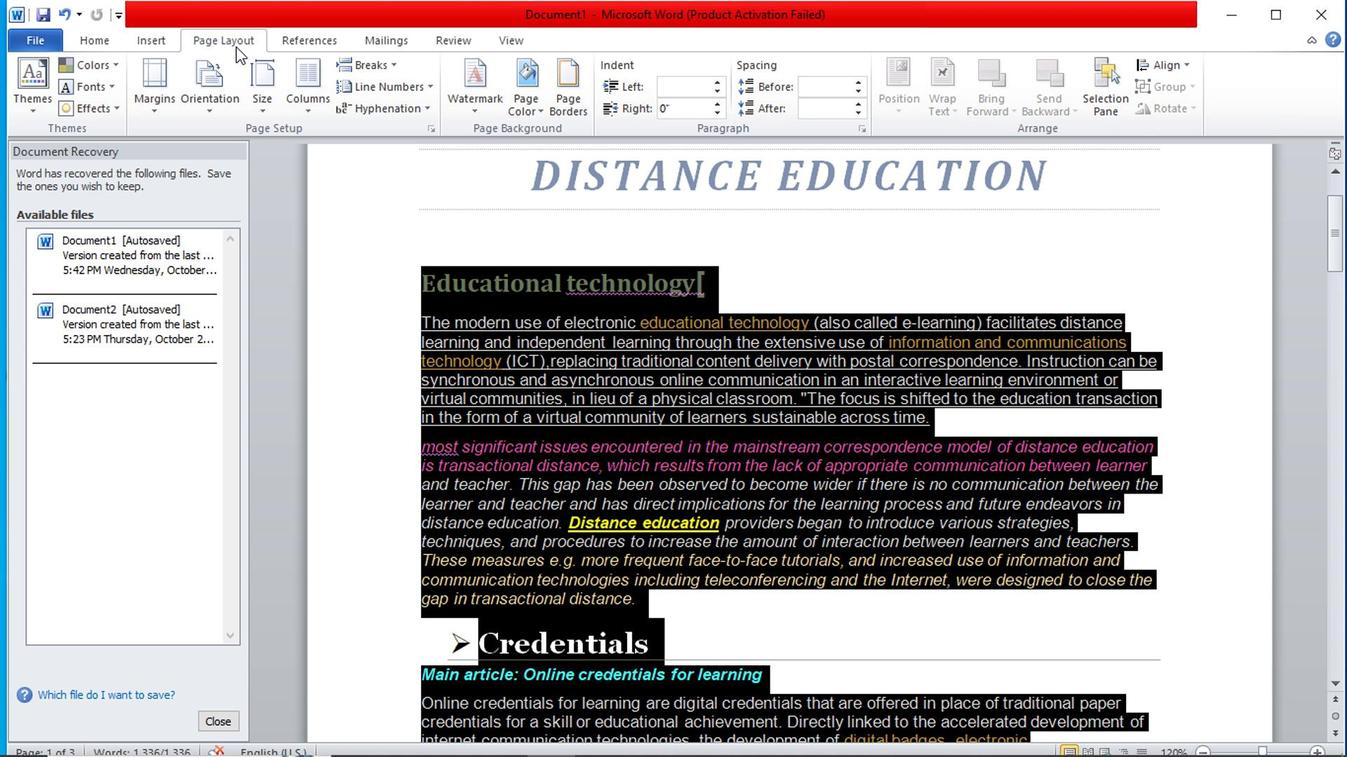 
Action: Mouse pressed left at (297, 44)
Screenshot: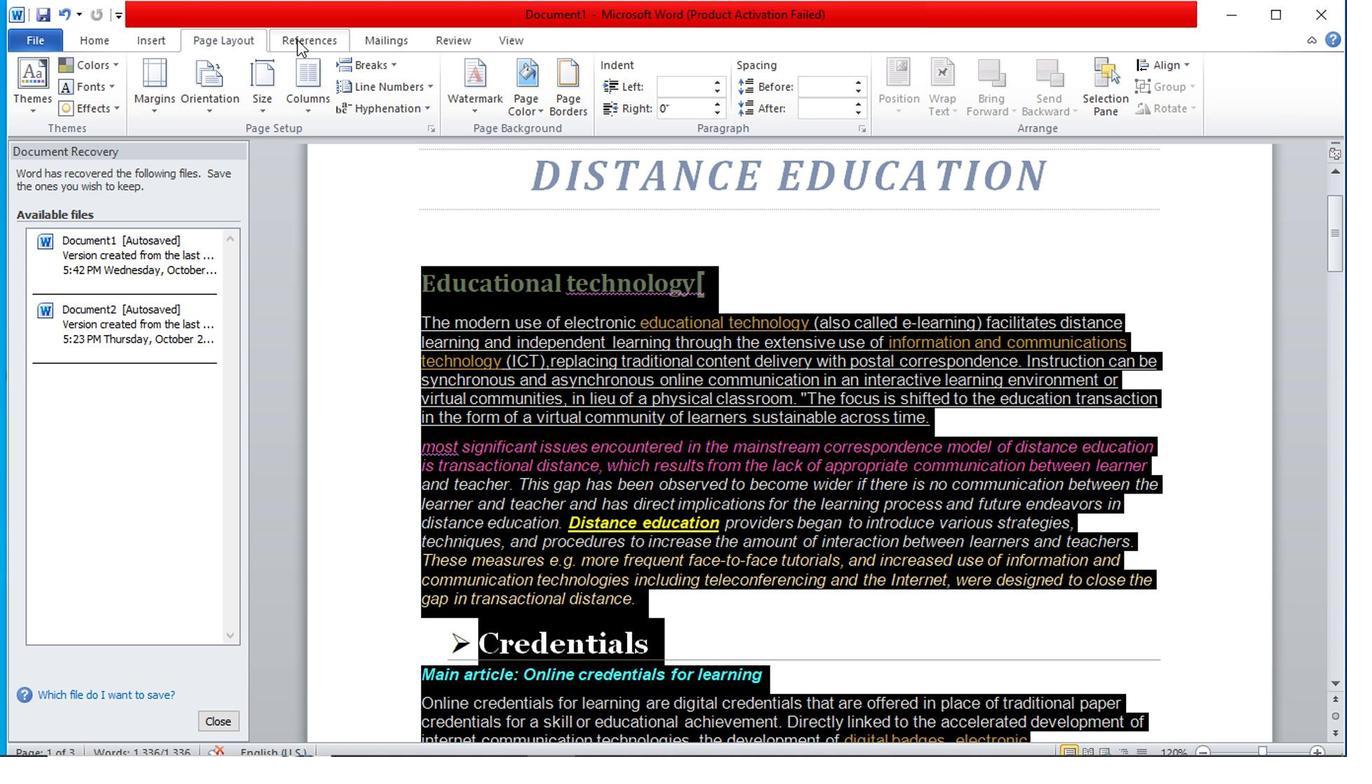 
Action: Mouse moved to (96, 39)
Screenshot: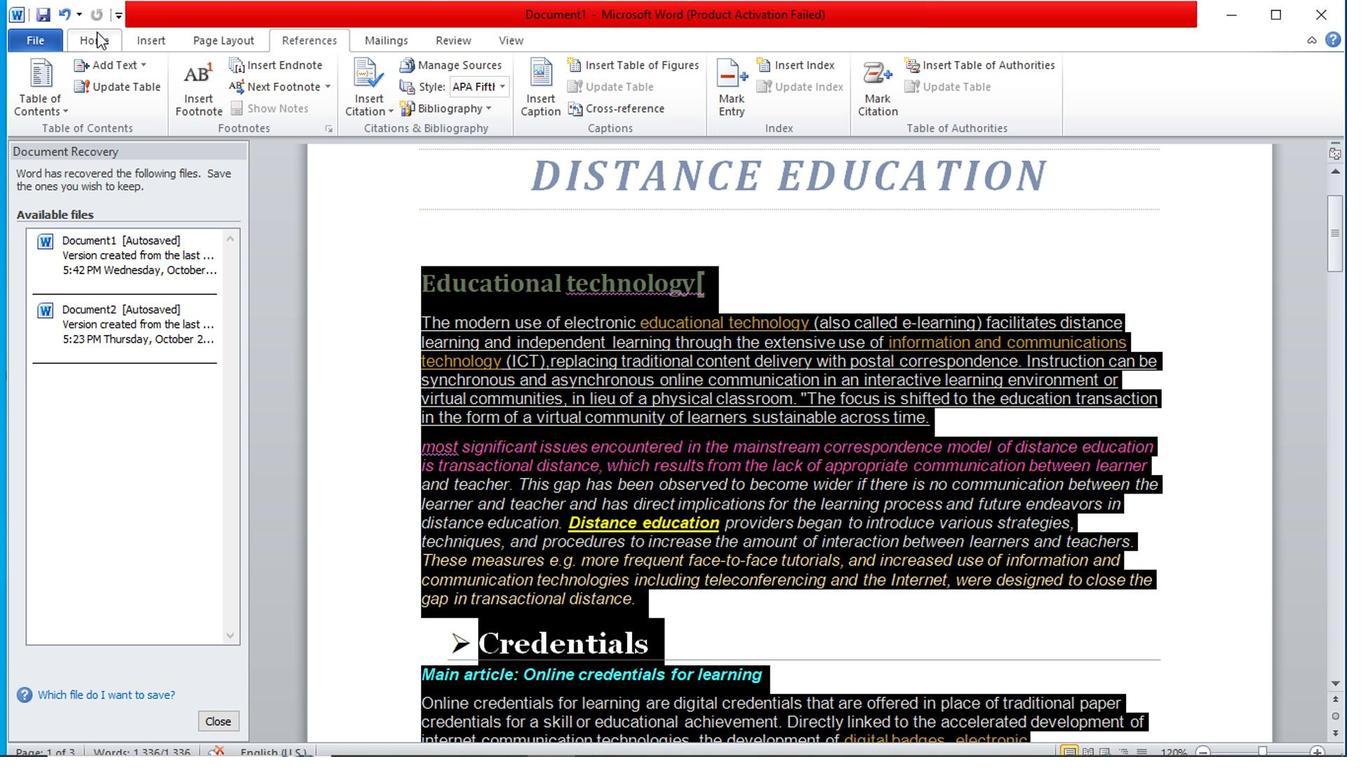 
Action: Mouse pressed left at (96, 39)
Screenshot: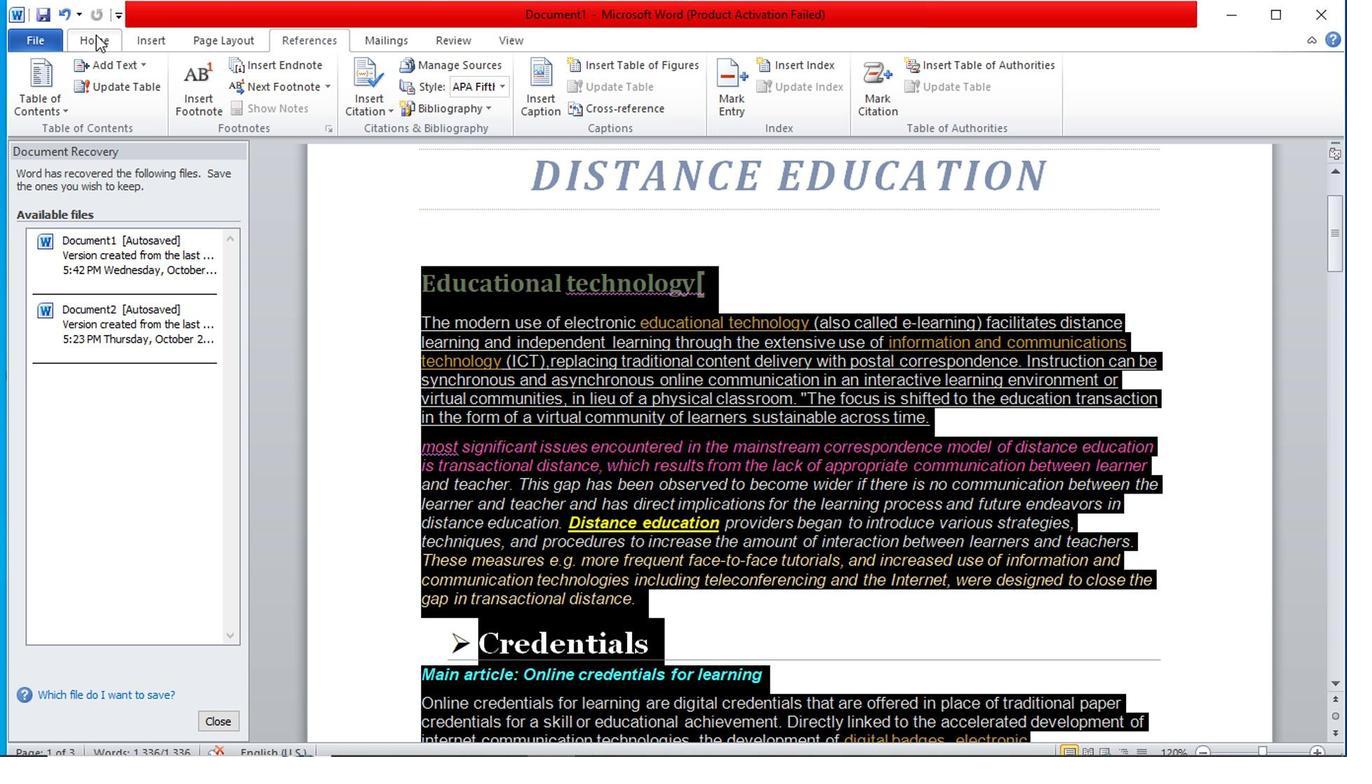 
Action: Mouse moved to (843, 277)
Screenshot: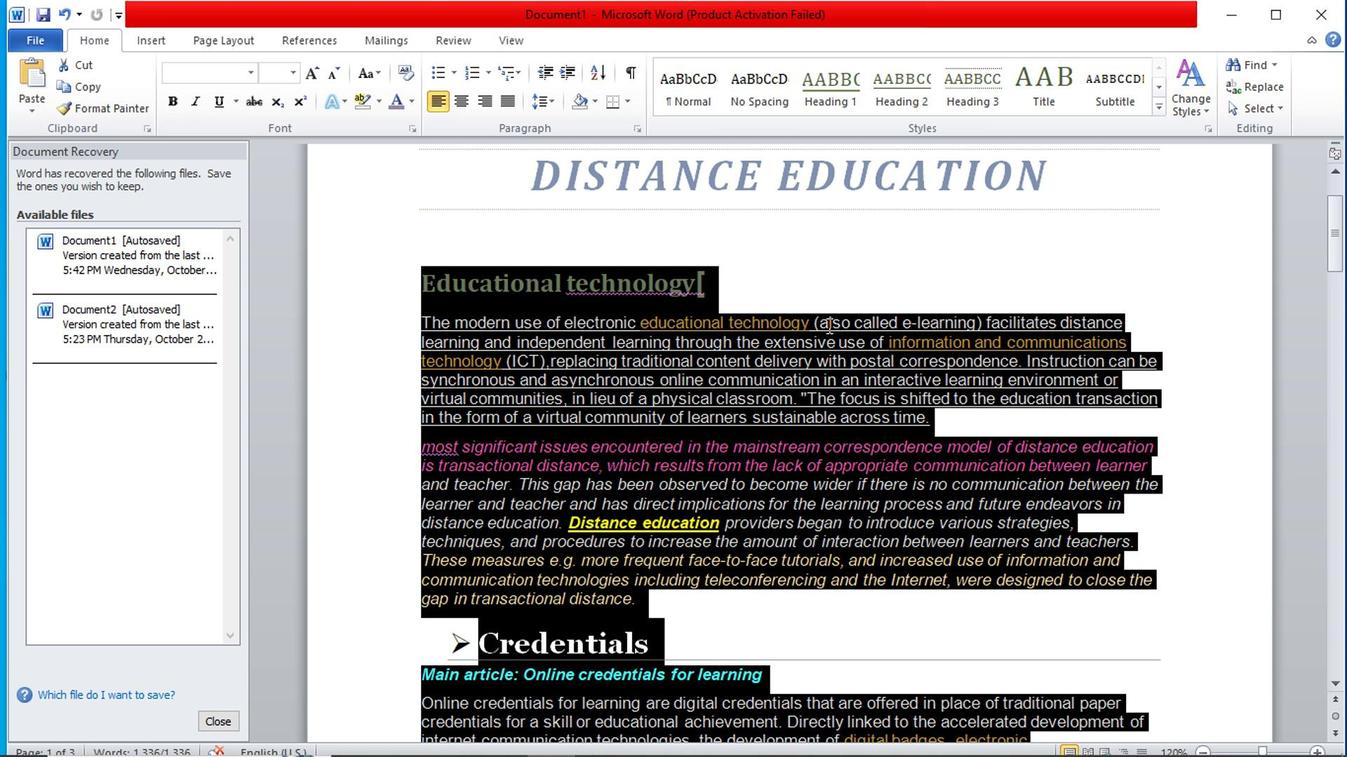 
Action: Mouse pressed left at (843, 277)
Screenshot: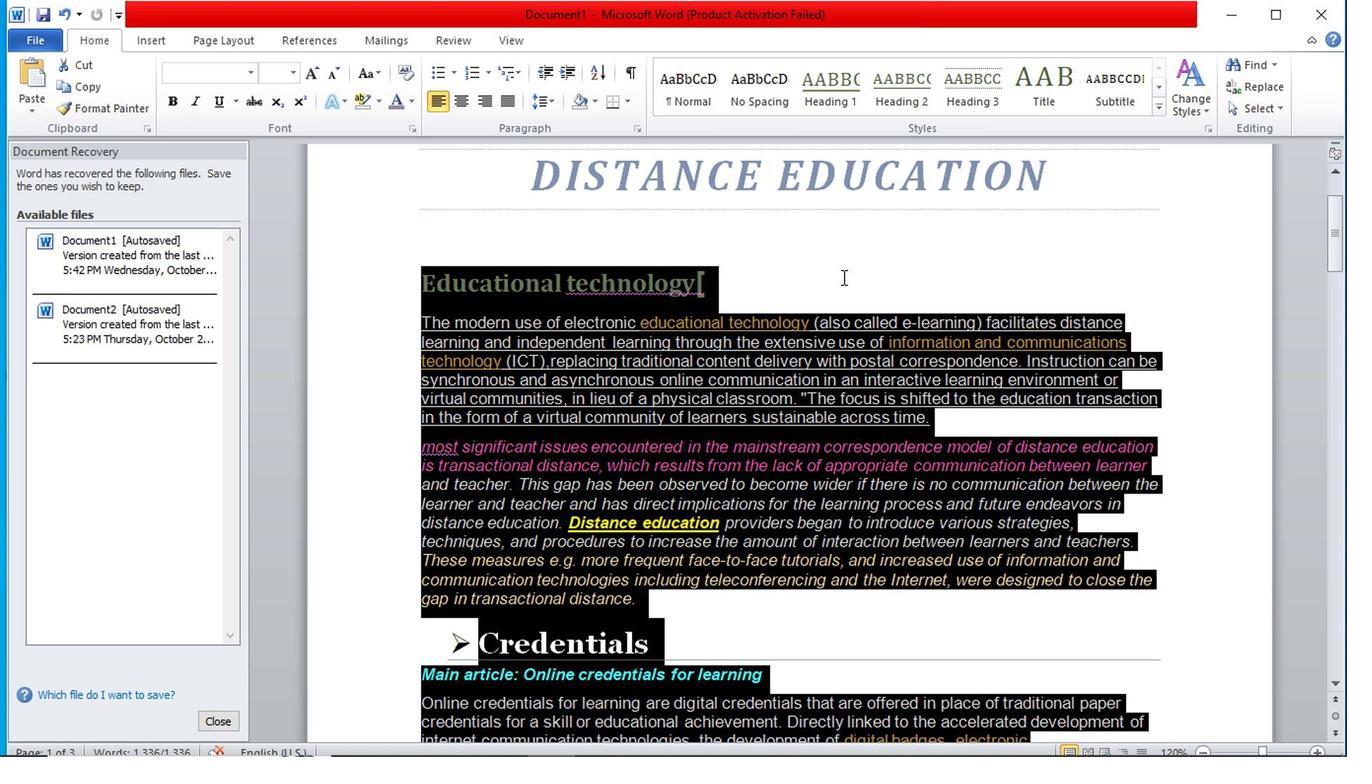
Action: Mouse pressed left at (843, 277)
Screenshot: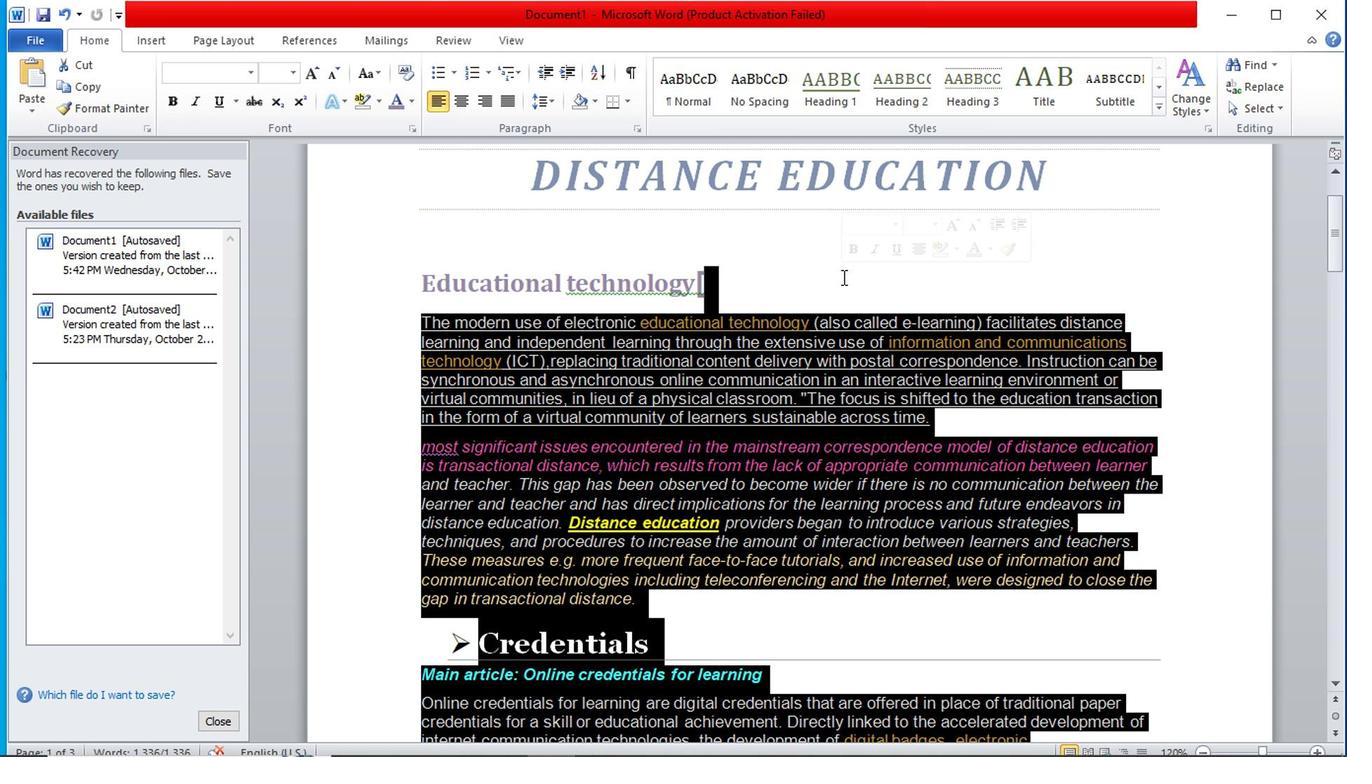 
Action: Mouse moved to (1287, 539)
Screenshot: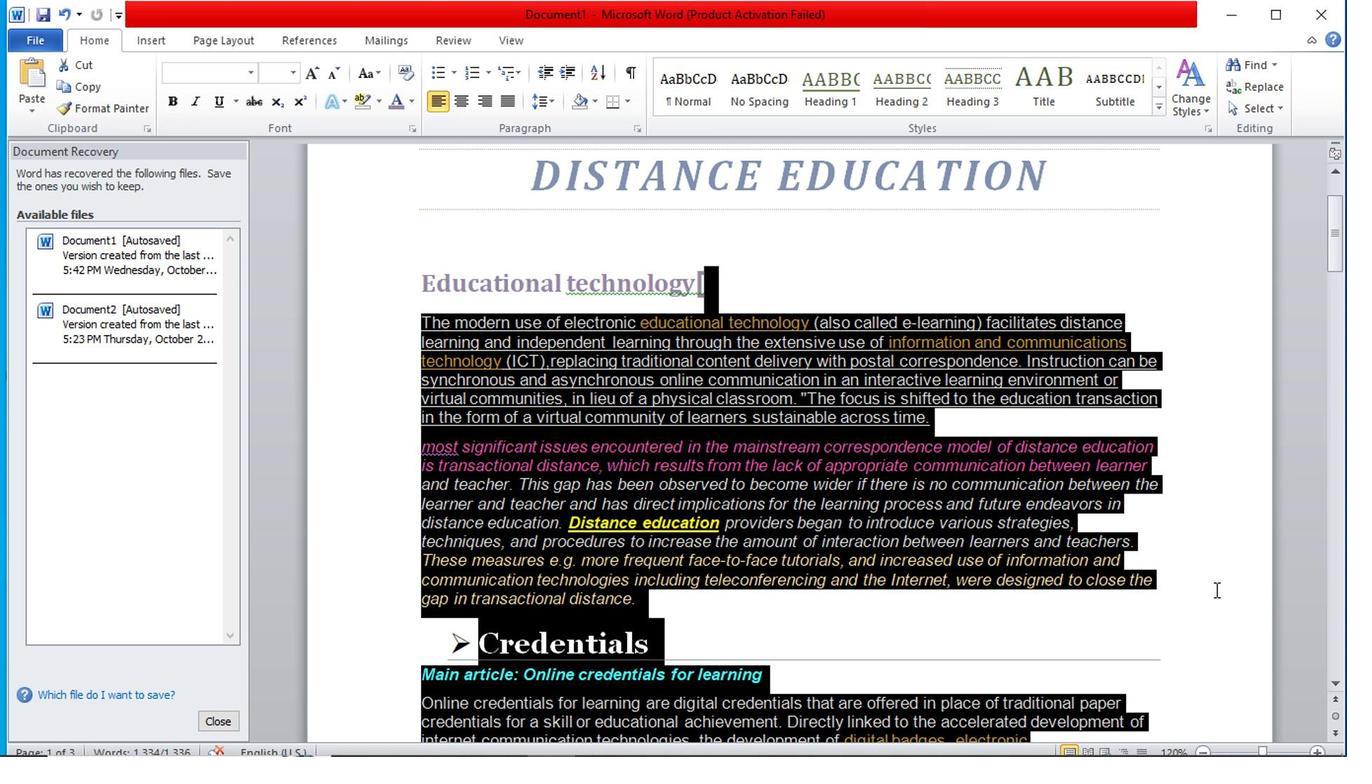 
Action: Mouse pressed left at (1287, 539)
Screenshot: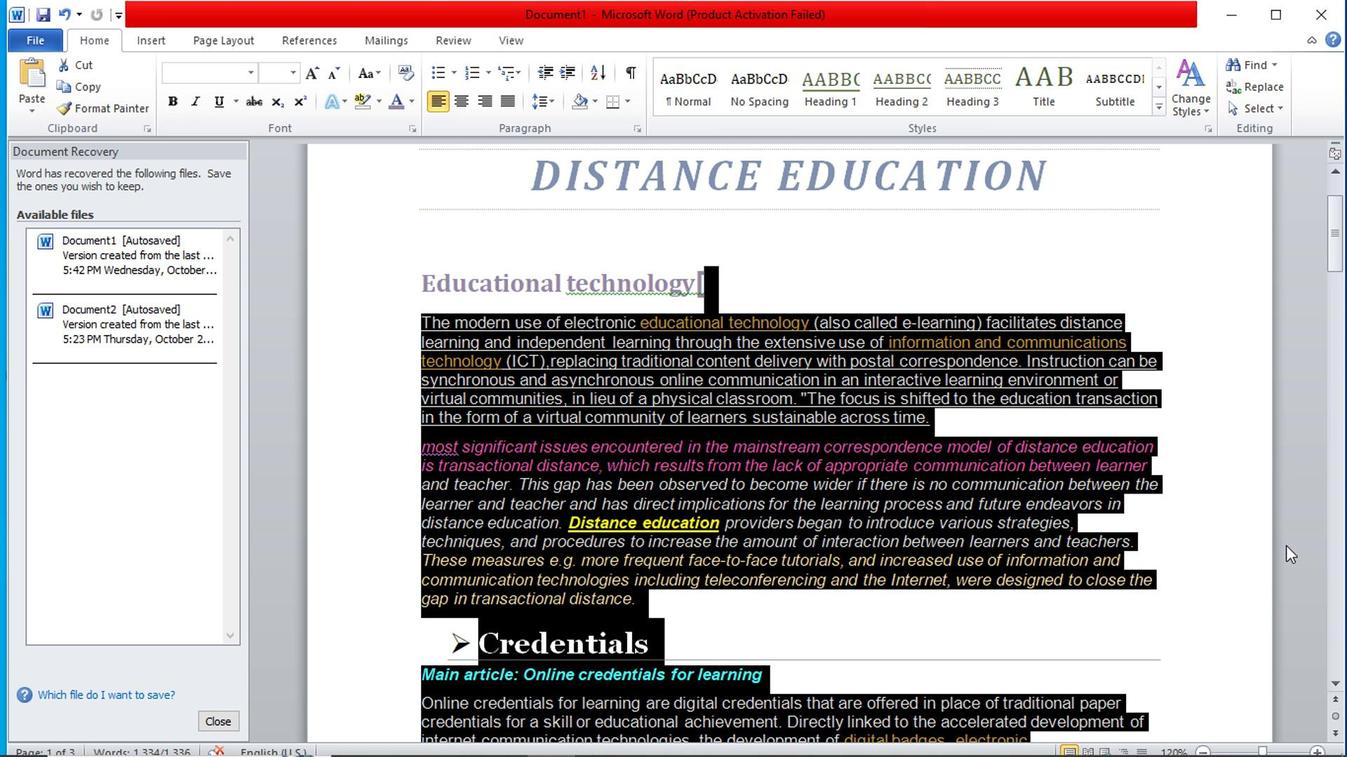
Action: Mouse moved to (1300, 601)
Screenshot: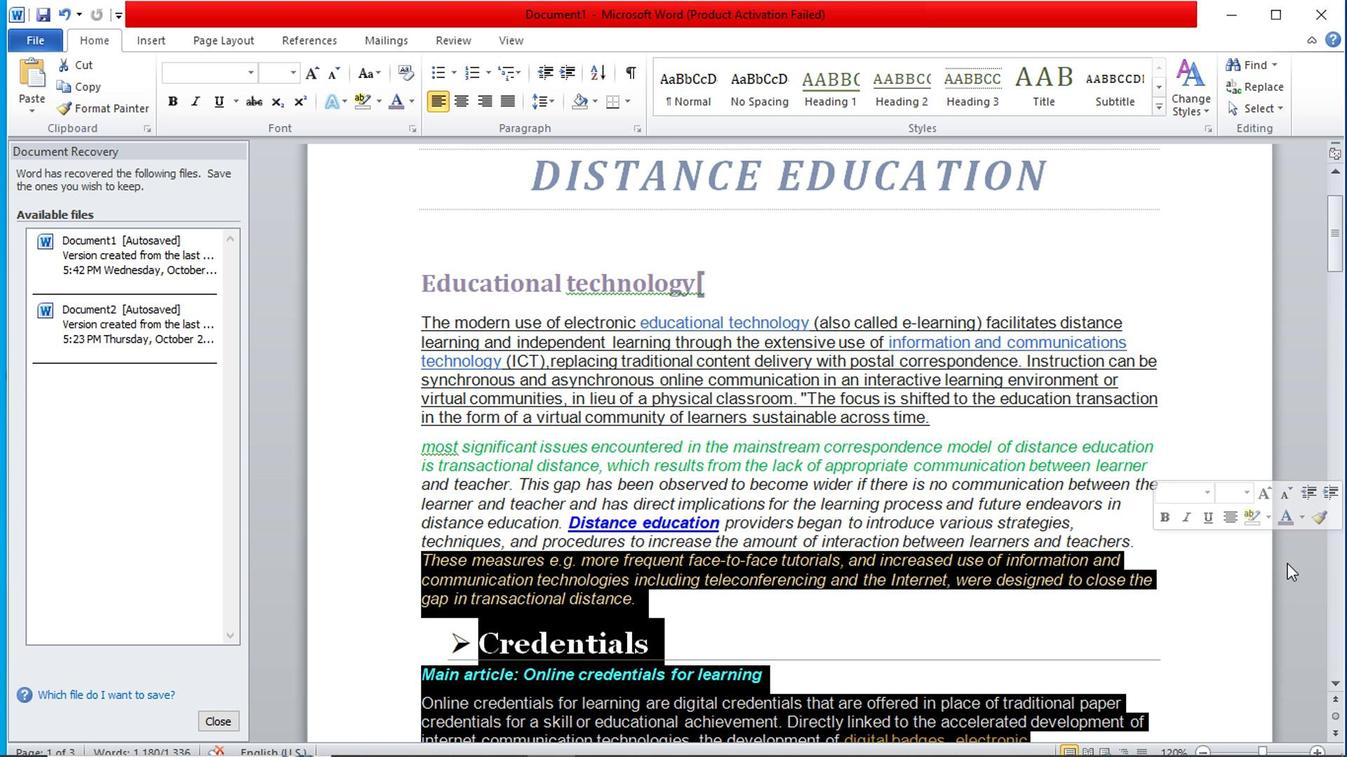 
Action: Mouse pressed left at (1300, 601)
Screenshot: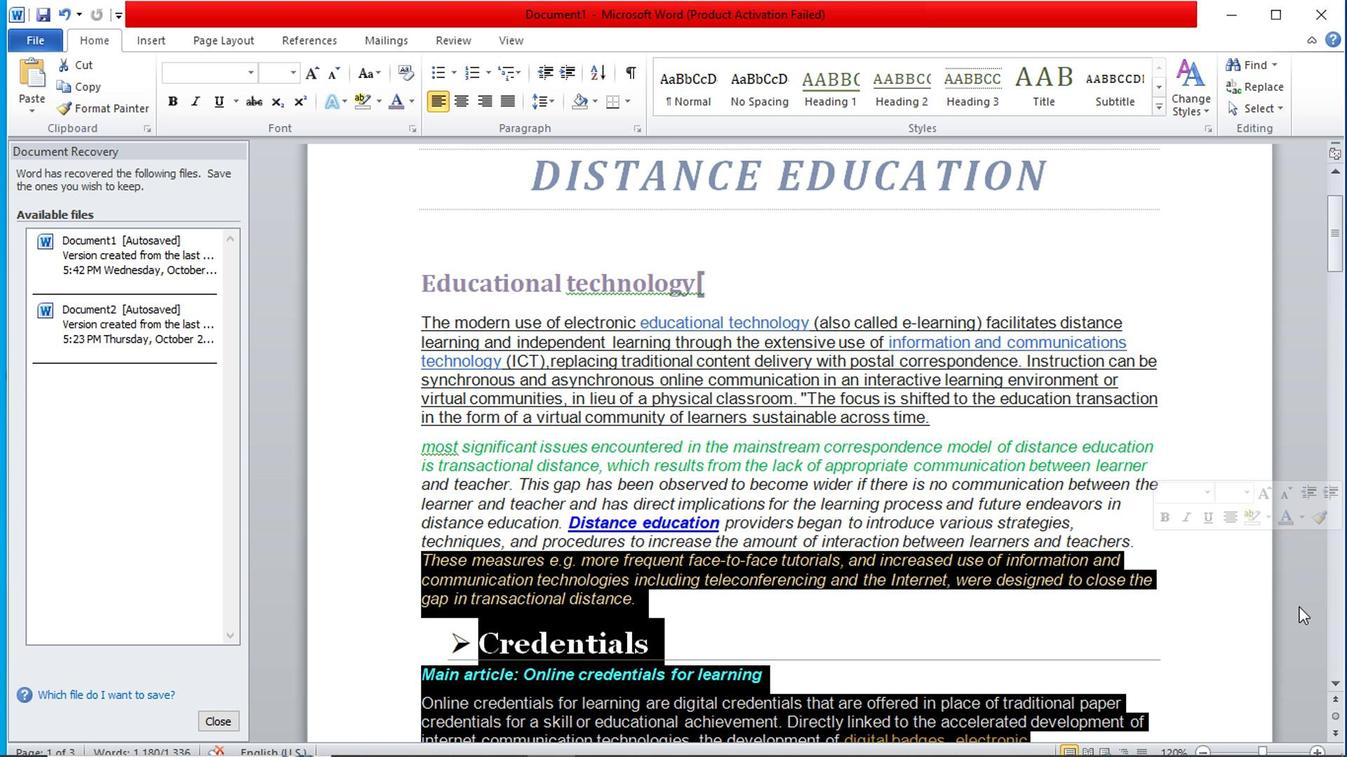 
Action: Mouse moved to (1322, 368)
Screenshot: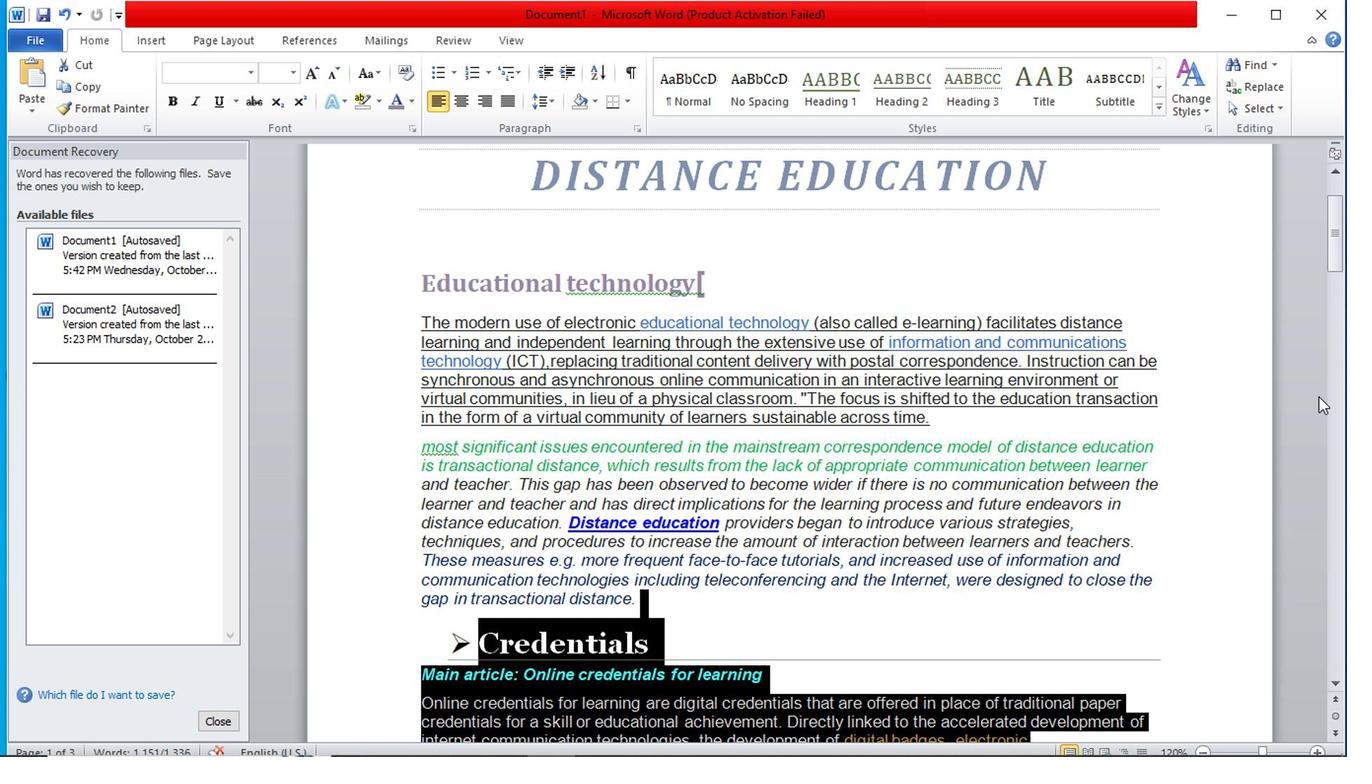 
Action: Mouse scrolled (1322, 367) with delta (0, 0)
Screenshot: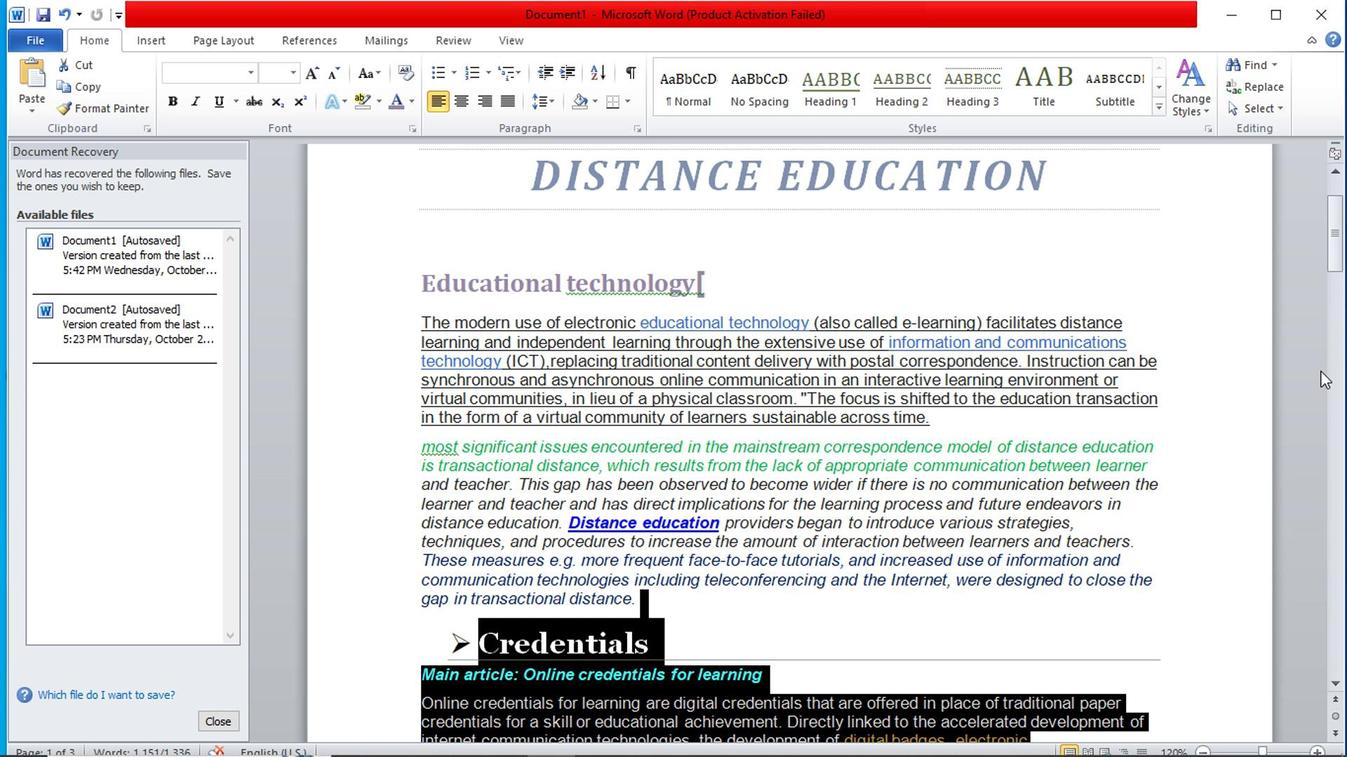 
Action: Mouse moved to (1313, 378)
Screenshot: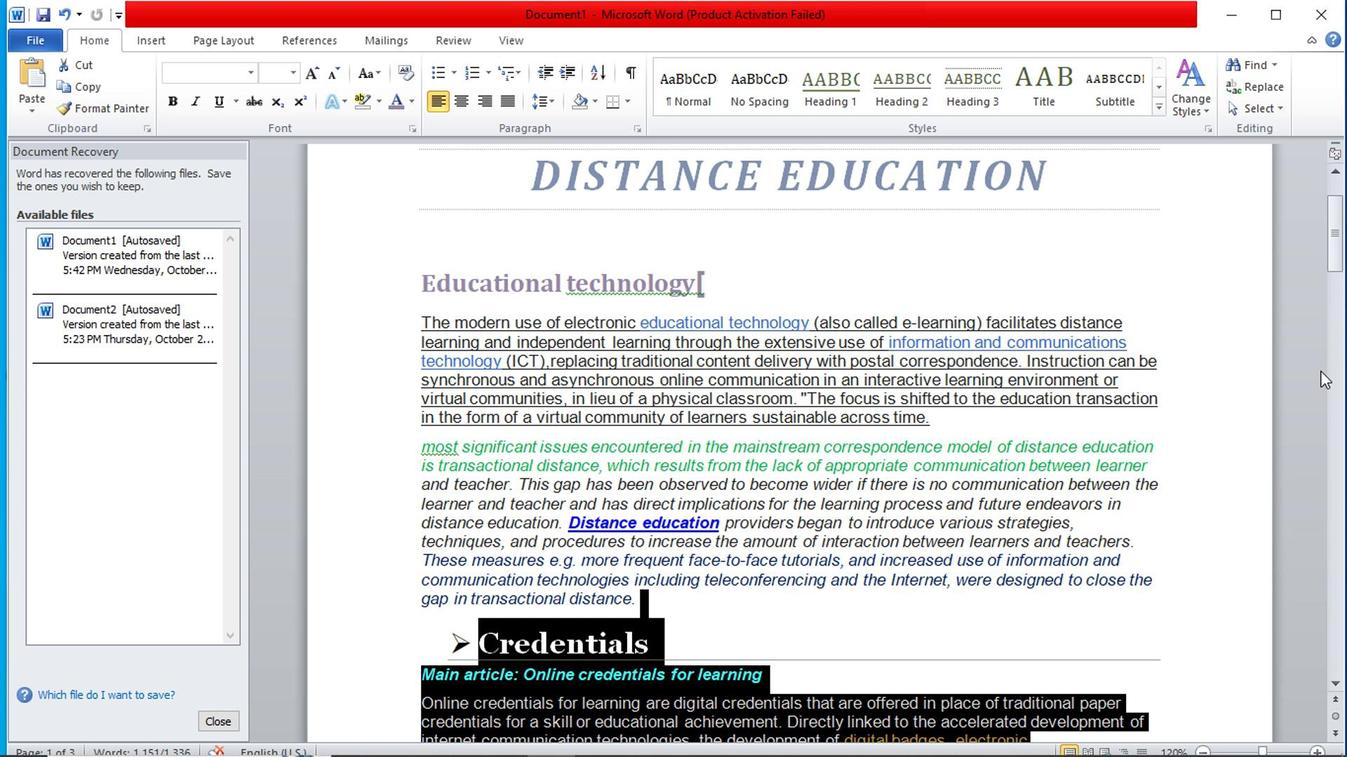 
Action: Mouse scrolled (1313, 378) with delta (0, 0)
Screenshot: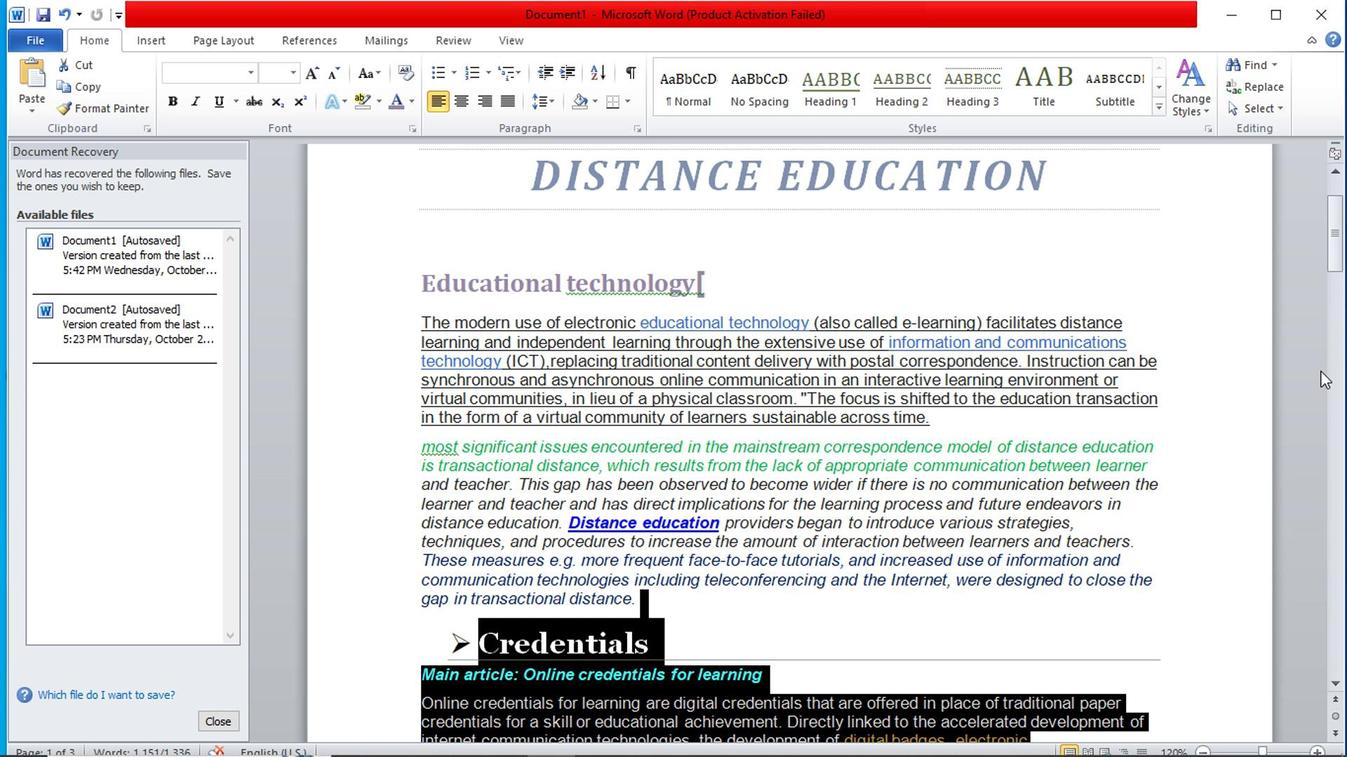 
Action: Mouse moved to (1277, 483)
Screenshot: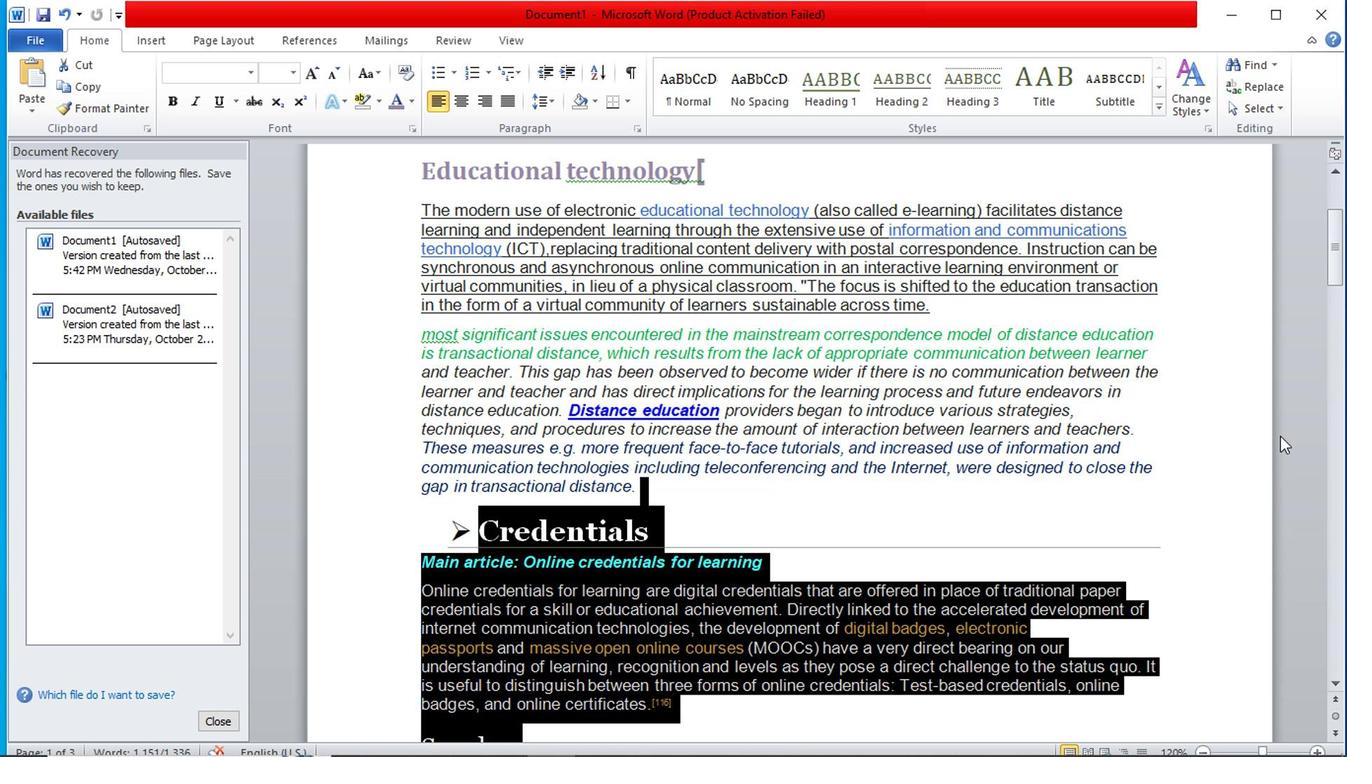 
Action: Mouse pressed left at (1277, 483)
Screenshot: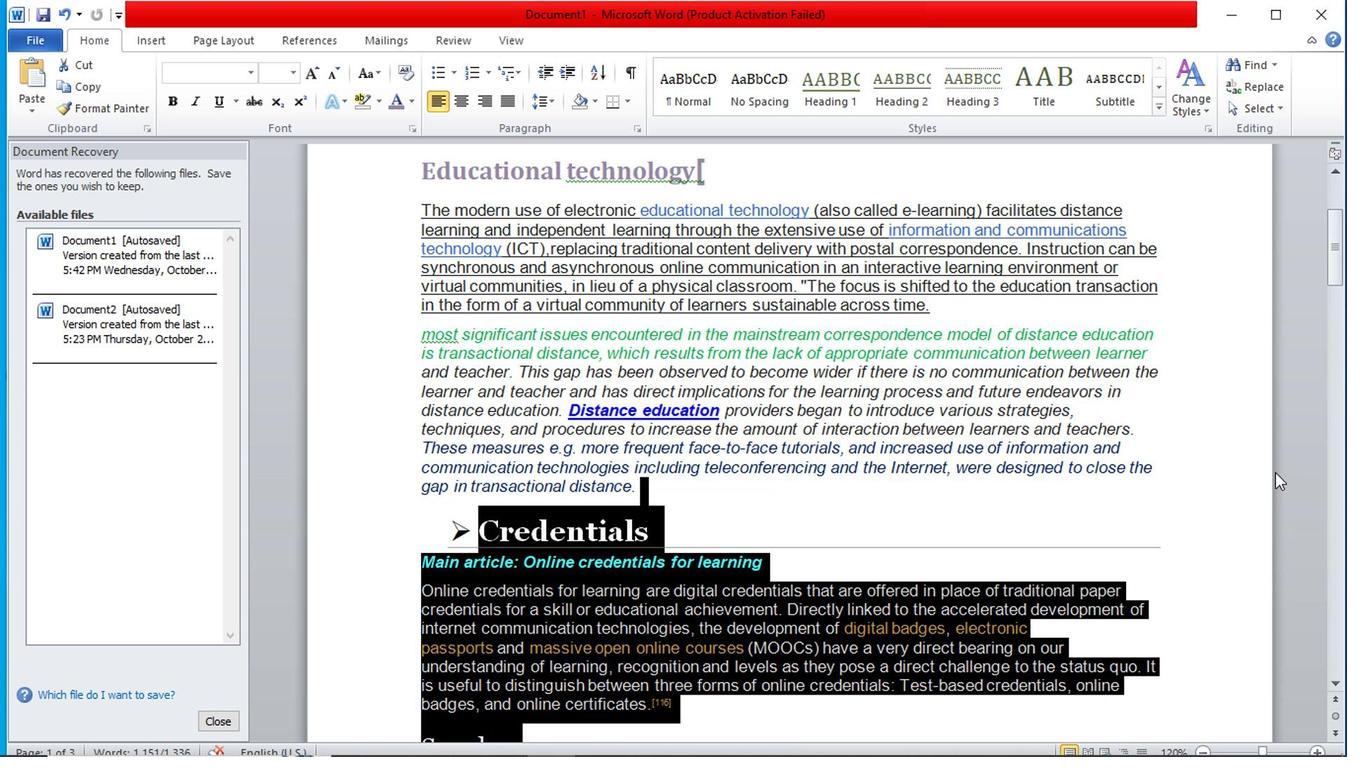
Action: Mouse moved to (1302, 518)
Screenshot: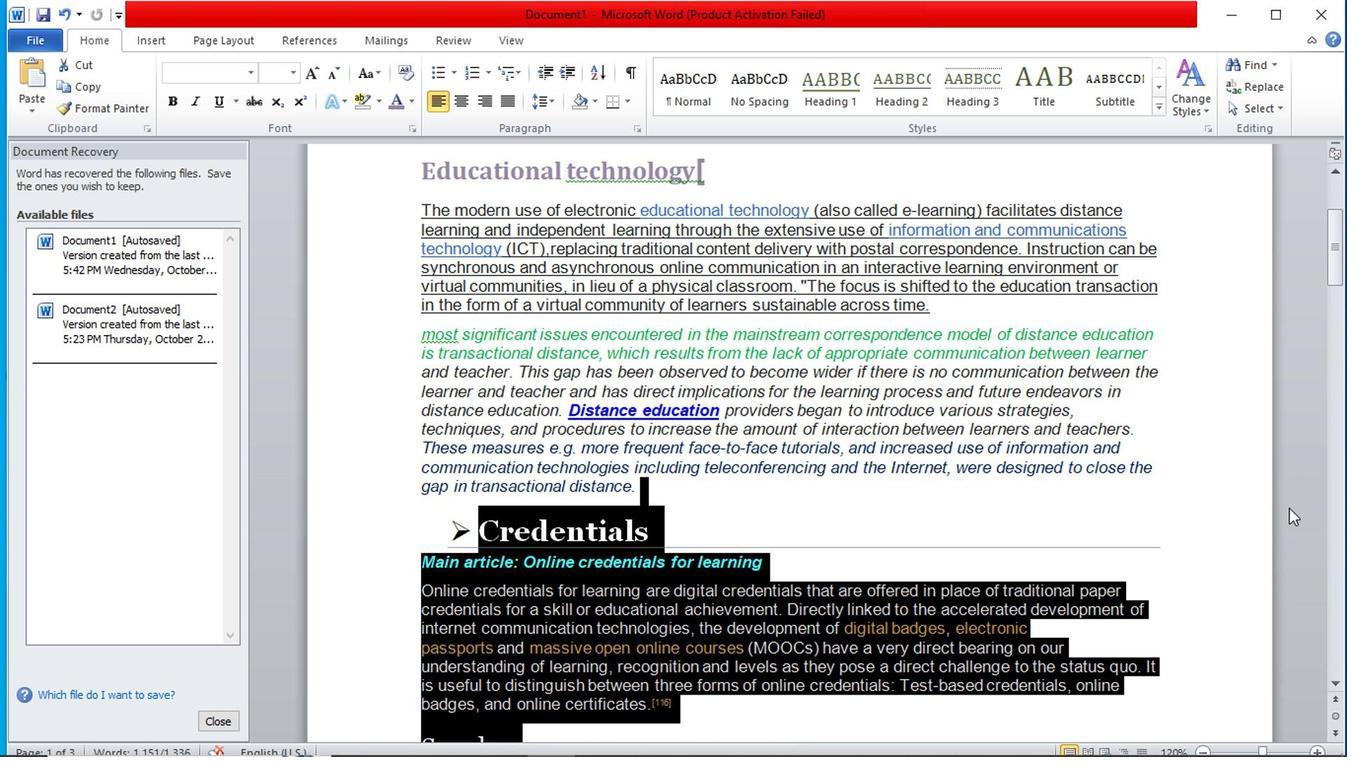 
Action: Mouse pressed left at (1302, 518)
Screenshot: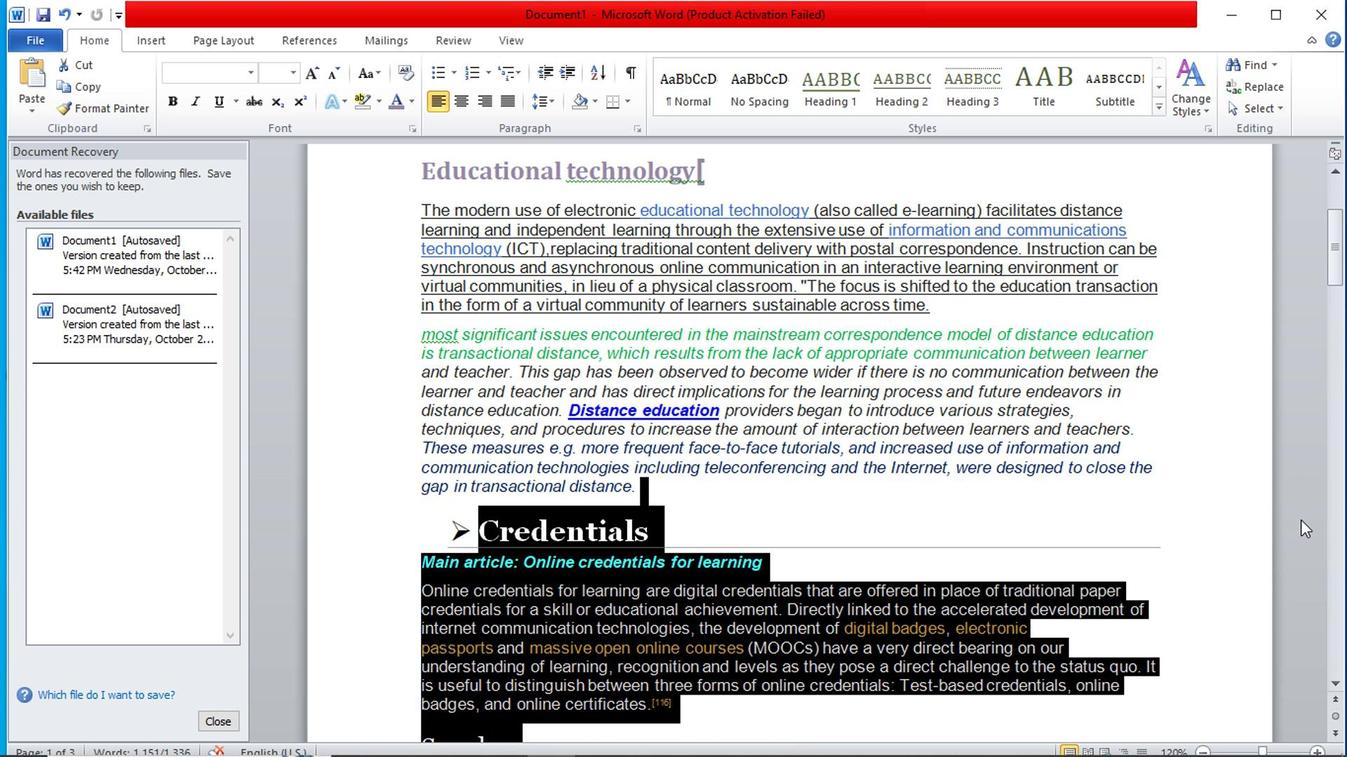 
Action: Mouse moved to (1300, 536)
Screenshot: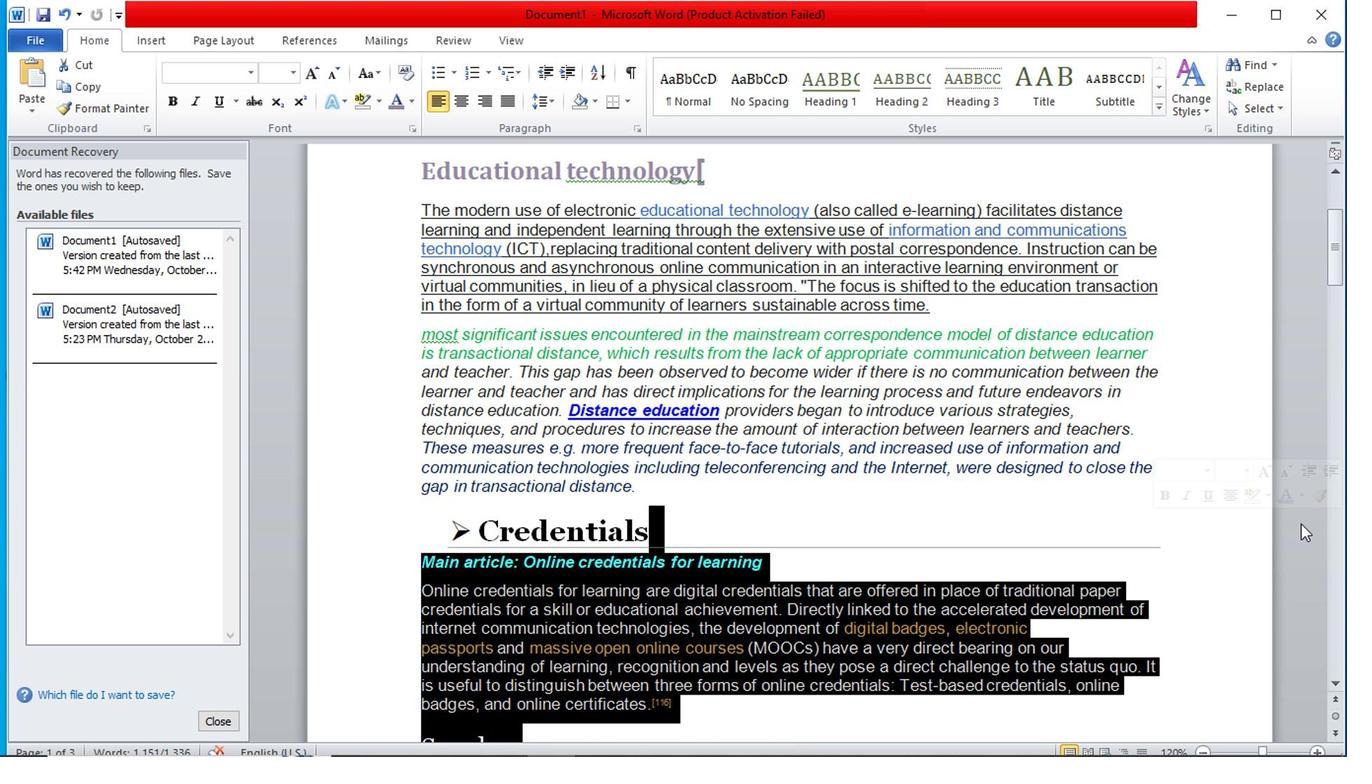
Action: Mouse pressed left at (1300, 536)
Screenshot: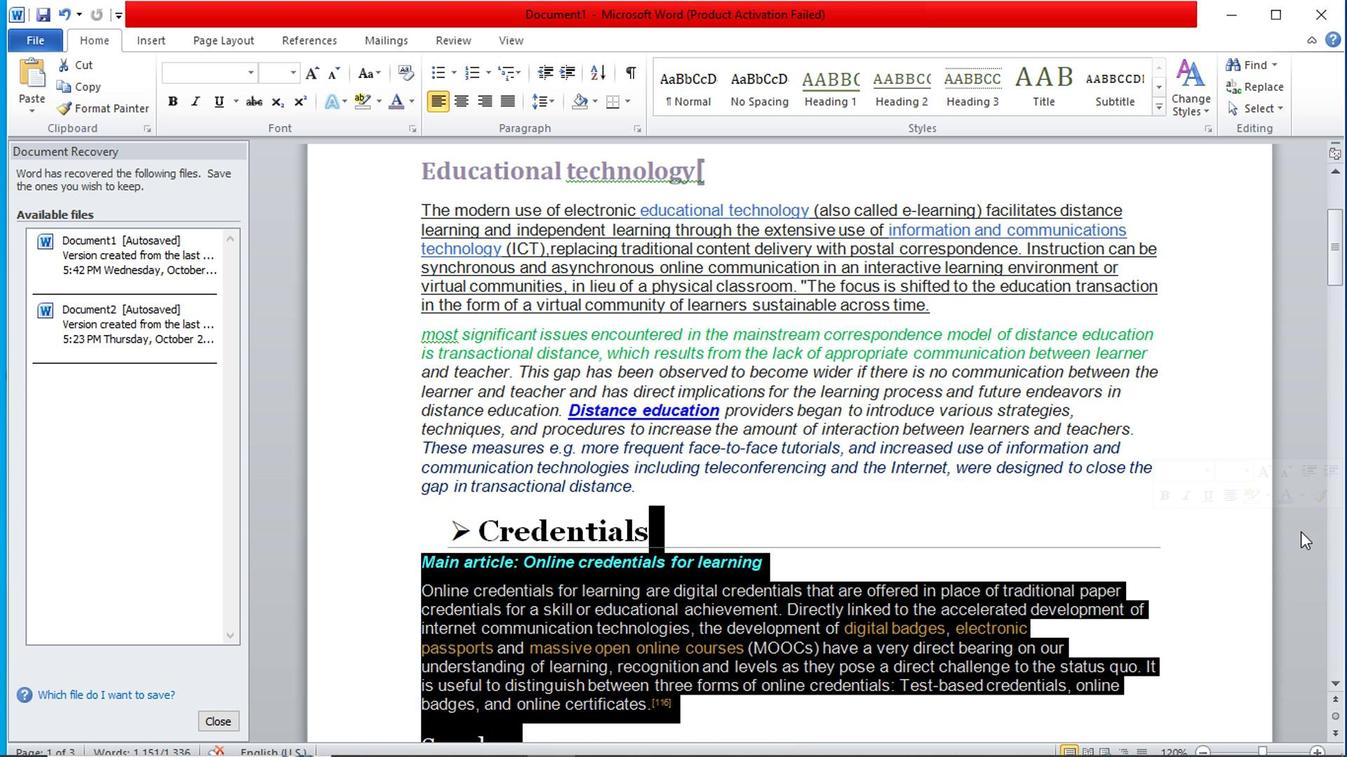 
Action: Mouse moved to (1295, 521)
Screenshot: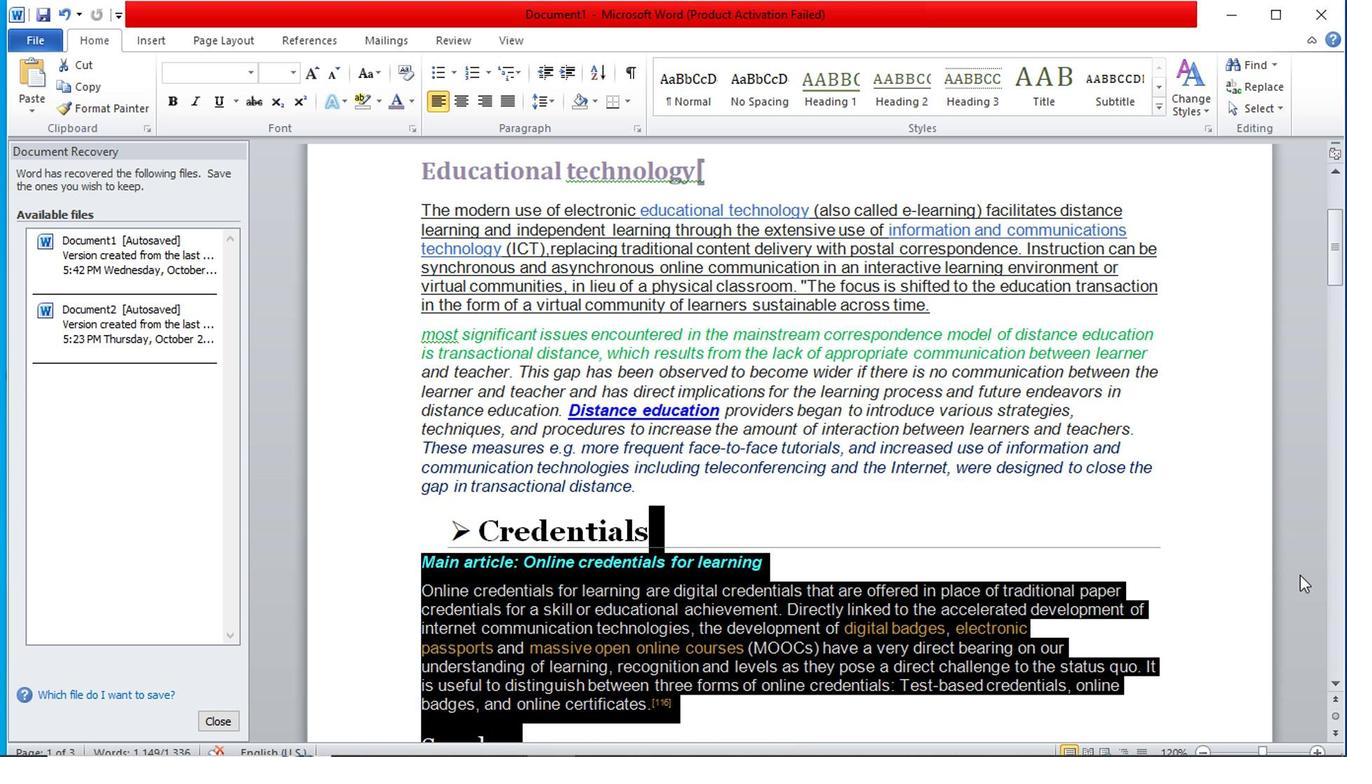 
Action: Mouse scrolled (1295, 520) with delta (0, -1)
Screenshot: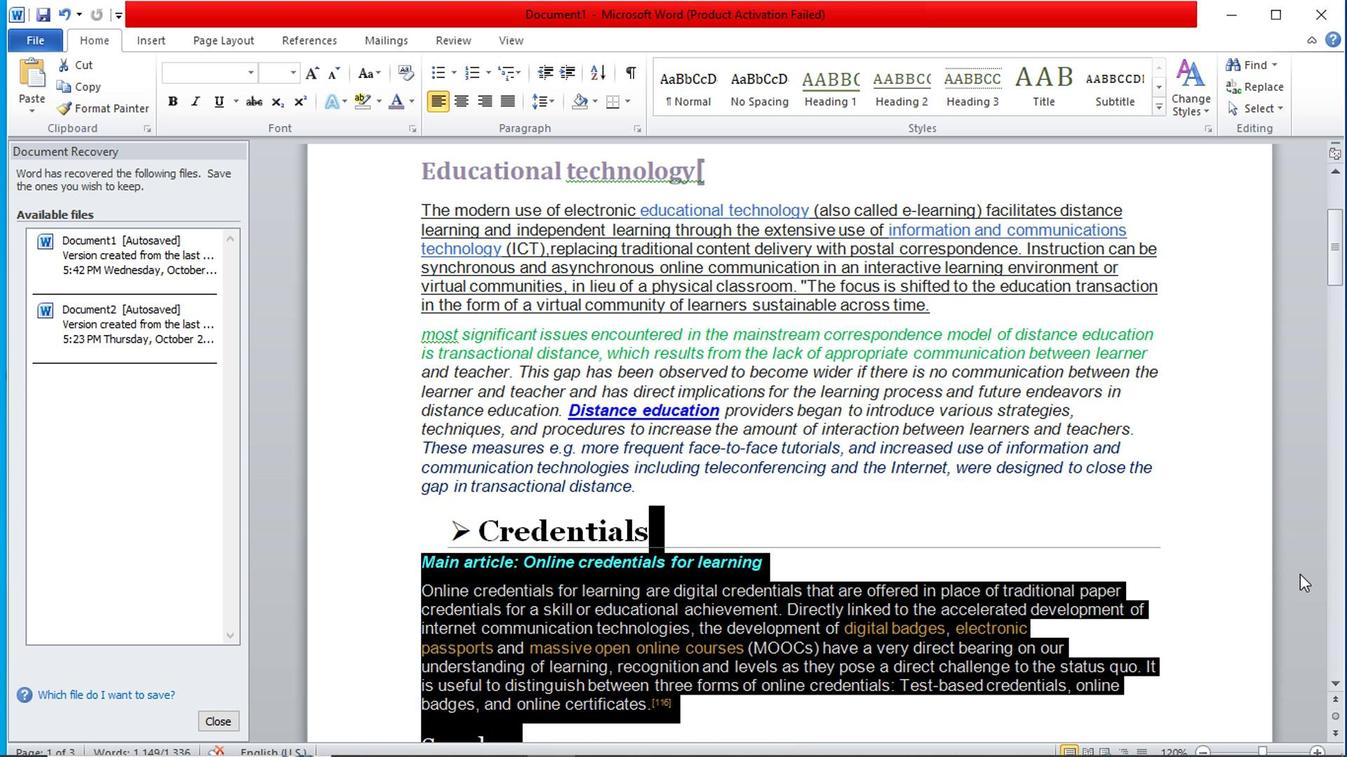 
Action: Mouse scrolled (1295, 520) with delta (0, -1)
Screenshot: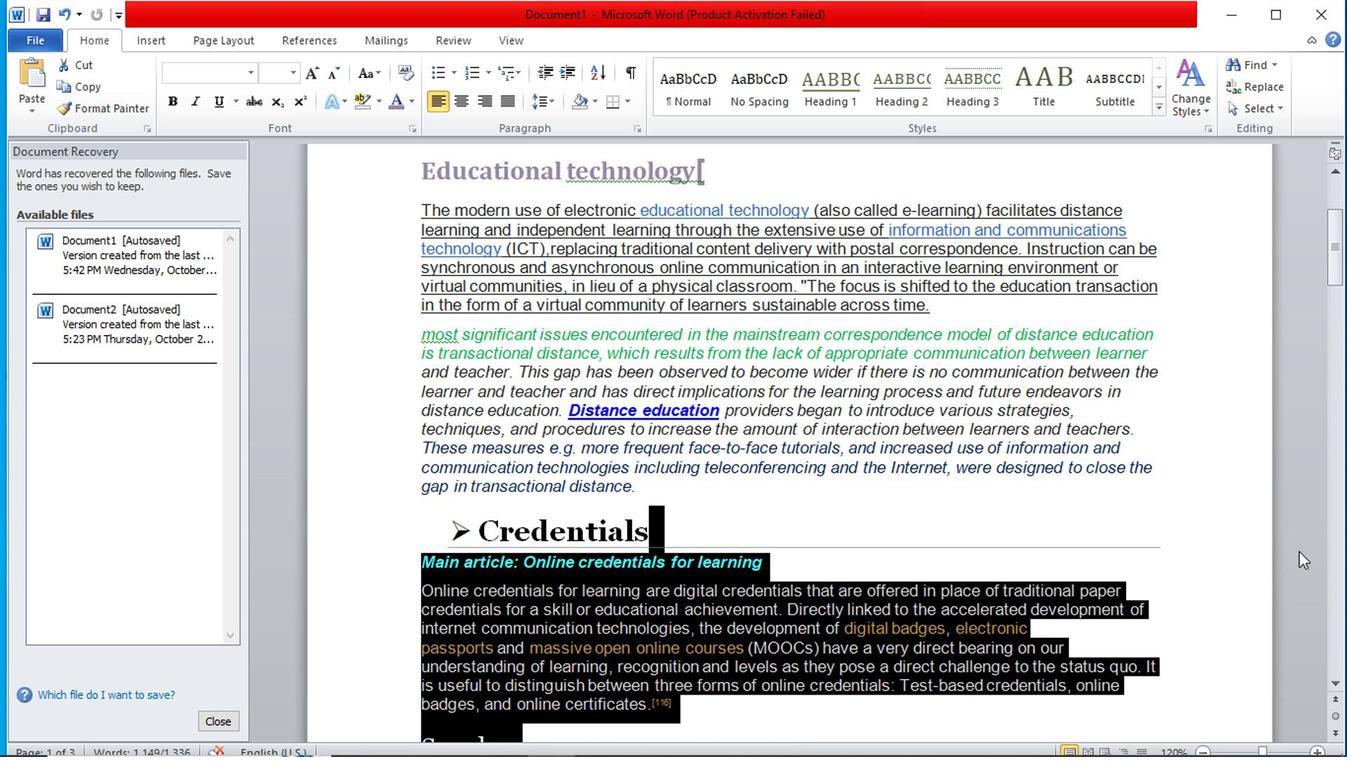 
Action: Mouse moved to (1286, 529)
Screenshot: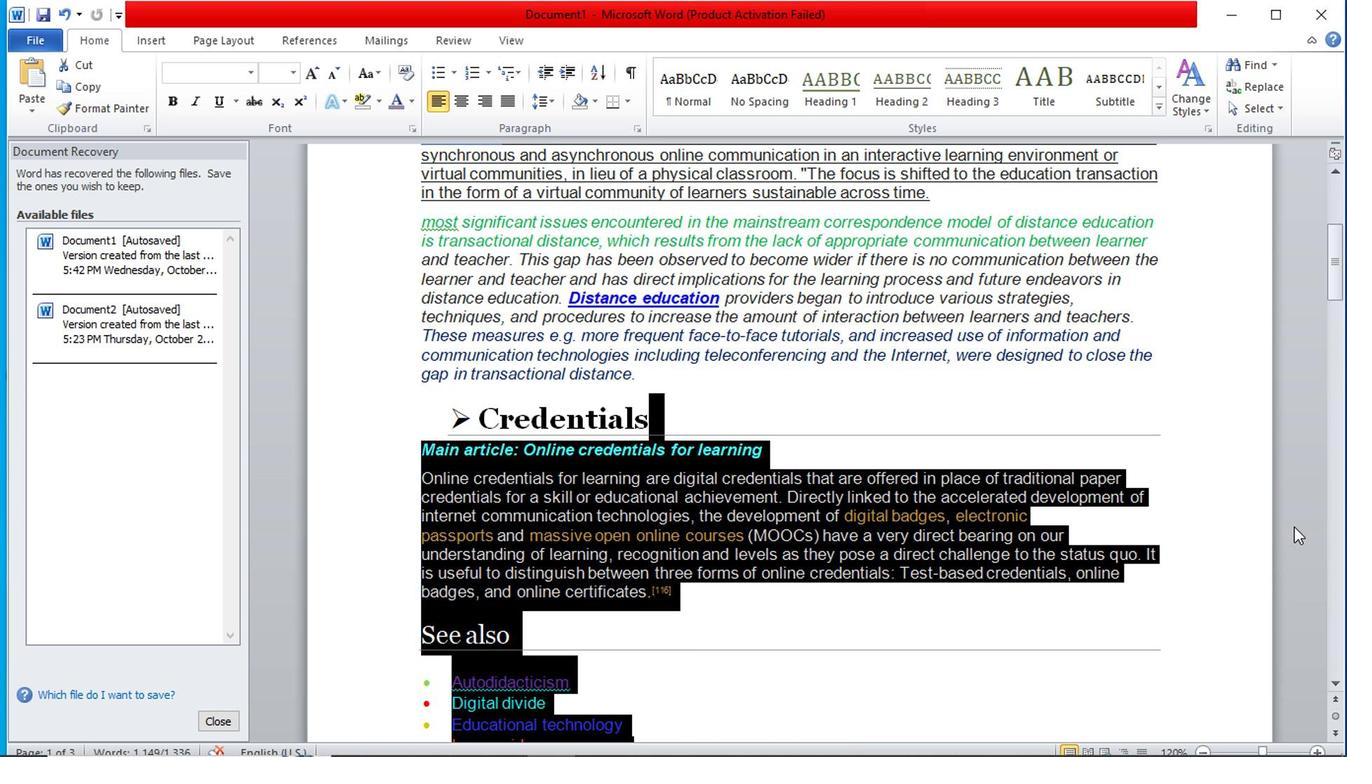 
Action: Mouse pressed left at (1286, 529)
Screenshot: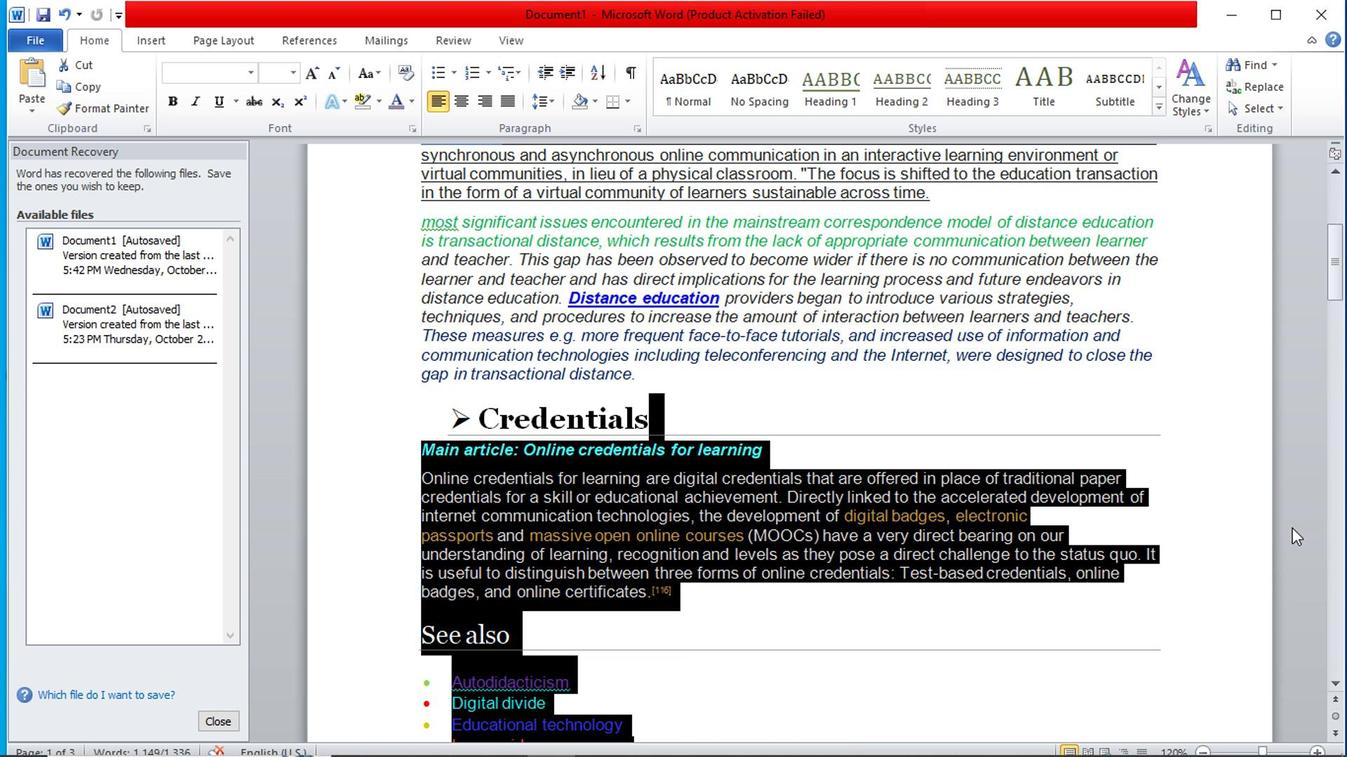
Action: Mouse pressed left at (1286, 529)
Screenshot: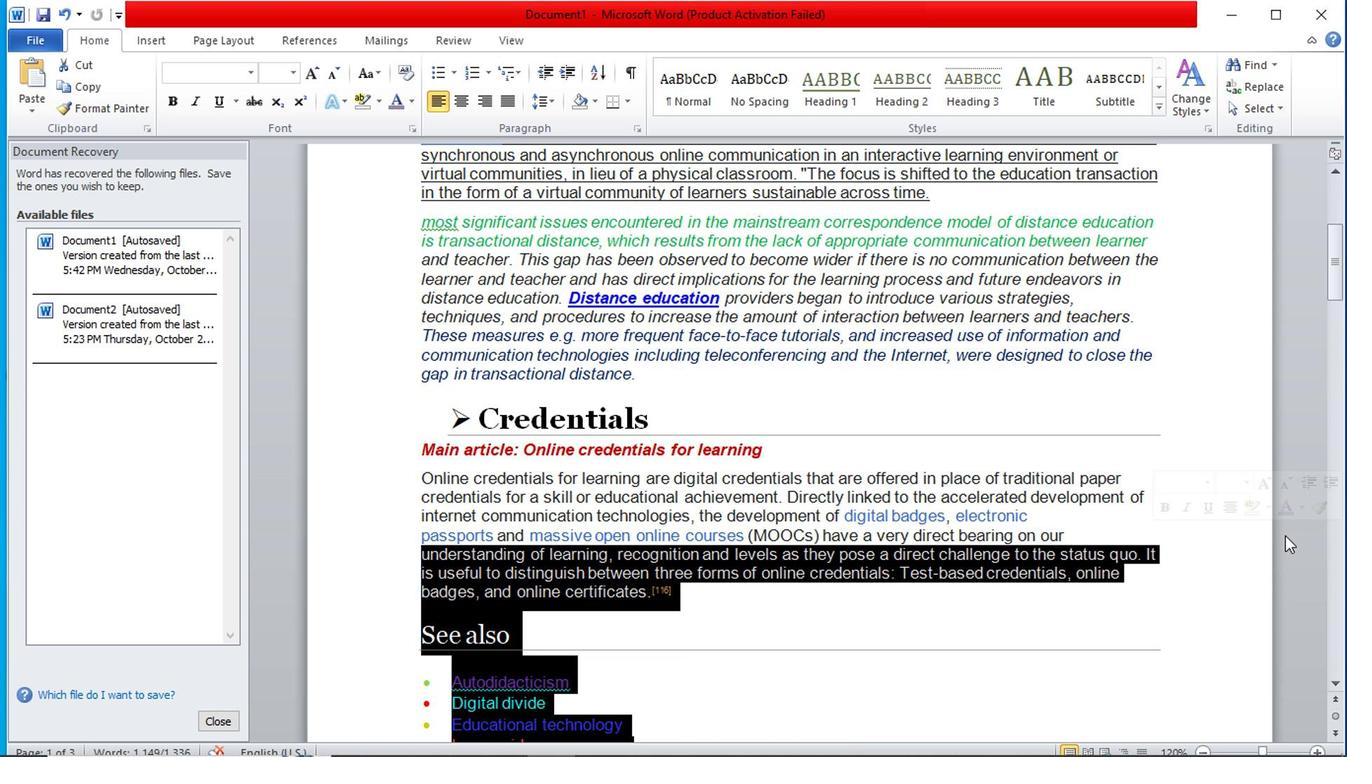 
Action: Mouse moved to (1286, 529)
Screenshot: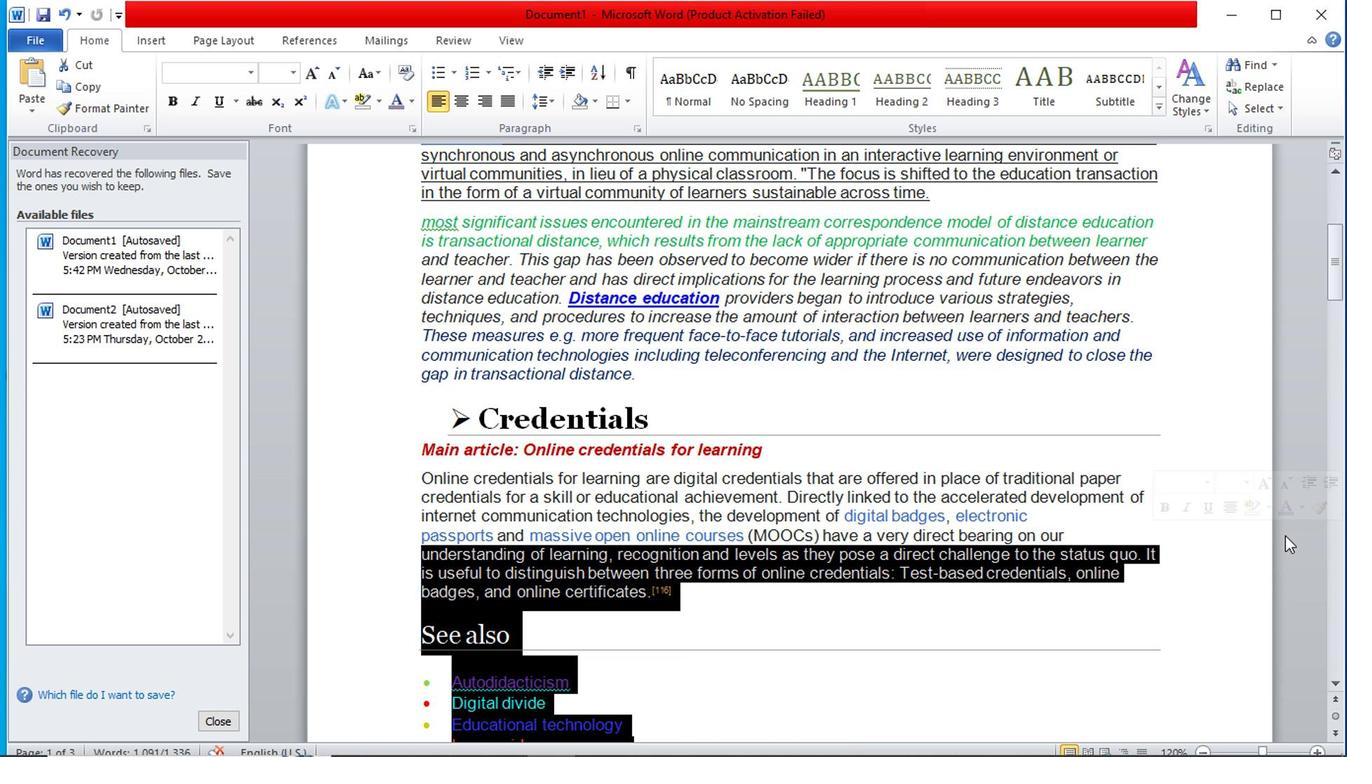 
Action: Mouse scrolled (1286, 527) with delta (0, -1)
Screenshot: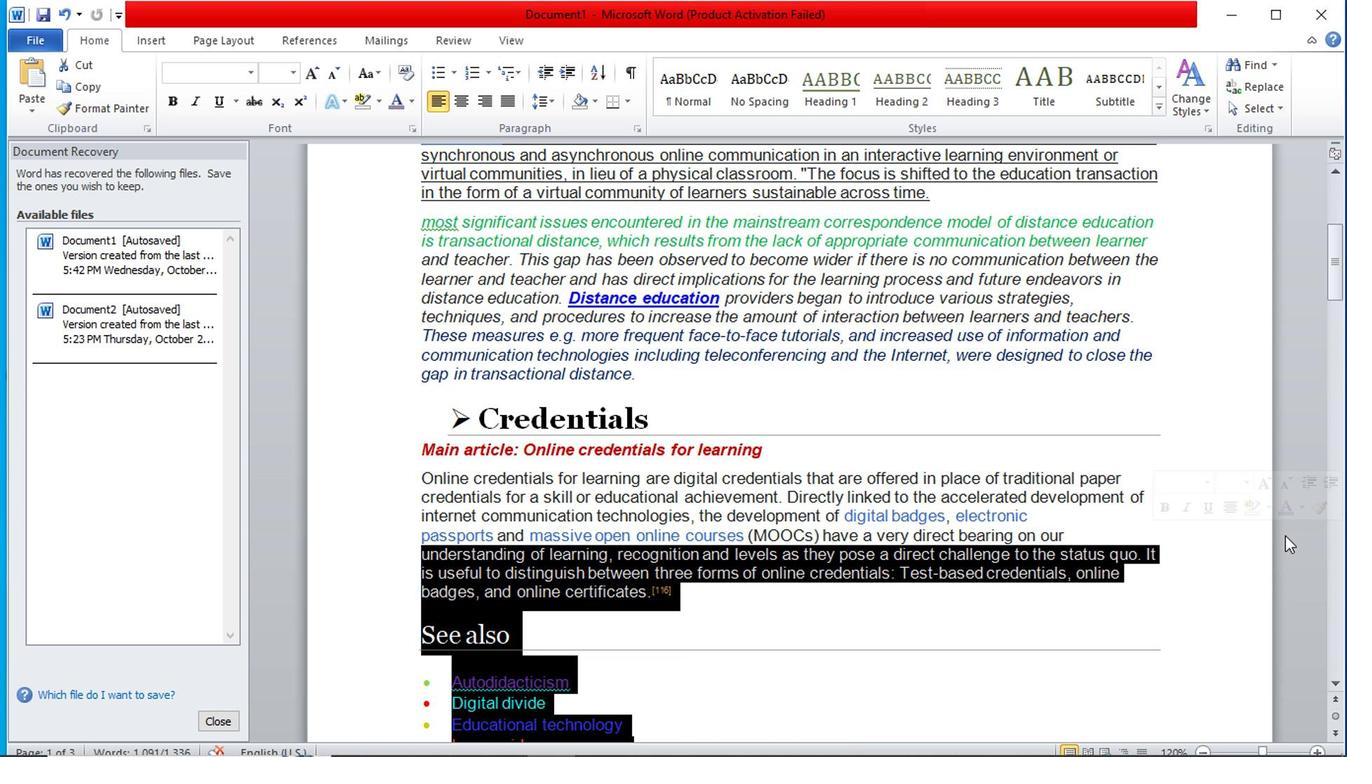 
Action: Mouse scrolled (1286, 527) with delta (0, -1)
Screenshot: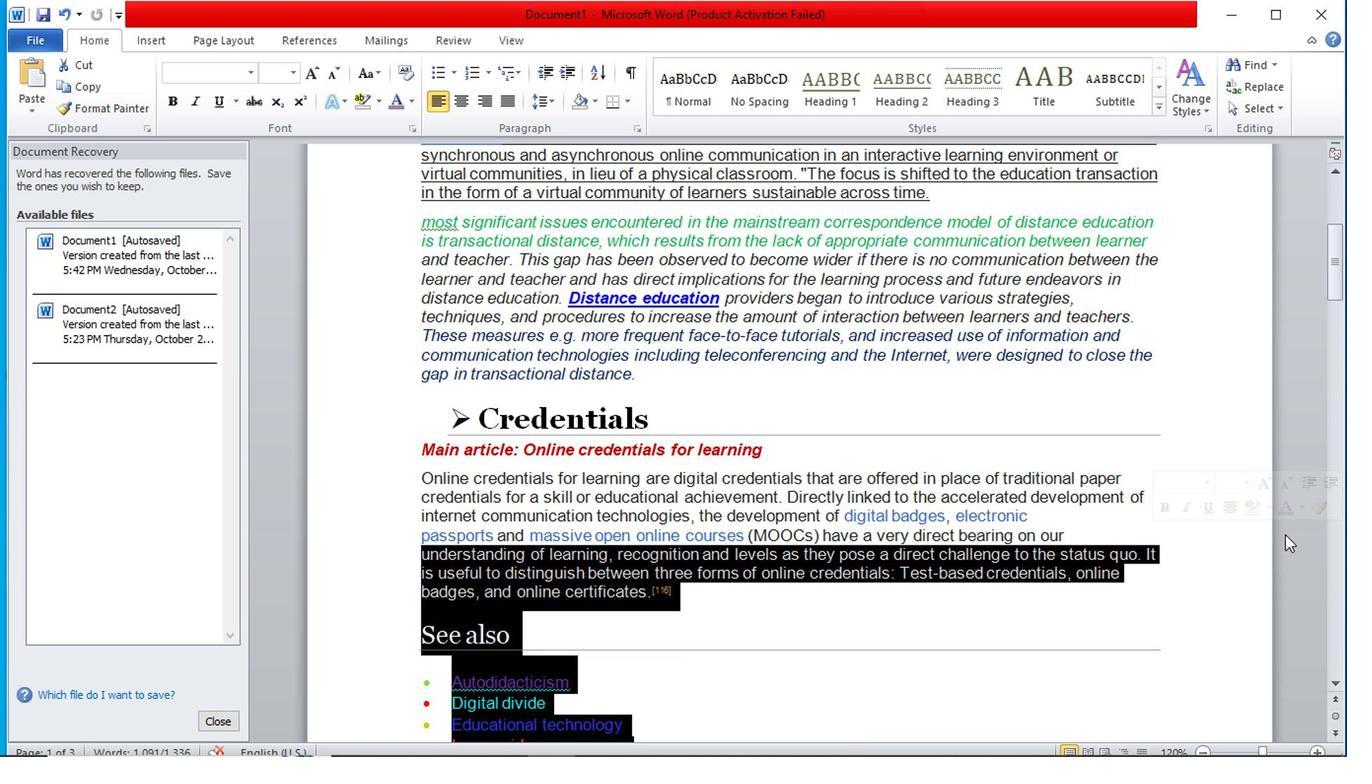 
Action: Mouse moved to (1286, 539)
Screenshot: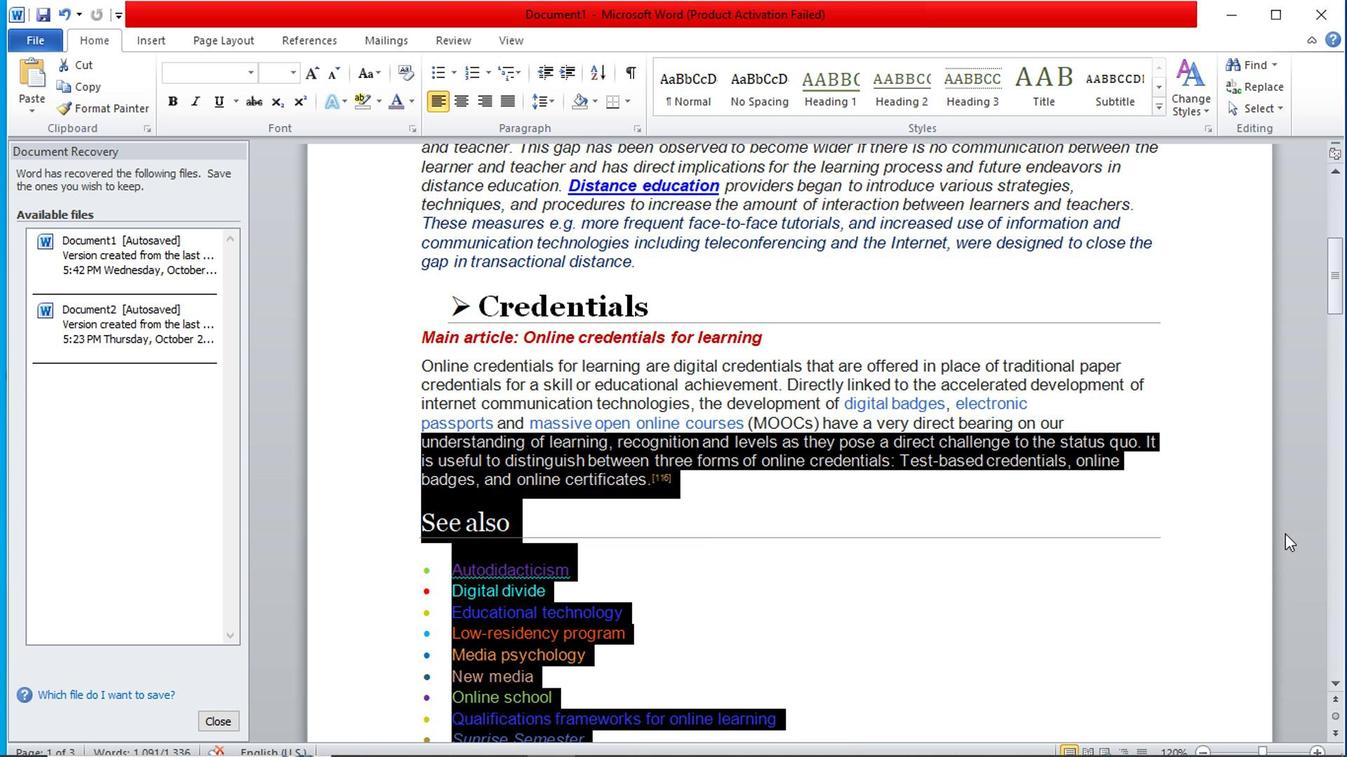 
Action: Mouse pressed left at (1286, 539)
Screenshot: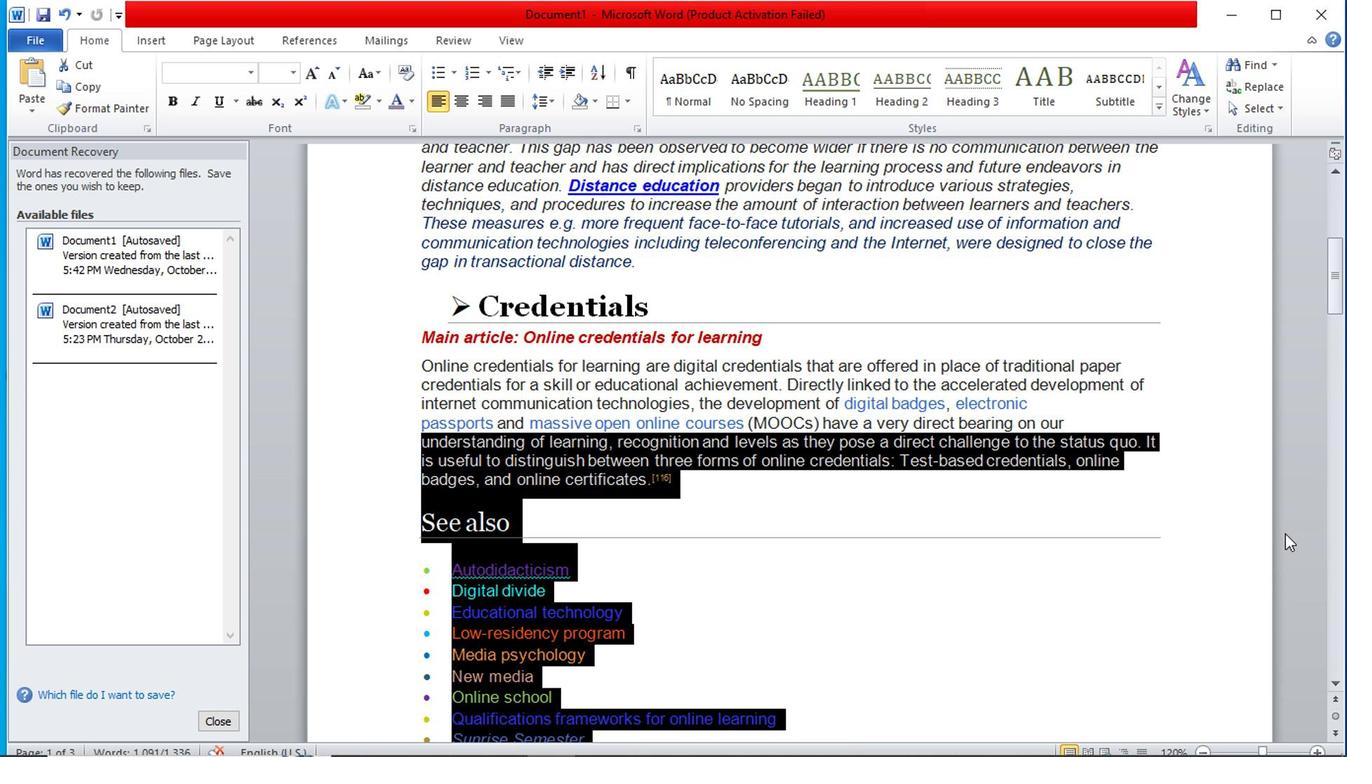 
Action: Mouse moved to (1306, 547)
Screenshot: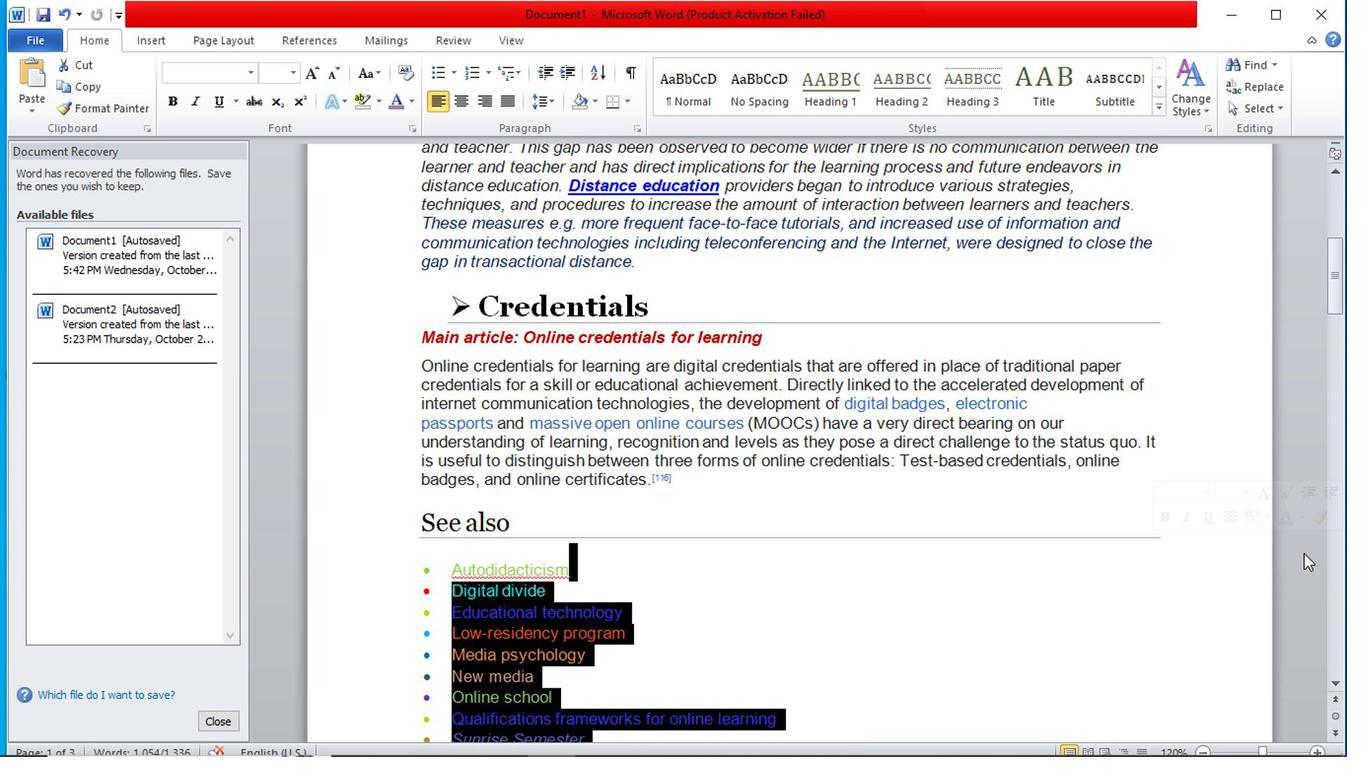 
Action: Mouse scrolled (1306, 545) with delta (0, -1)
Screenshot: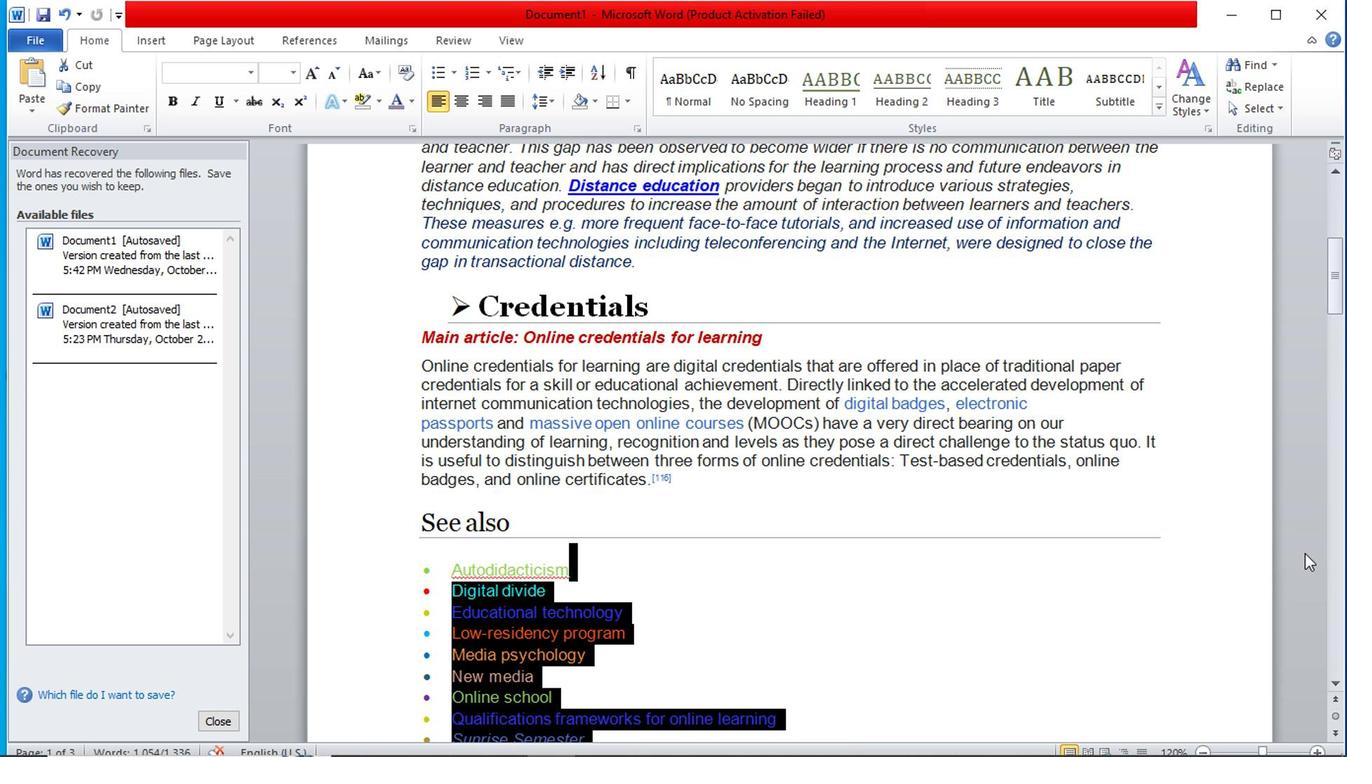 
Action: Mouse scrolled (1306, 545) with delta (0, -1)
Screenshot: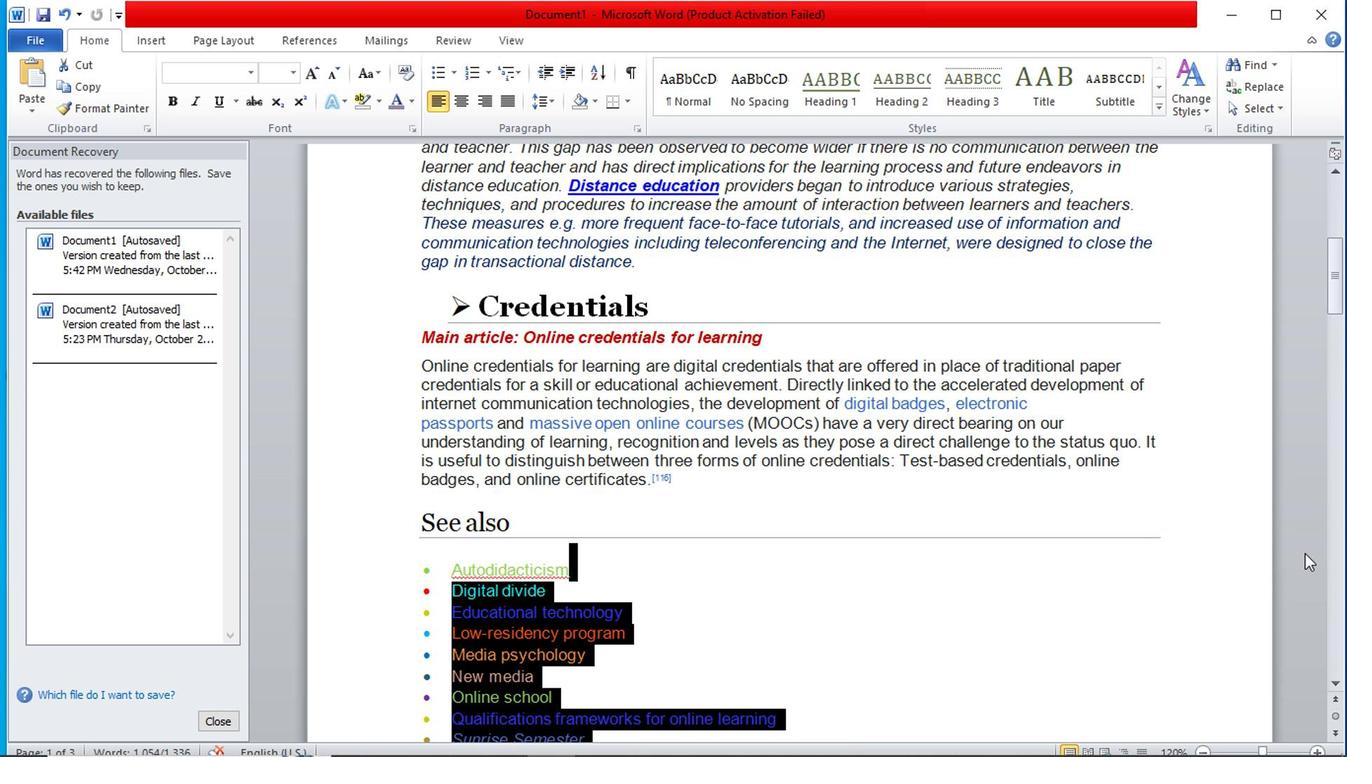 
Action: Mouse pressed left at (1306, 547)
Screenshot: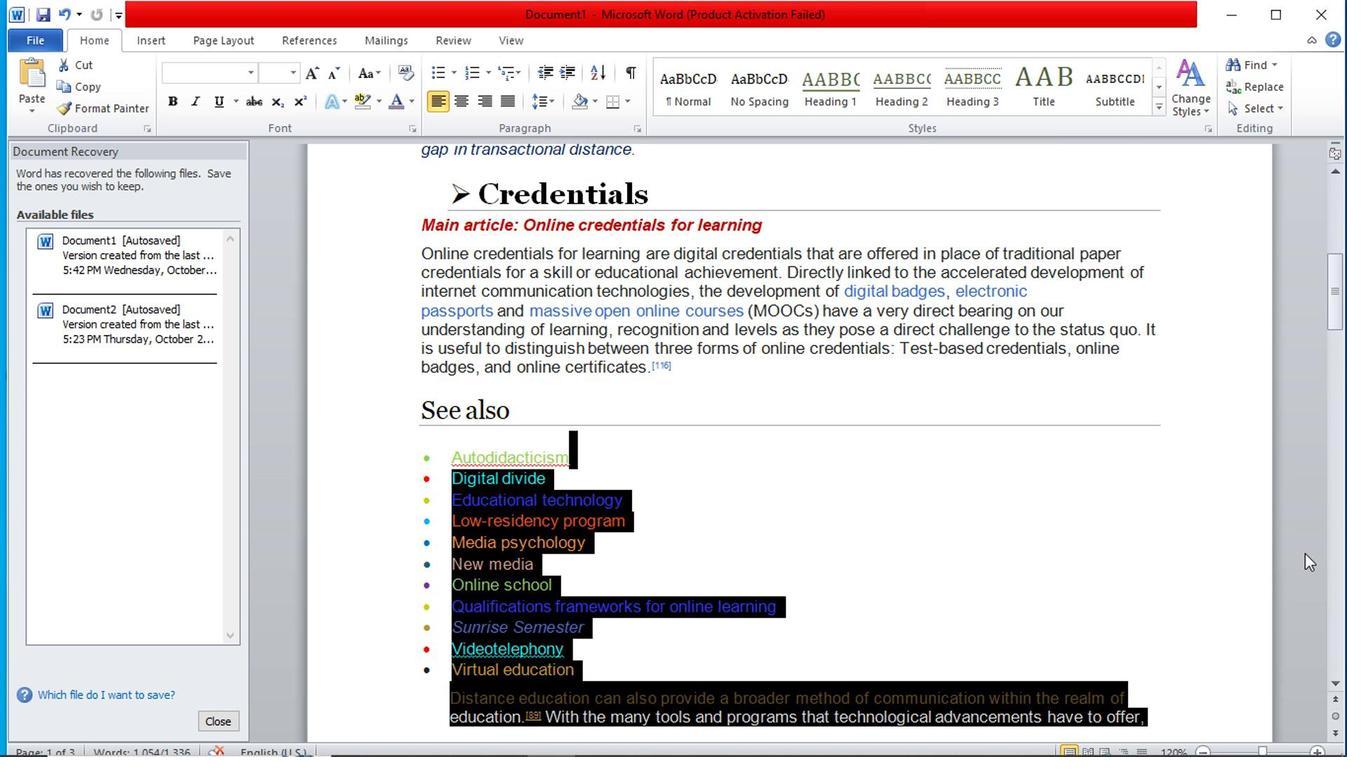 
Action: Mouse moved to (1307, 549)
Screenshot: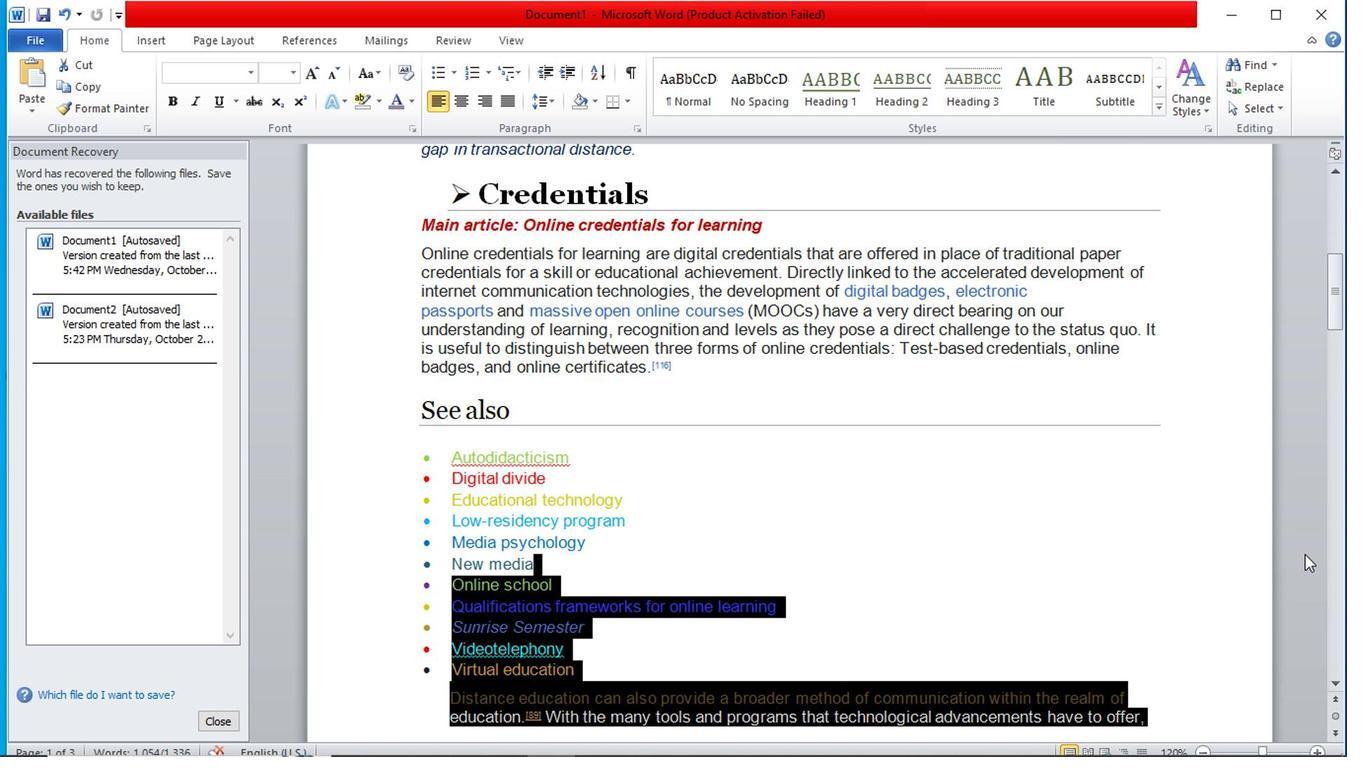 
Action: Mouse scrolled (1307, 548) with delta (0, -1)
Screenshot: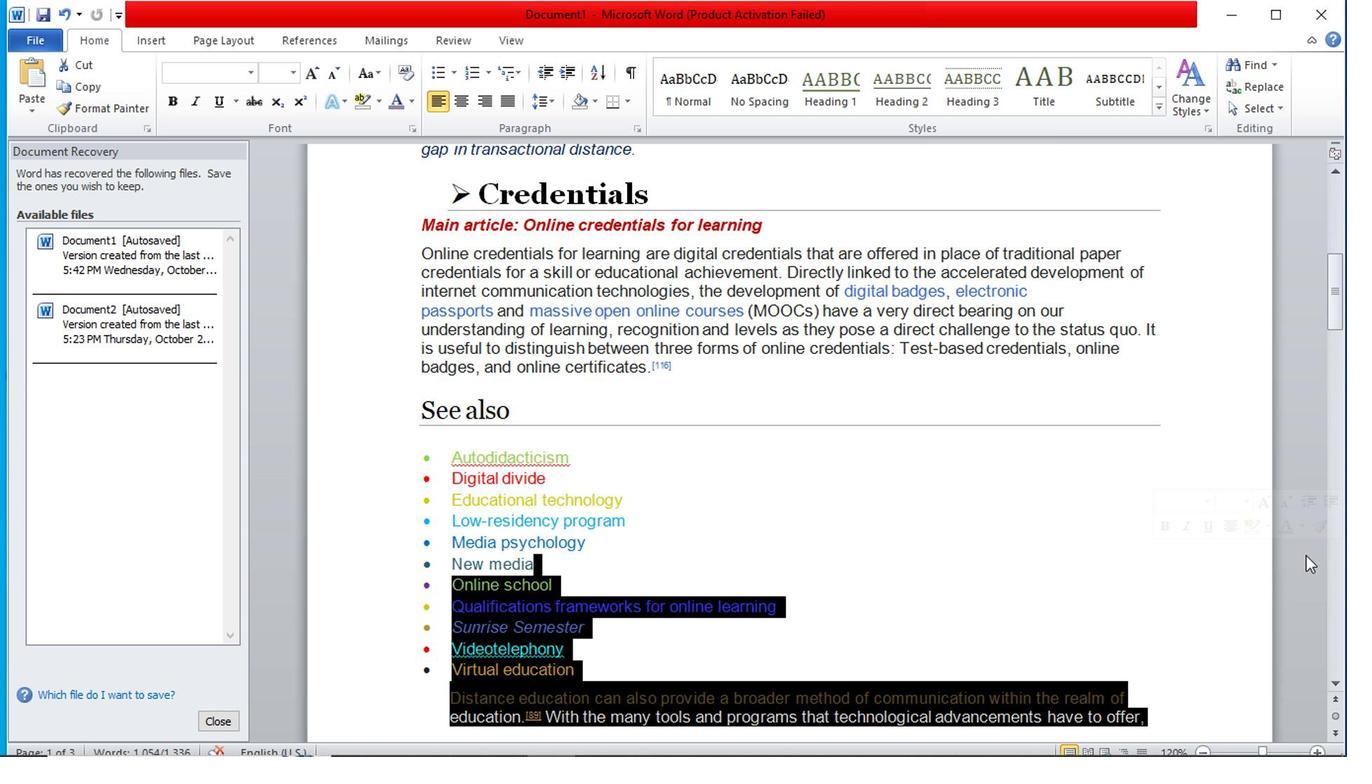 
Action: Mouse scrolled (1307, 548) with delta (0, -1)
Screenshot: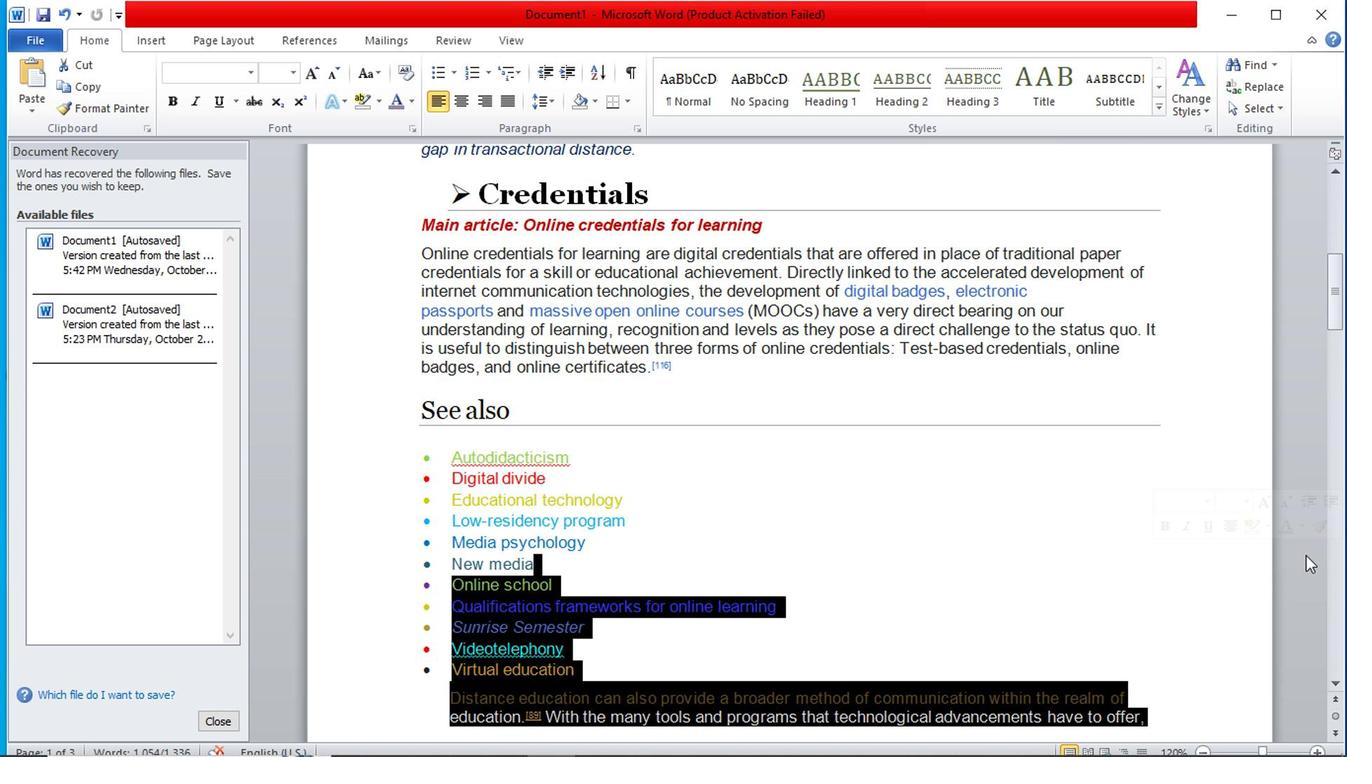 
Action: Mouse moved to (1295, 583)
Screenshot: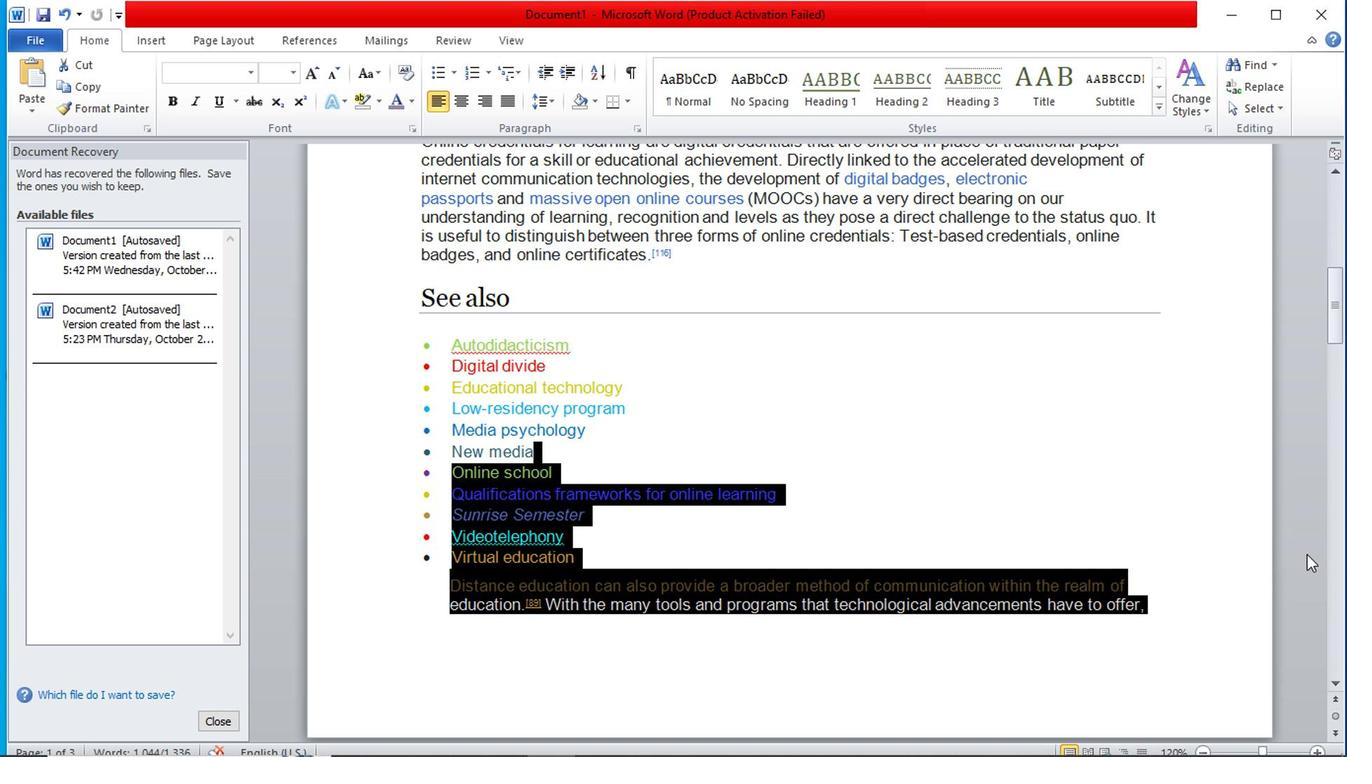 
Action: Mouse pressed left at (1295, 583)
Screenshot: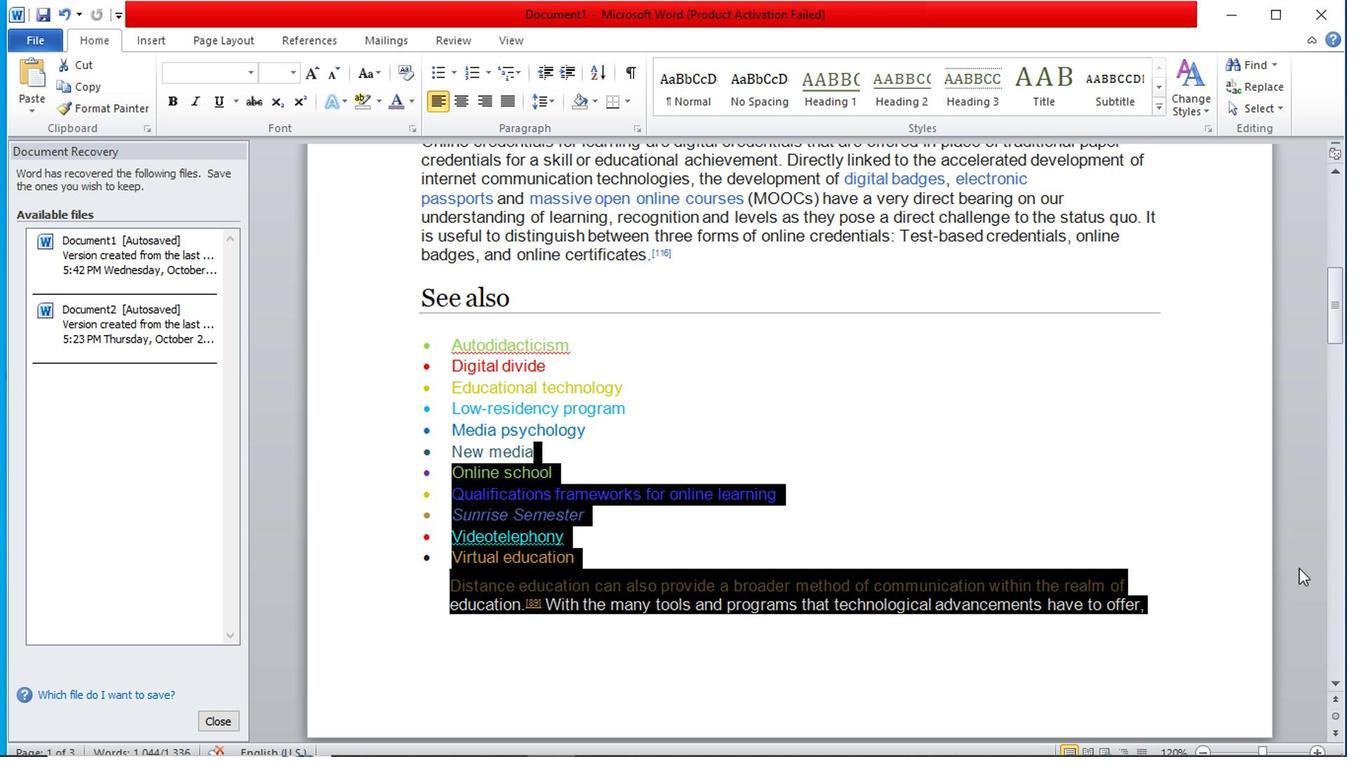 
Action: Mouse moved to (1300, 583)
Screenshot: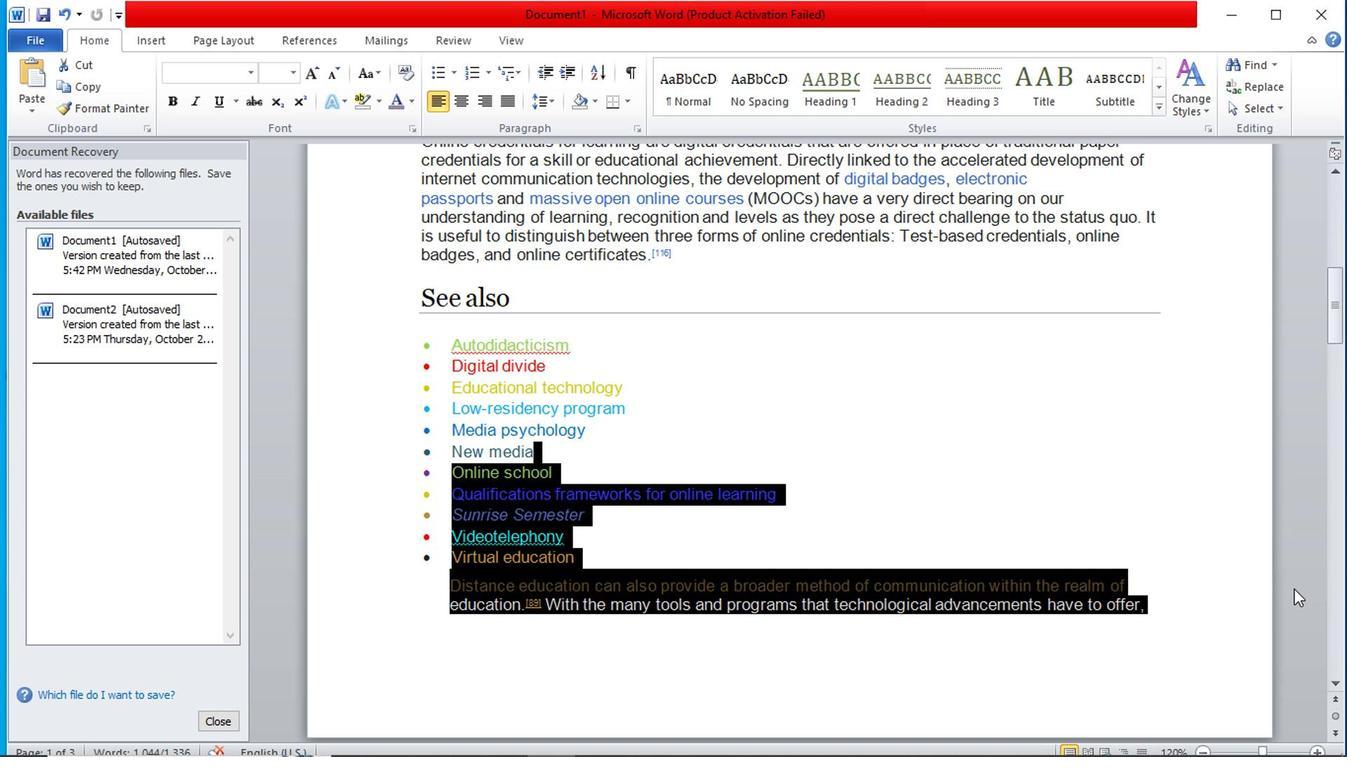 
Action: Mouse scrolled (1300, 583) with delta (0, 0)
Screenshot: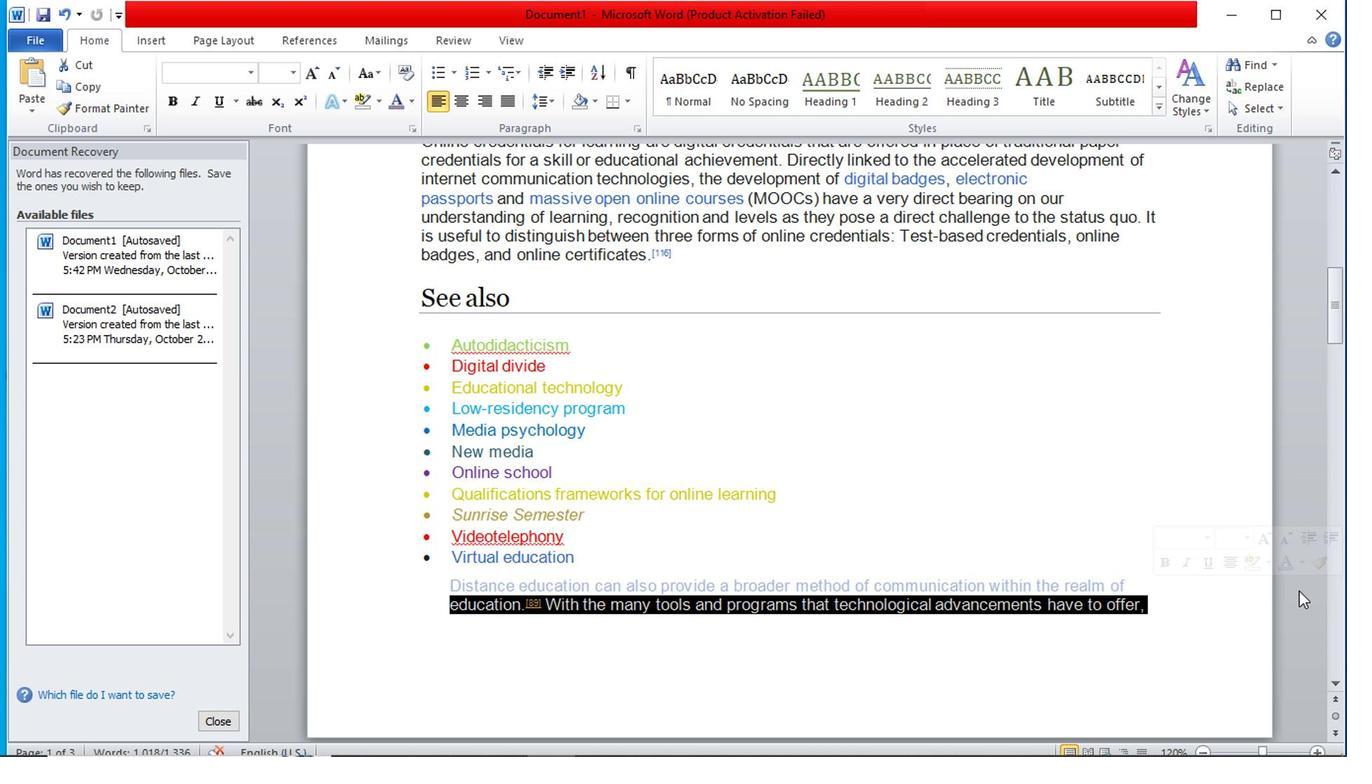 
Action: Mouse scrolled (1300, 583) with delta (0, 0)
Screenshot: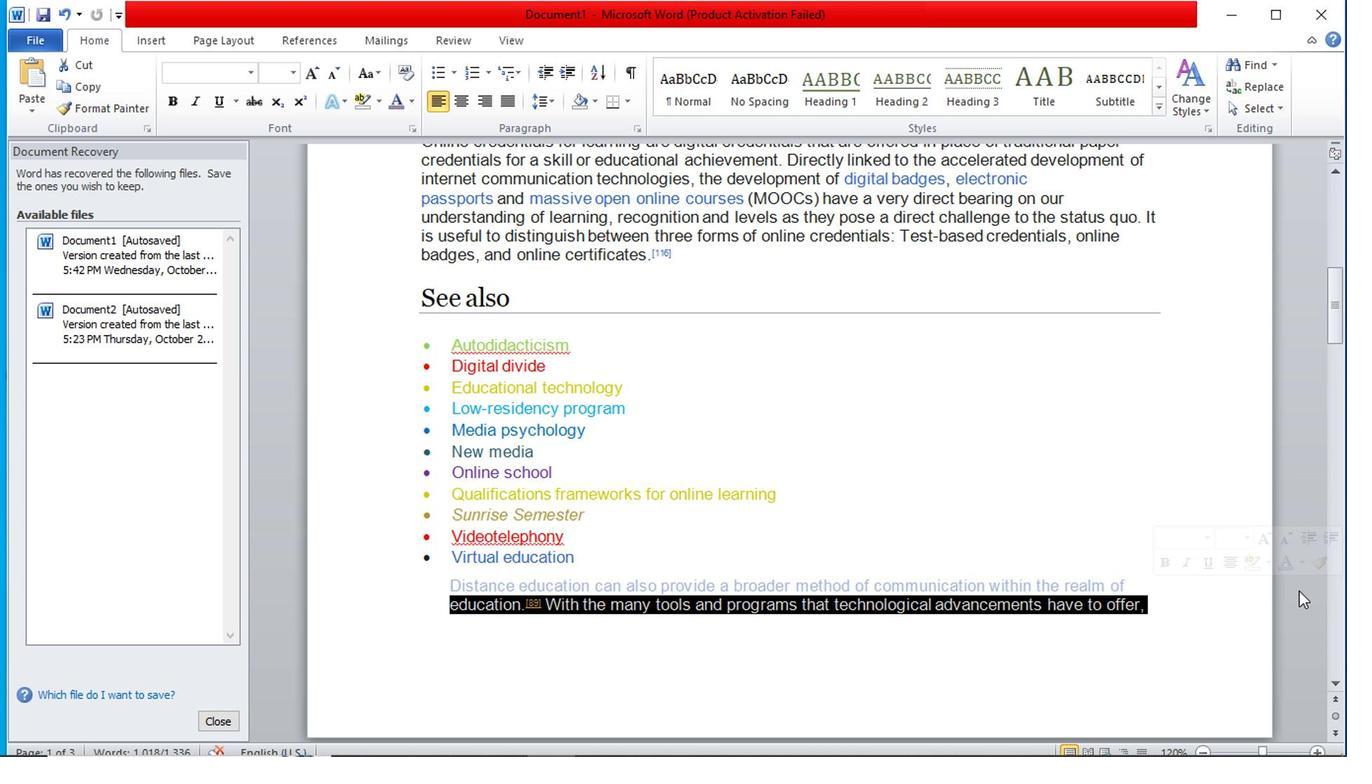 
Action: Mouse pressed left at (1300, 583)
Screenshot: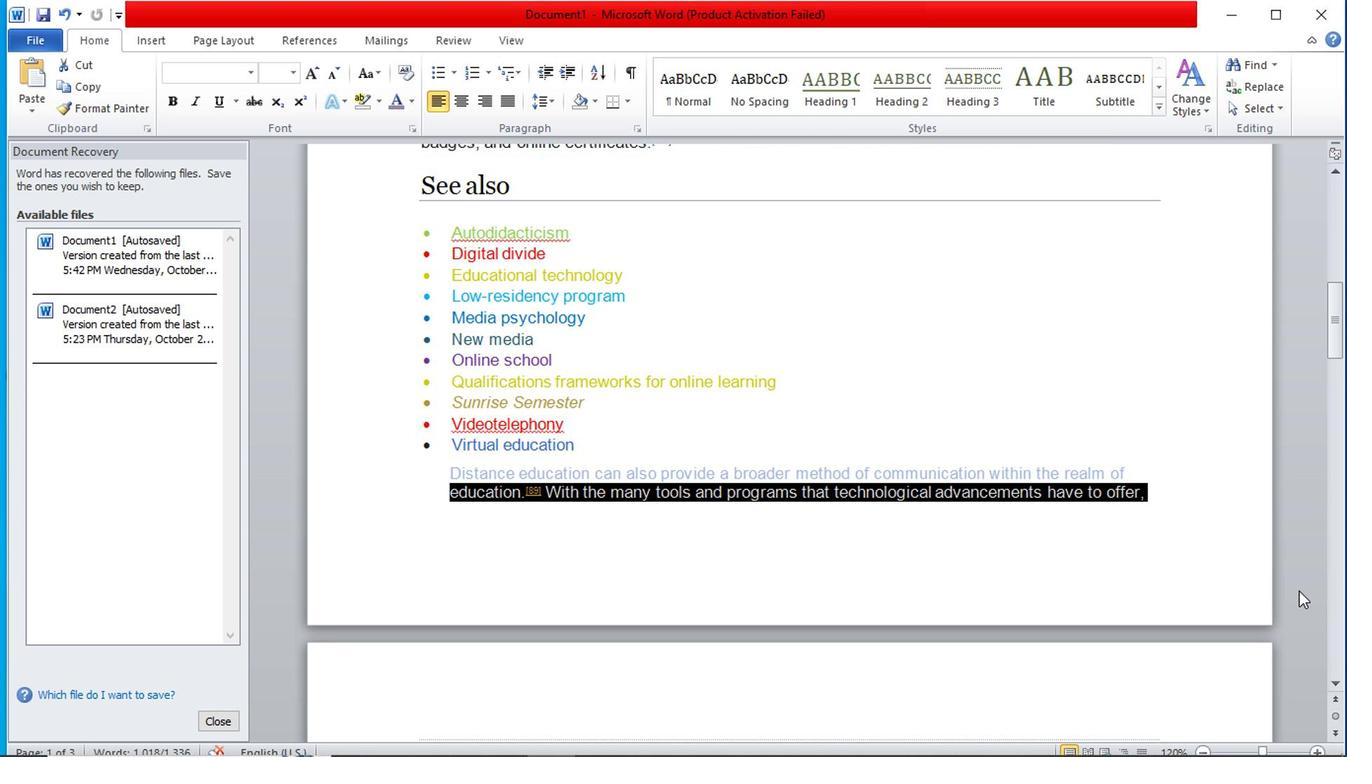 
Action: Mouse moved to (1190, 395)
Screenshot: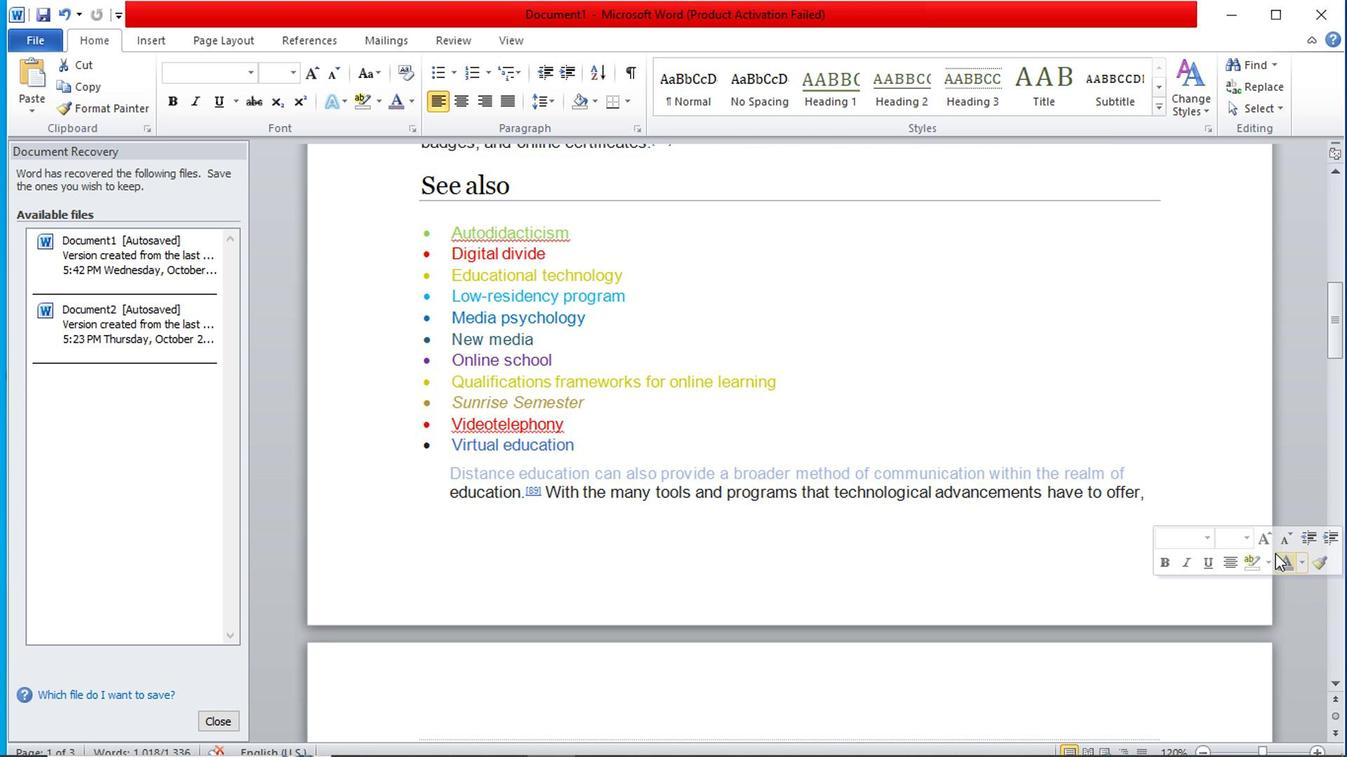 
Action: Mouse scrolled (1190, 396) with delta (0, 0)
Screenshot: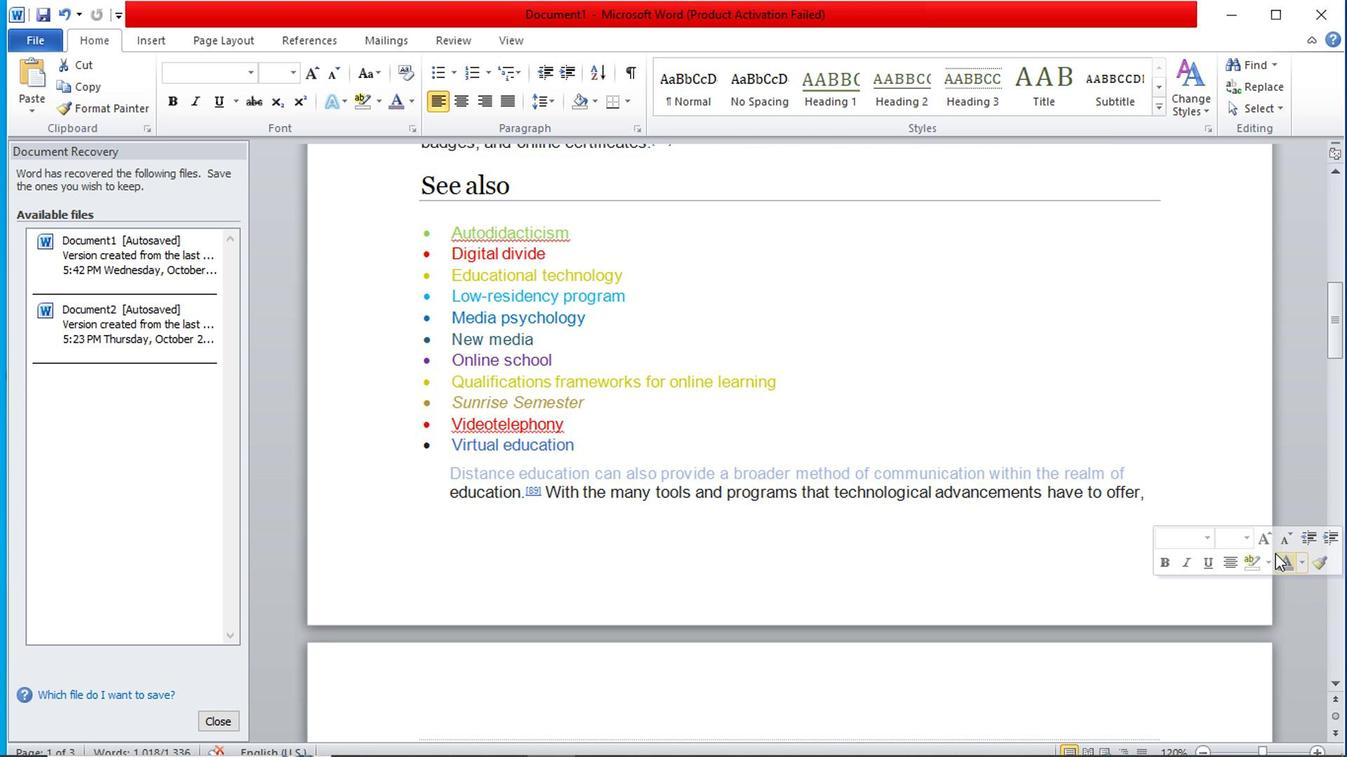 
Action: Mouse scrolled (1190, 396) with delta (0, 0)
Screenshot: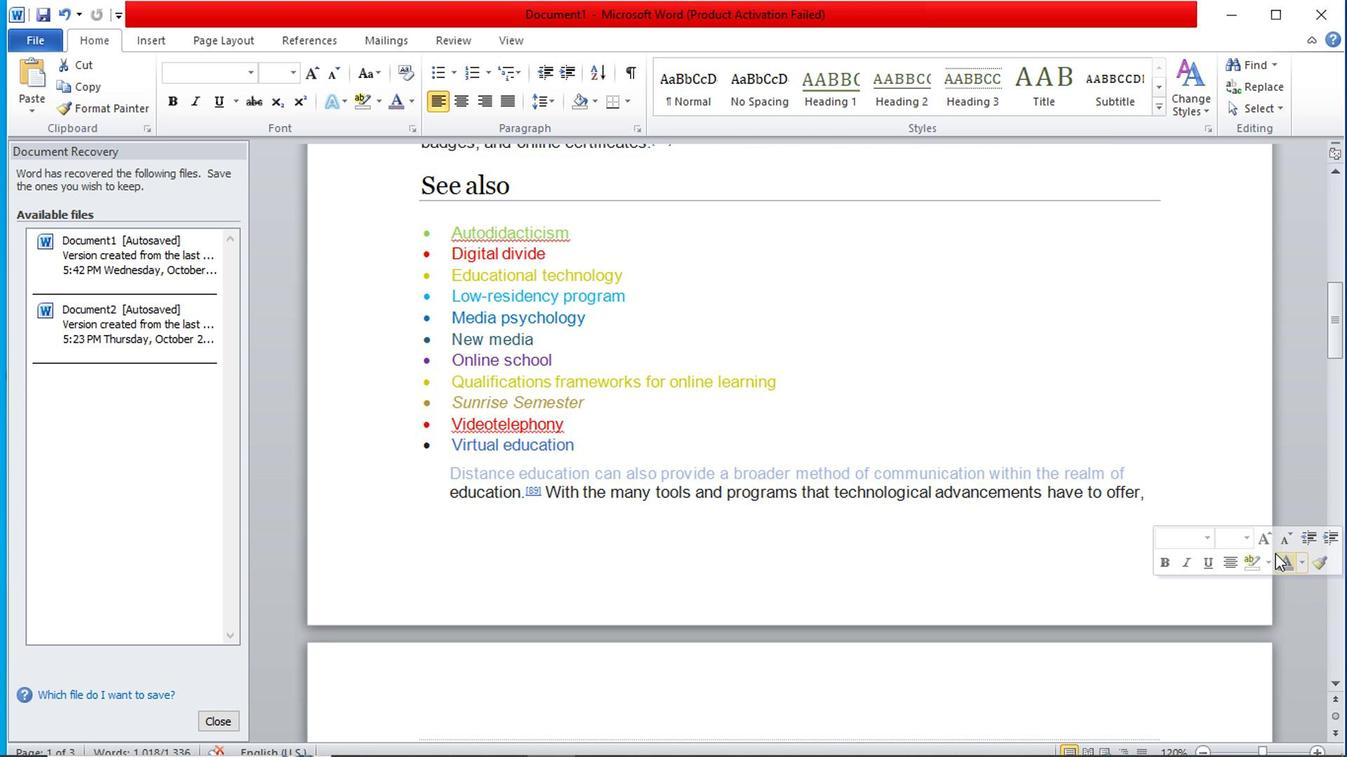 
Action: Mouse scrolled (1190, 396) with delta (0, 0)
Screenshot: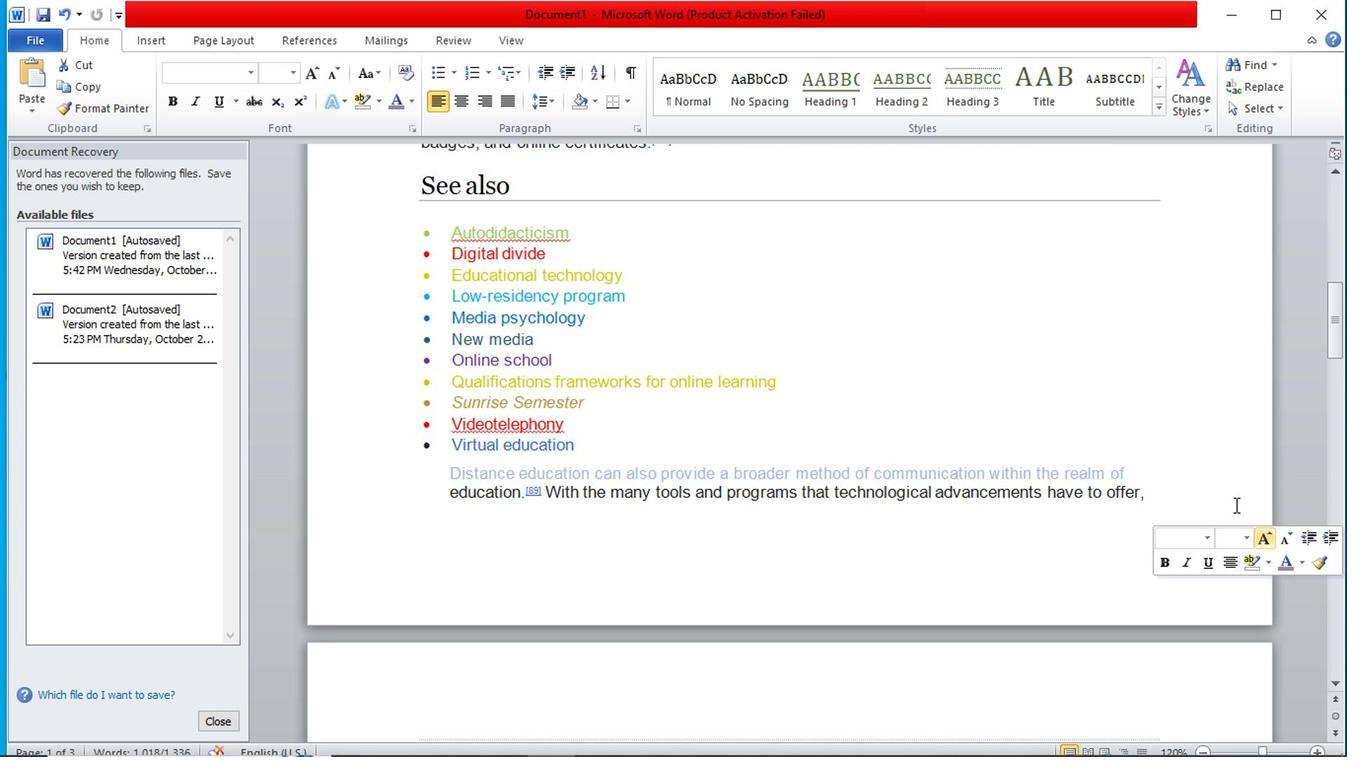 
Action: Mouse scrolled (1190, 396) with delta (0, 0)
Screenshot: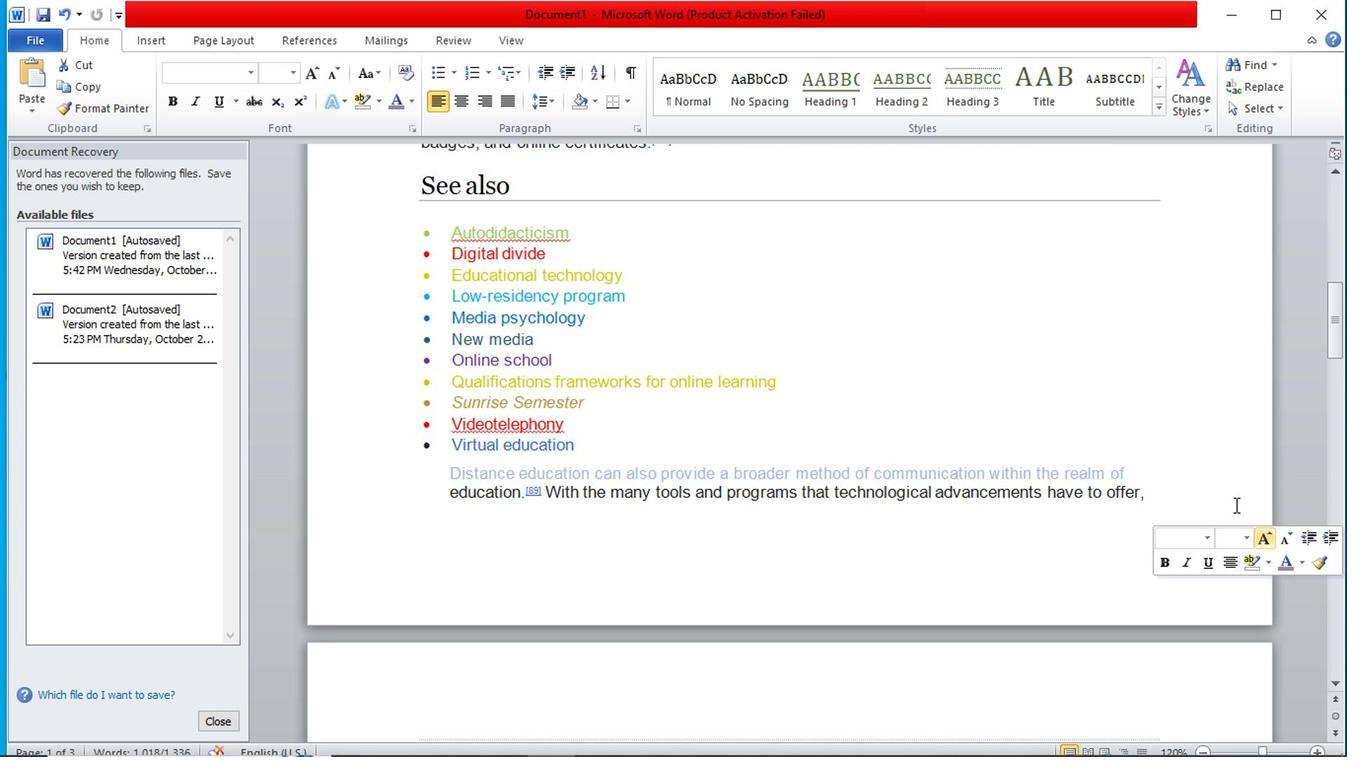 
Action: Mouse scrolled (1190, 396) with delta (0, 0)
Screenshot: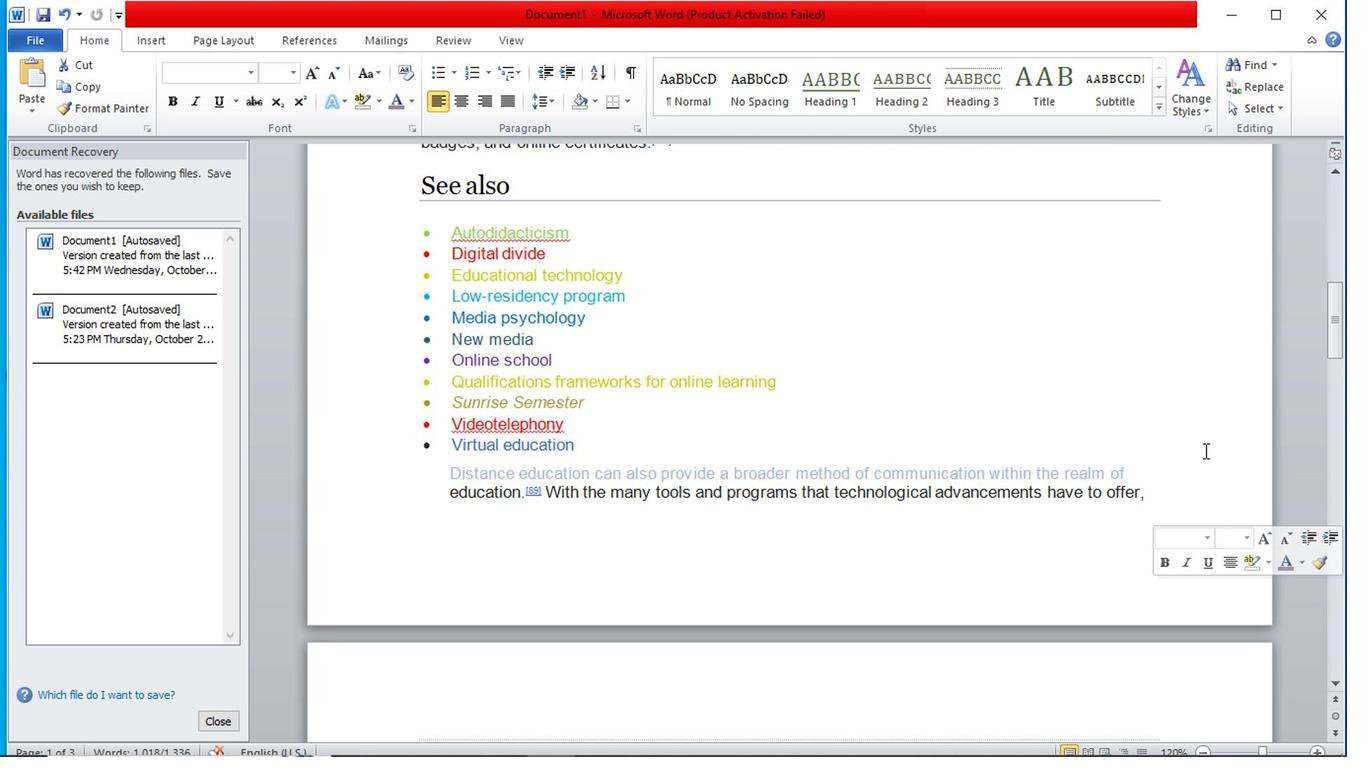 
Action: Mouse moved to (1205, 374)
Screenshot: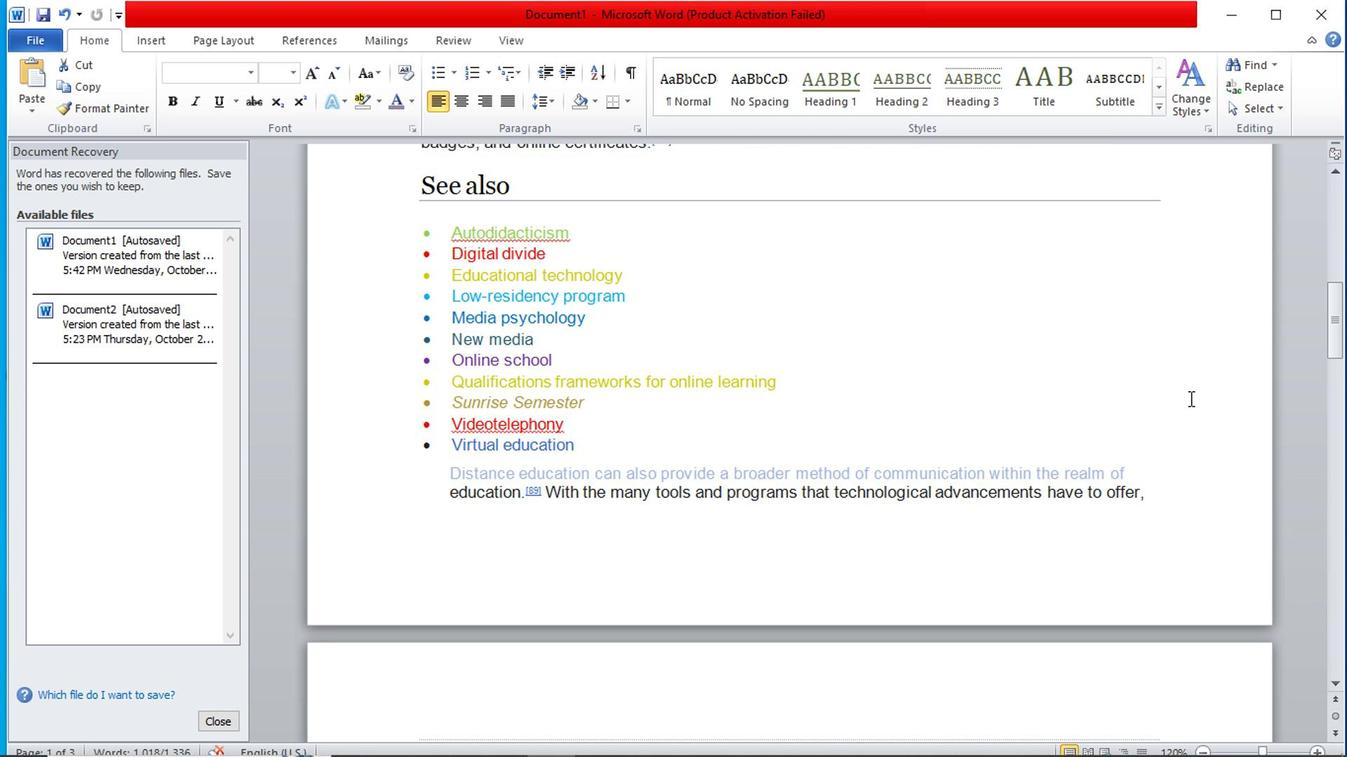 
Action: Mouse scrolled (1205, 375) with delta (0, 0)
Screenshot: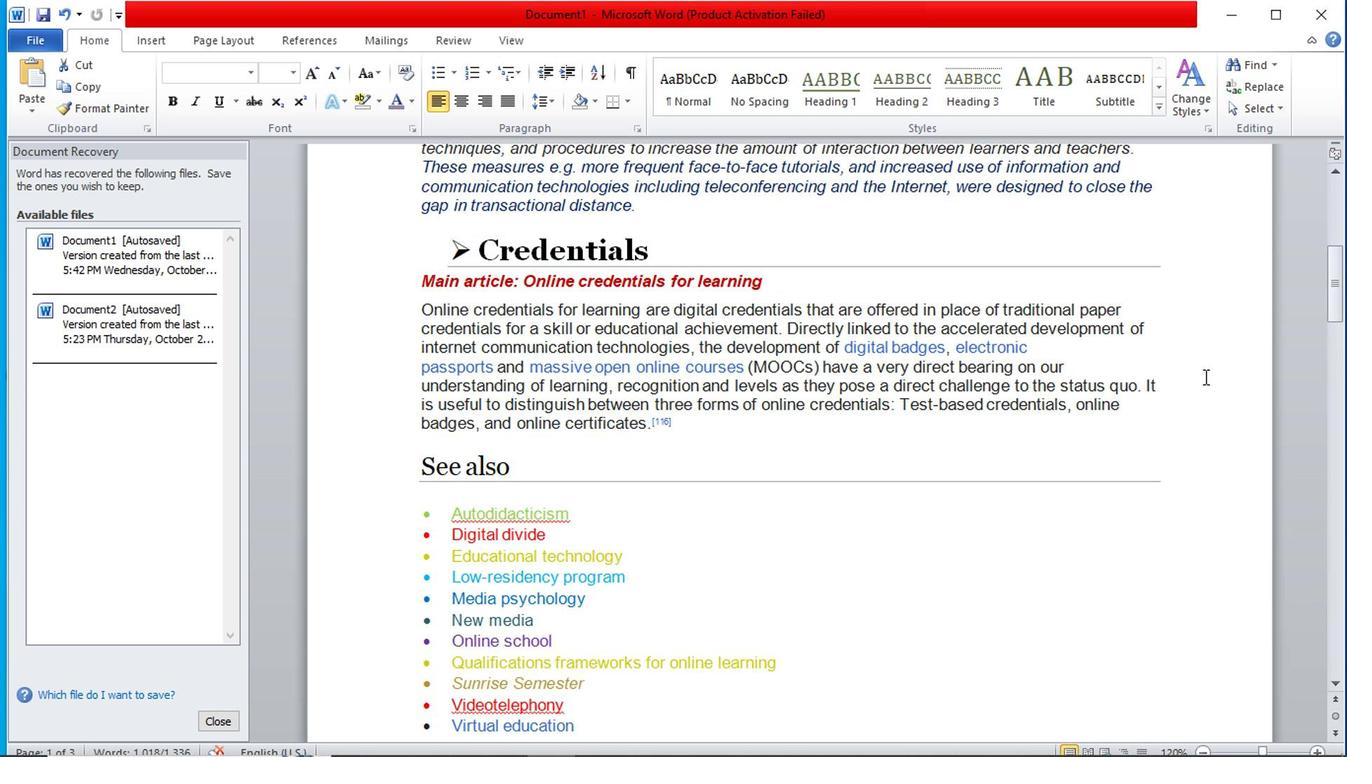 
Action: Mouse scrolled (1205, 375) with delta (0, 0)
Screenshot: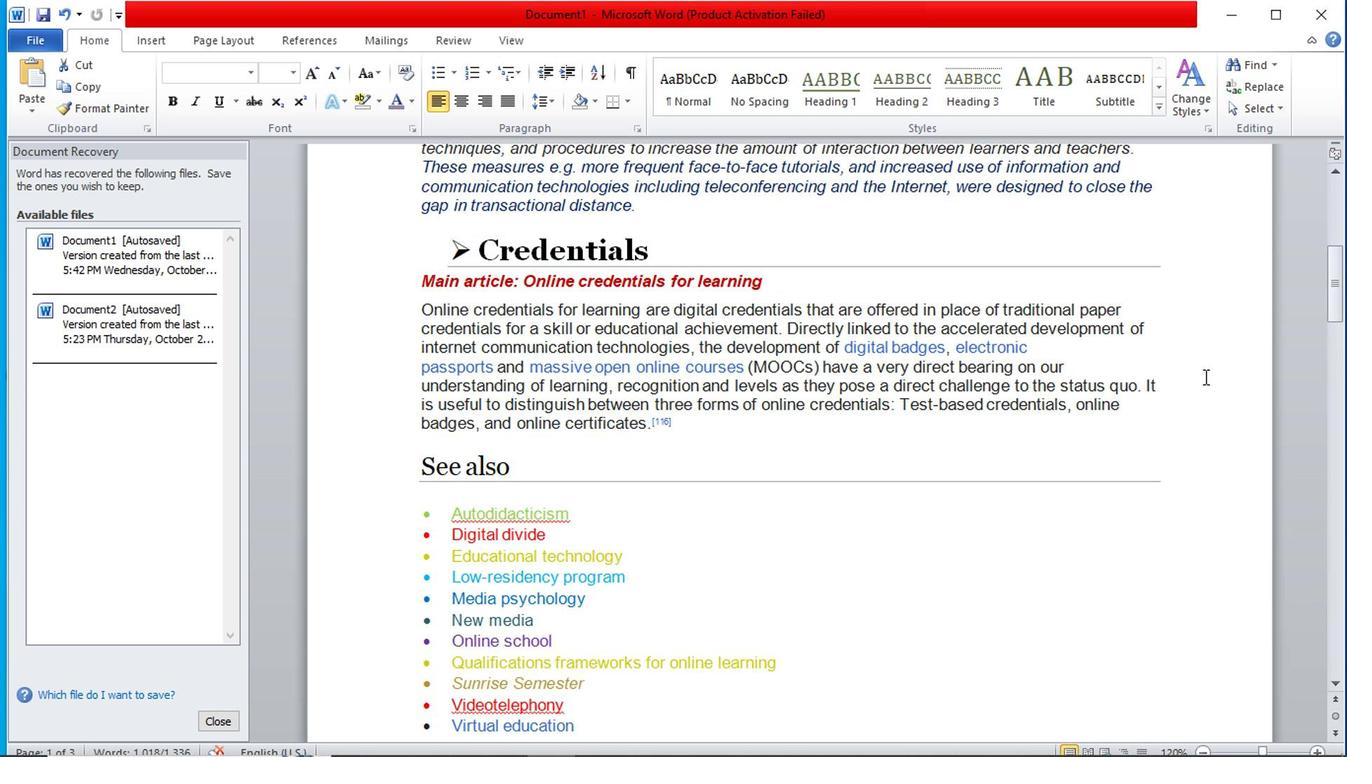 
Action: Mouse scrolled (1205, 375) with delta (0, 0)
Screenshot: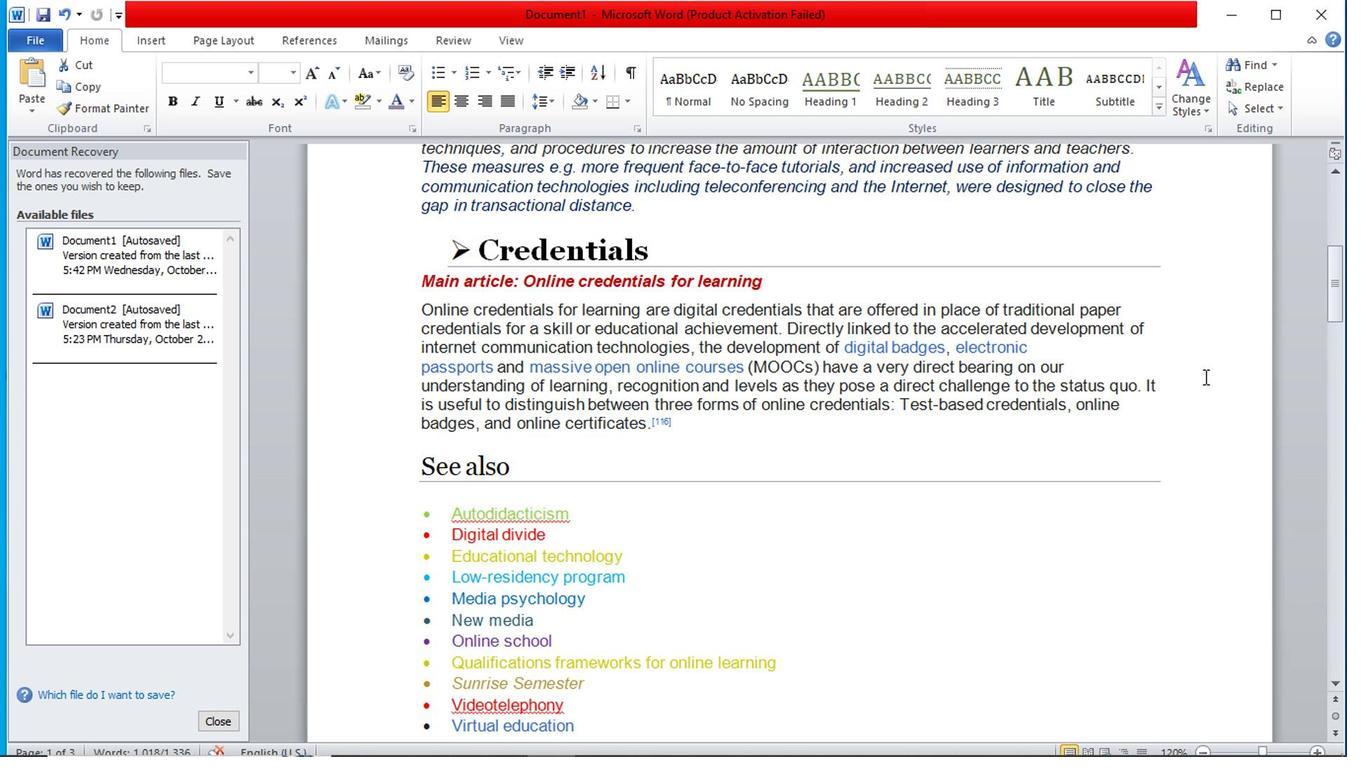 
Action: Mouse scrolled (1205, 375) with delta (0, 0)
Screenshot: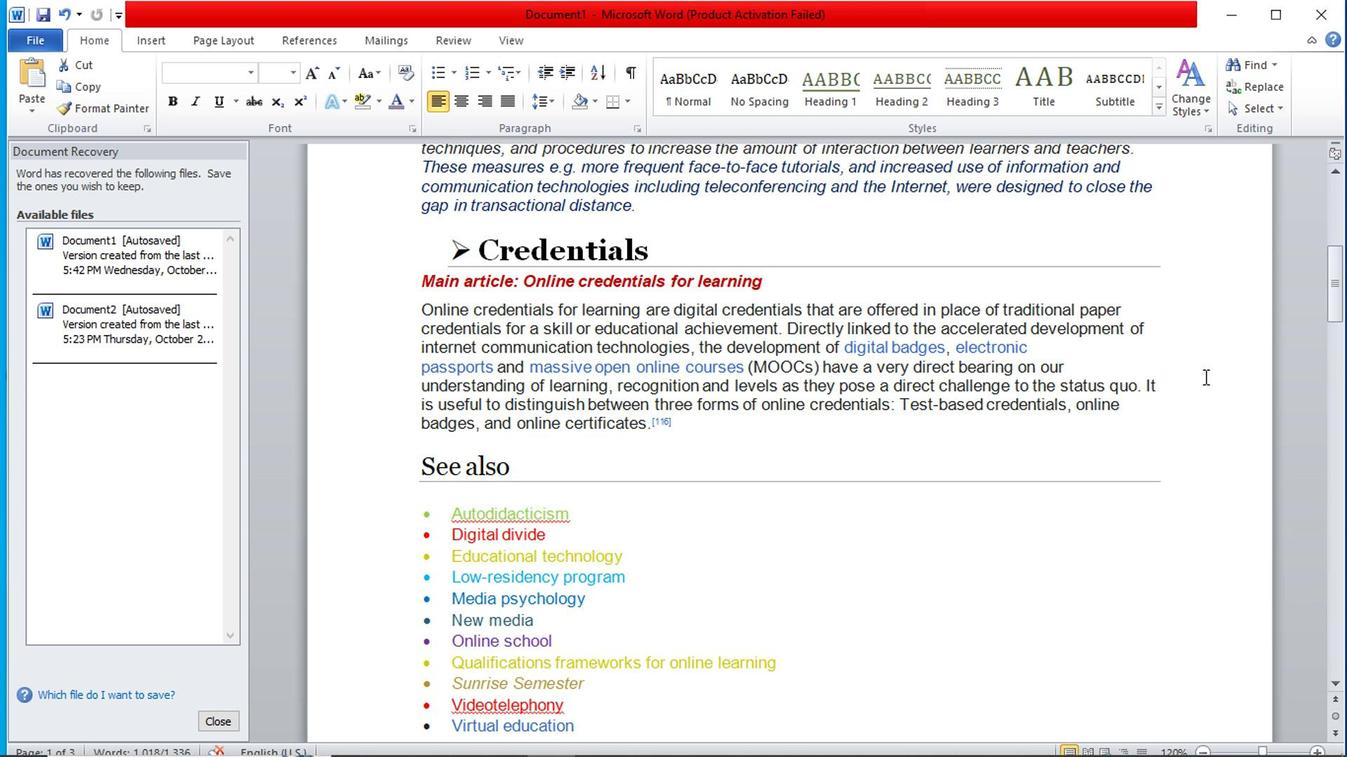
Action: Mouse scrolled (1205, 375) with delta (0, 0)
Screenshot: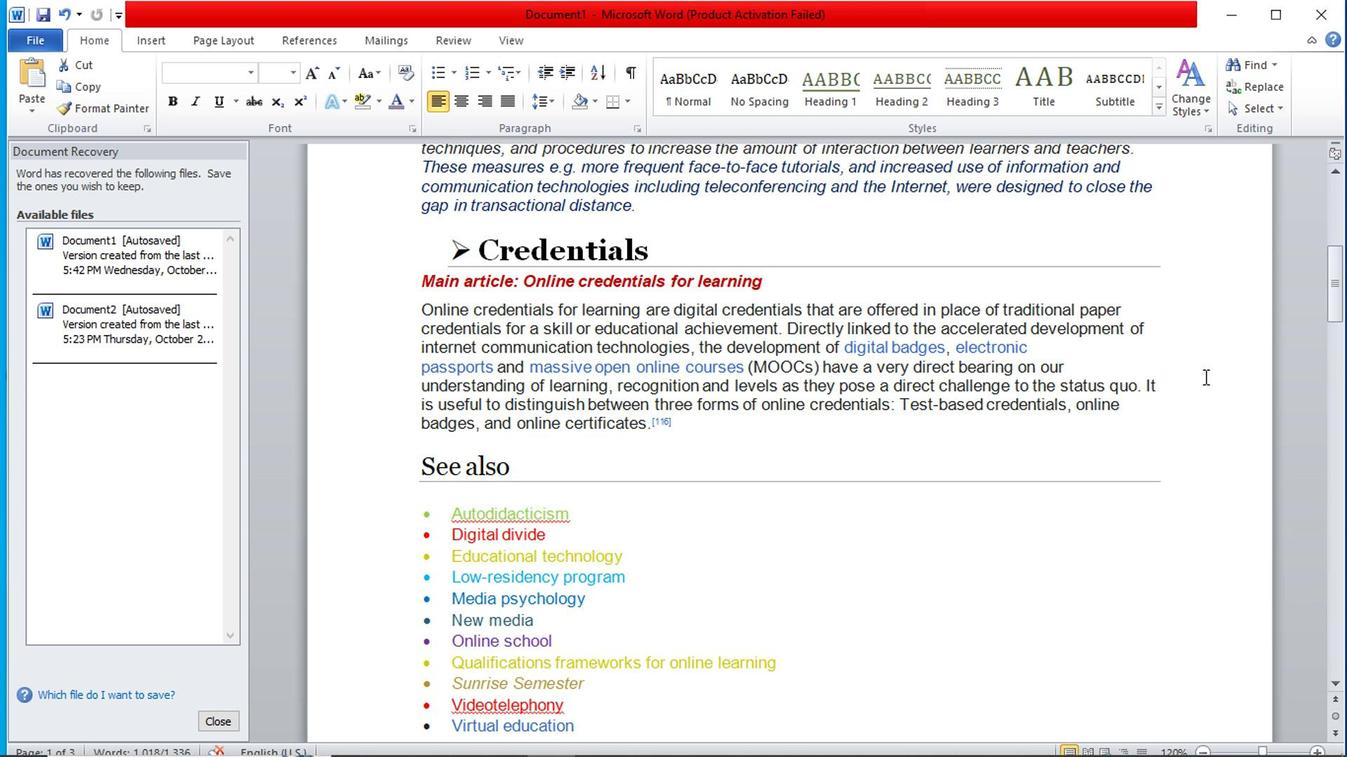 
Action: Mouse scrolled (1205, 375) with delta (0, 0)
Screenshot: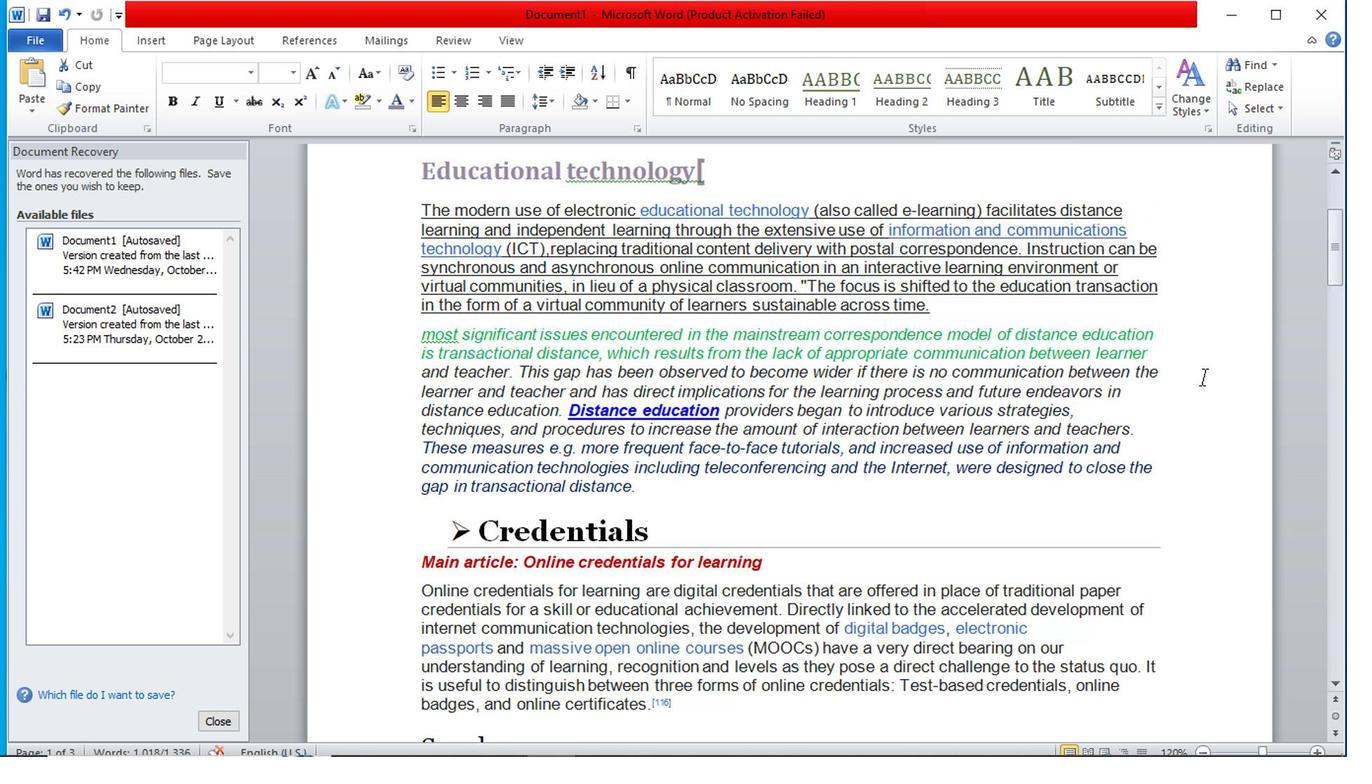 
Action: Mouse scrolled (1205, 375) with delta (0, 0)
Screenshot: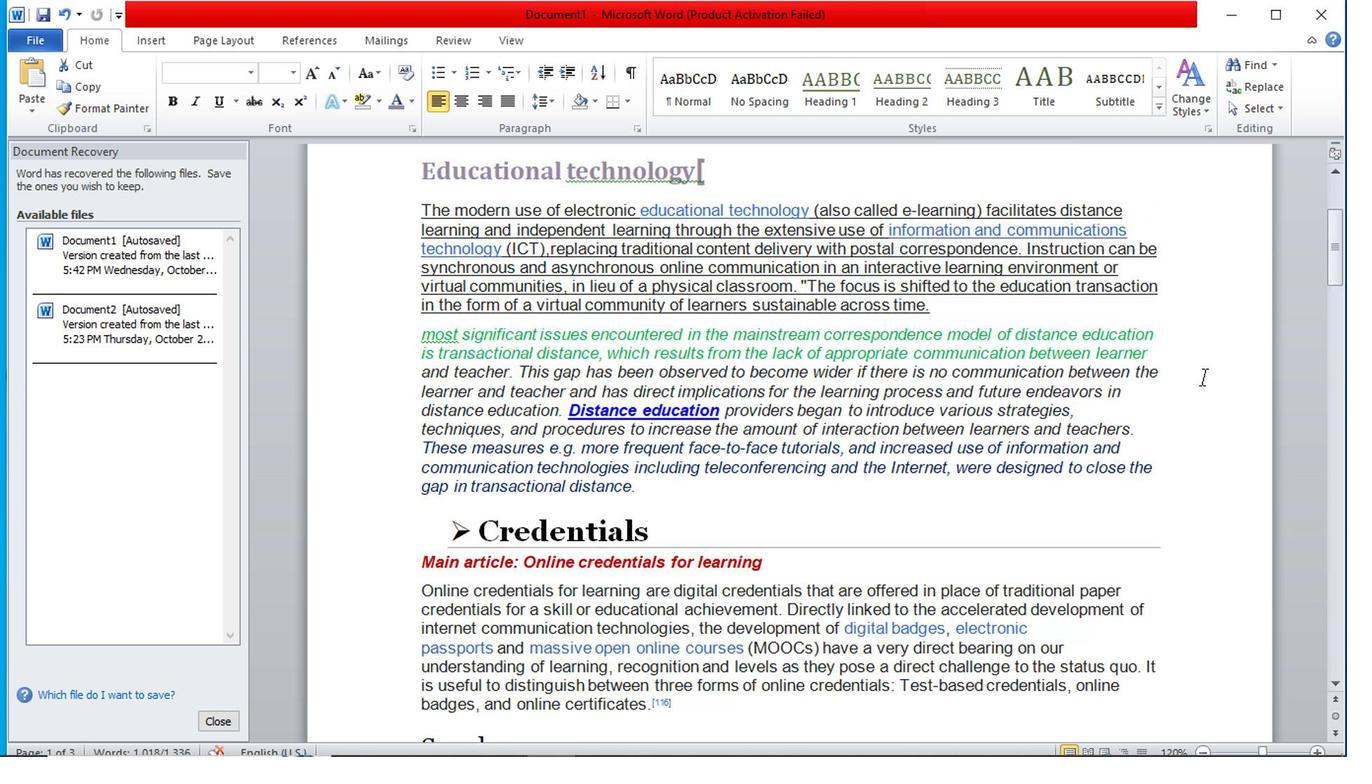 
Action: Mouse scrolled (1205, 375) with delta (0, 0)
Screenshot: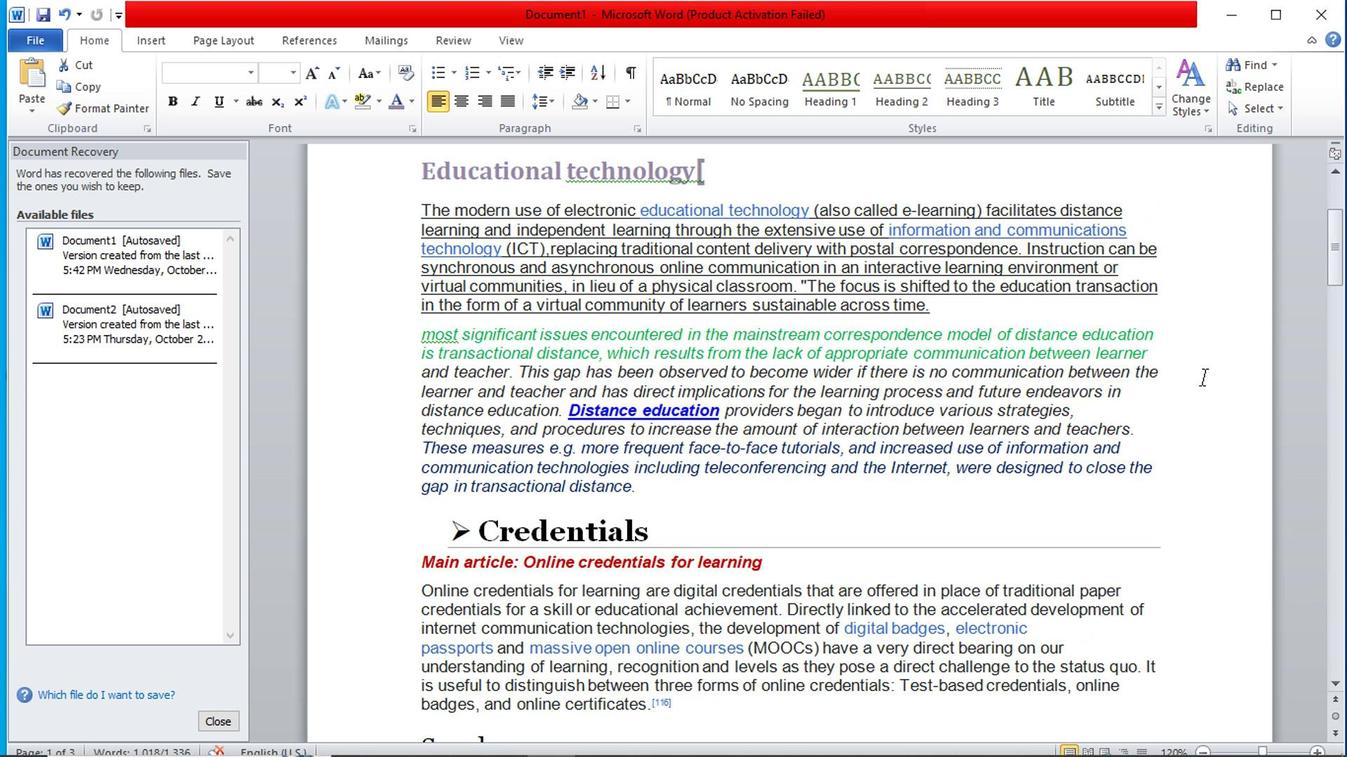 
Action: Mouse scrolled (1205, 375) with delta (0, 0)
Screenshot: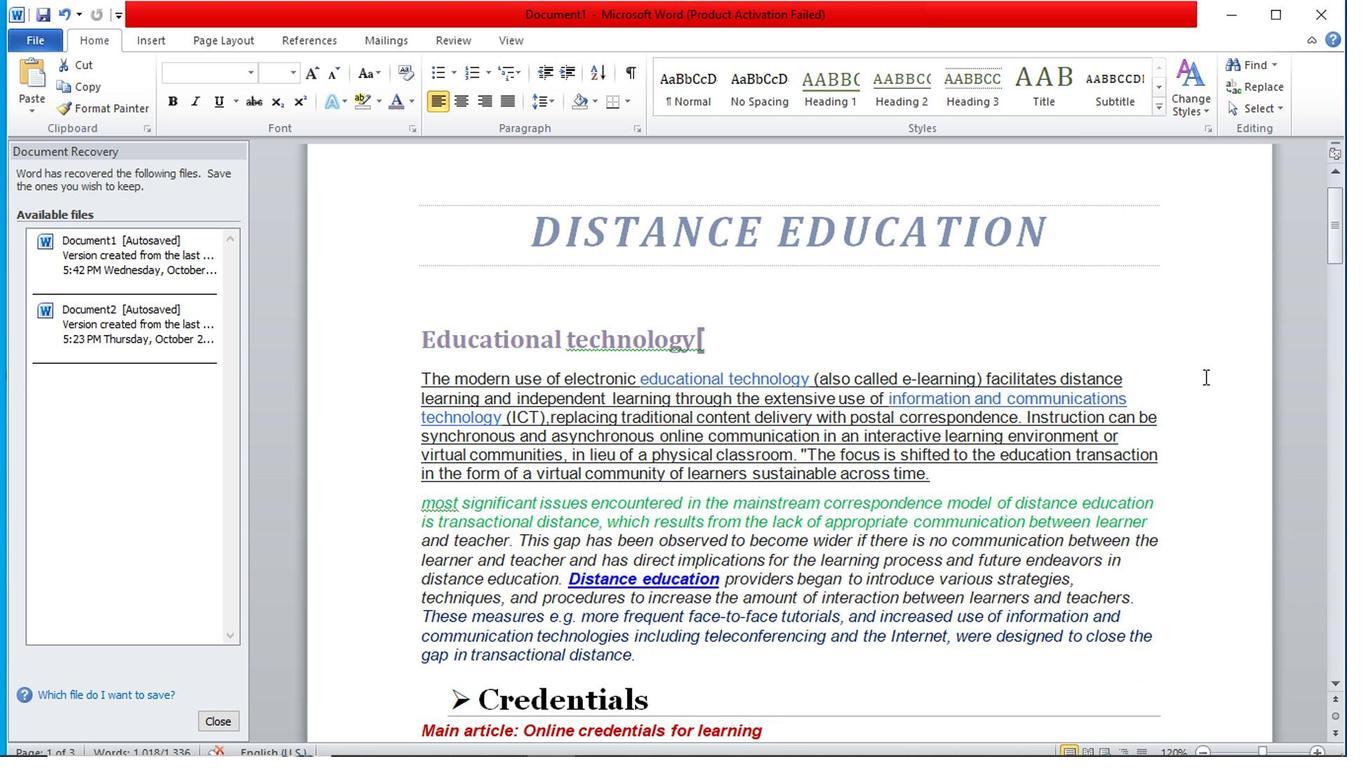 
Action: Mouse scrolled (1205, 375) with delta (0, 0)
Screenshot: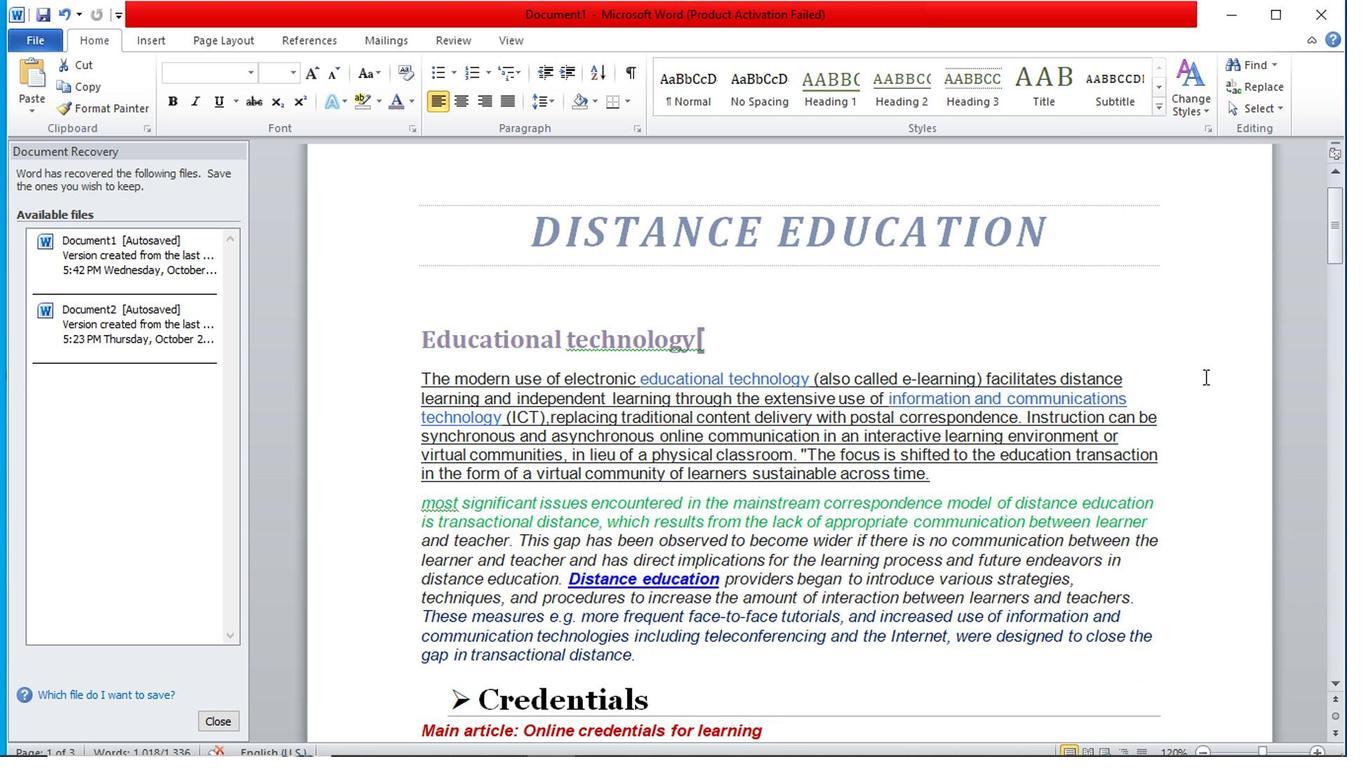 
Action: Mouse moved to (418, 386)
Screenshot: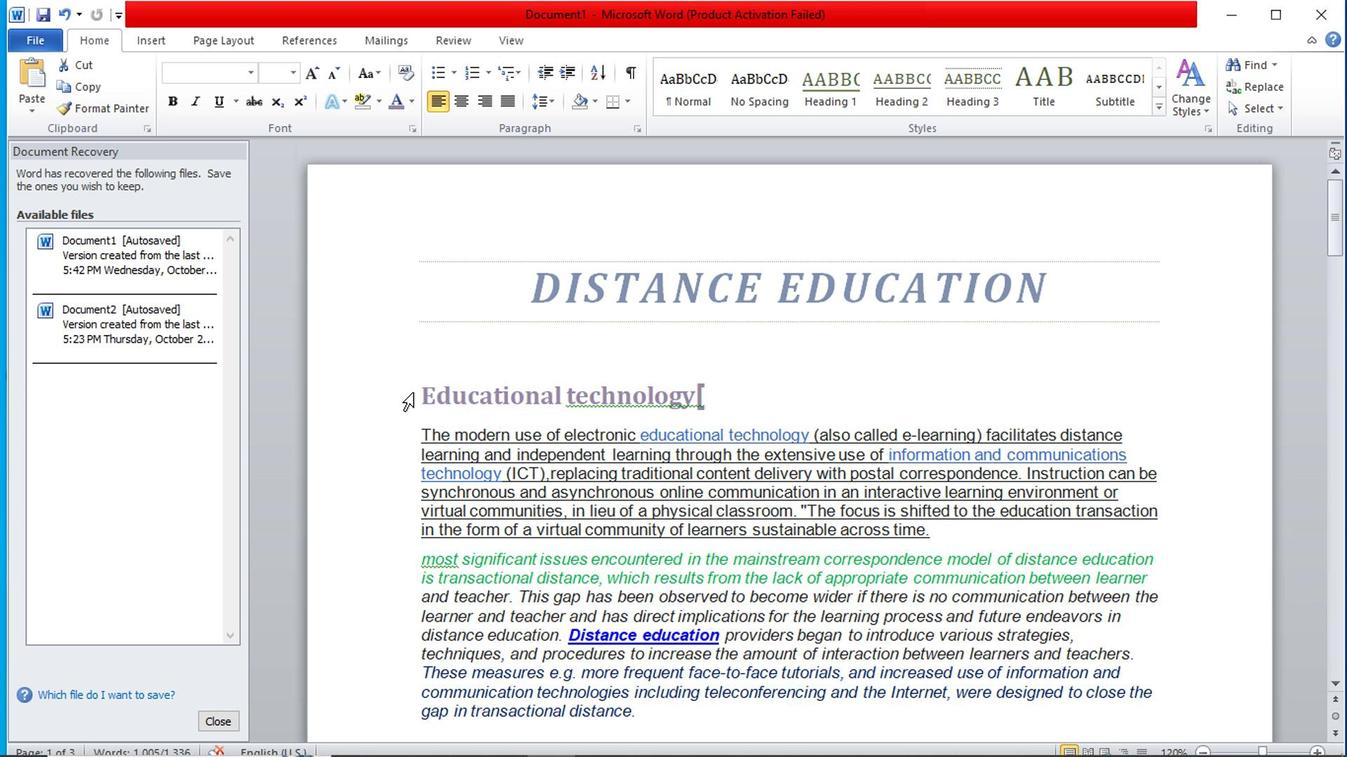 
Action: Mouse pressed left at (418, 386)
Screenshot: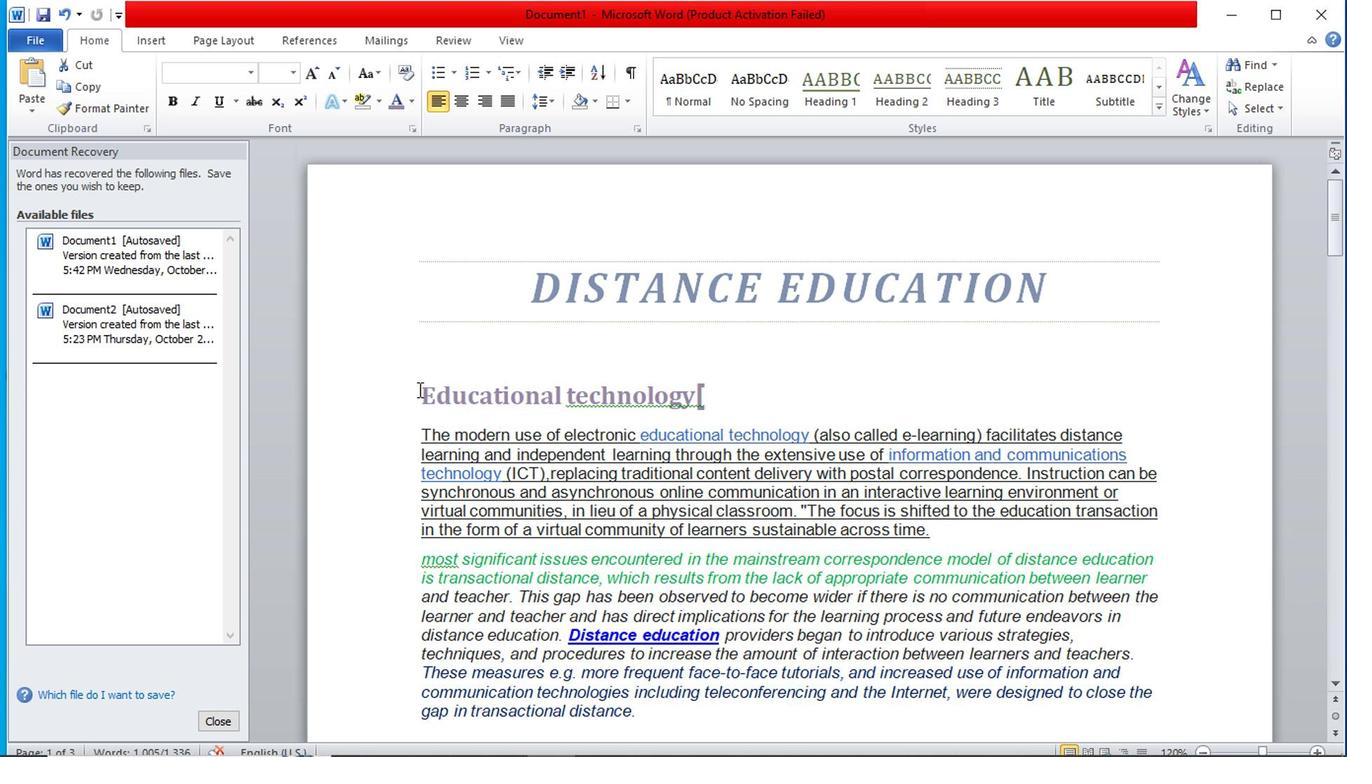 
Action: Mouse moved to (1213, 382)
Screenshot: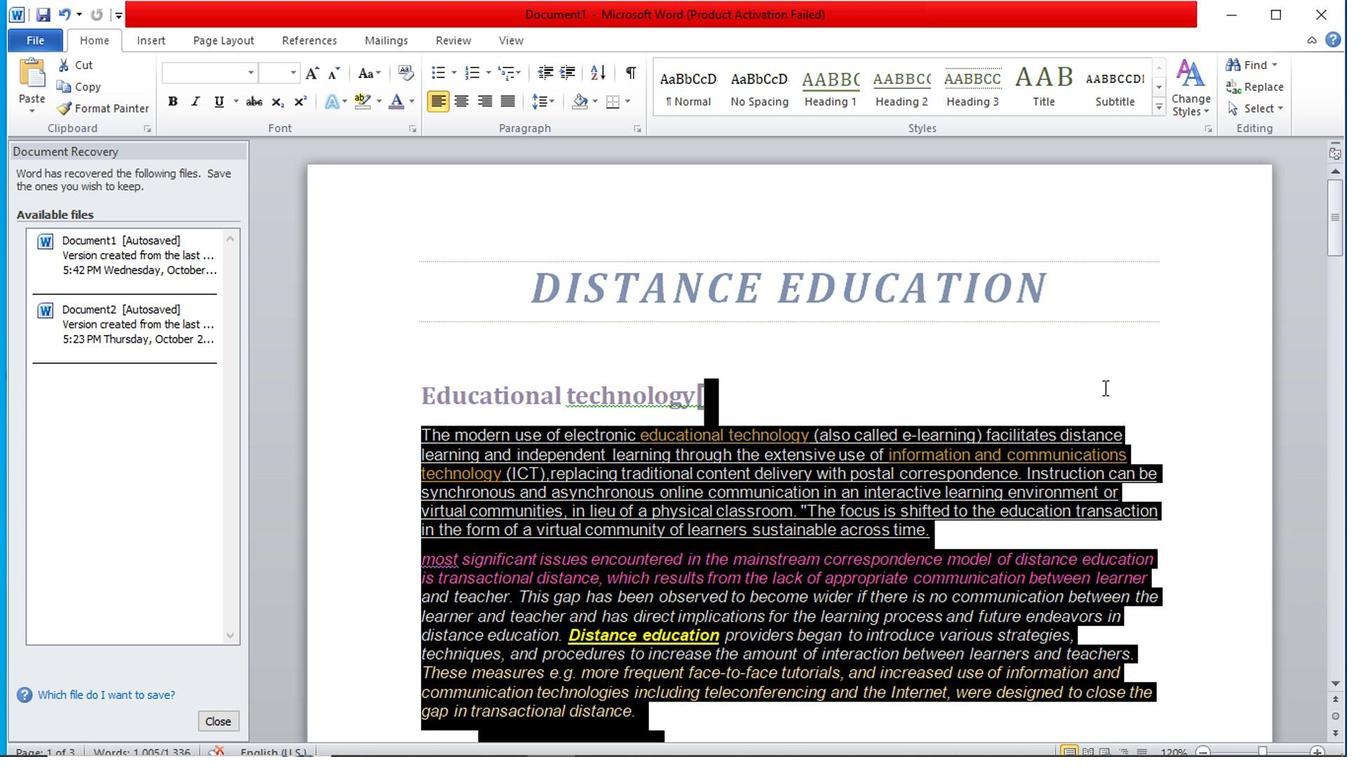 
Action: Mouse pressed left at (1213, 382)
Screenshot: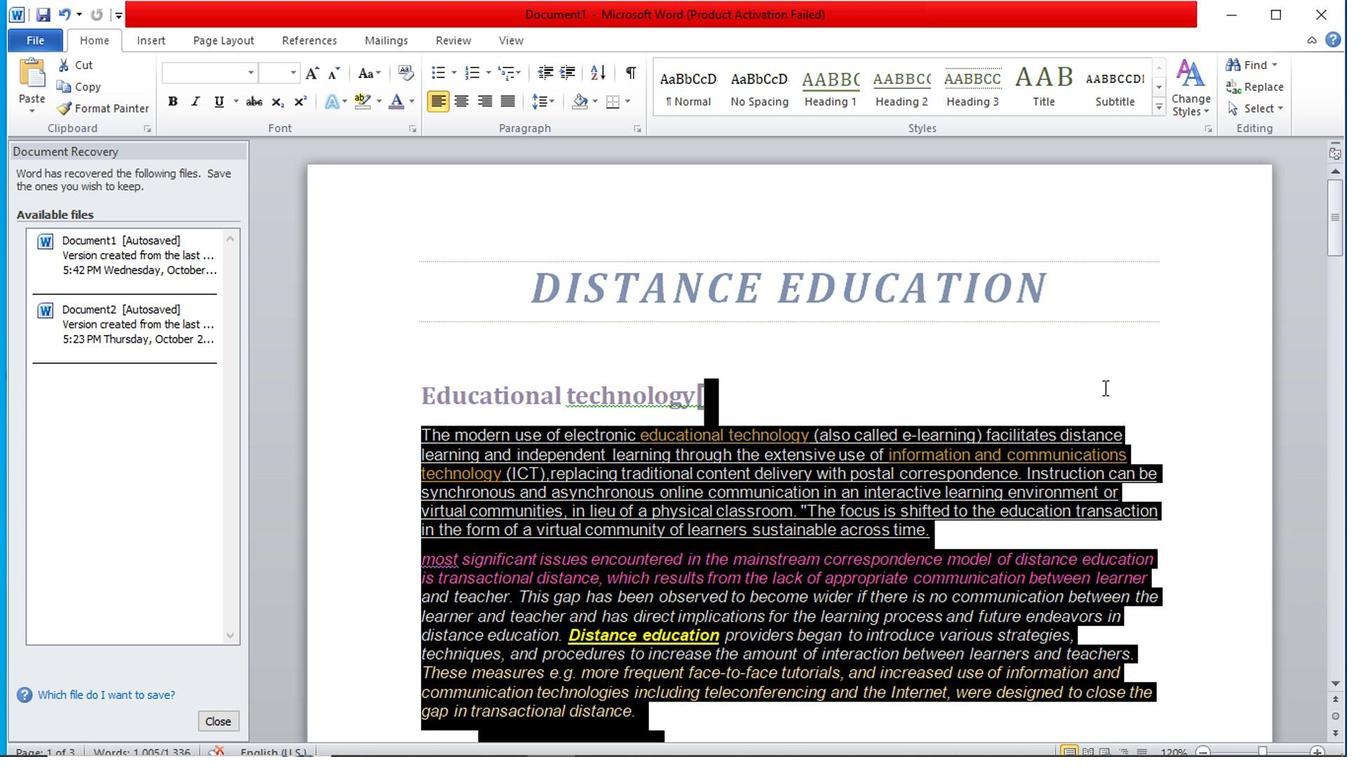 
Action: Mouse moved to (1348, 403)
Screenshot: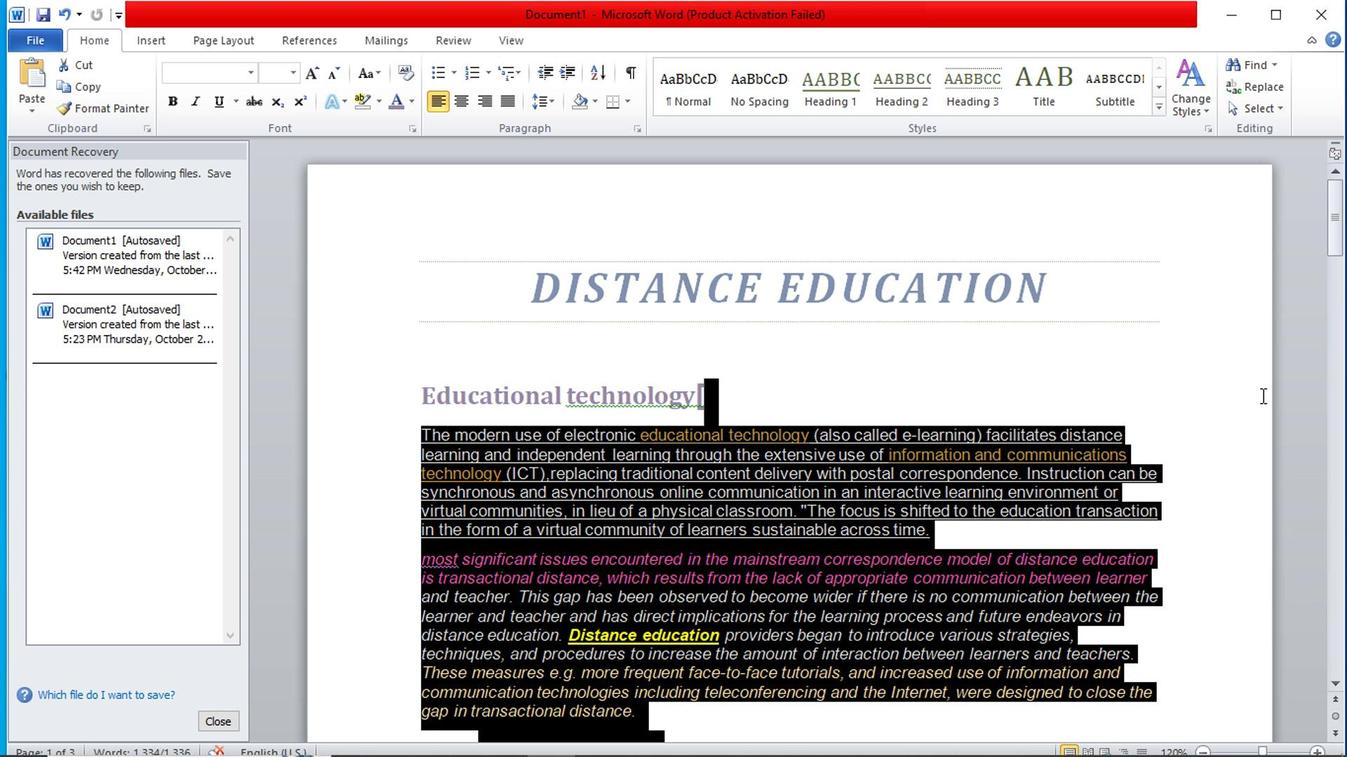 
Action: Mouse pressed left at (1347, 403)
Screenshot: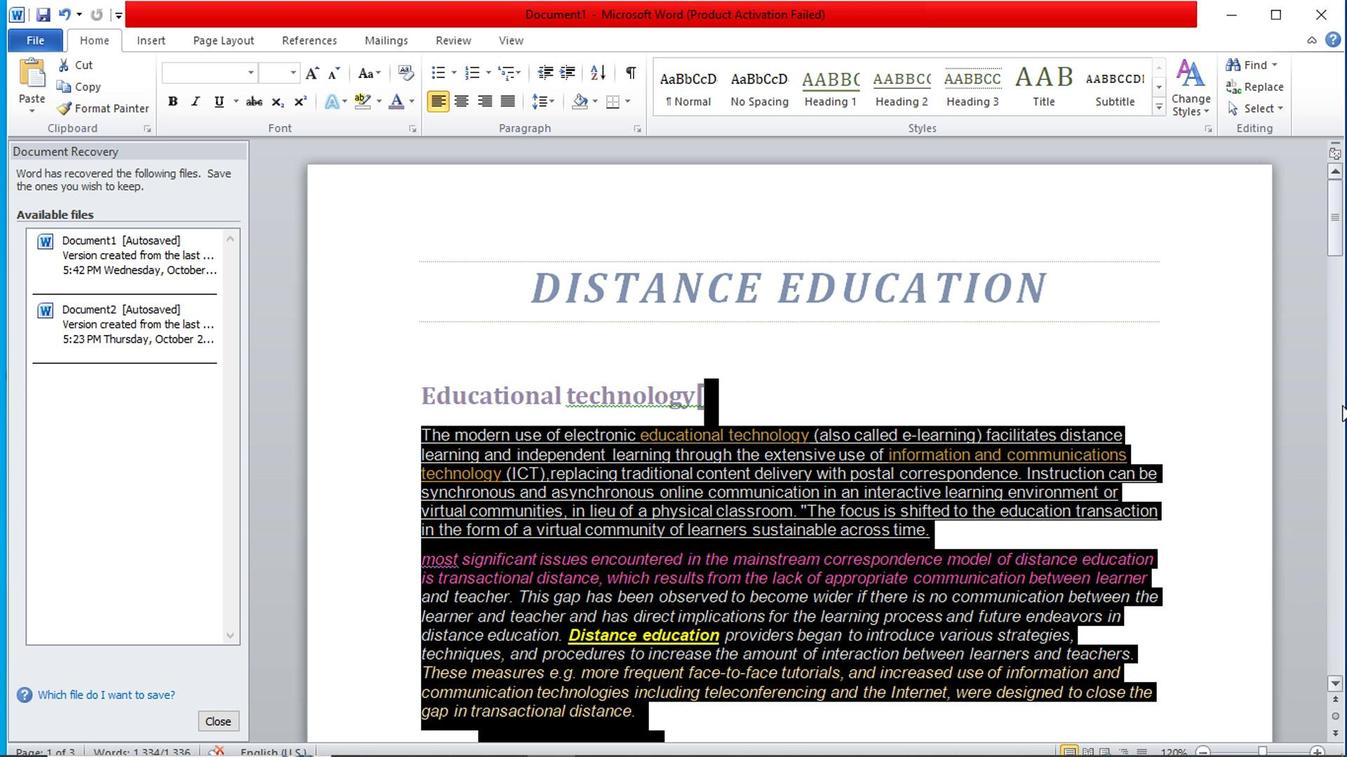 
Action: Mouse moved to (1293, 468)
Screenshot: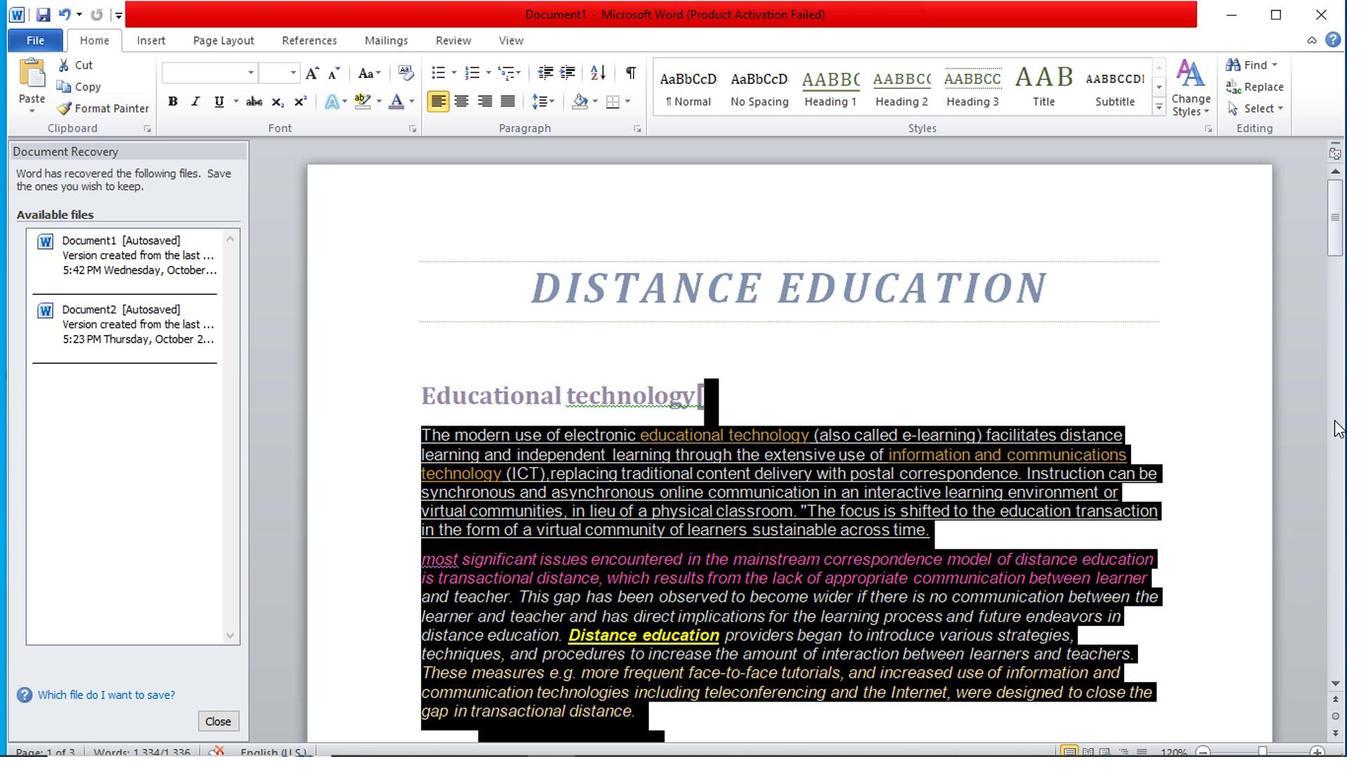 
Action: Mouse pressed left at (1293, 468)
Screenshot: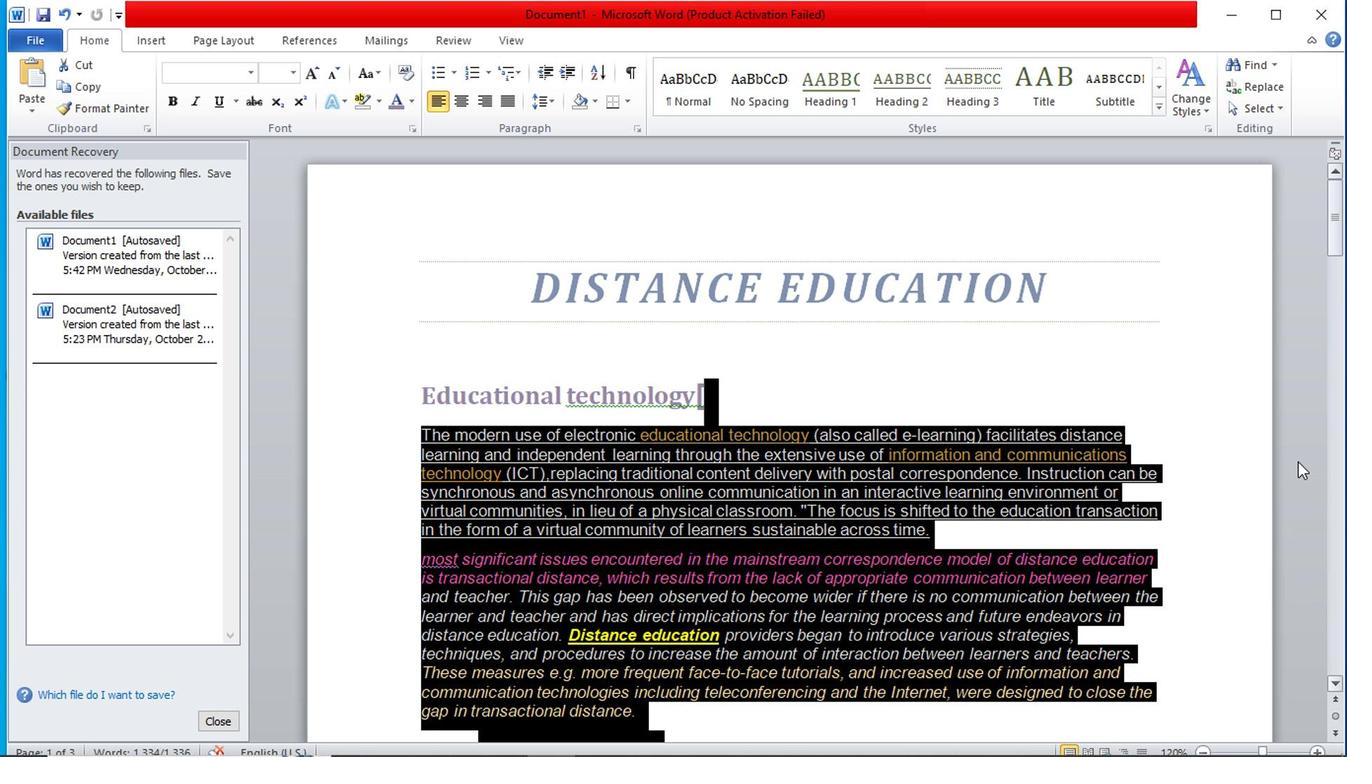 
Action: Mouse moved to (1300, 538)
Screenshot: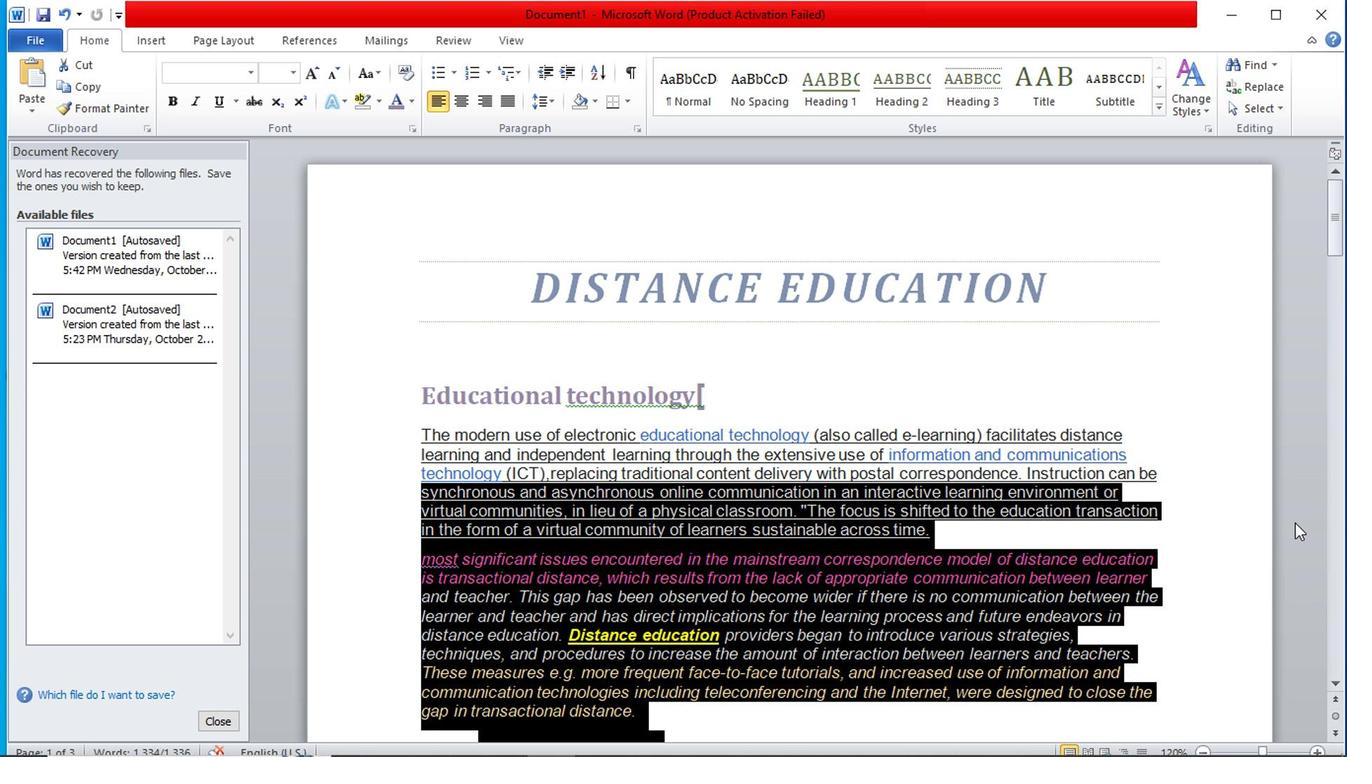 
Action: Mouse pressed left at (1300, 538)
Screenshot: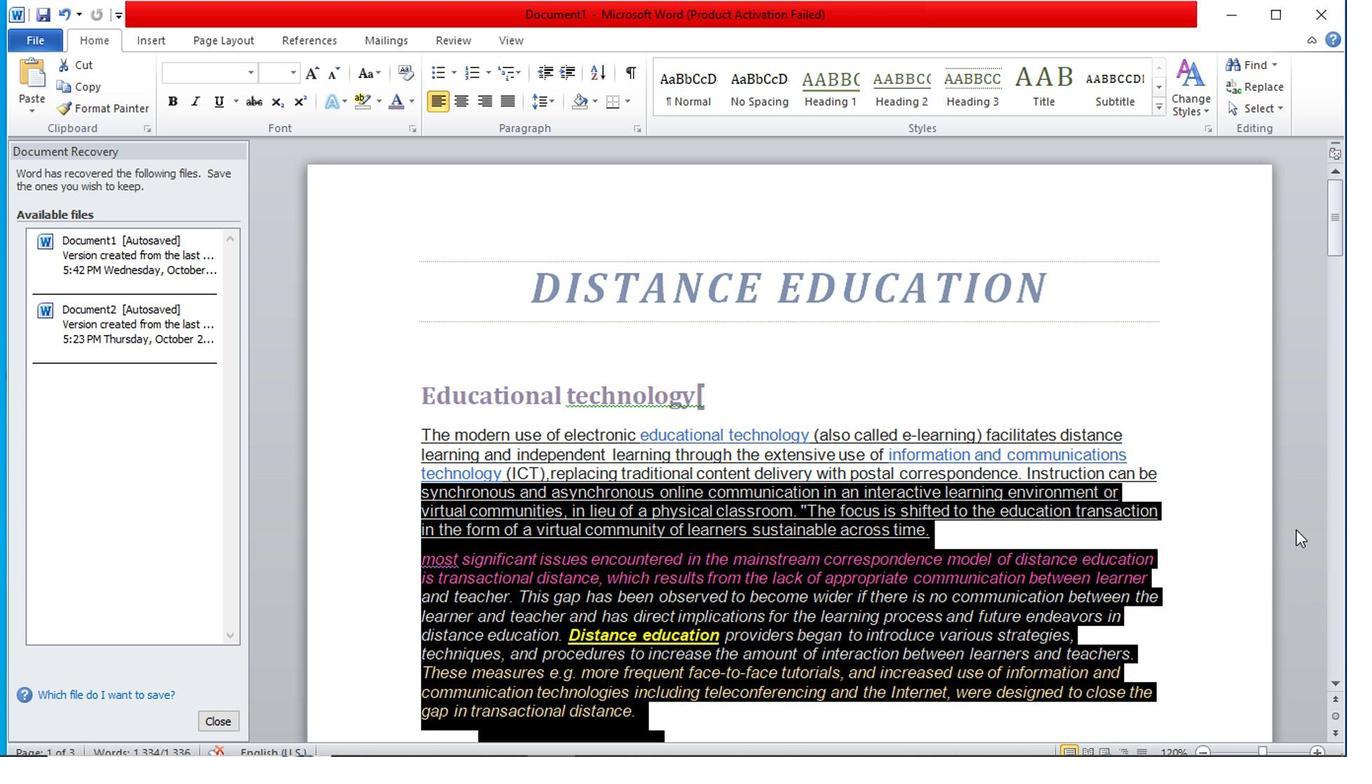 
Action: Mouse moved to (1310, 574)
Screenshot: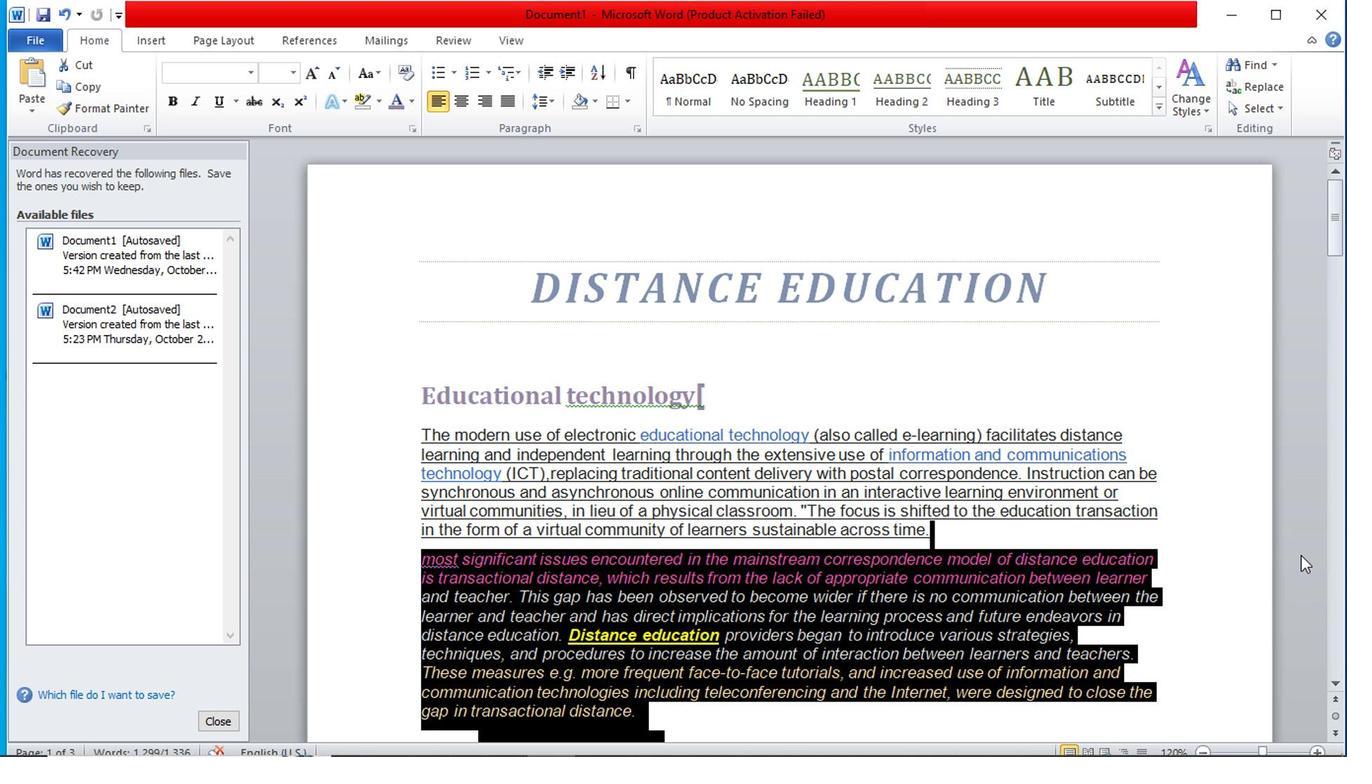 
Action: Mouse pressed left at (1310, 574)
Screenshot: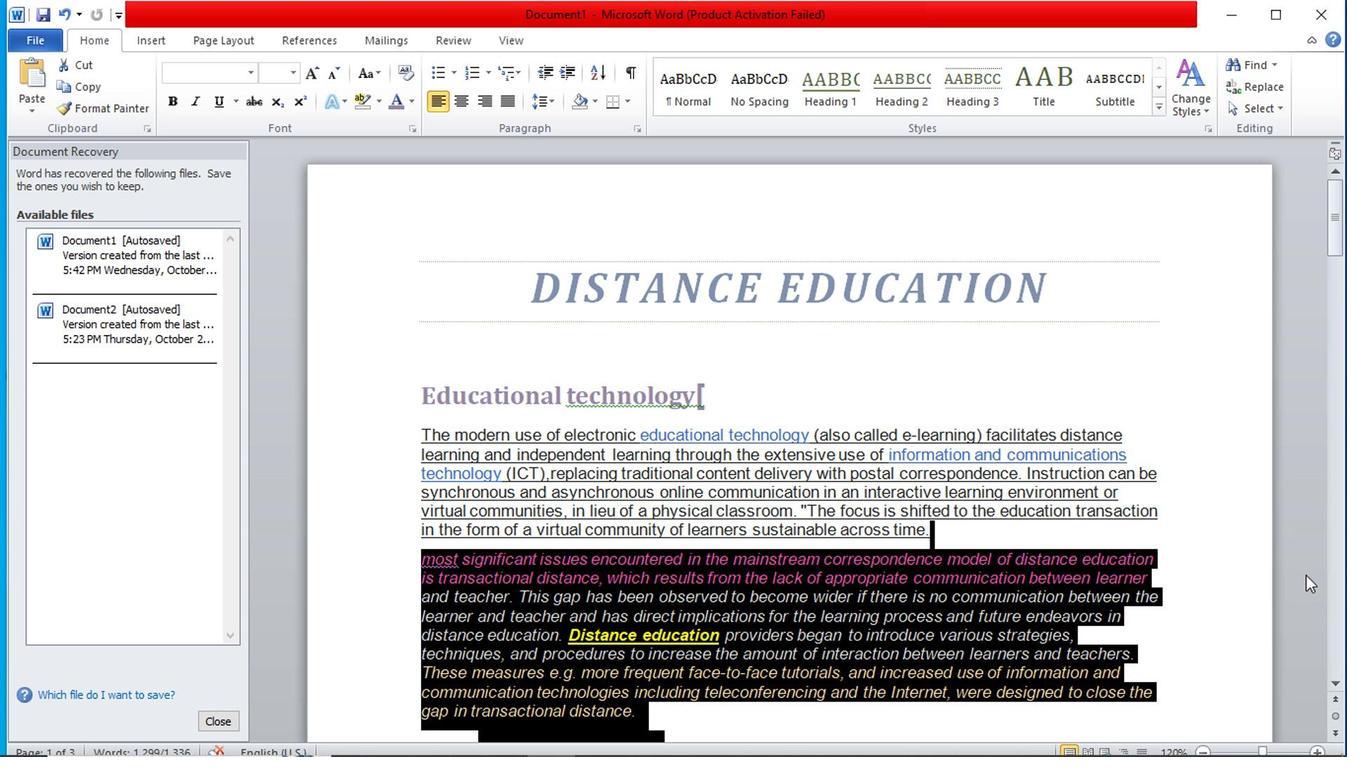 
Action: Mouse moved to (1312, 602)
Screenshot: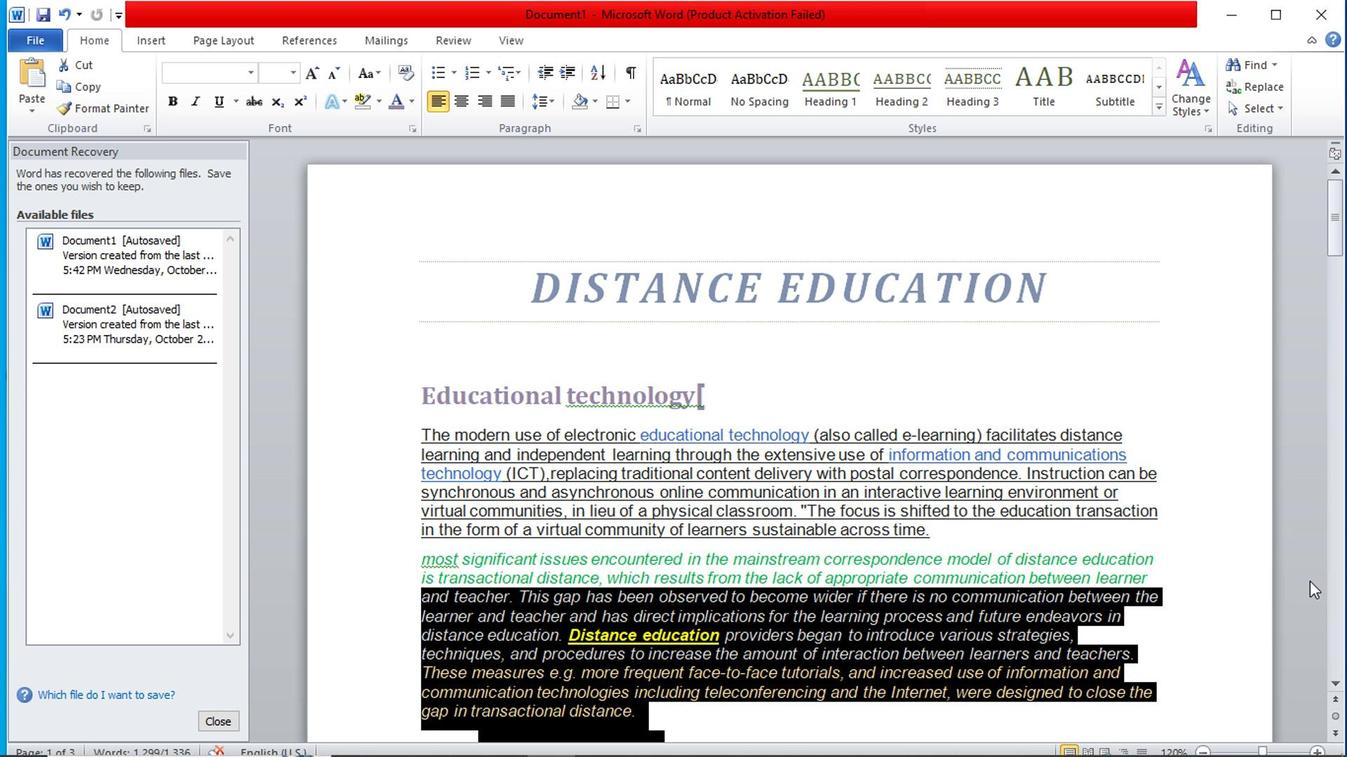 
Action: Mouse pressed left at (1312, 602)
Screenshot: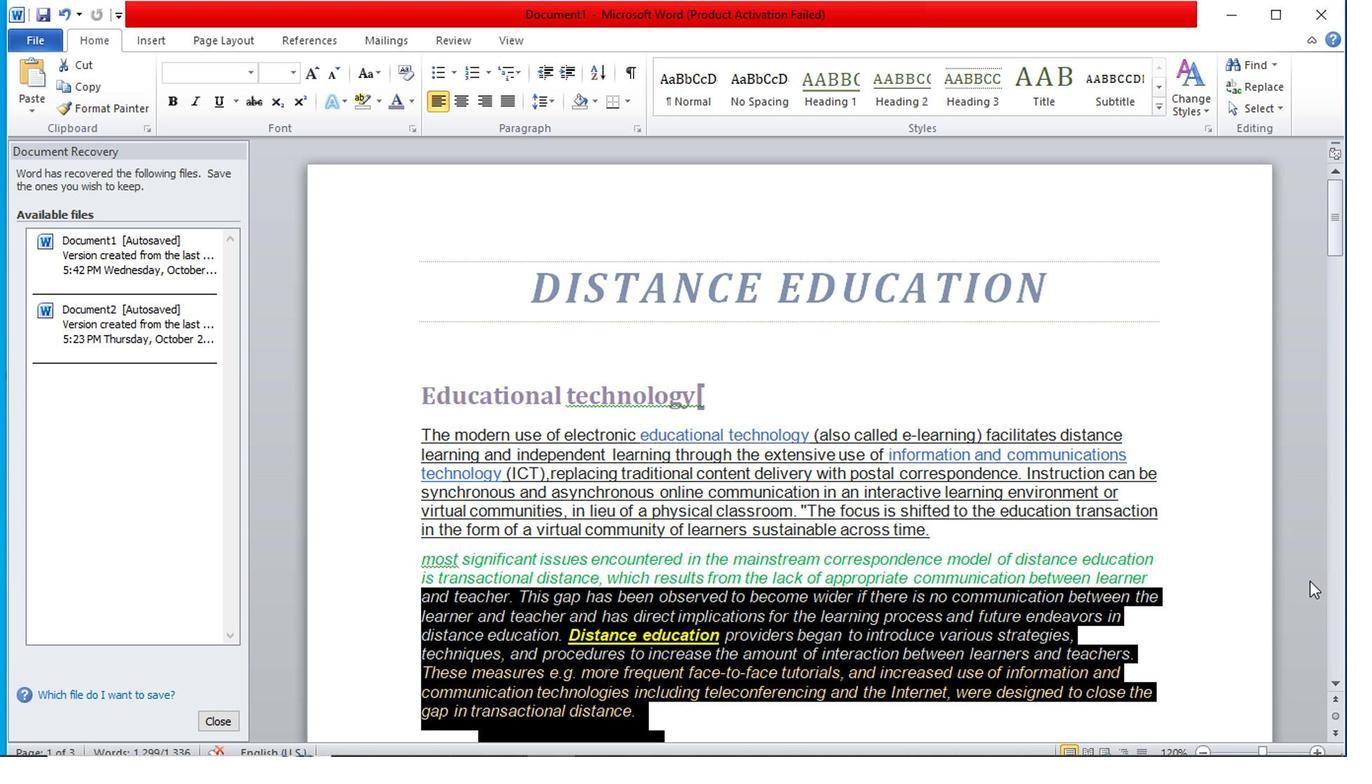 
Action: Mouse moved to (1312, 609)
Screenshot: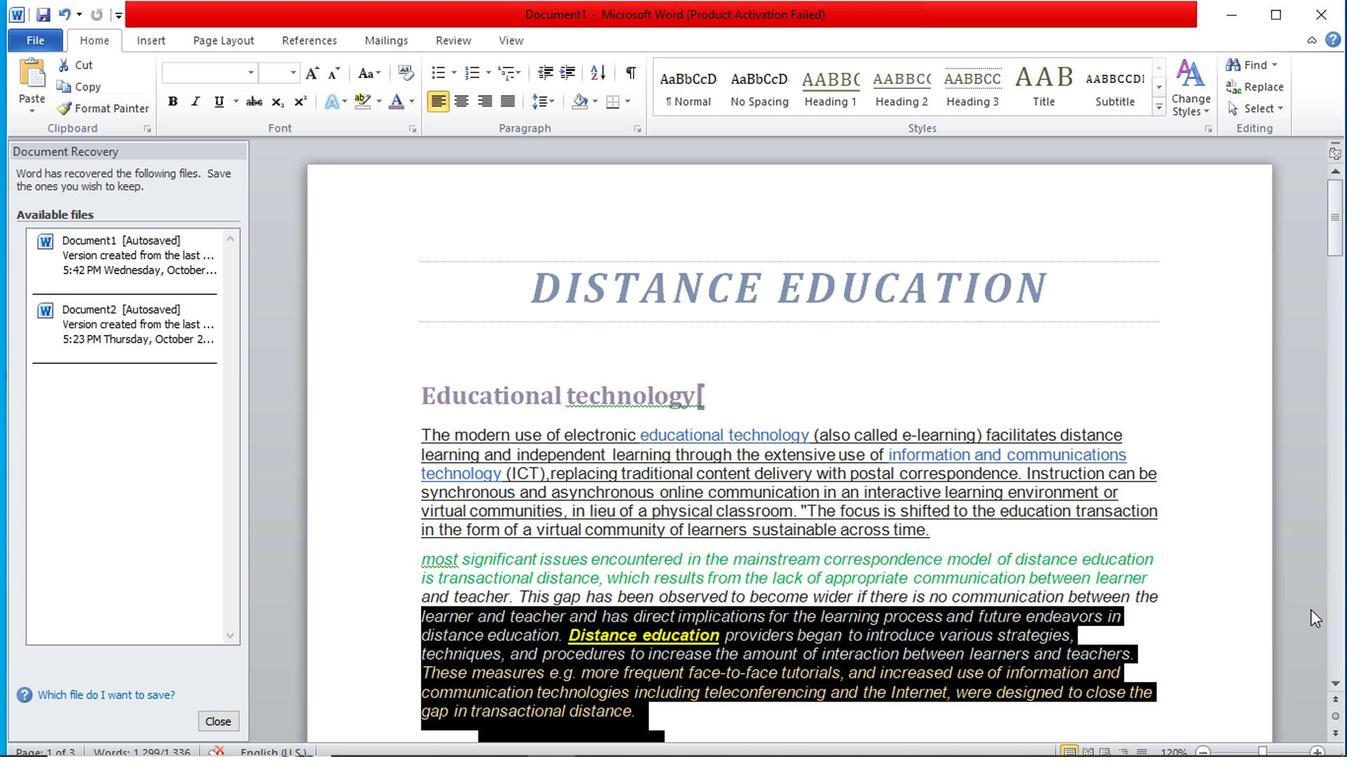 
Action: Mouse scrolled (1312, 609) with delta (0, 0)
Screenshot: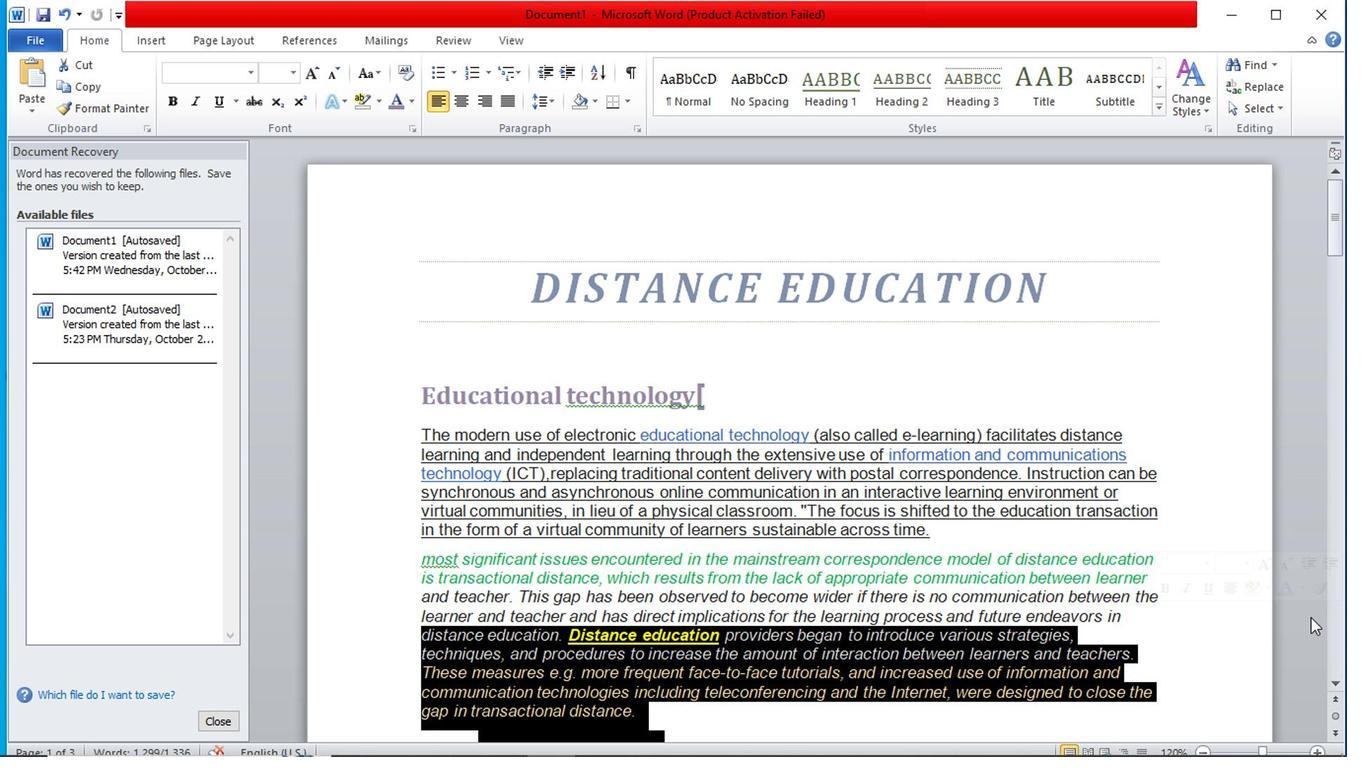 
Action: Mouse scrolled (1312, 609) with delta (0, 0)
Screenshot: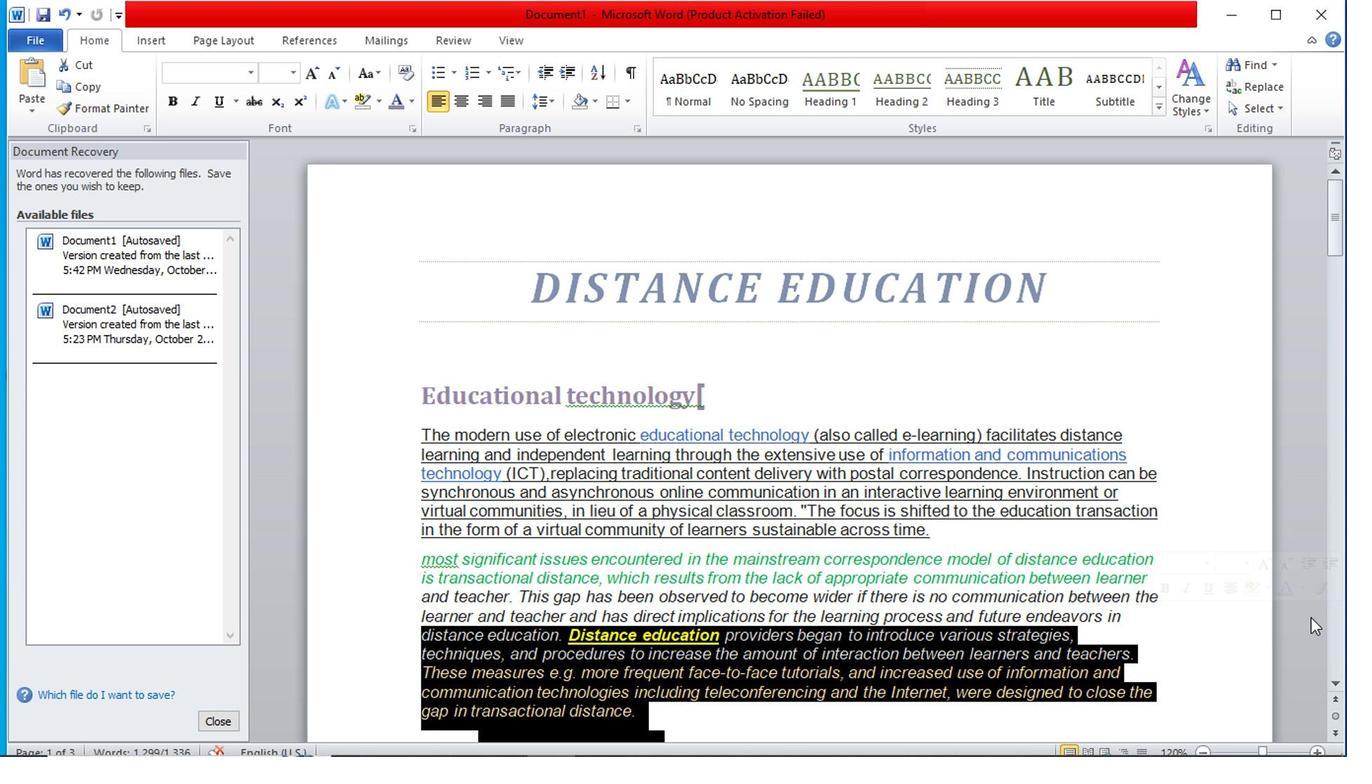 
Action: Mouse pressed left at (1312, 609)
Screenshot: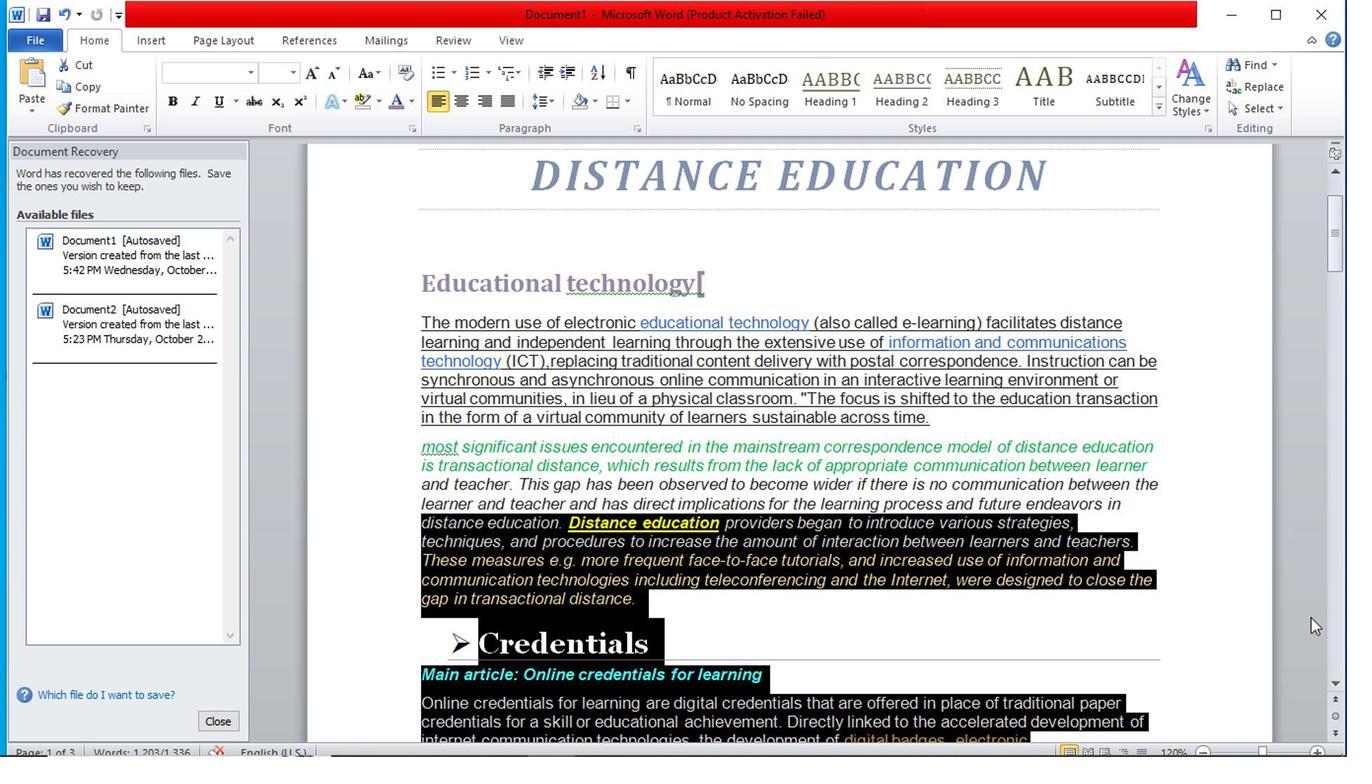 
Action: Mouse pressed left at (1312, 609)
Screenshot: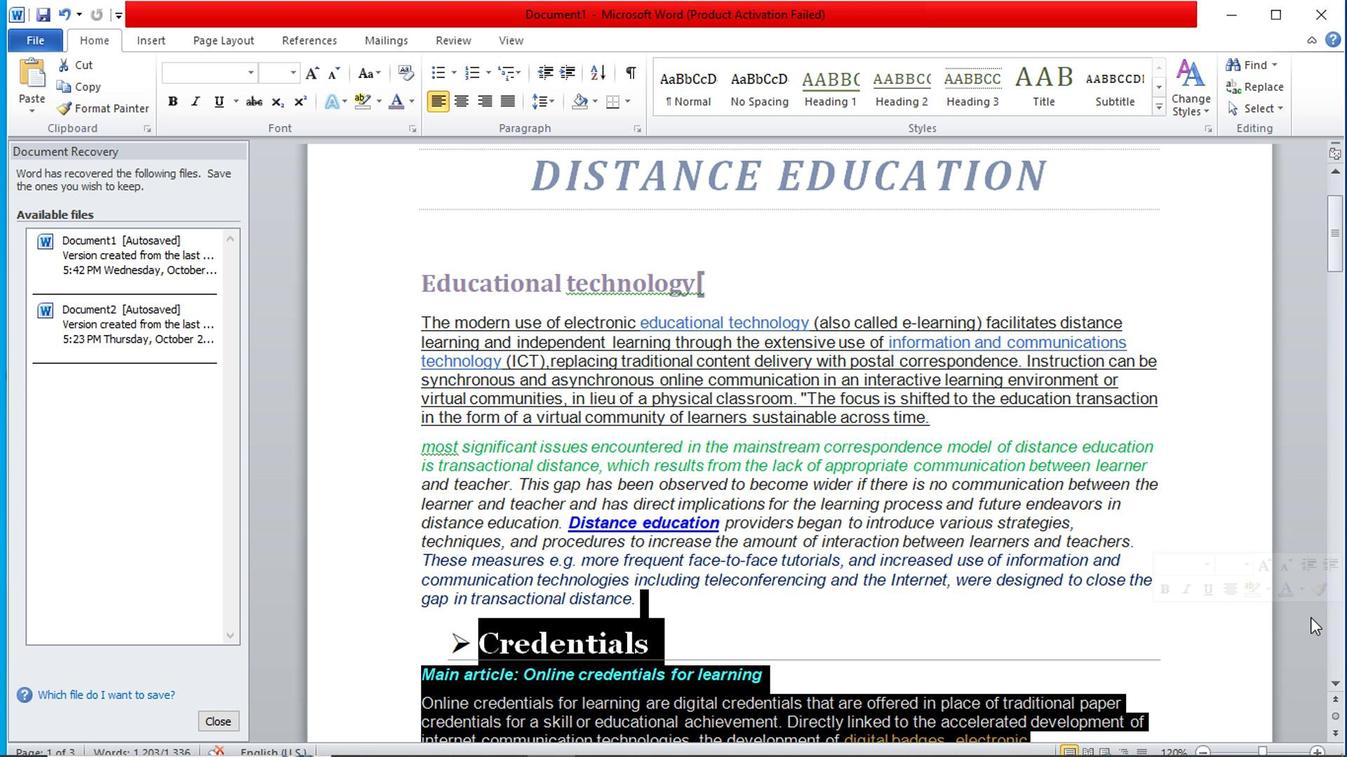 
Action: Mouse pressed left at (1312, 609)
Screenshot: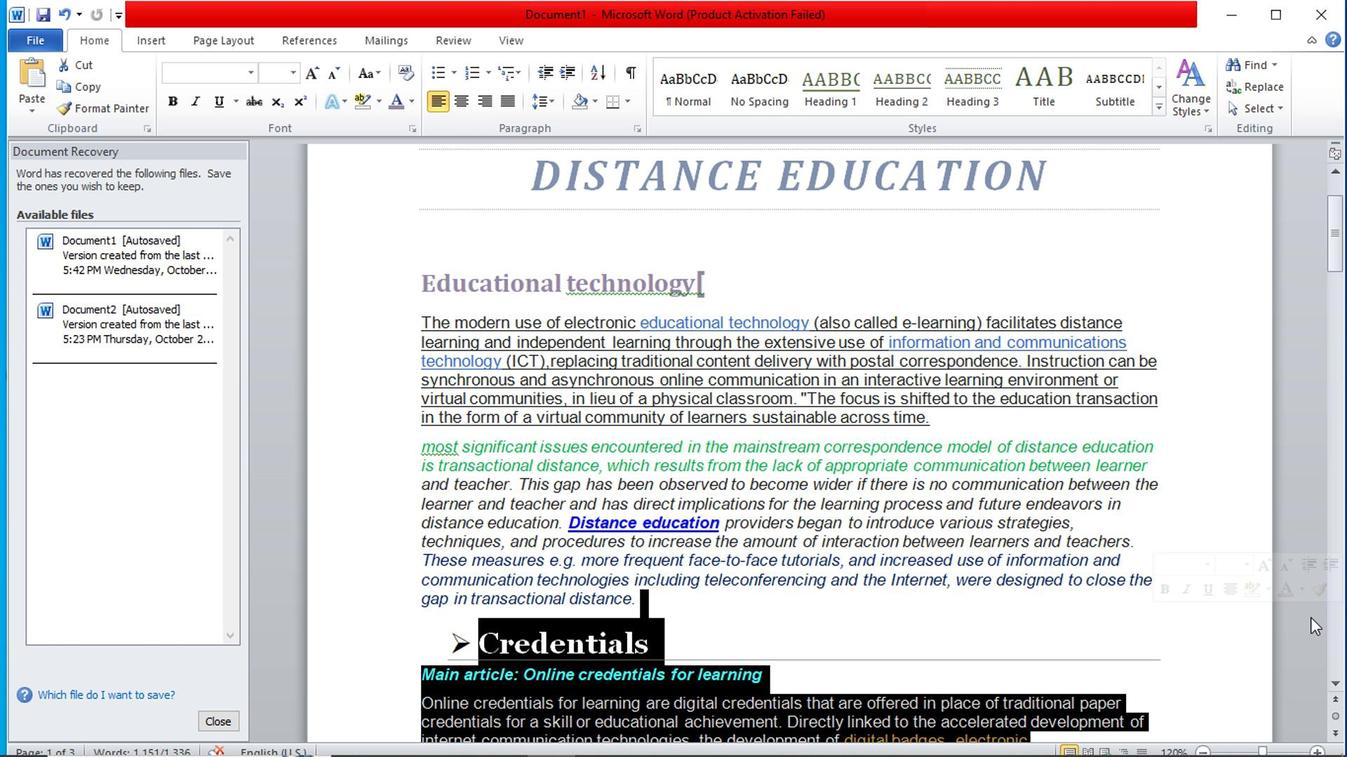 
Action: Mouse moved to (1297, 515)
Screenshot: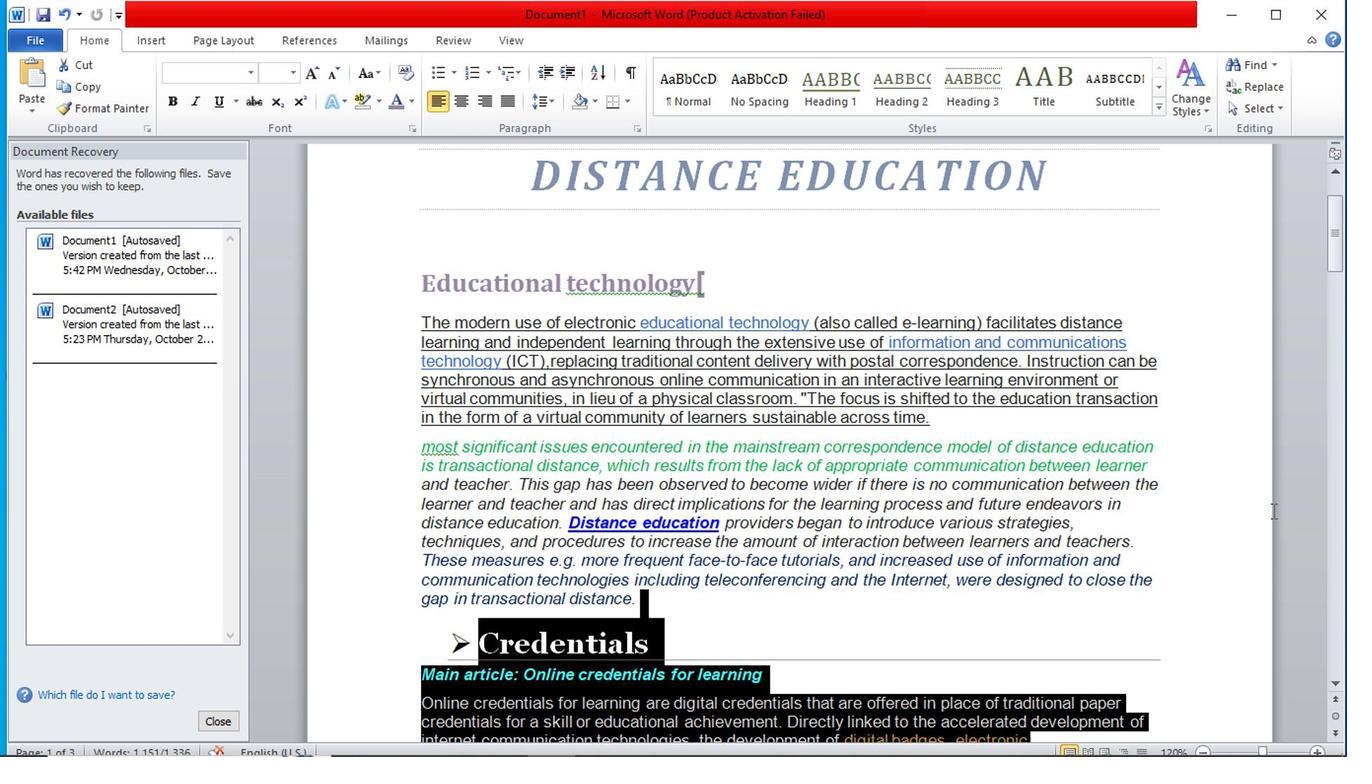 
Action: Mouse pressed left at (1297, 515)
Screenshot: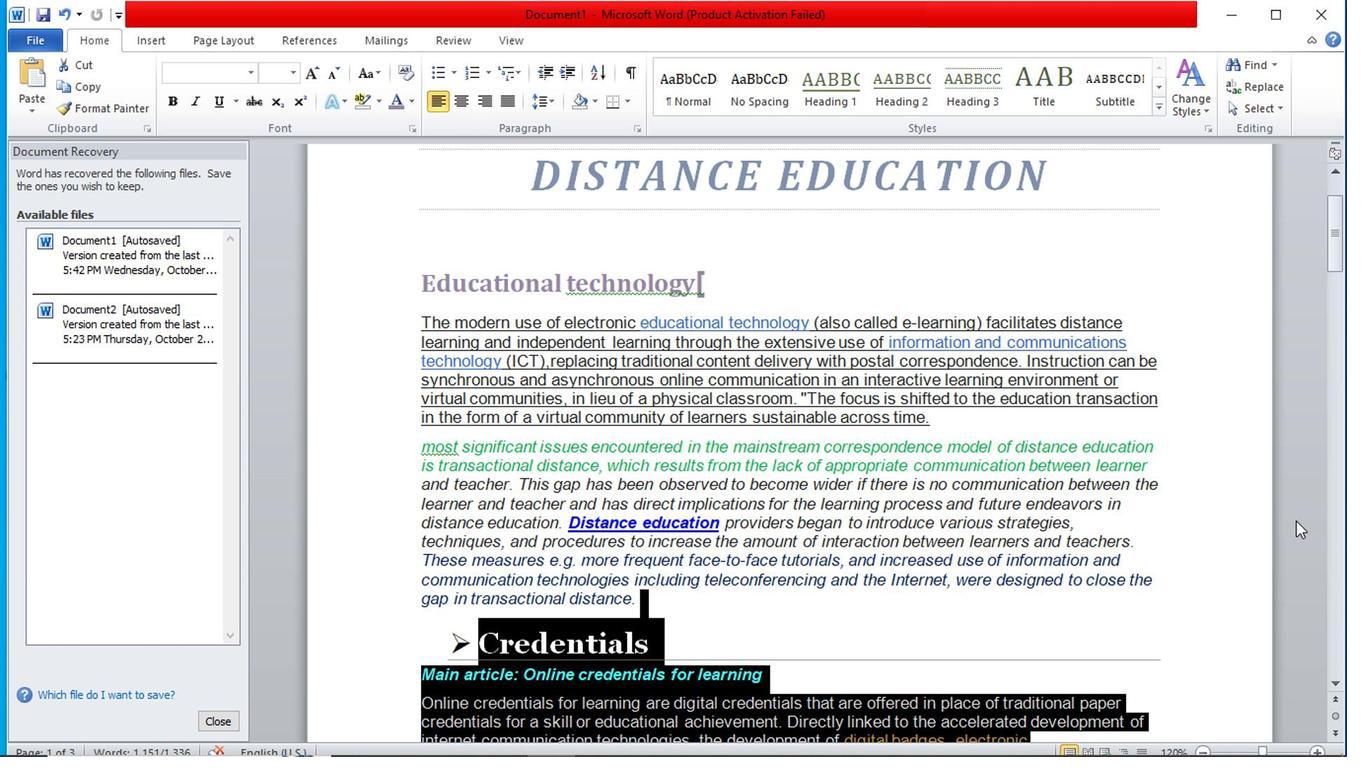 
Action: Mouse moved to (1347, 233)
Screenshot: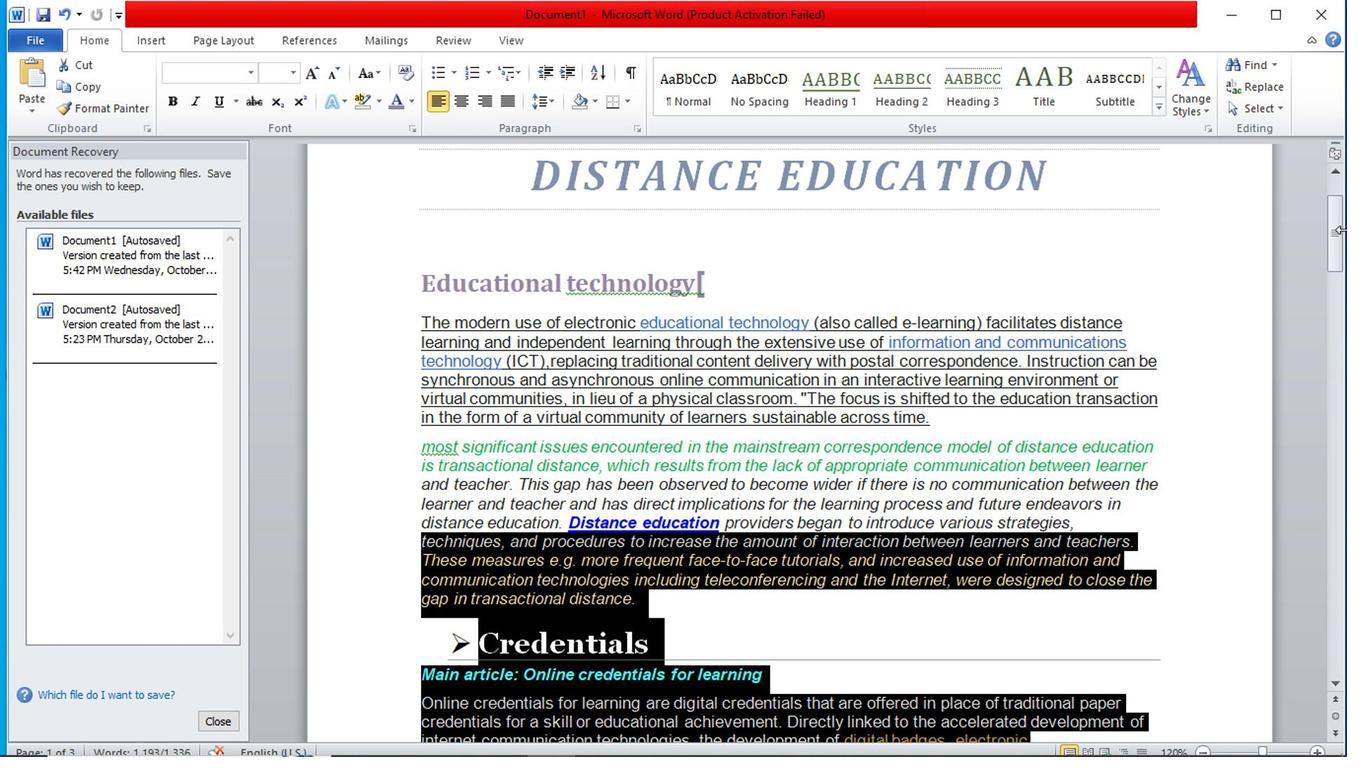 
Action: Mouse pressed left at (1347, 233)
Screenshot: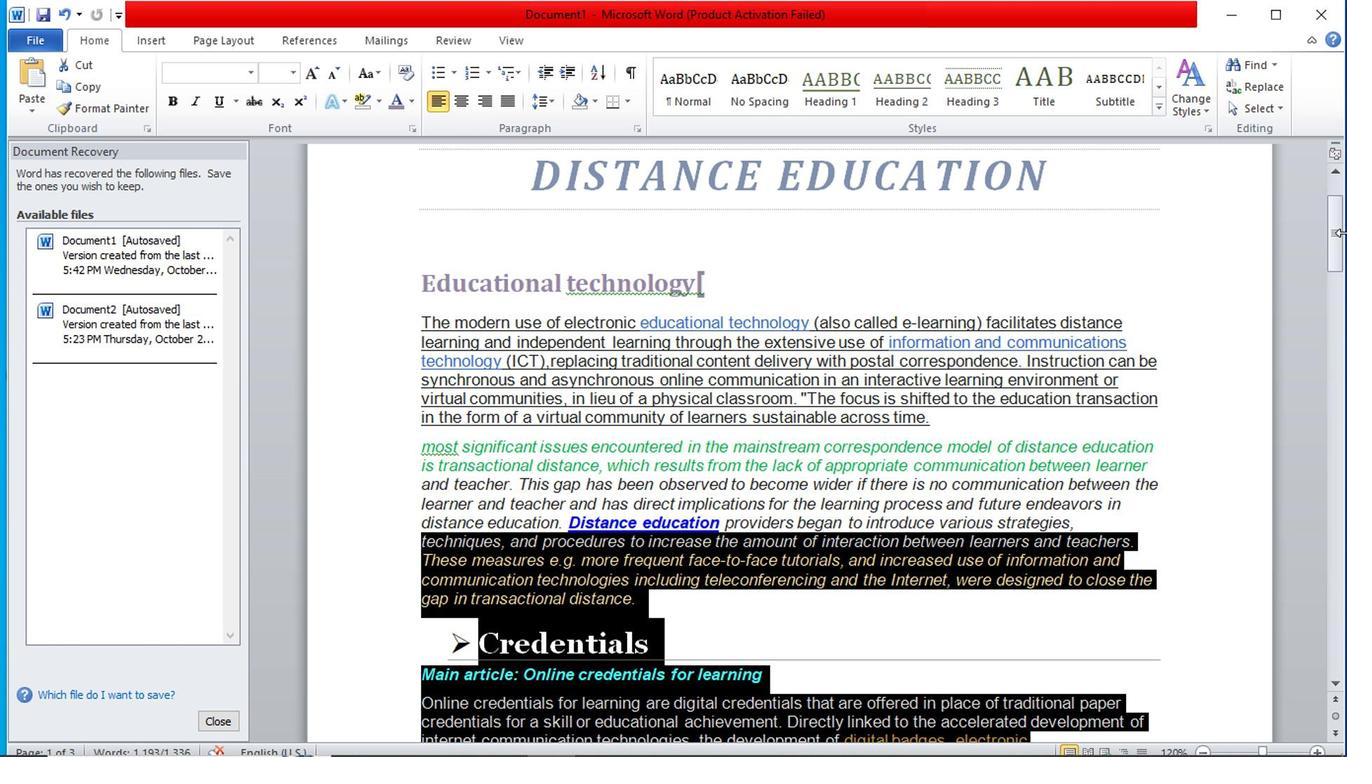 
Action: Mouse moved to (1306, 511)
Screenshot: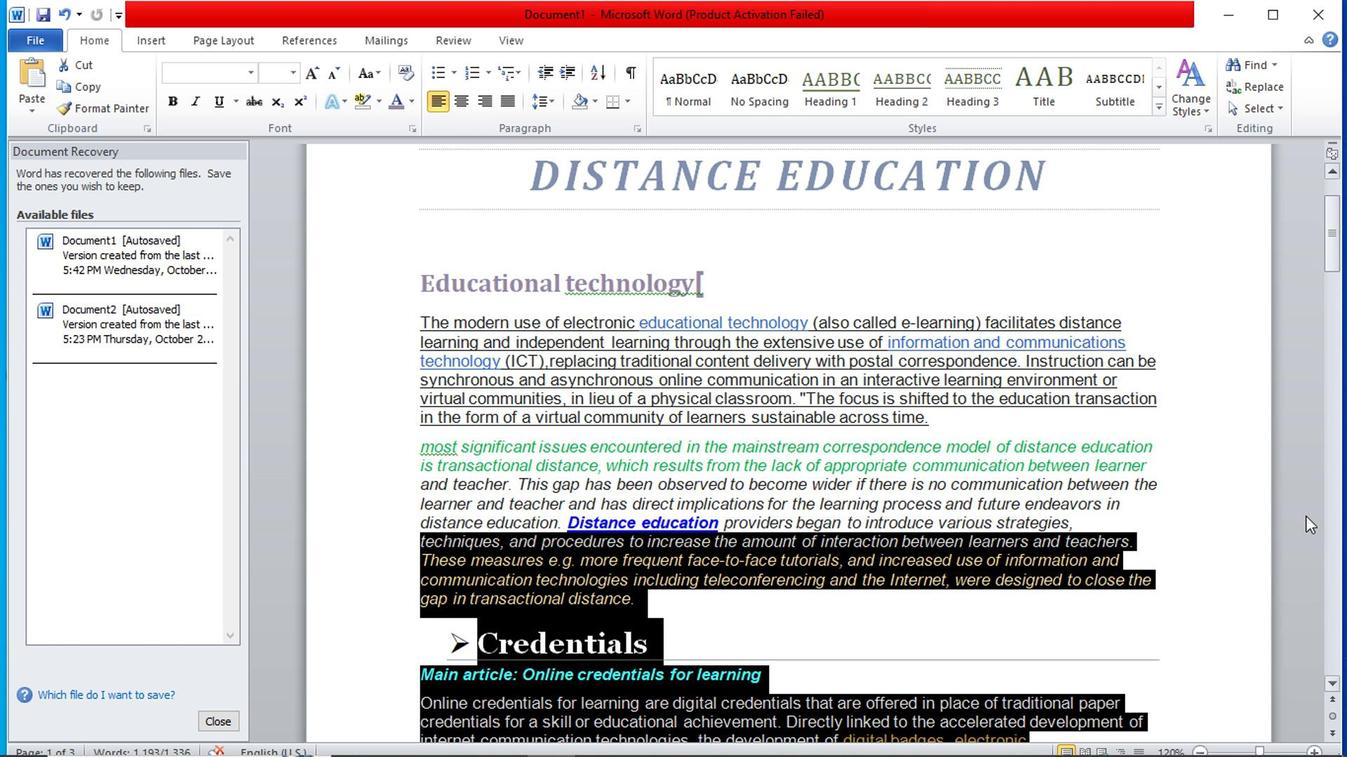 
Action: Mouse pressed left at (1306, 511)
Screenshot: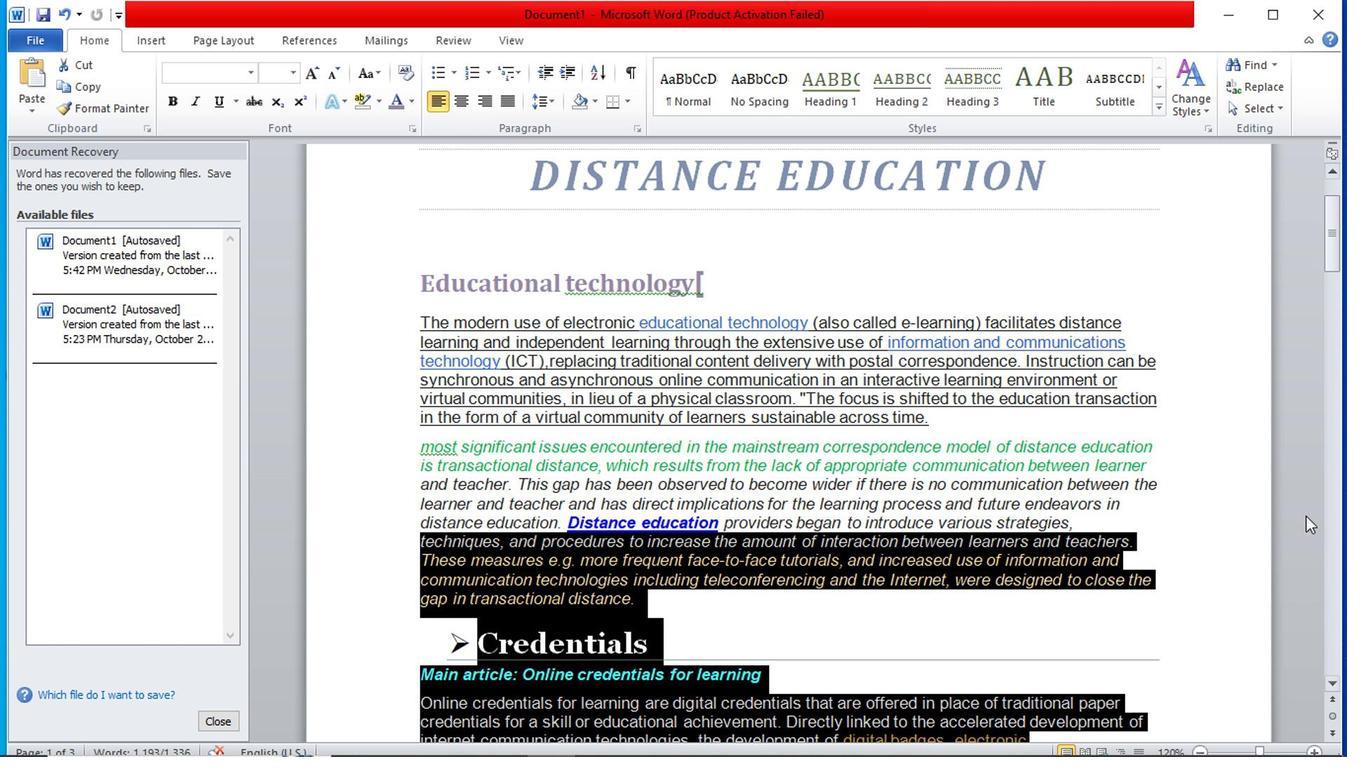 
Action: Mouse moved to (1300, 517)
Screenshot: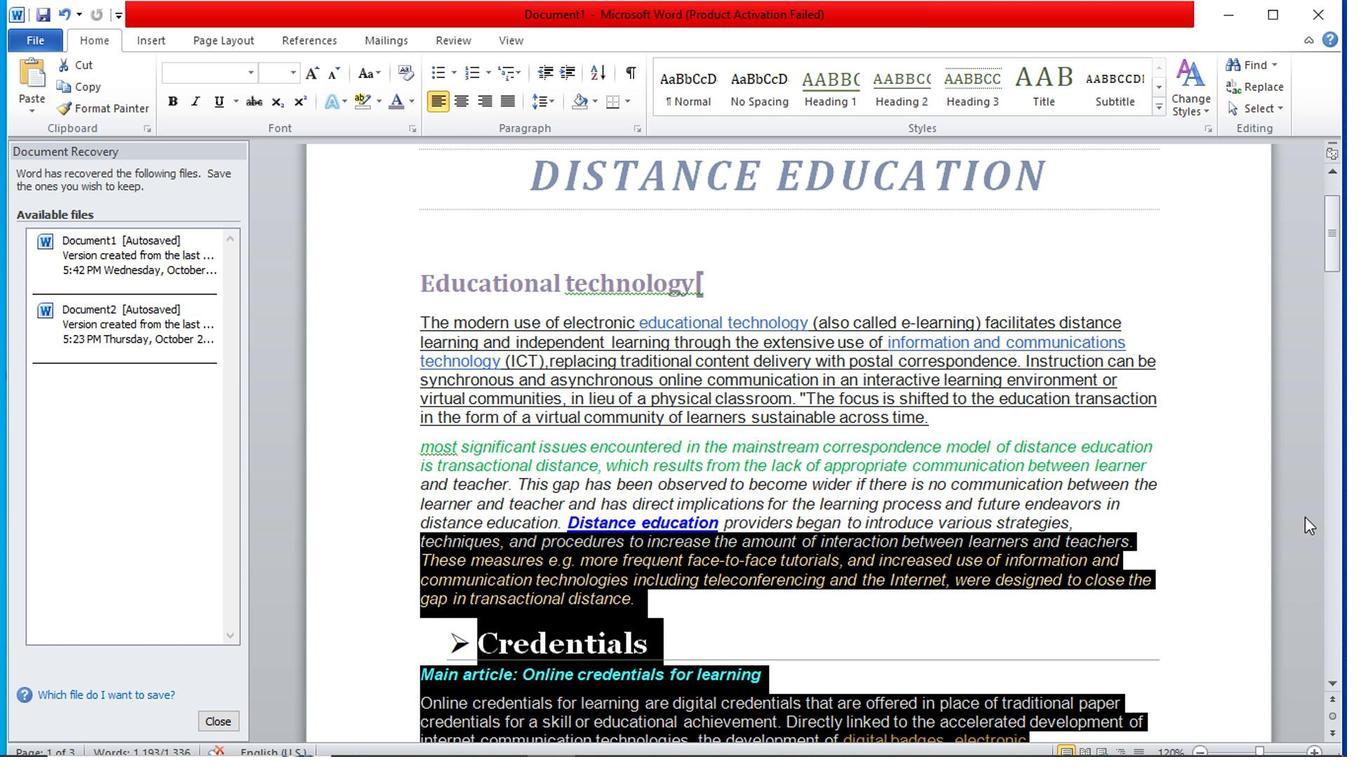 
Action: Mouse pressed left at (1300, 517)
Screenshot: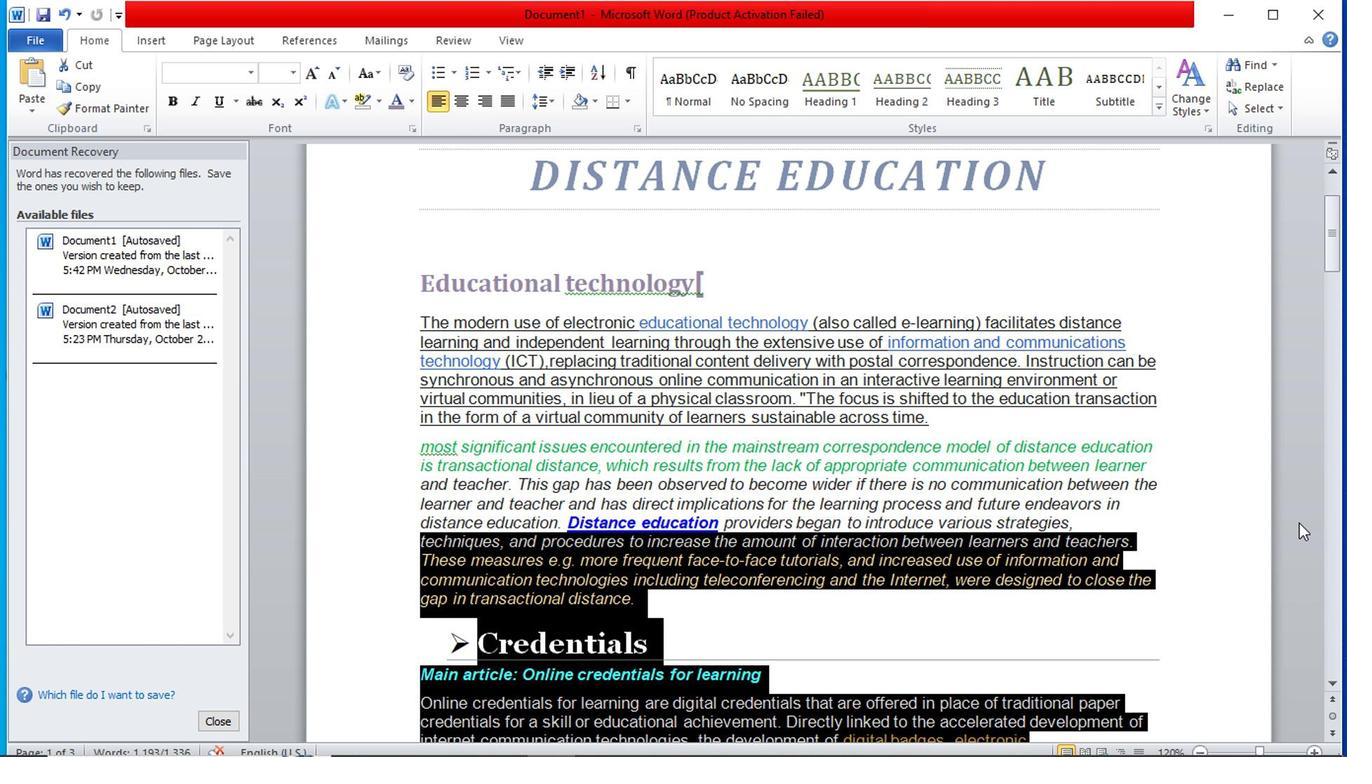 
Action: Mouse moved to (1289, 532)
Screenshot: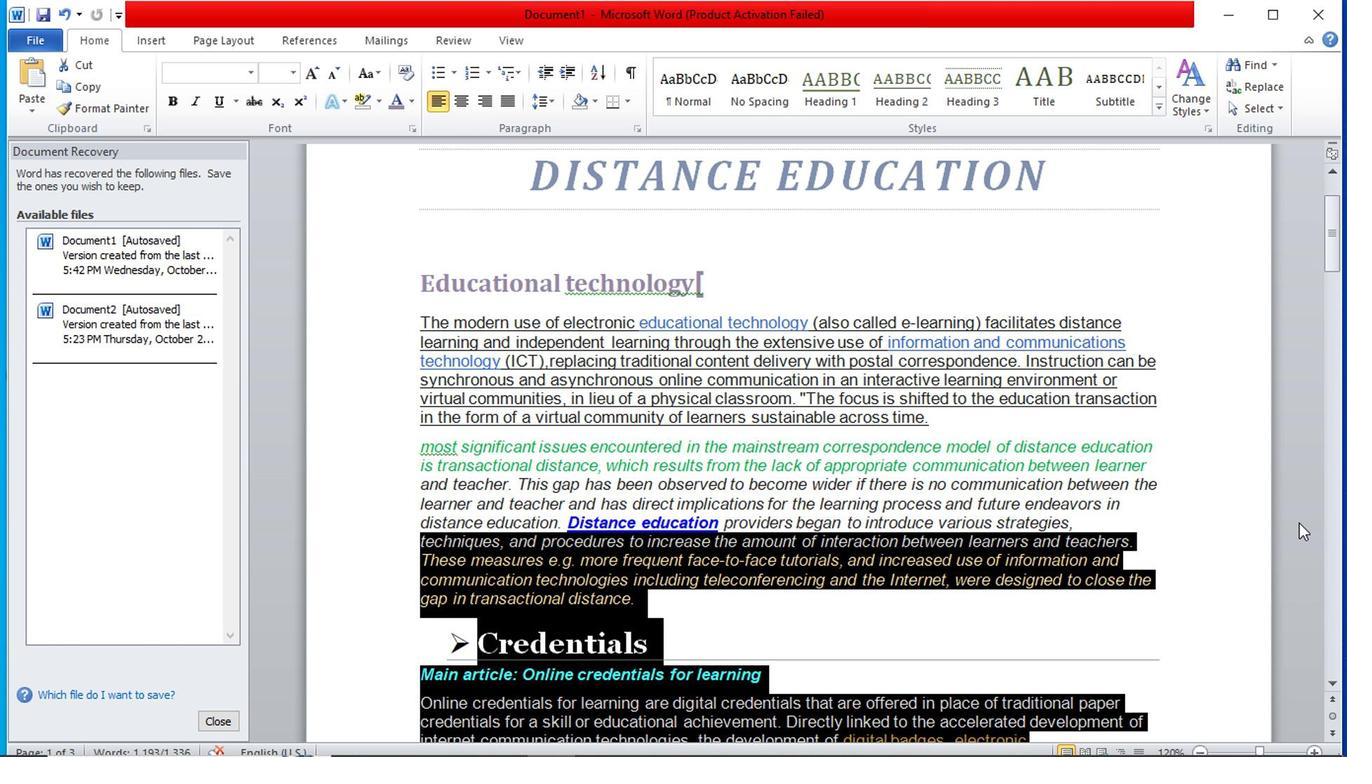 
Action: Mouse pressed left at (1289, 532)
Screenshot: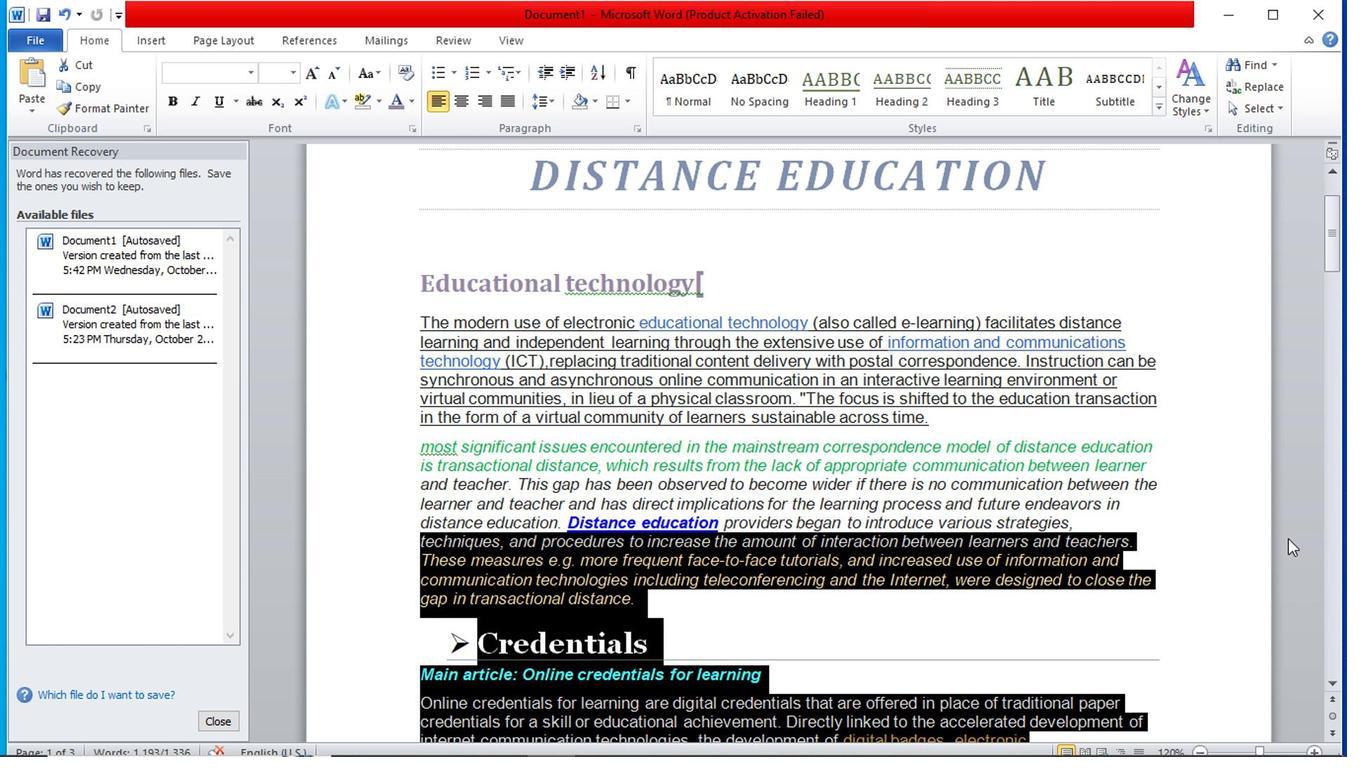 
Action: Mouse pressed left at (1289, 532)
Screenshot: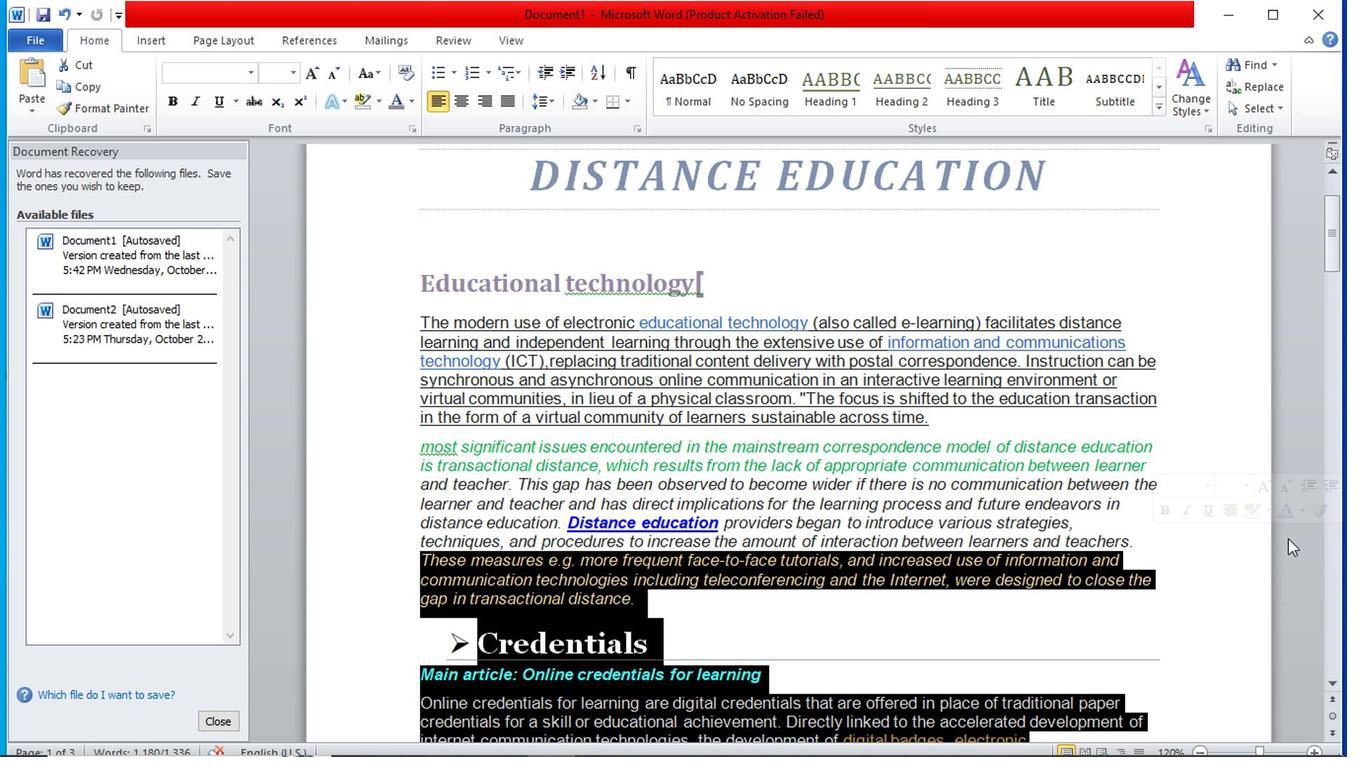 
Action: Mouse moved to (314, 601)
Screenshot: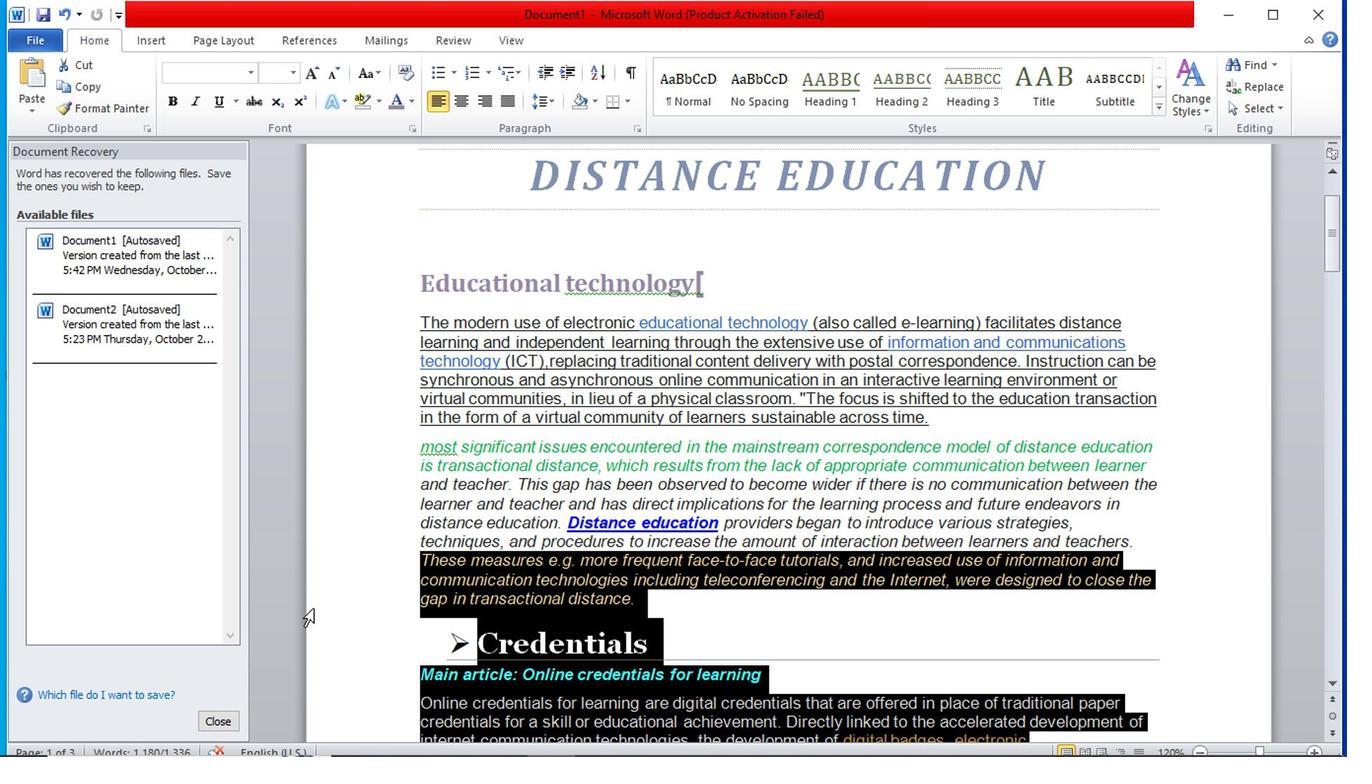 
Action: Mouse pressed left at (314, 601)
Screenshot: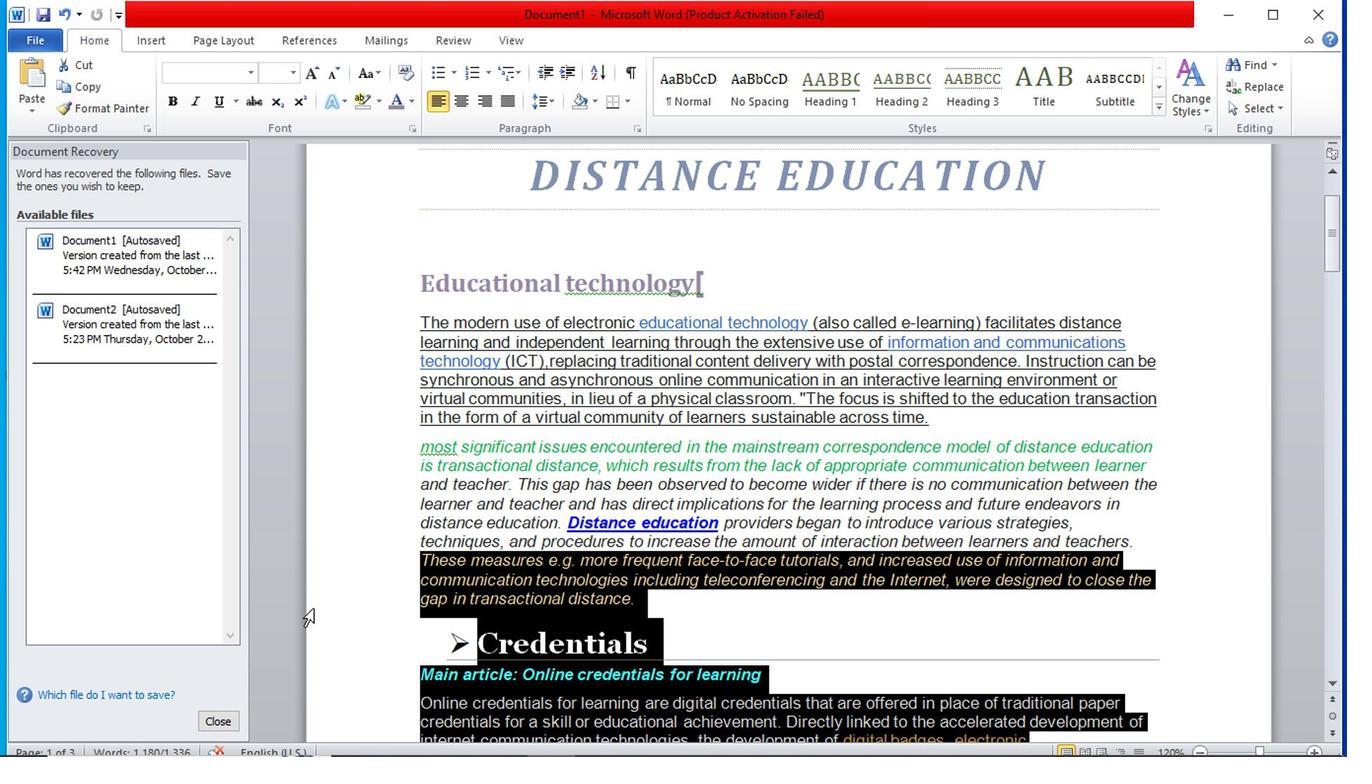 
Action: Mouse moved to (305, 598)
Screenshot: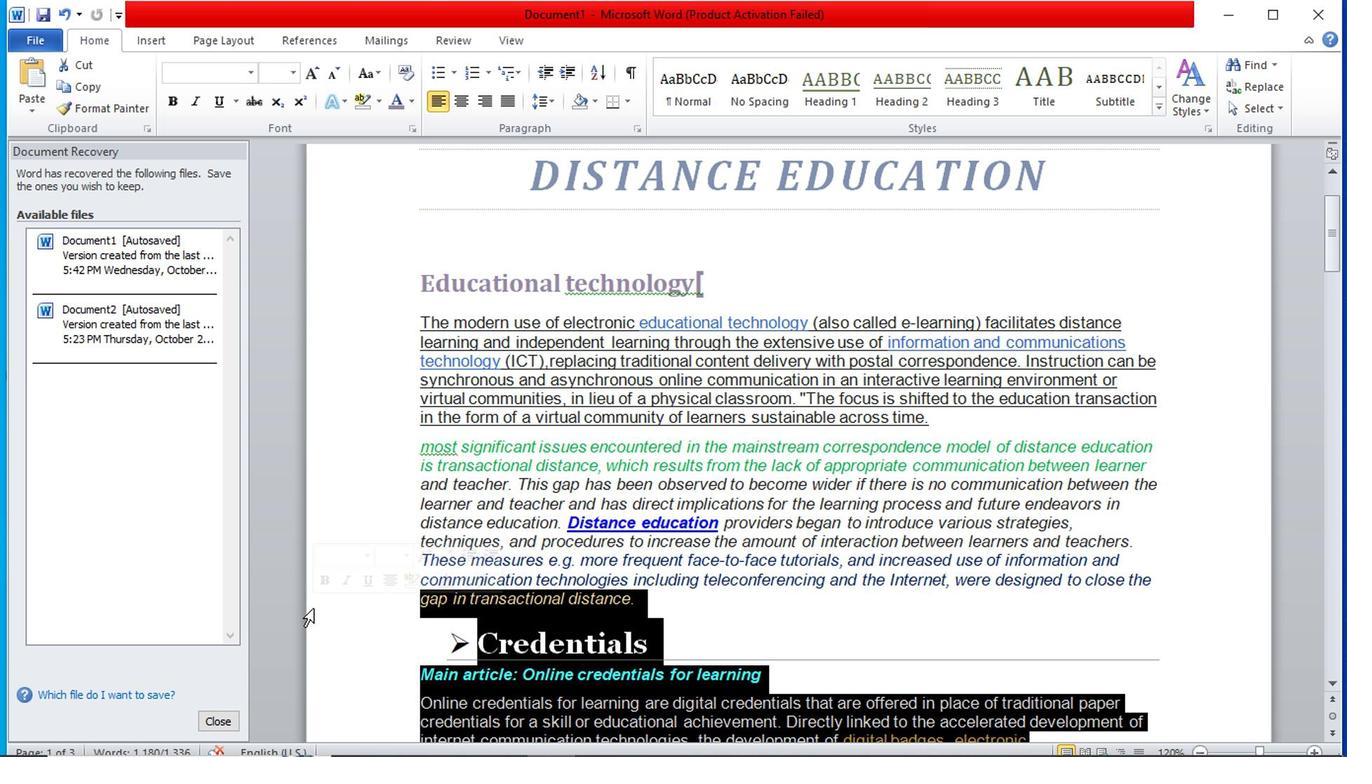
Action: Mouse pressed left at (305, 598)
Screenshot: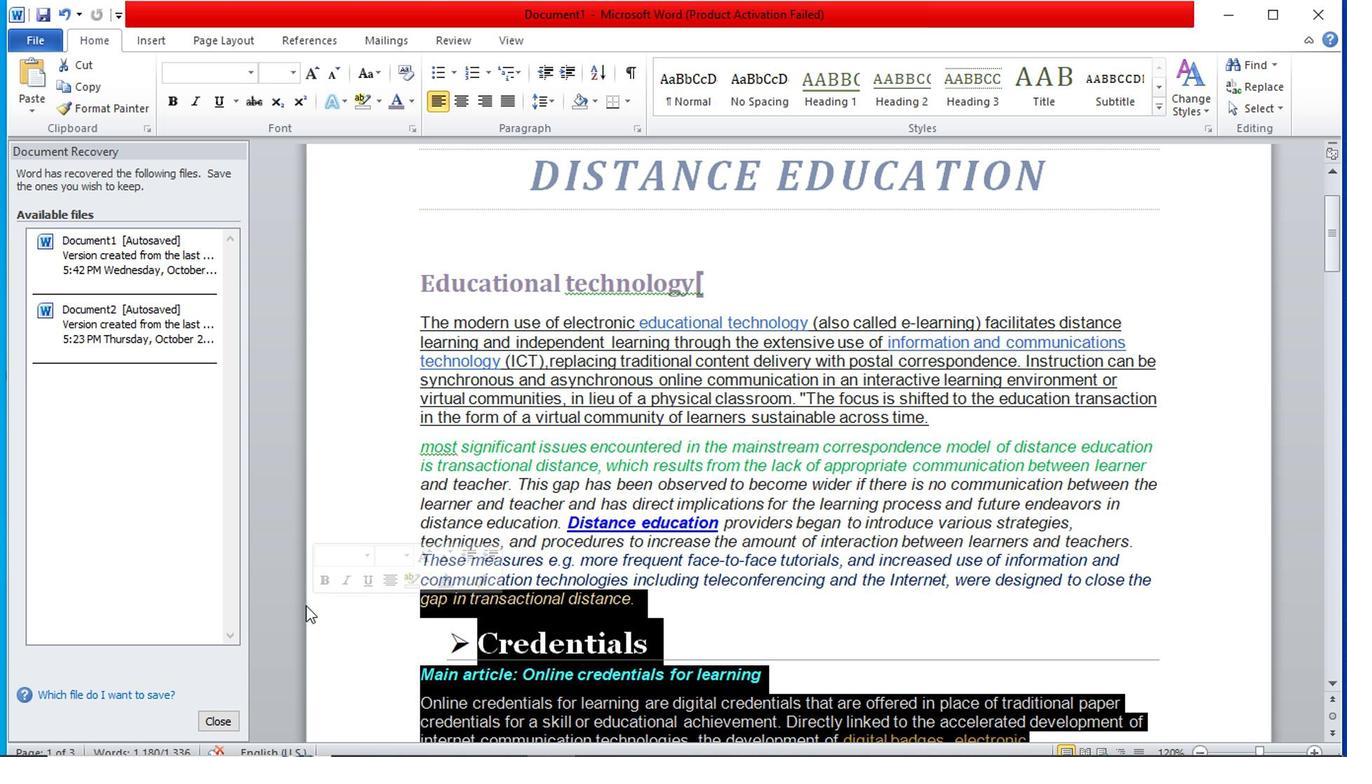 
Action: Mouse moved to (837, 643)
Screenshot: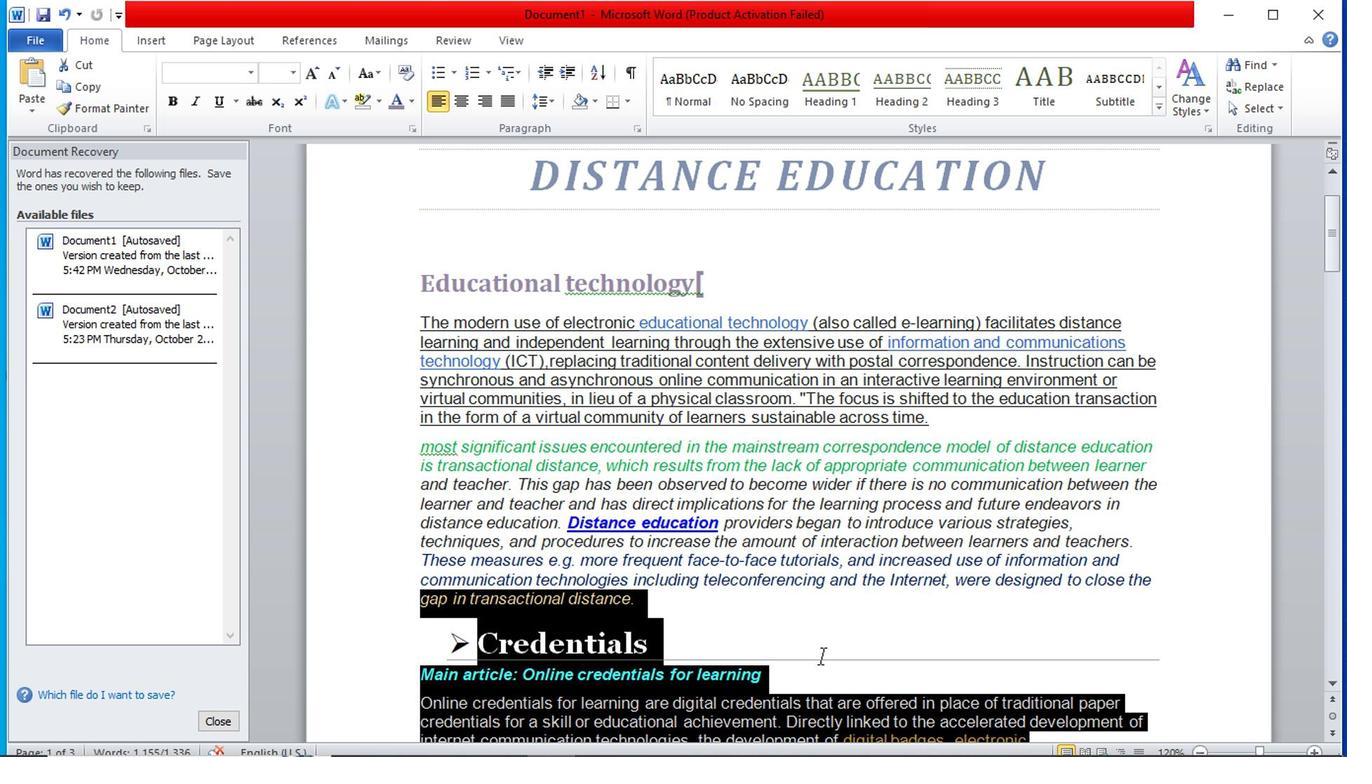 
Action: Mouse pressed left at (837, 643)
Screenshot: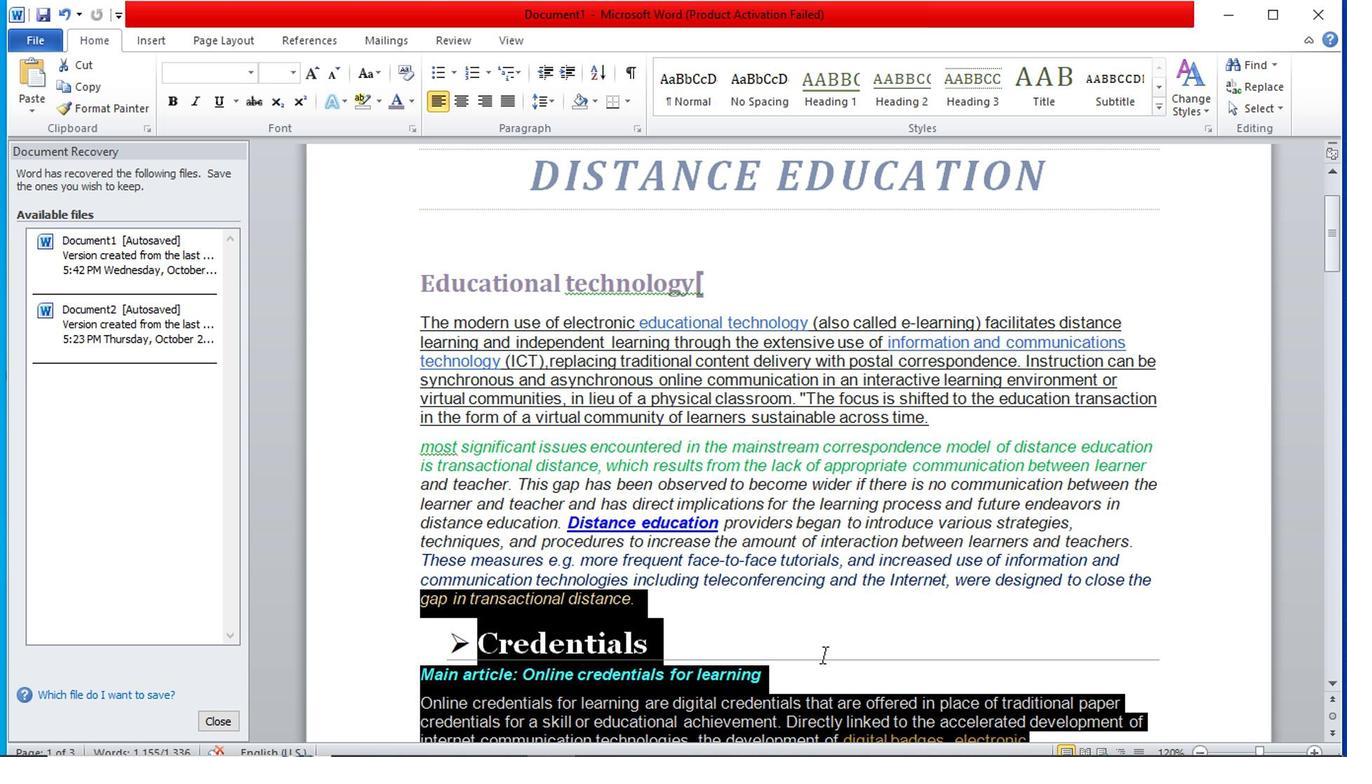 
Action: Mouse moved to (1240, 620)
Screenshot: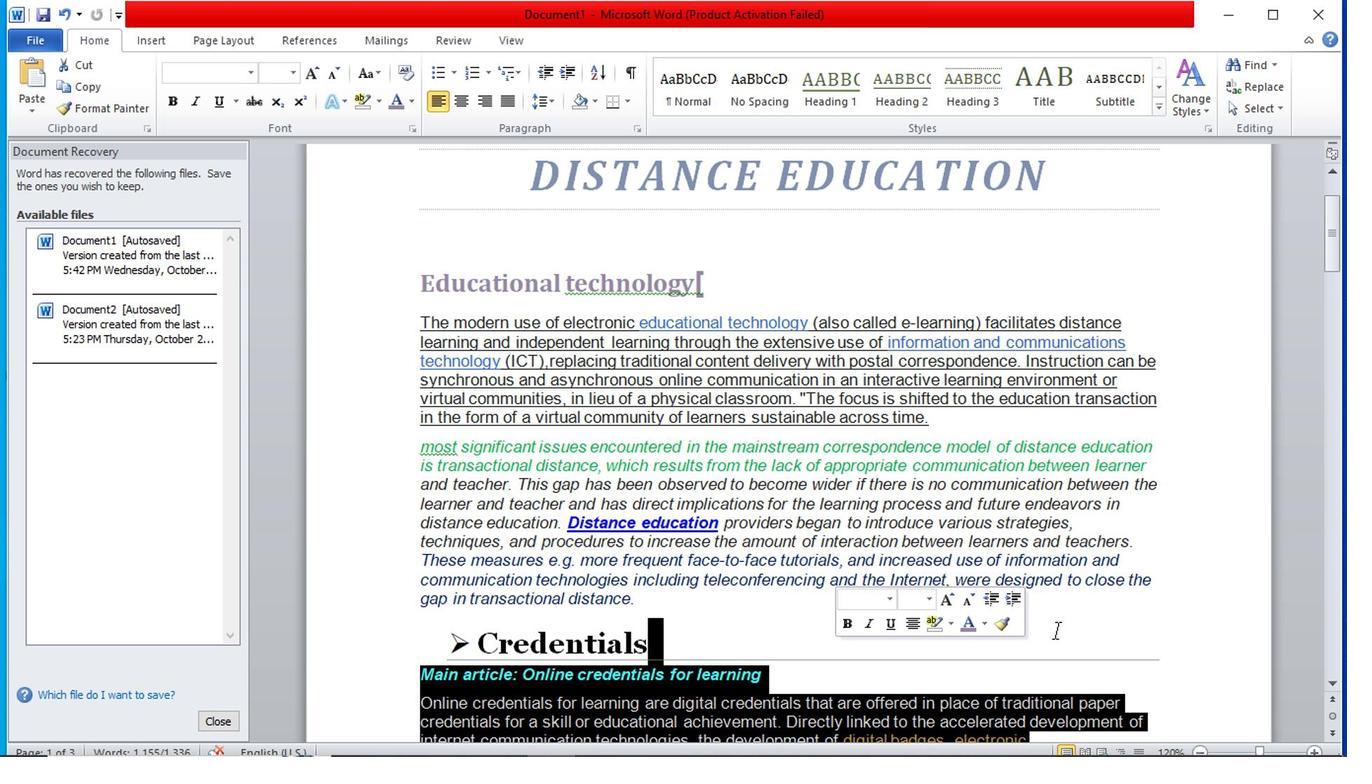
Action: Mouse scrolled (1240, 619) with delta (0, 0)
Screenshot: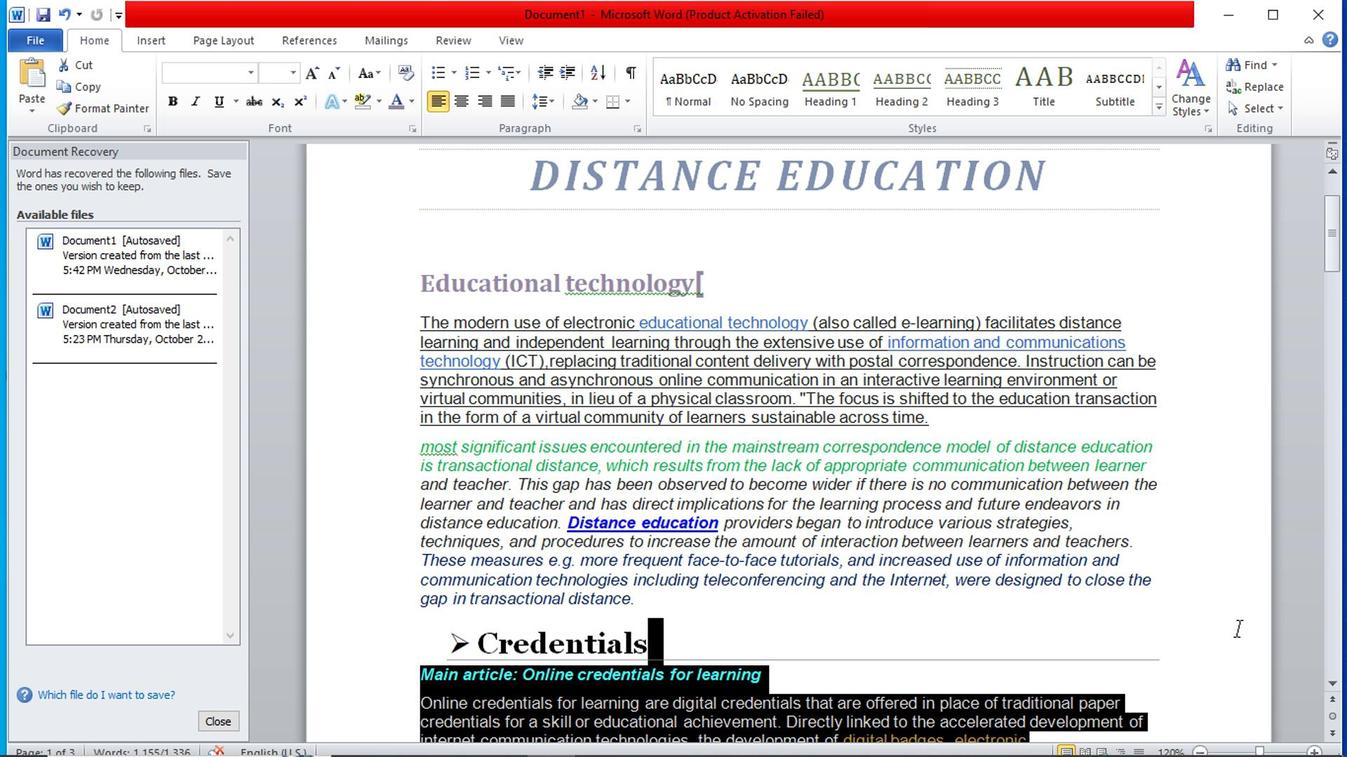 
Action: Mouse scrolled (1240, 619) with delta (0, 0)
Screenshot: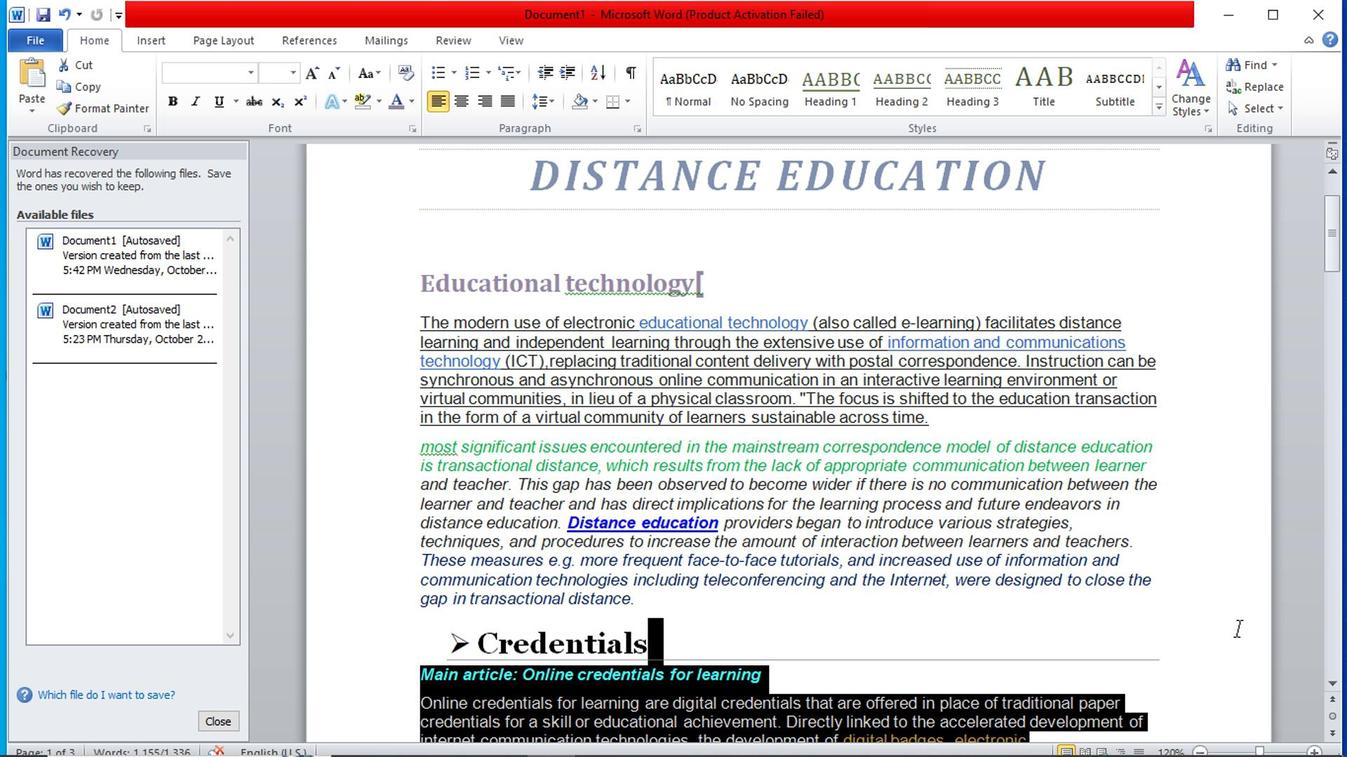 
Action: Mouse scrolled (1240, 619) with delta (0, 0)
Screenshot: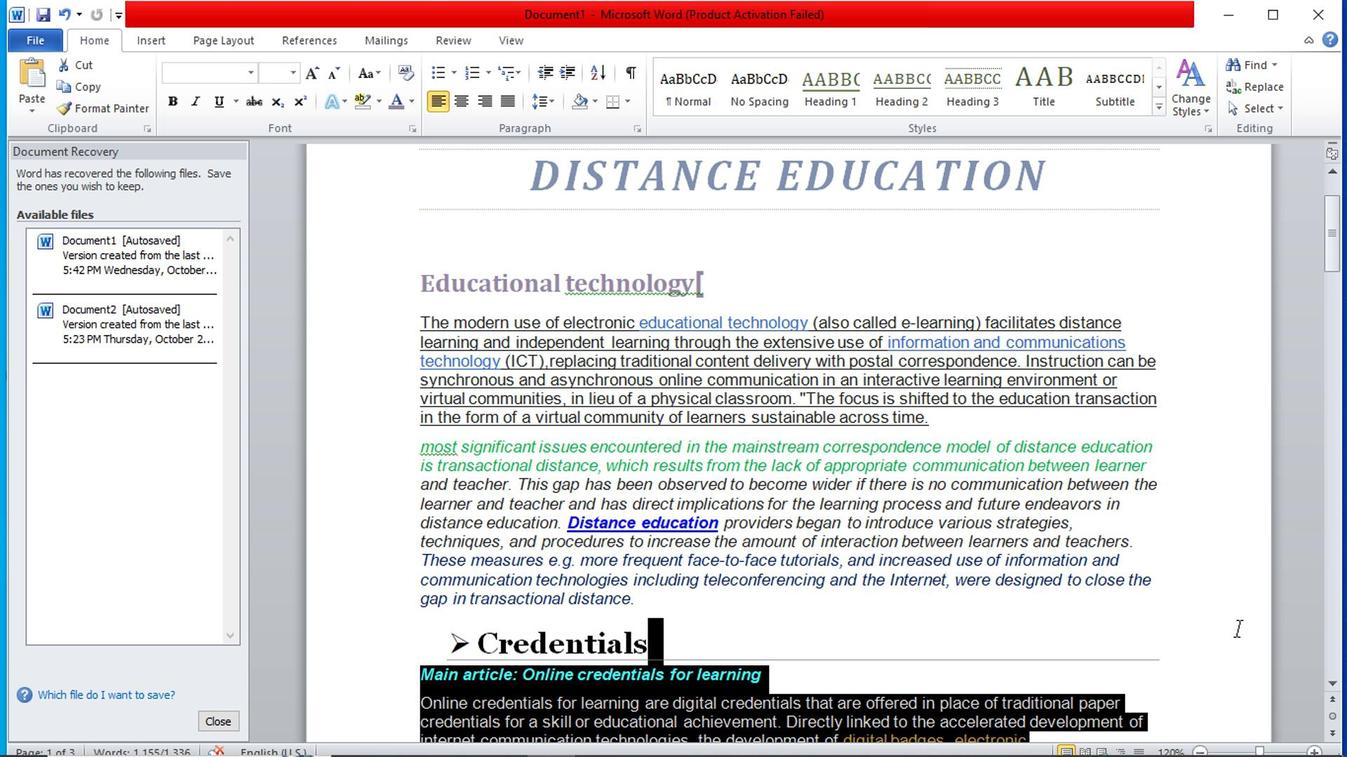 
Action: Mouse moved to (1160, 621)
Screenshot: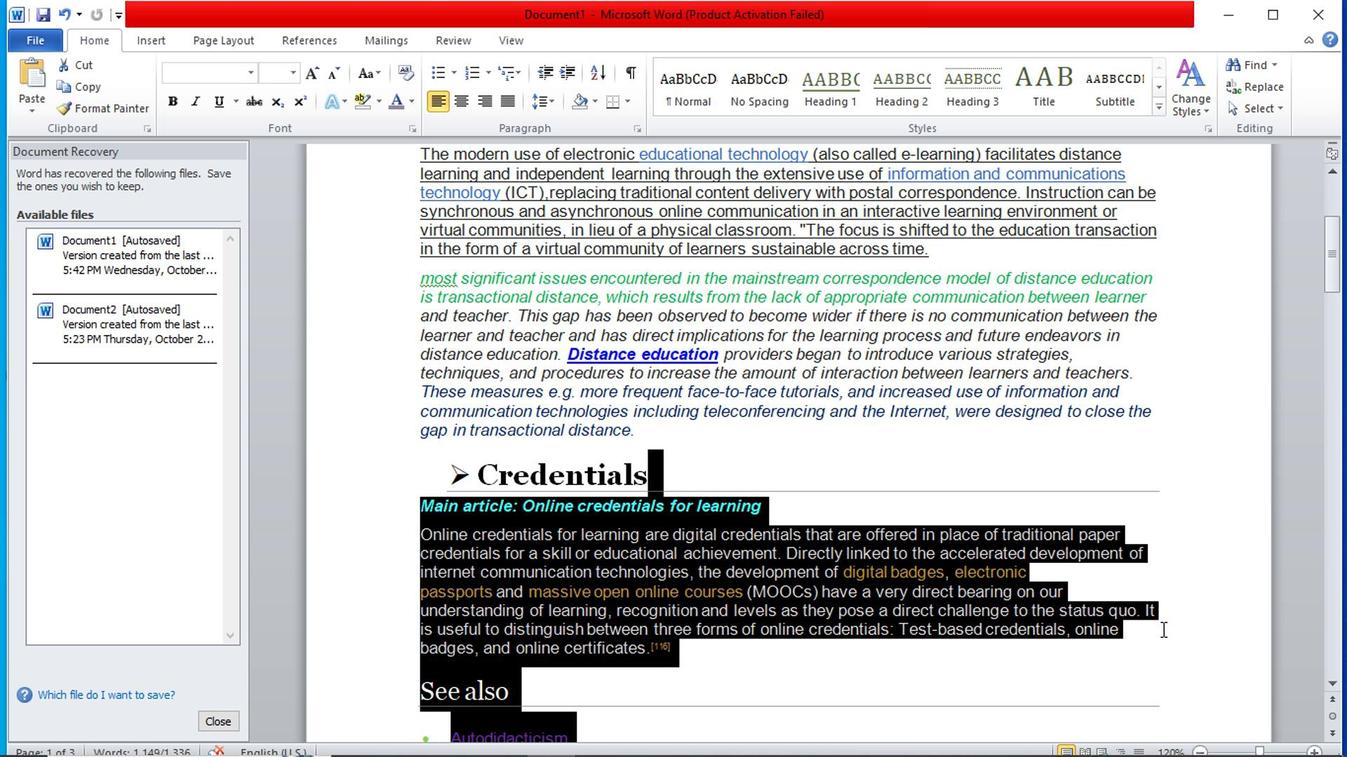 
Action: Mouse pressed left at (1160, 621)
Screenshot: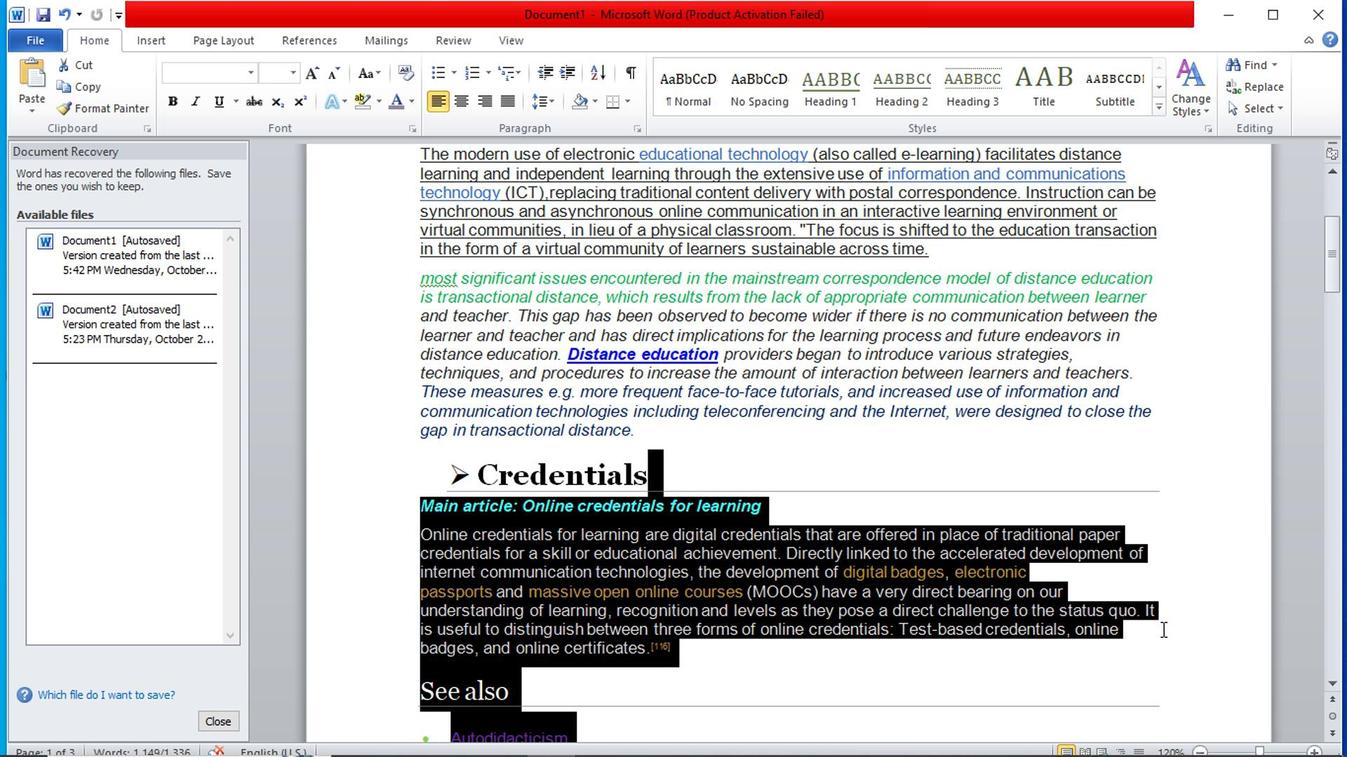 
Action: Mouse moved to (1104, 623)
Screenshot: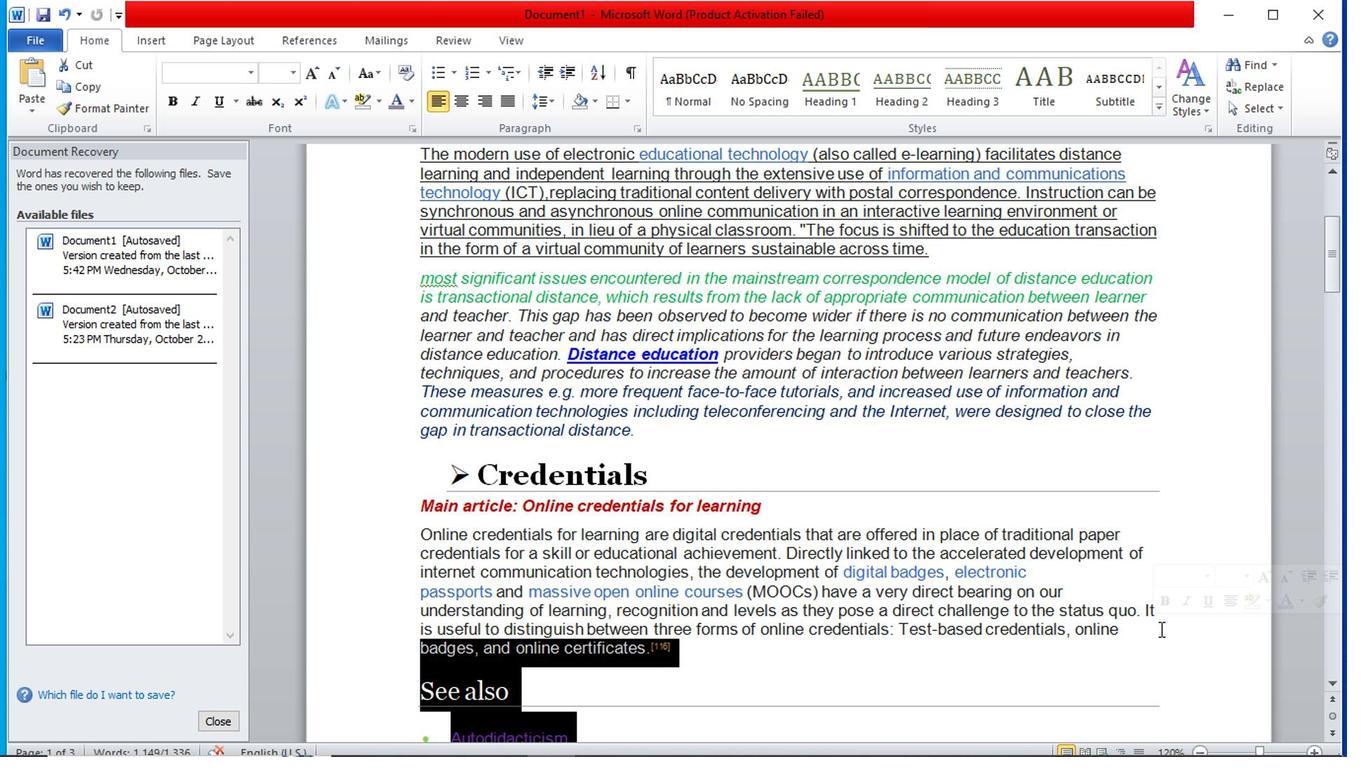 
Action: Mouse scrolled (1104, 622) with delta (0, -1)
Screenshot: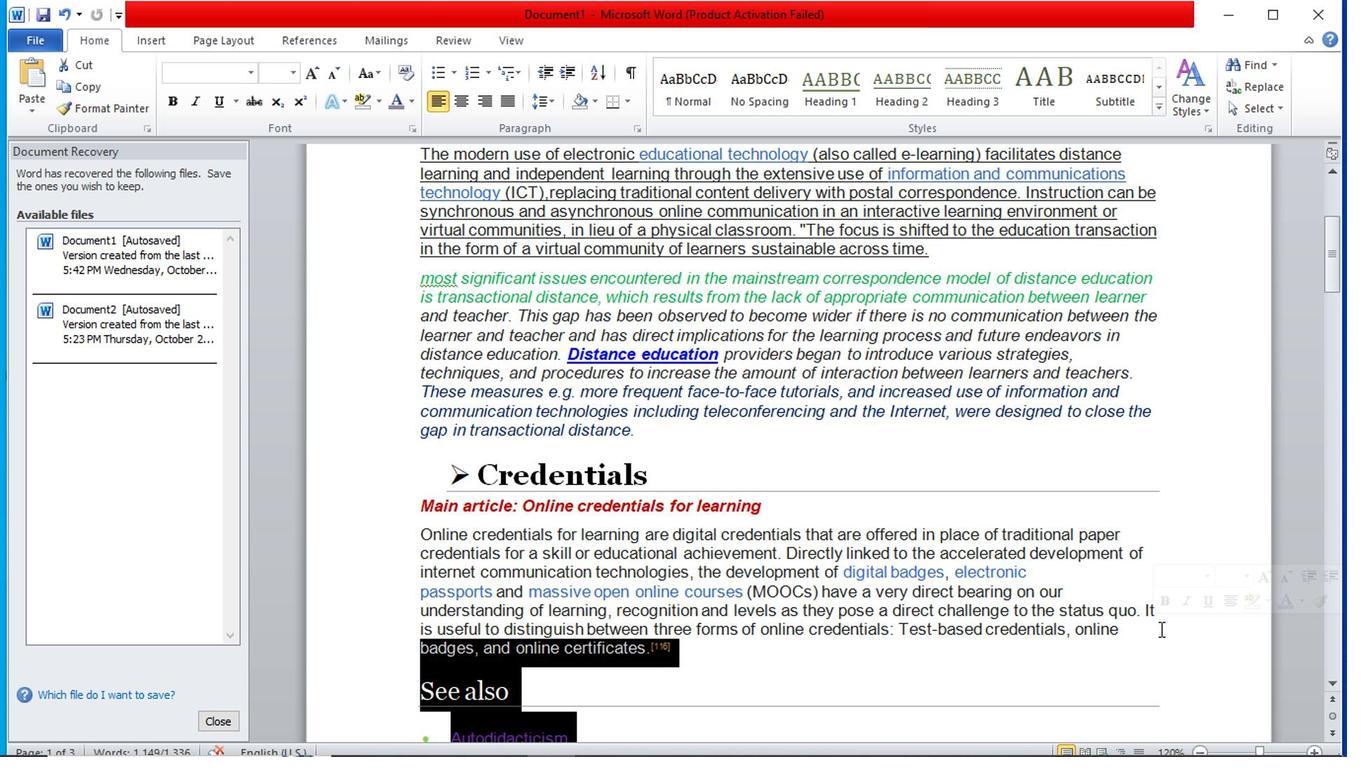 
Action: Mouse moved to (1064, 620)
Screenshot: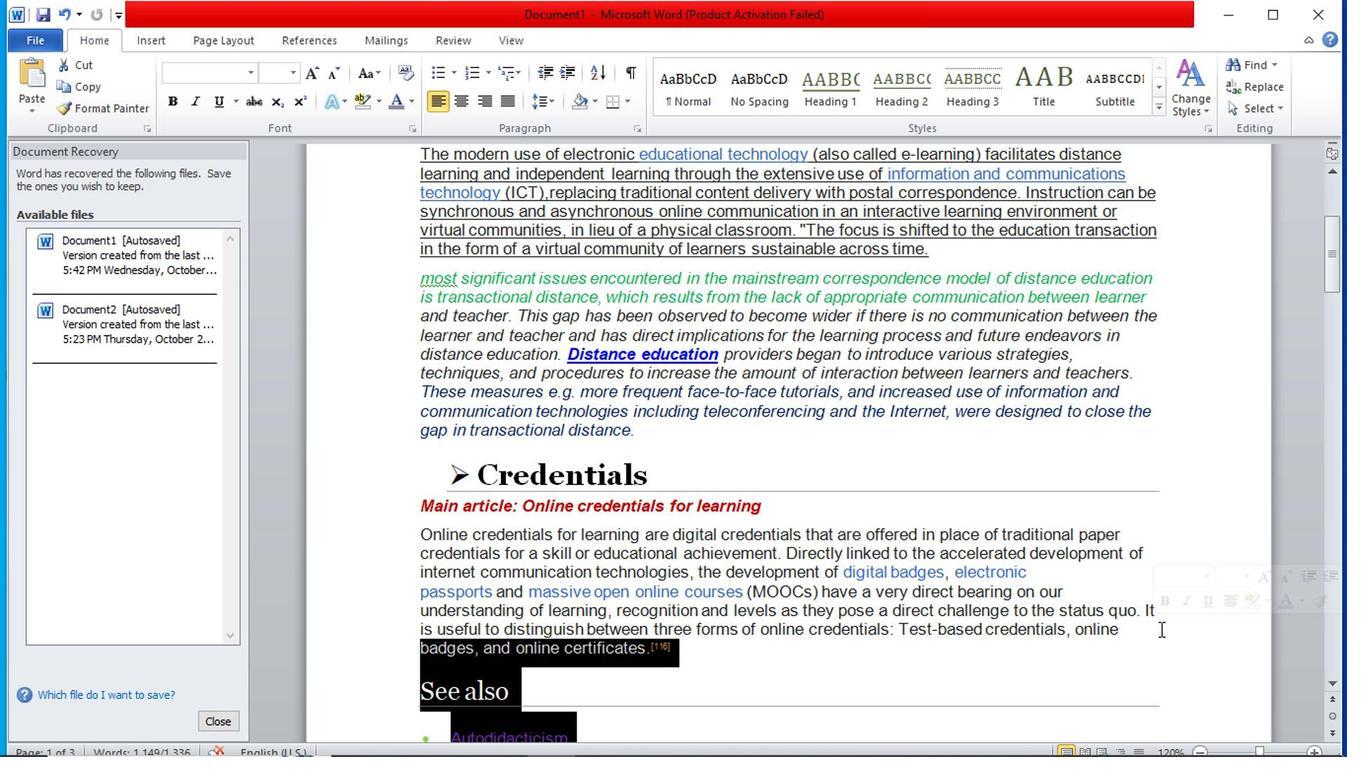 
Action: Mouse scrolled (1064, 619) with delta (0, 0)
Screenshot: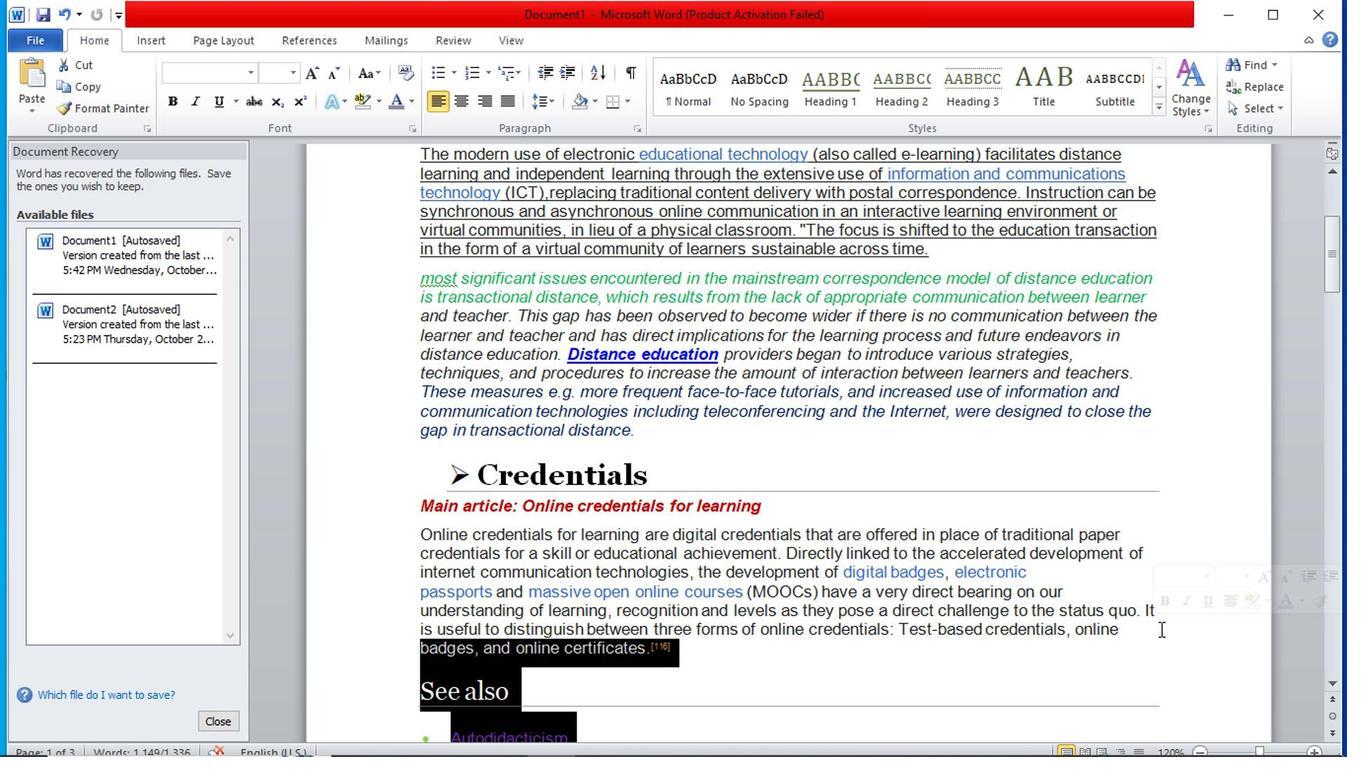 
Action: Mouse moved to (1021, 618)
Screenshot: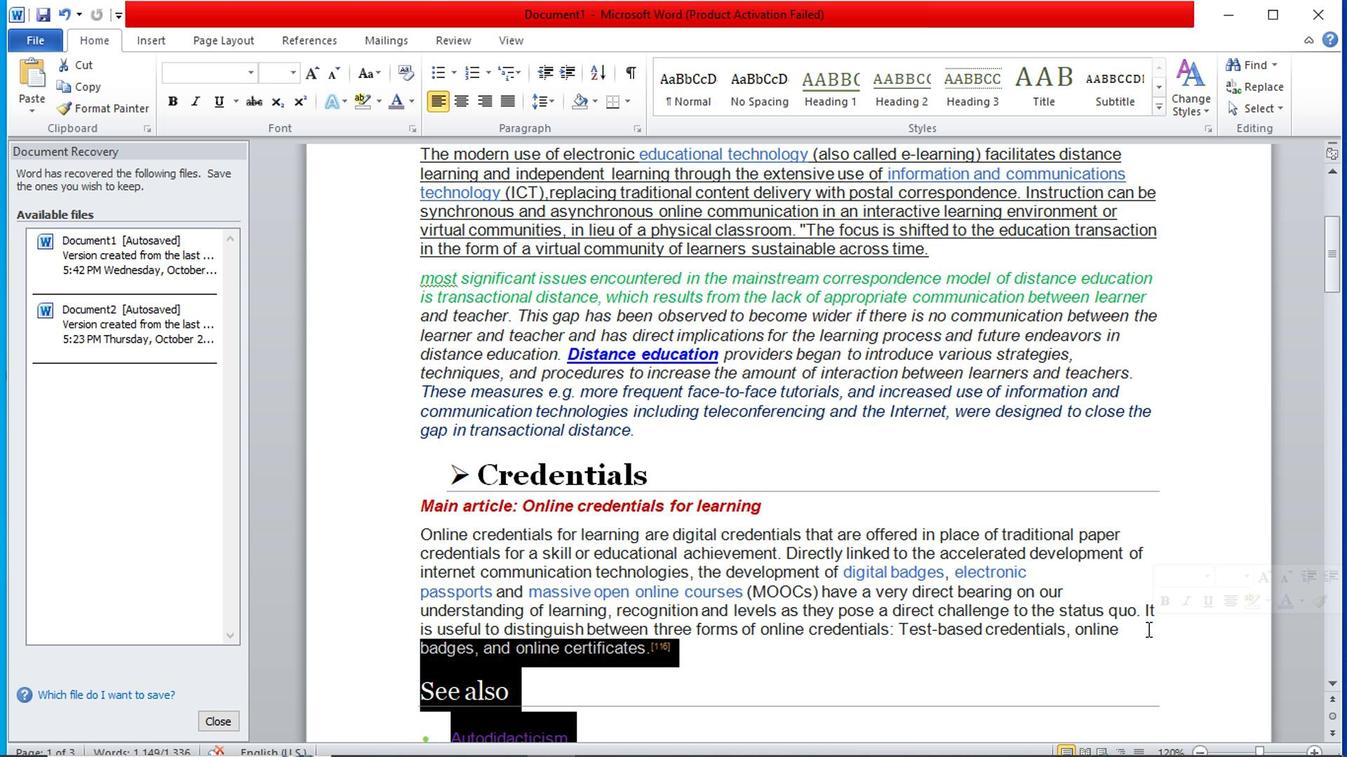 
Action: Mouse scrolled (1021, 617) with delta (0, -1)
Screenshot: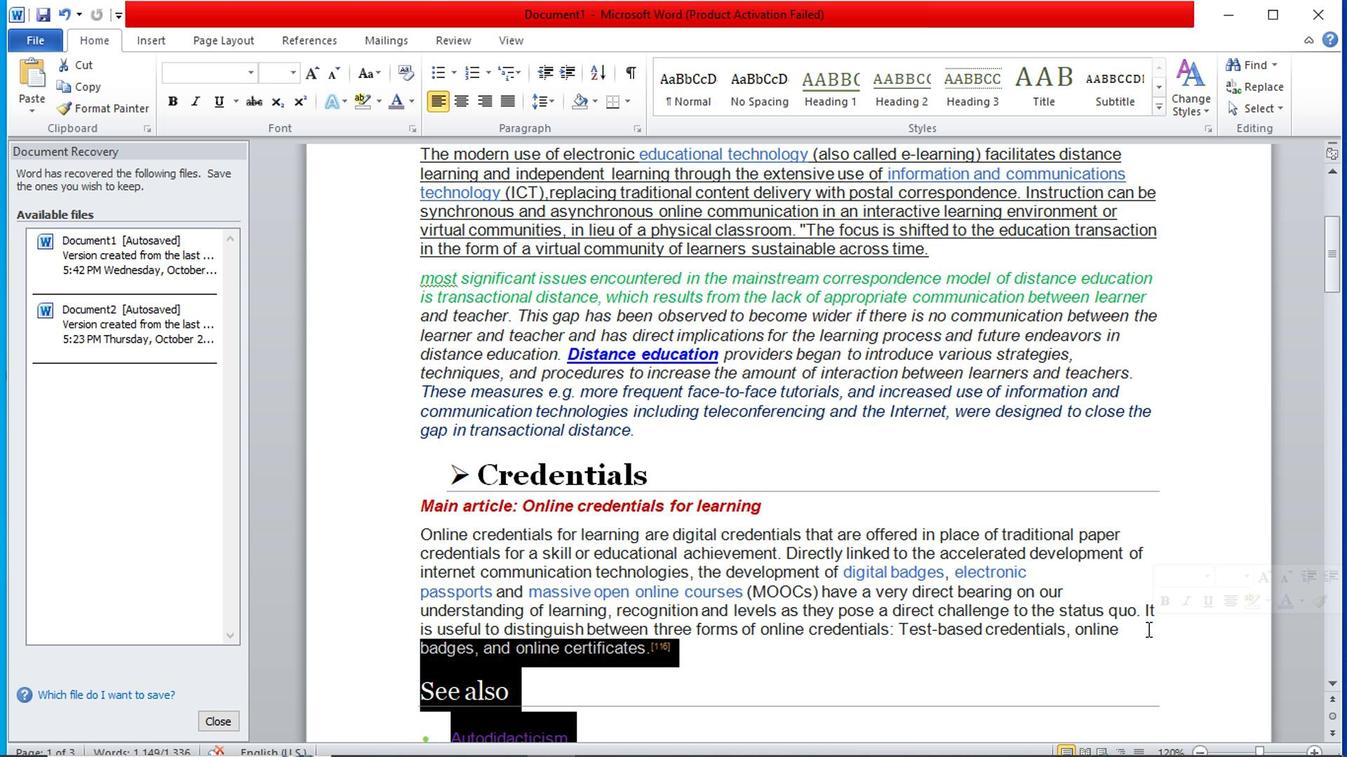 
Action: Mouse moved to (695, 513)
Screenshot: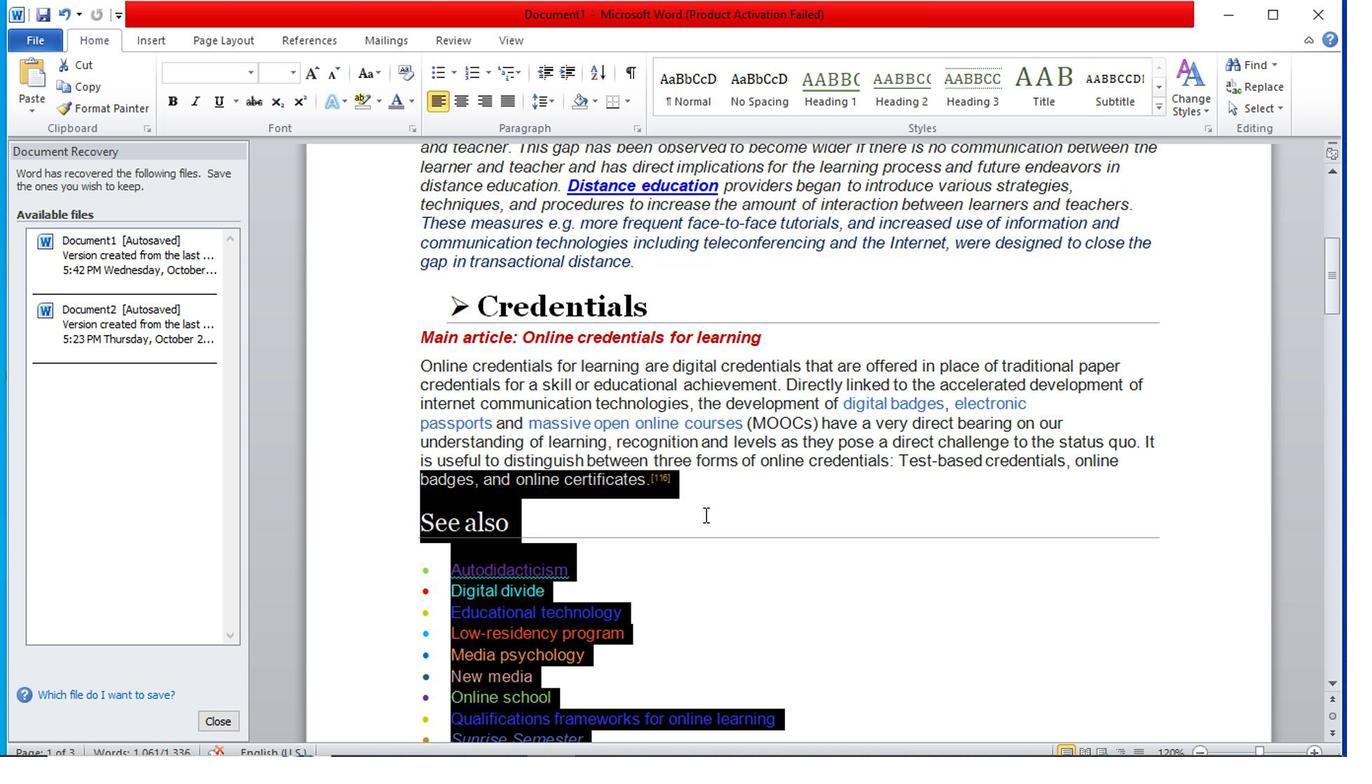 
Action: Mouse pressed left at (695, 513)
Screenshot: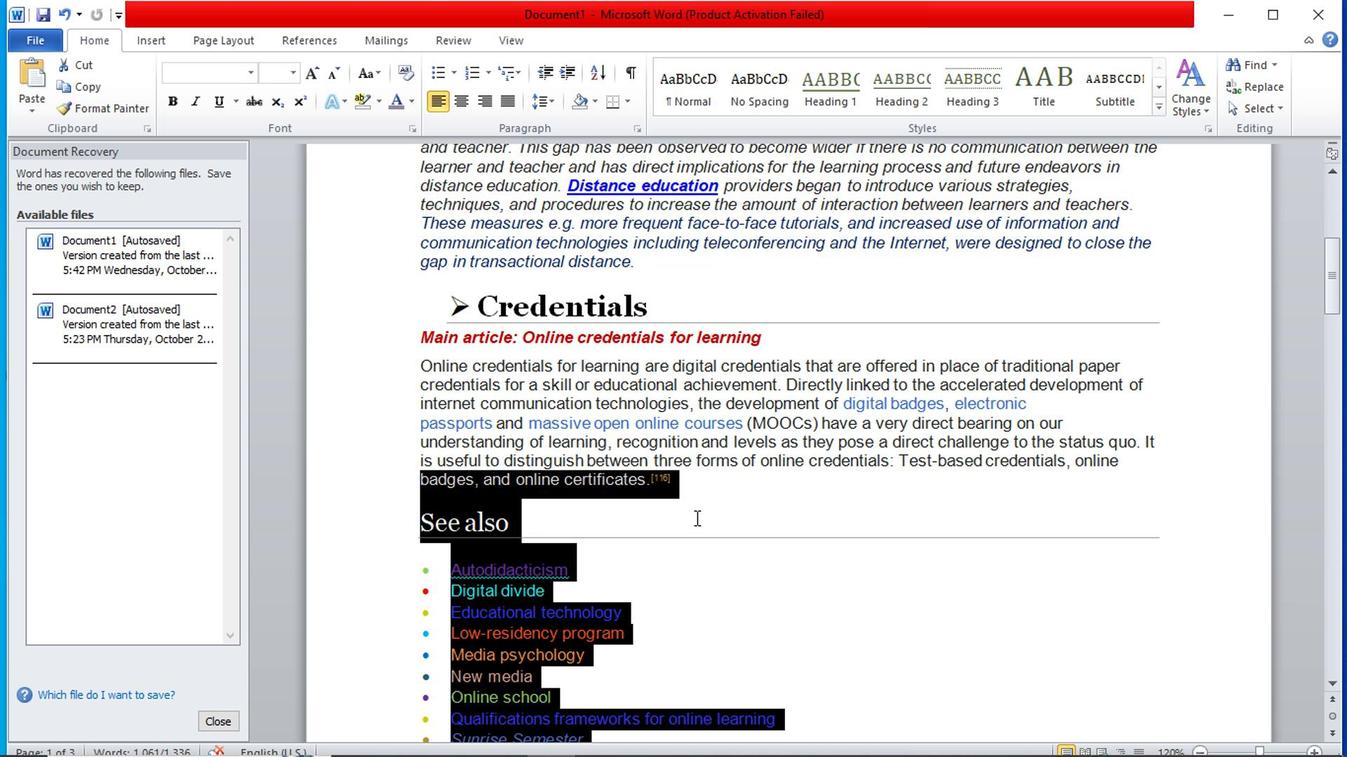 
Action: Mouse moved to (740, 599)
Screenshot: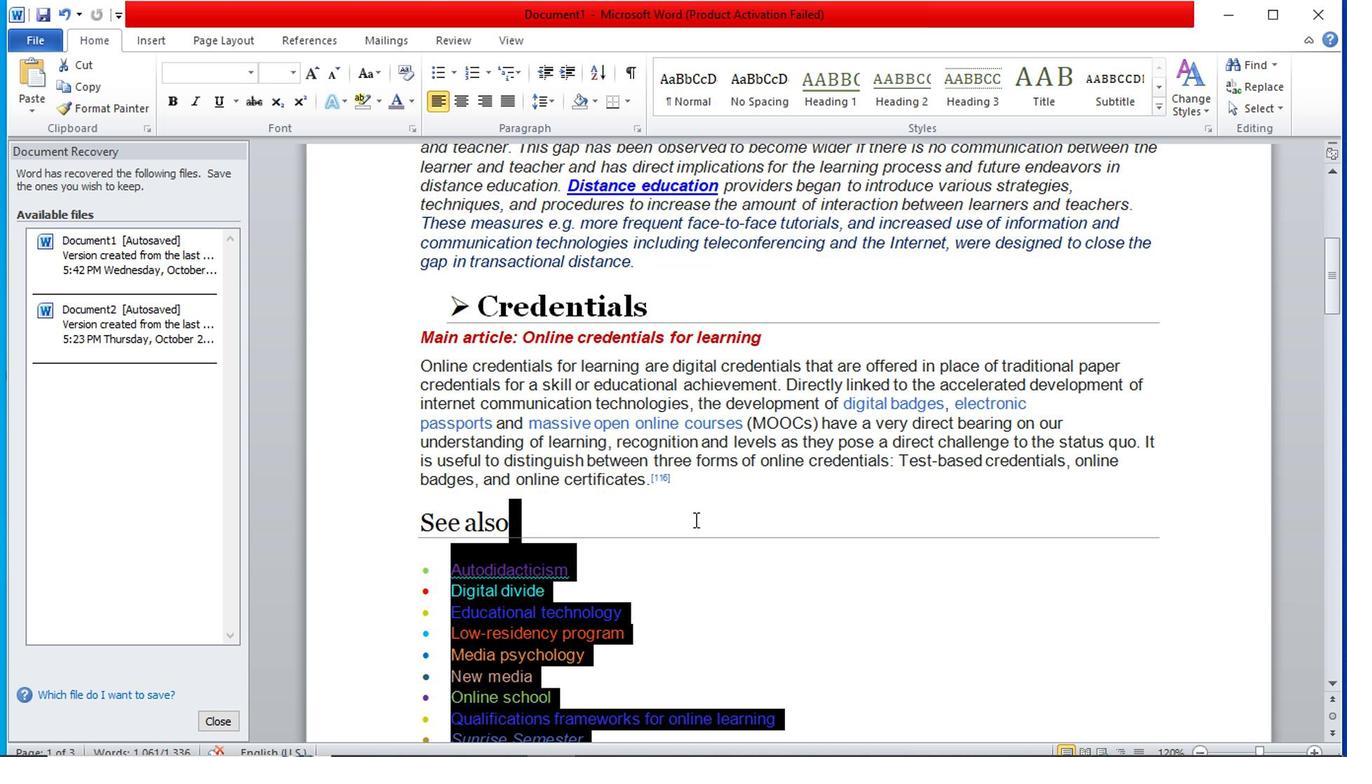 
Action: Mouse scrolled (740, 598) with delta (0, 0)
Screenshot: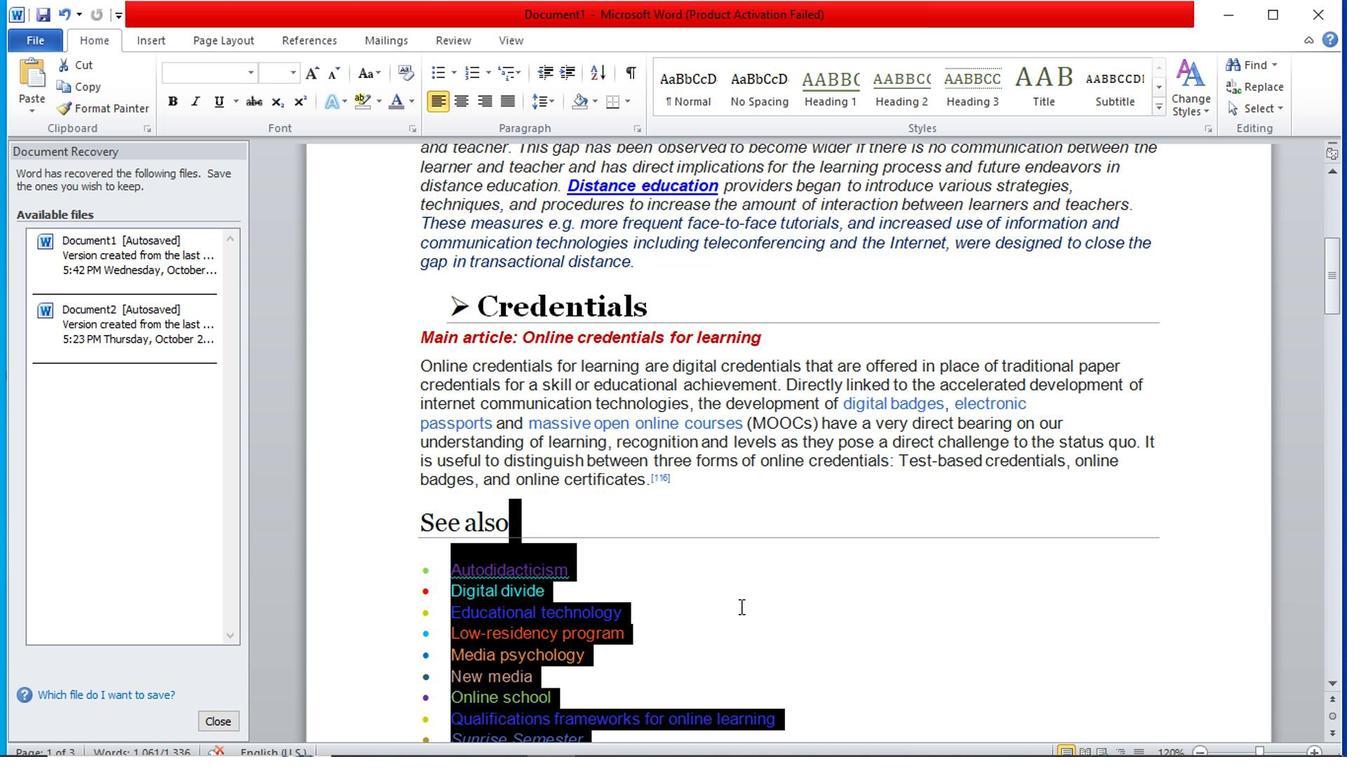 
Action: Mouse scrolled (740, 598) with delta (0, 0)
